 Task: Reply to an email with a link and an attachment, and send it to multiple recipients.
Action: Mouse moved to (342, 217)
Screenshot: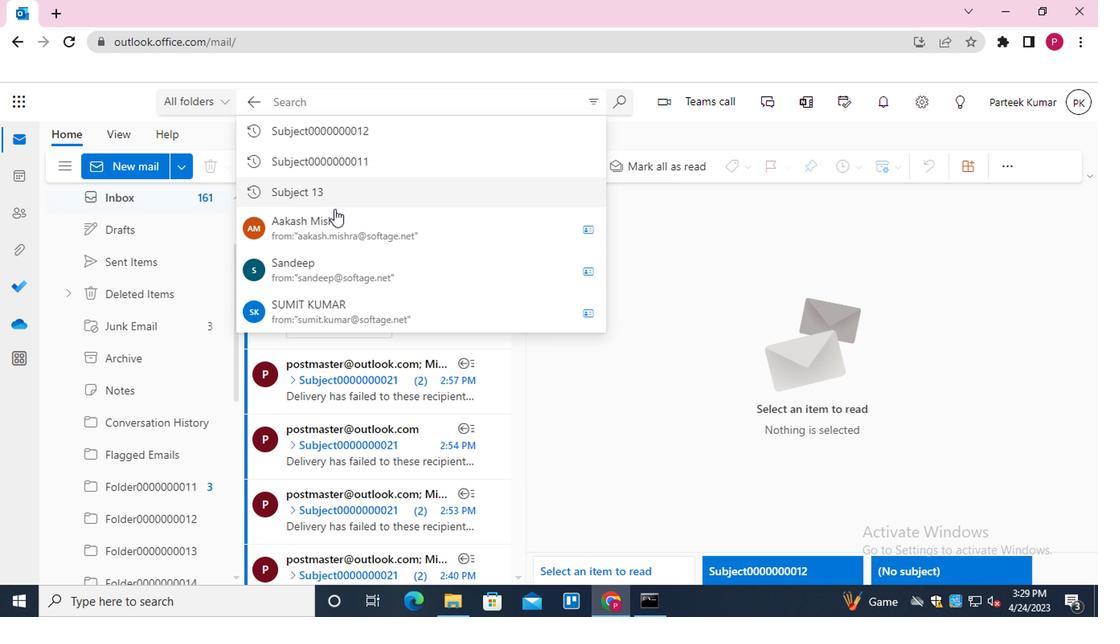 
Action: Mouse pressed left at (342, 217)
Screenshot: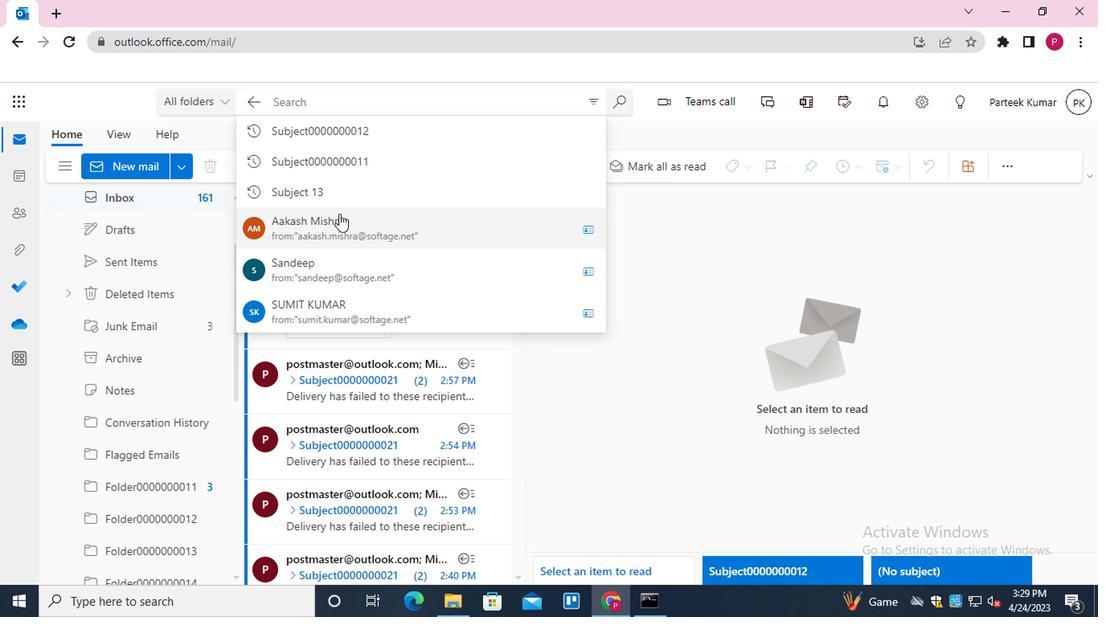 
Action: Mouse moved to (384, 304)
Screenshot: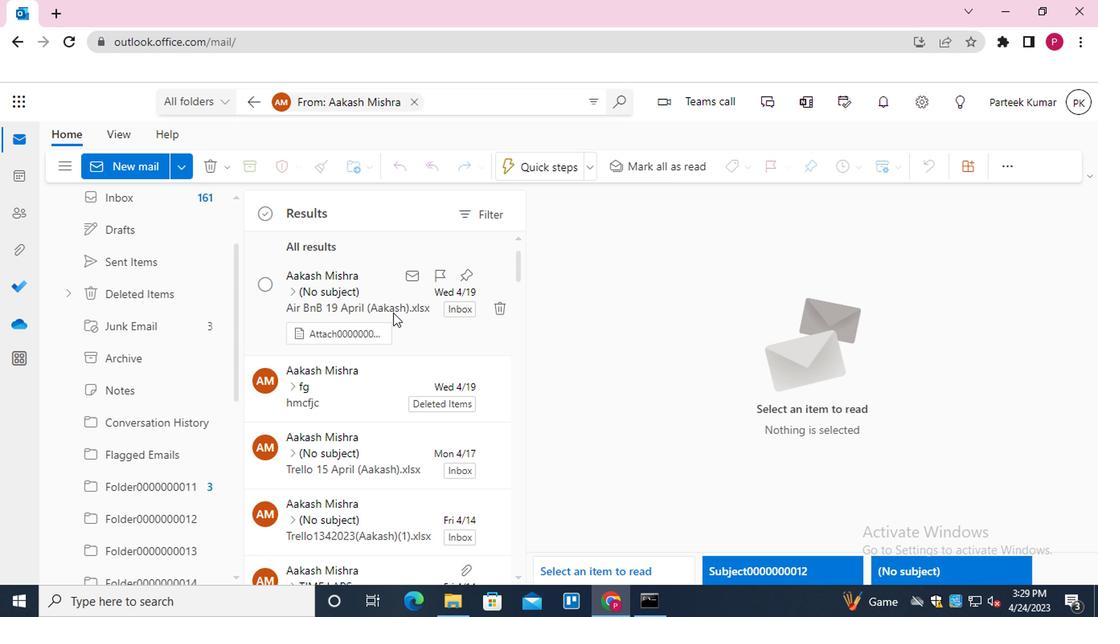 
Action: Mouse pressed left at (384, 304)
Screenshot: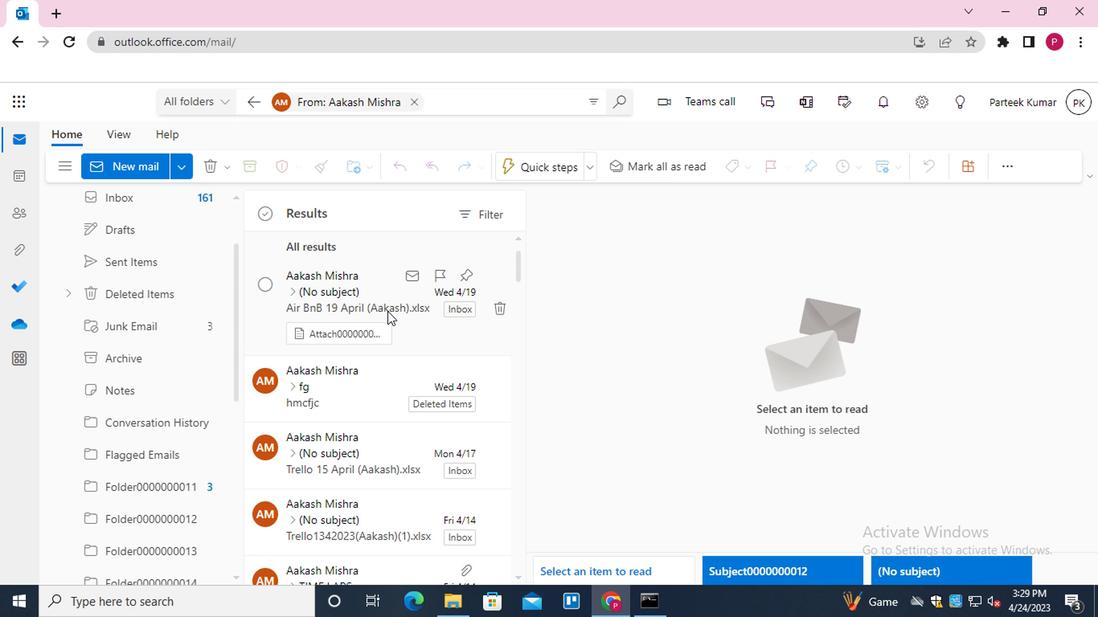 
Action: Mouse moved to (966, 372)
Screenshot: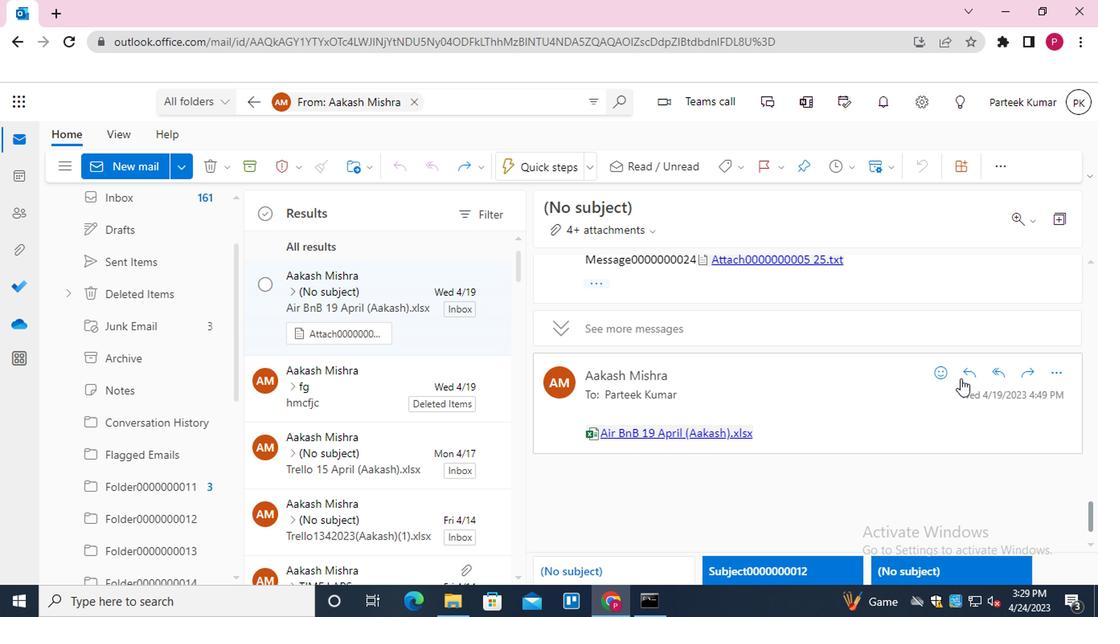 
Action: Mouse pressed left at (966, 372)
Screenshot: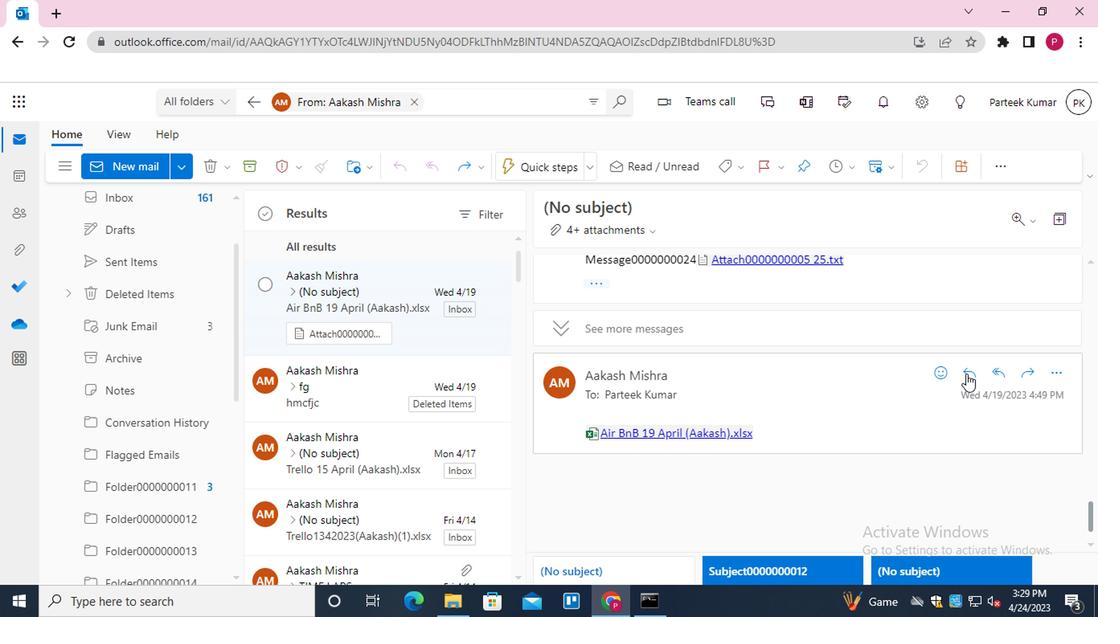 
Action: Mouse moved to (827, 171)
Screenshot: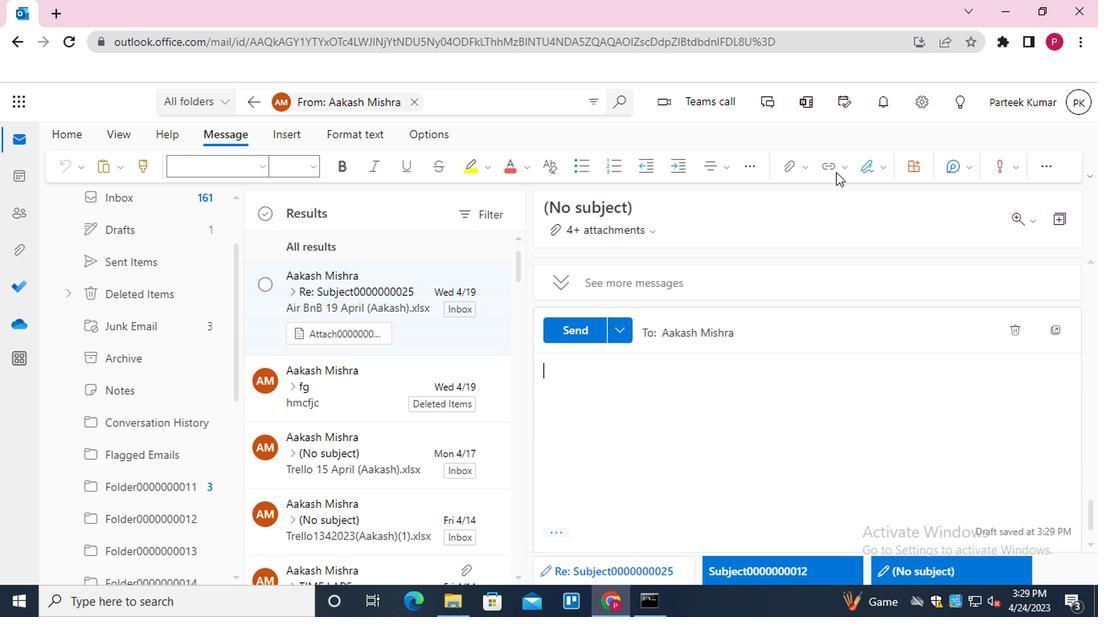 
Action: Mouse pressed left at (827, 171)
Screenshot: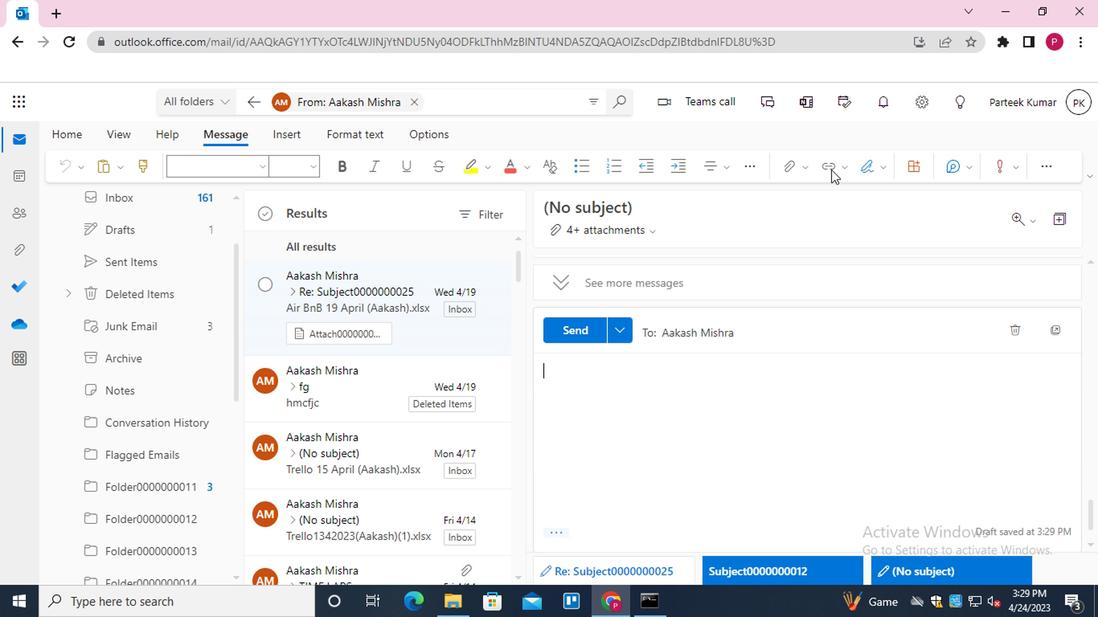
Action: Mouse moved to (616, 315)
Screenshot: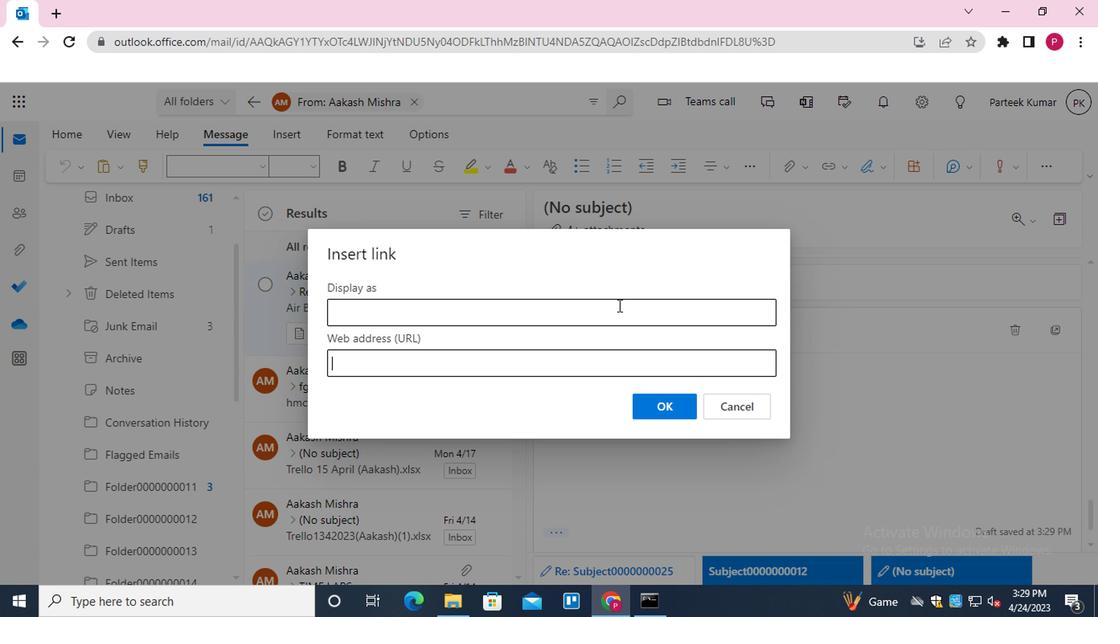 
Action: Mouse pressed left at (616, 315)
Screenshot: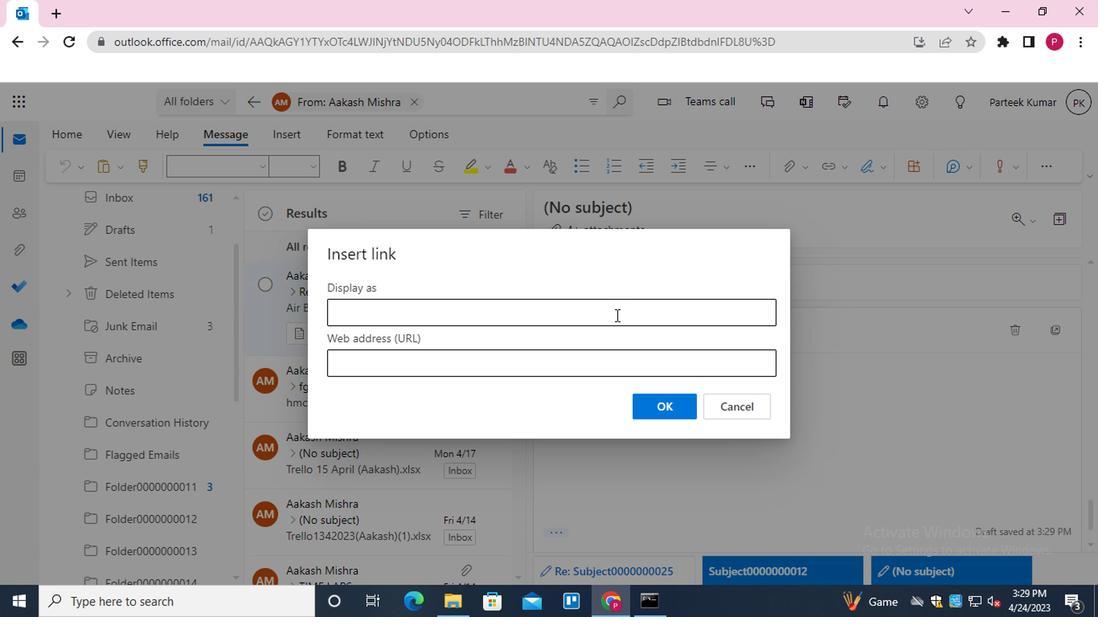 
Action: Mouse moved to (521, 357)
Screenshot: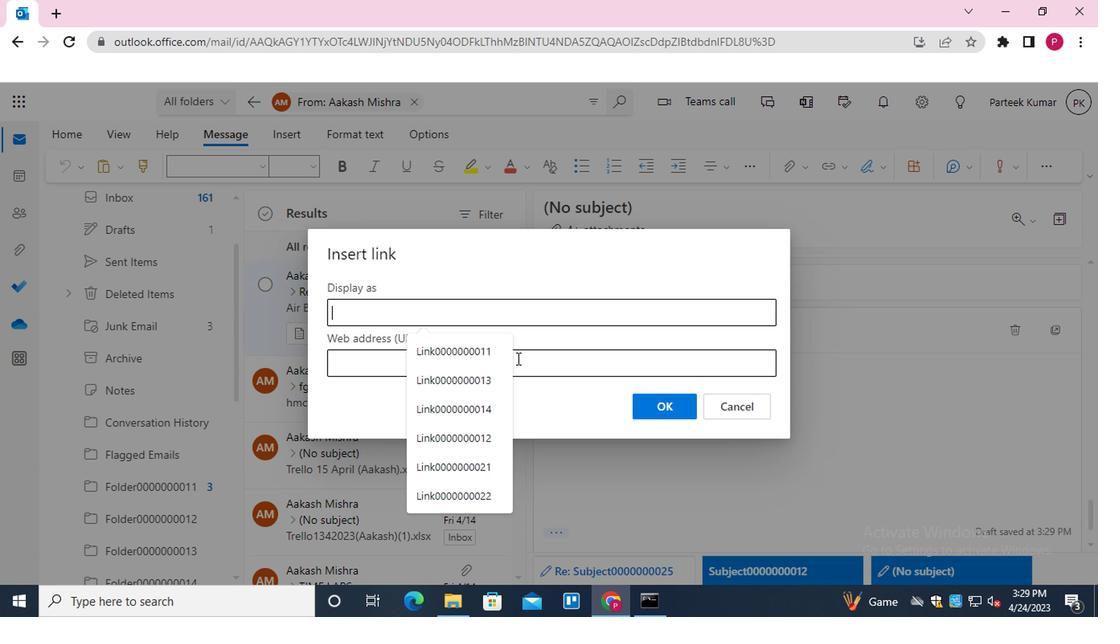 
Action: Key pressed <Key.shift_r>Link000000
Screenshot: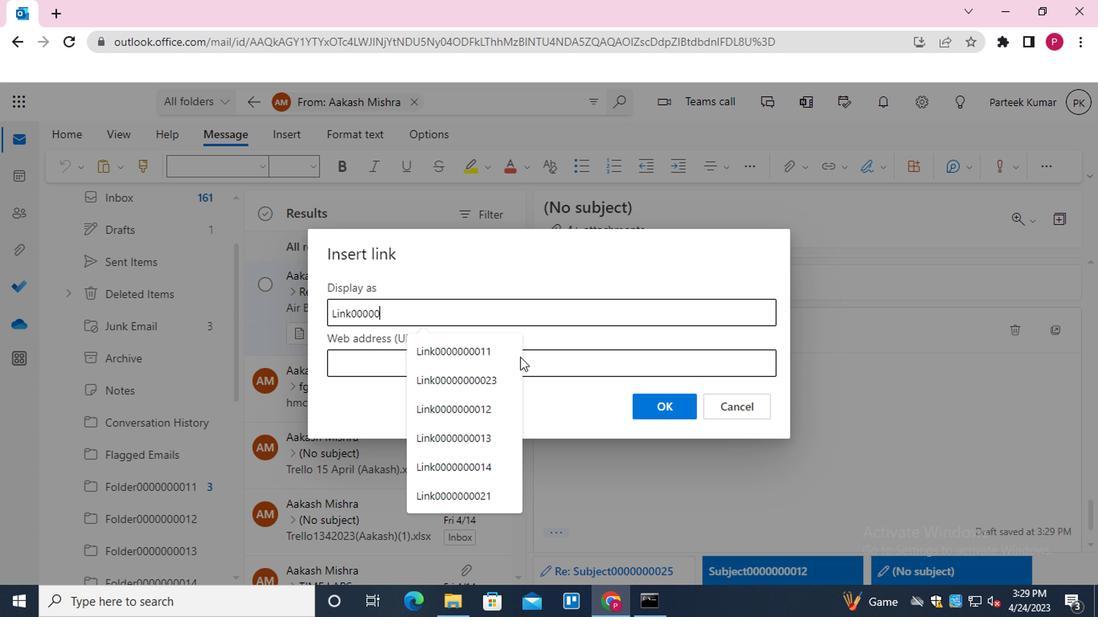 
Action: Mouse moved to (489, 375)
Screenshot: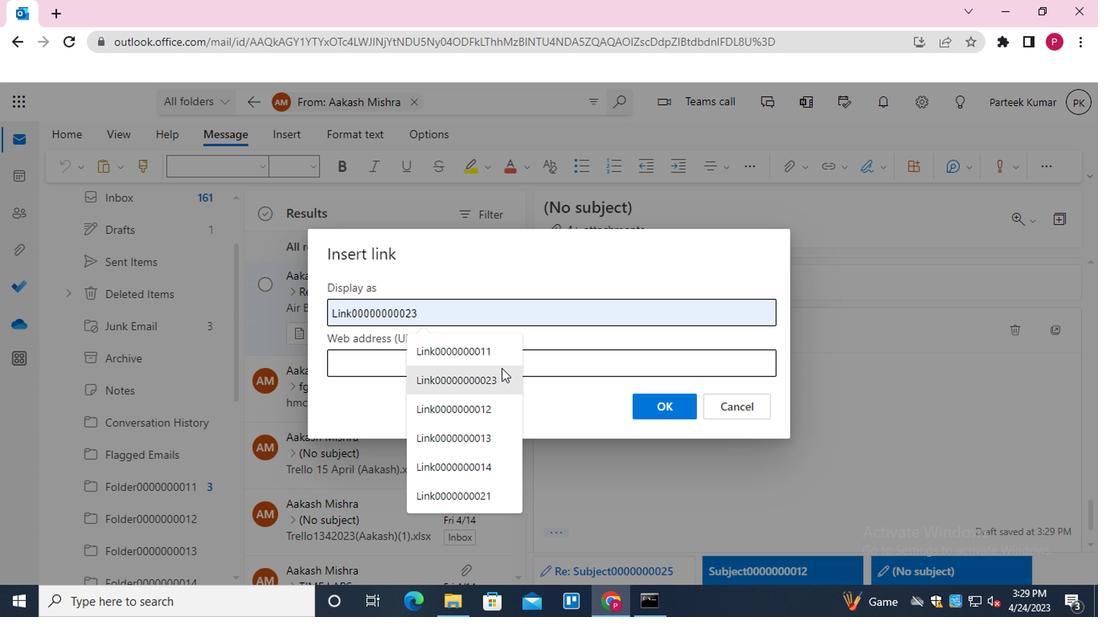 
Action: Mouse pressed left at (489, 375)
Screenshot: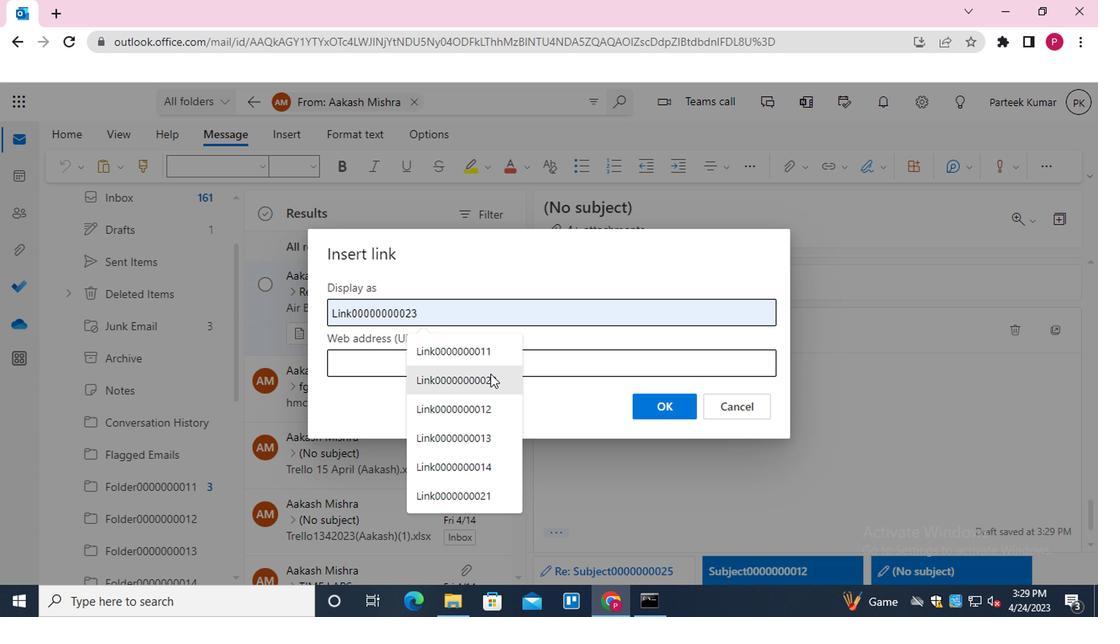 
Action: Mouse moved to (518, 366)
Screenshot: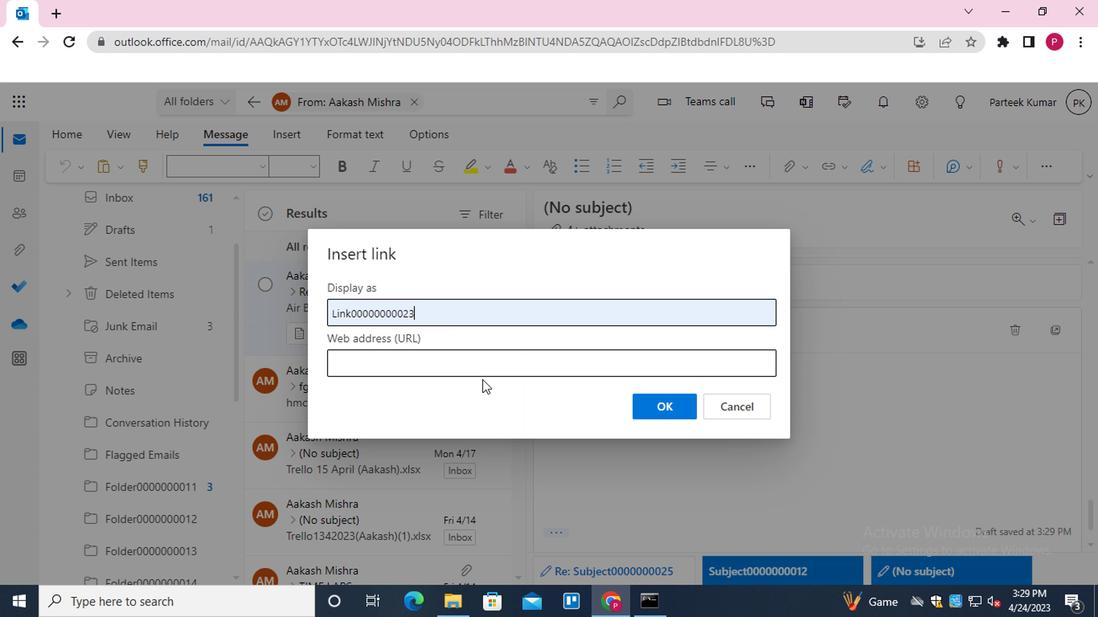 
Action: Mouse pressed left at (518, 366)
Screenshot: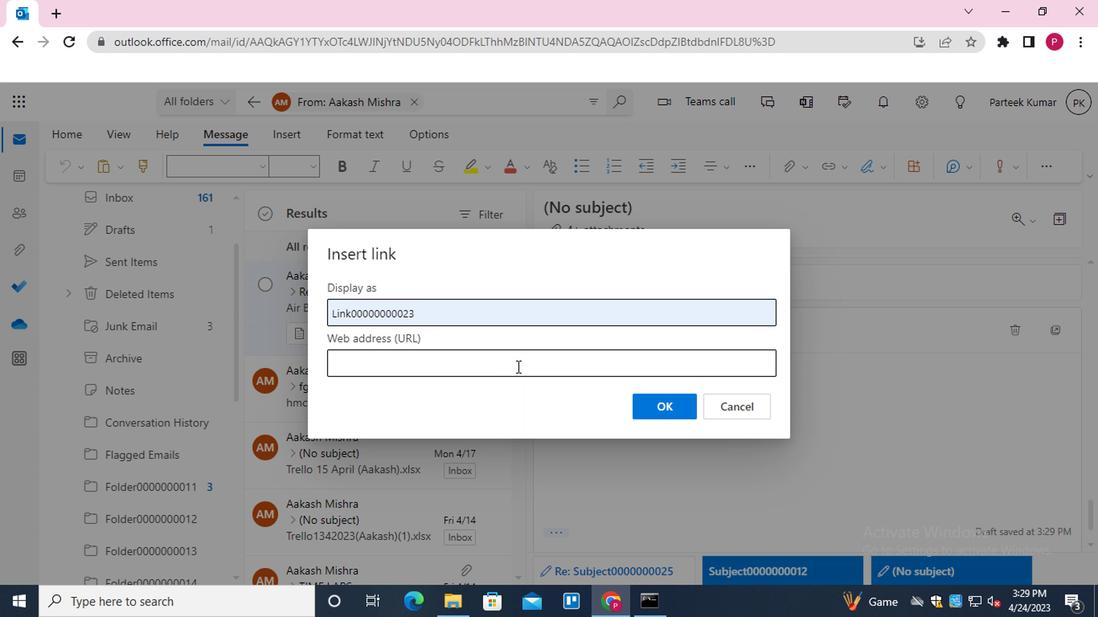 
Action: Mouse moved to (506, 363)
Screenshot: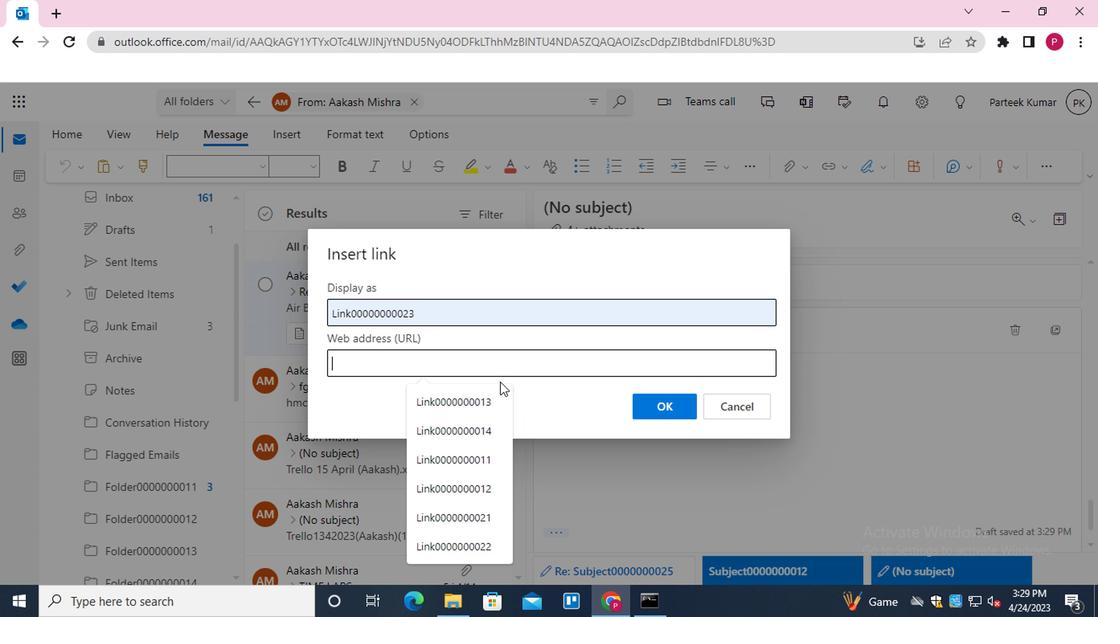 
Action: Key pressed <Key.shift_r>L
Screenshot: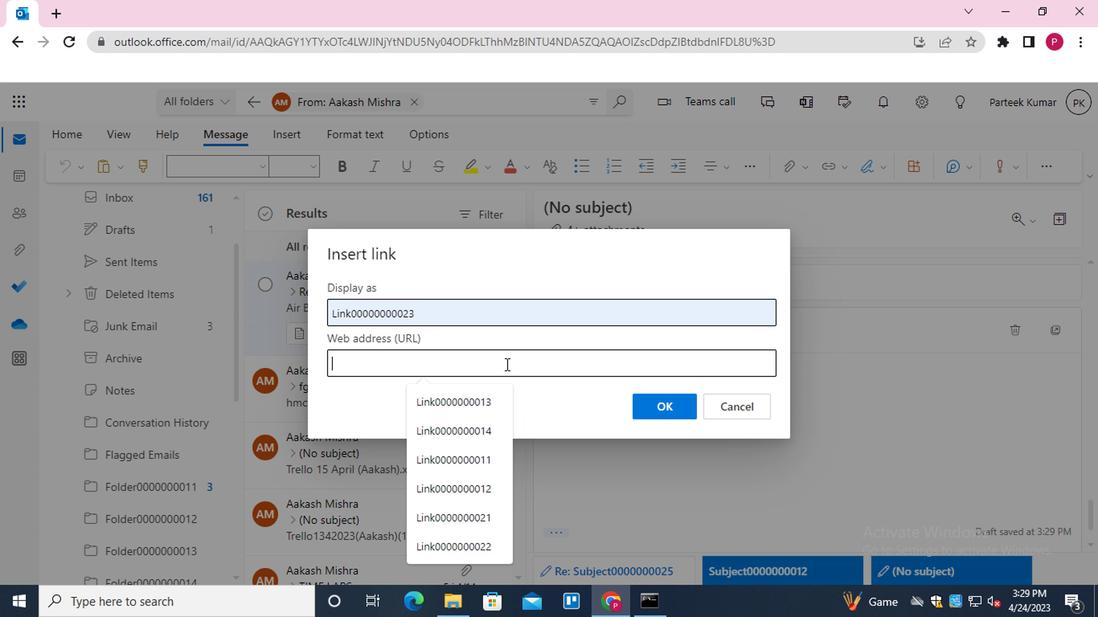 
Action: Mouse moved to (470, 399)
Screenshot: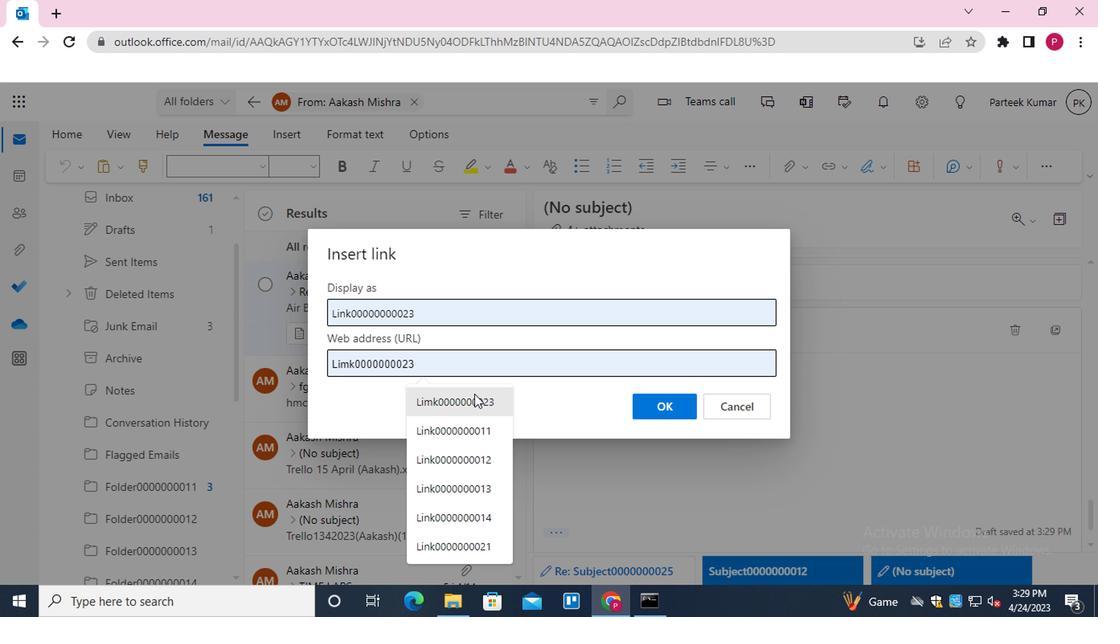 
Action: Mouse pressed left at (470, 399)
Screenshot: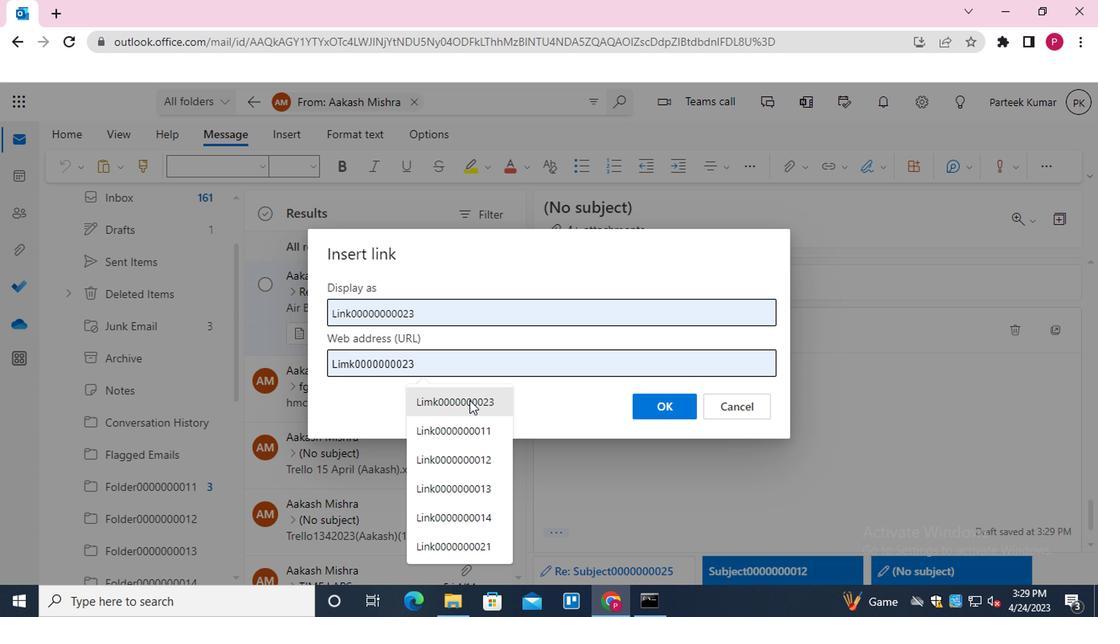 
Action: Mouse moved to (348, 362)
Screenshot: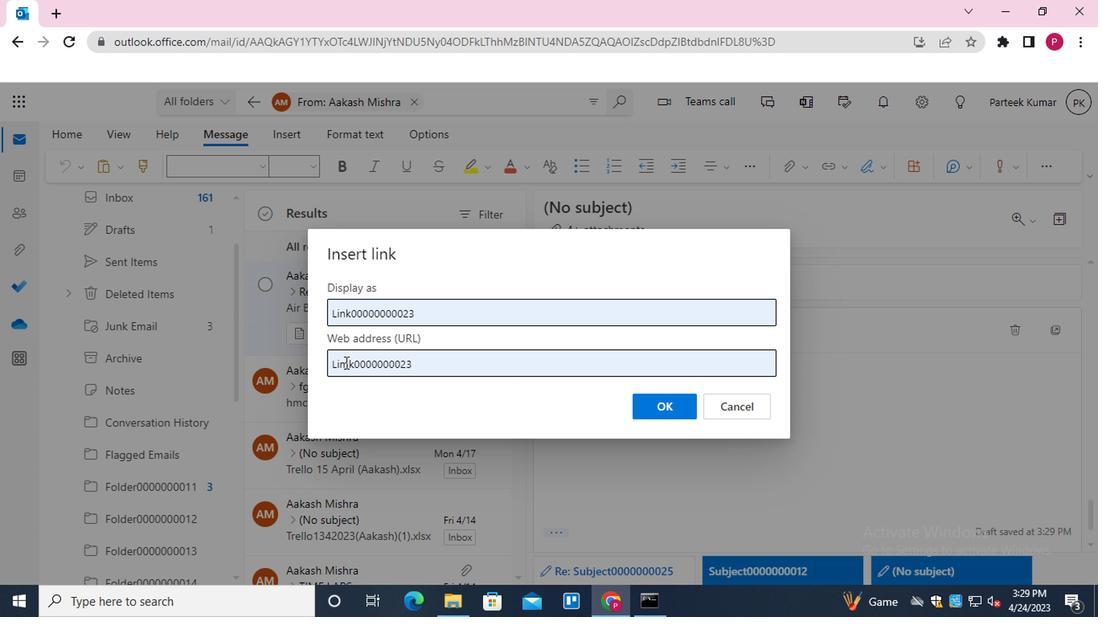 
Action: Mouse pressed left at (348, 362)
Screenshot: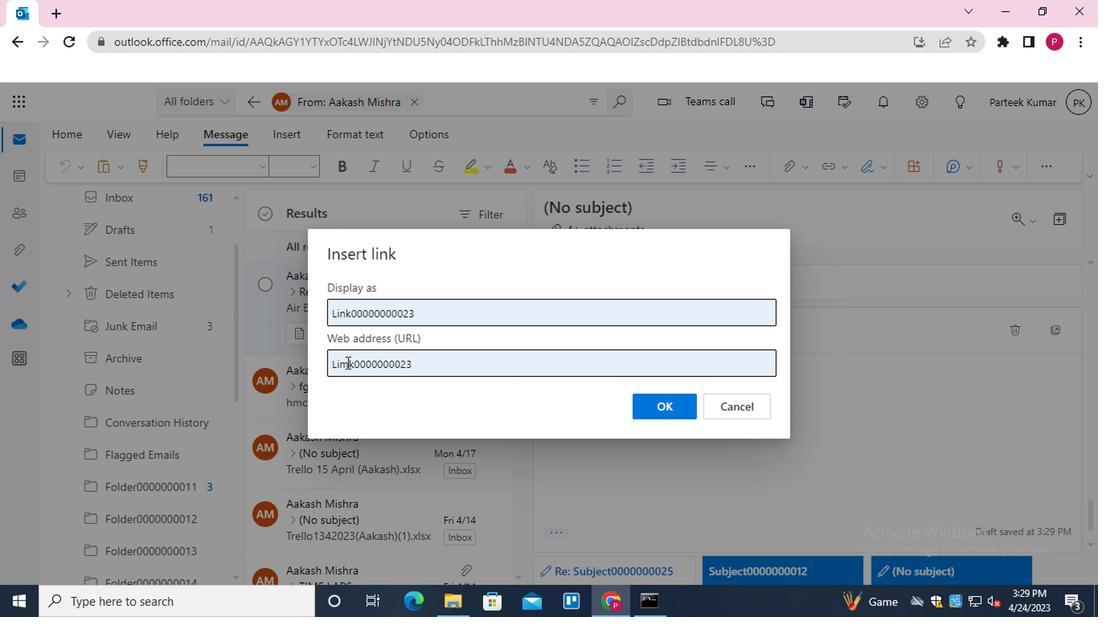 
Action: Mouse moved to (357, 369)
Screenshot: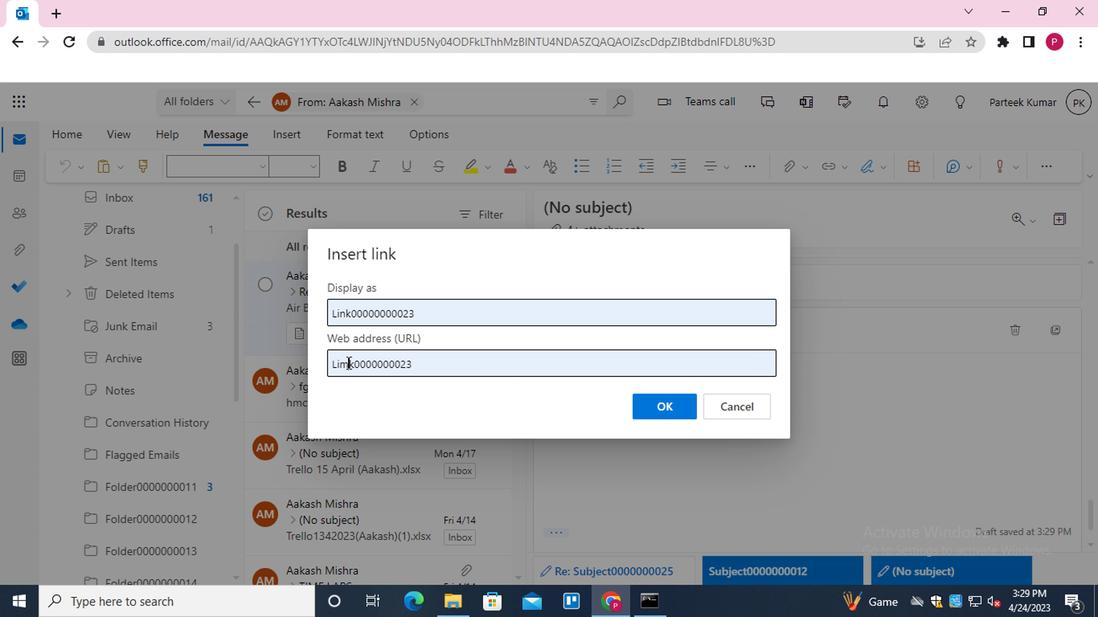 
Action: Key pressed <Key.backspace>n
Screenshot: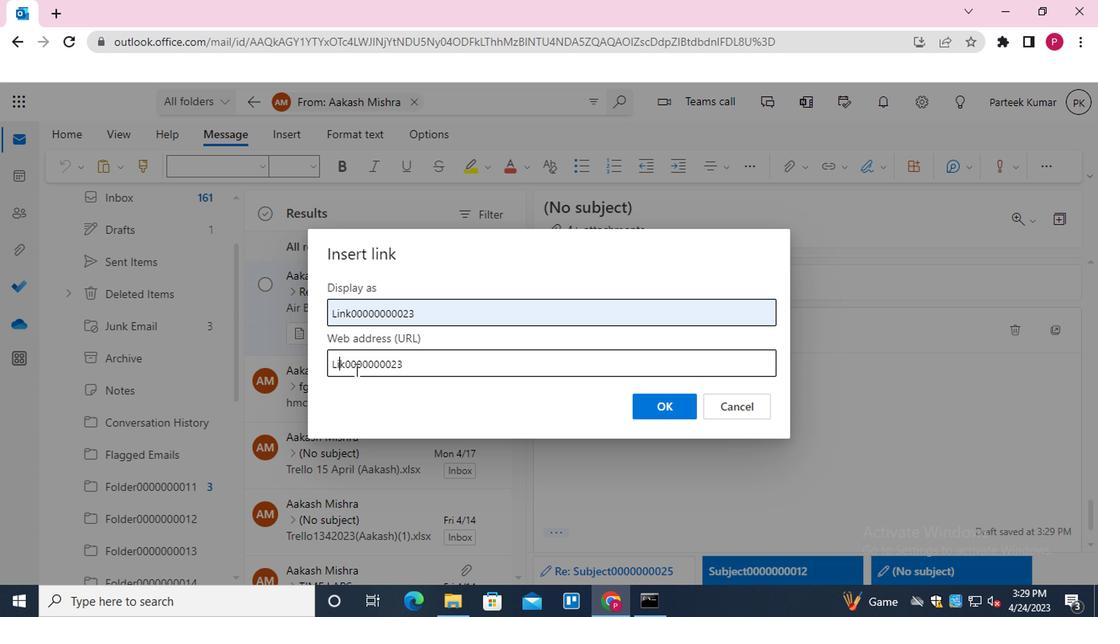 
Action: Mouse moved to (637, 413)
Screenshot: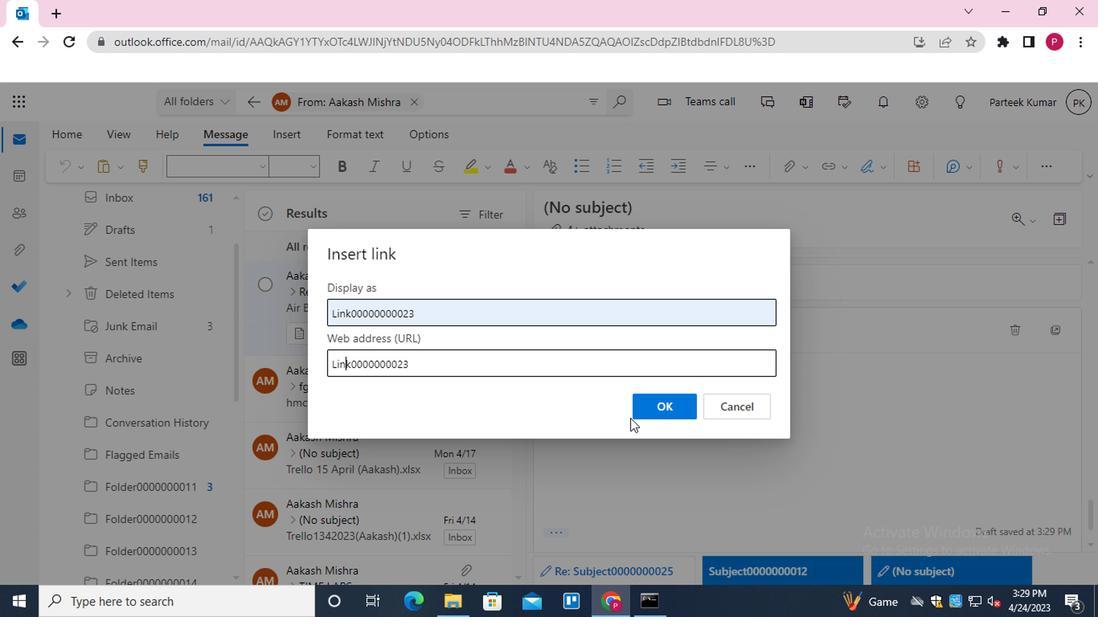 
Action: Mouse pressed left at (637, 413)
Screenshot: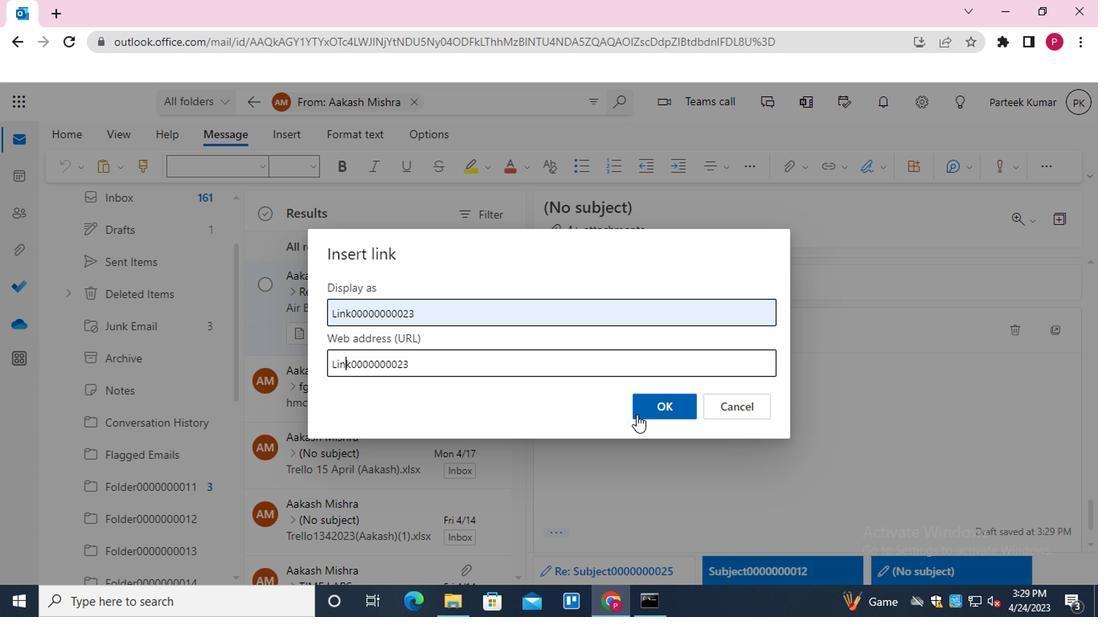 
Action: Mouse moved to (556, 526)
Screenshot: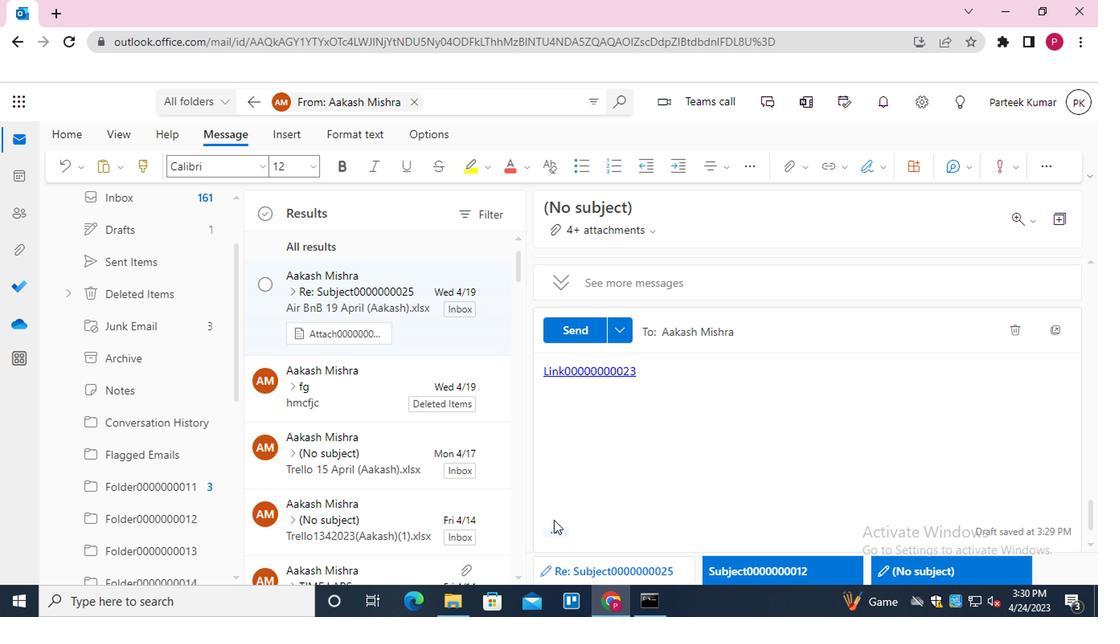 
Action: Mouse pressed left at (556, 526)
Screenshot: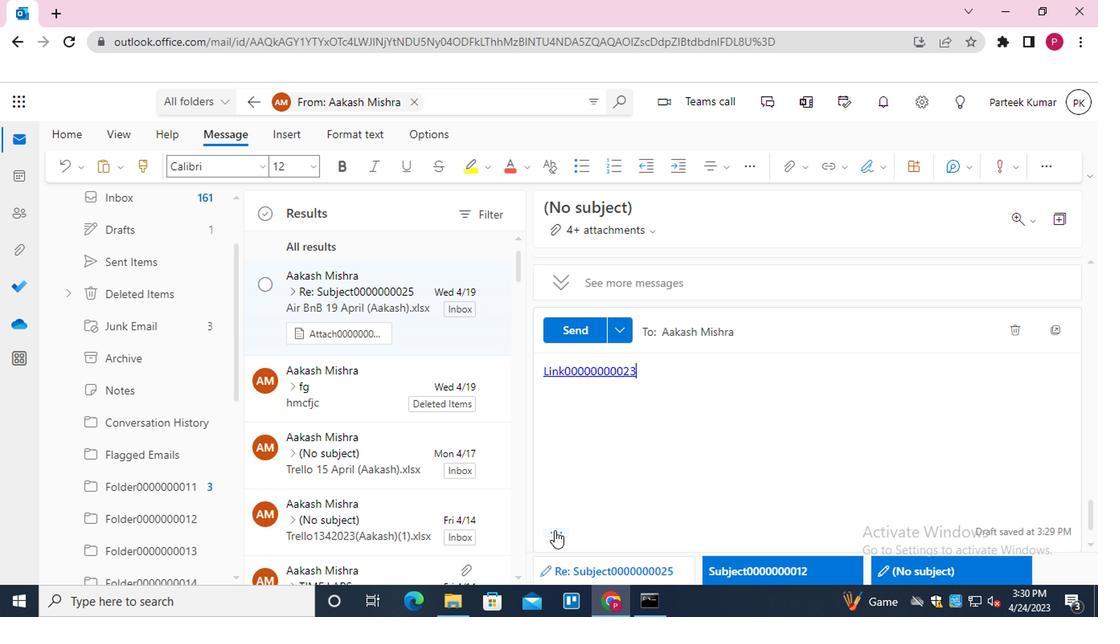 
Action: Mouse moved to (764, 223)
Screenshot: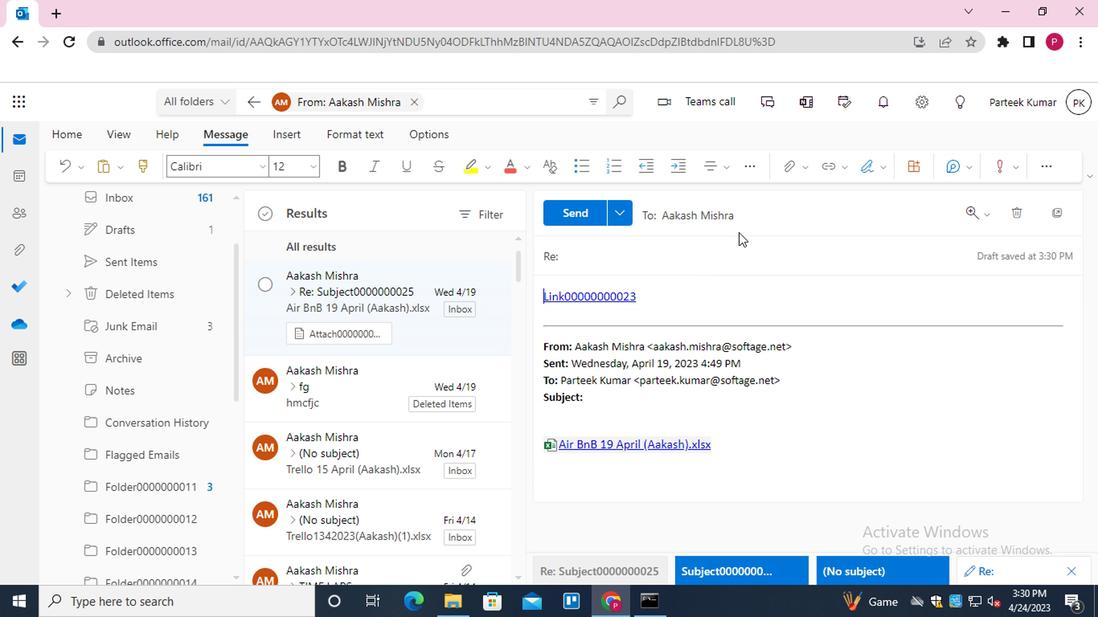 
Action: Mouse pressed left at (764, 223)
Screenshot: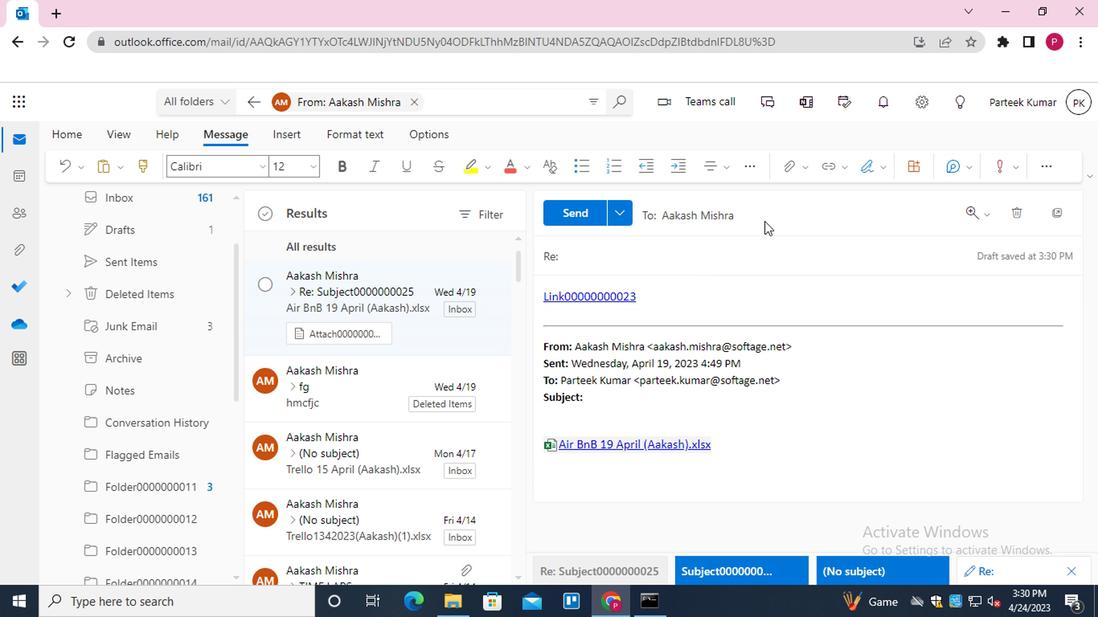 
Action: Mouse moved to (608, 292)
Screenshot: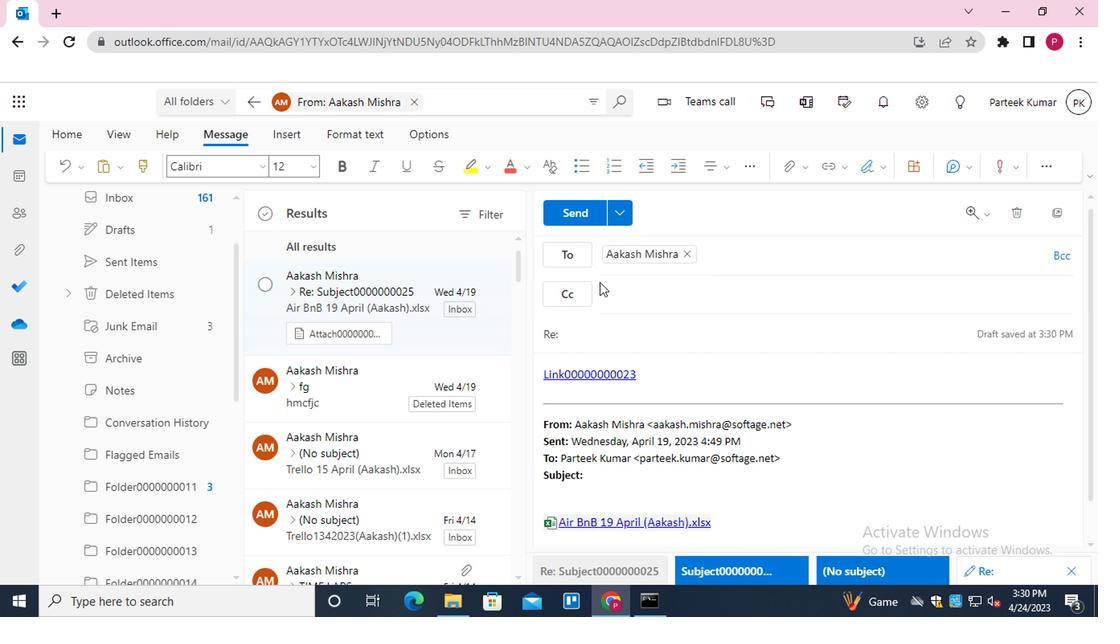 
Action: Mouse pressed left at (608, 292)
Screenshot: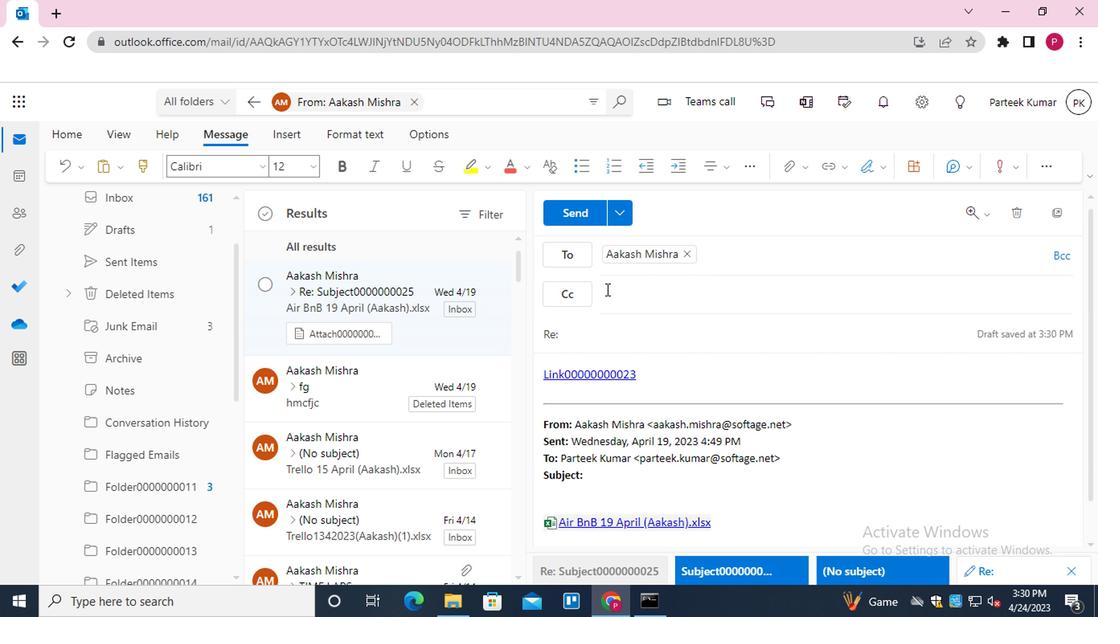 
Action: Mouse moved to (608, 292)
Screenshot: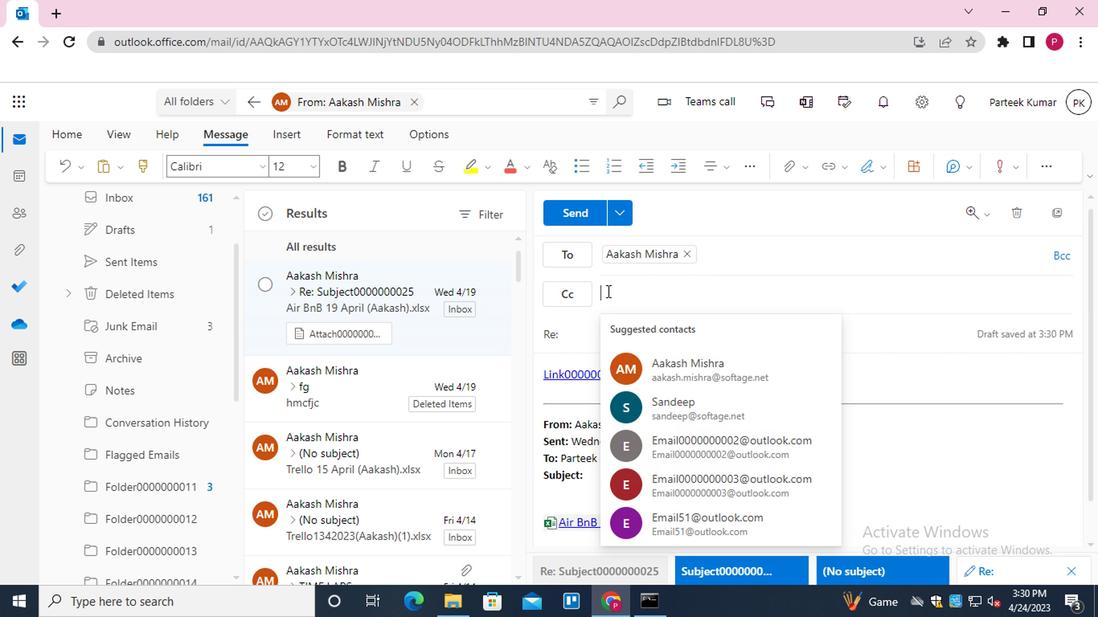 
Action: Key pressed <Key.shift>EMAIL0000000002<Key.enter>
Screenshot: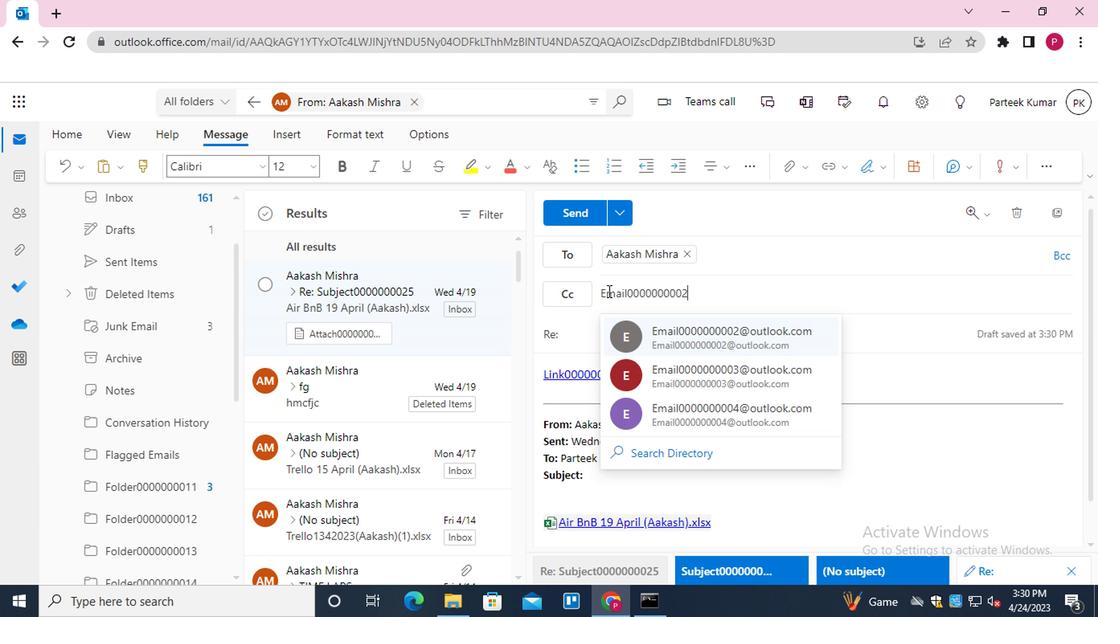 
Action: Mouse moved to (1069, 256)
Screenshot: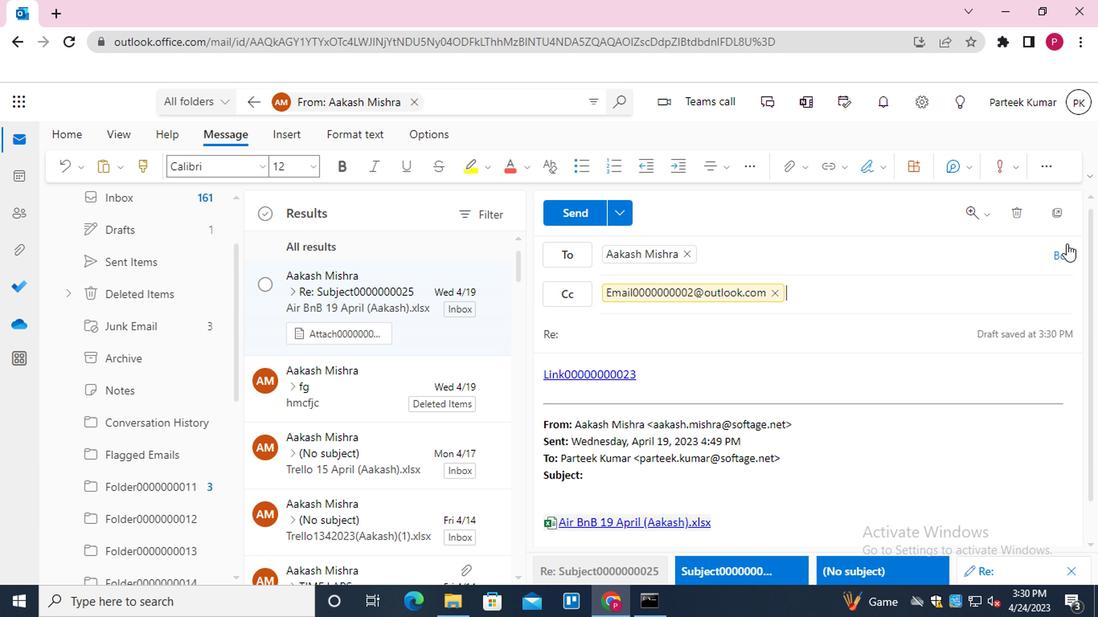 
Action: Mouse pressed left at (1069, 256)
Screenshot: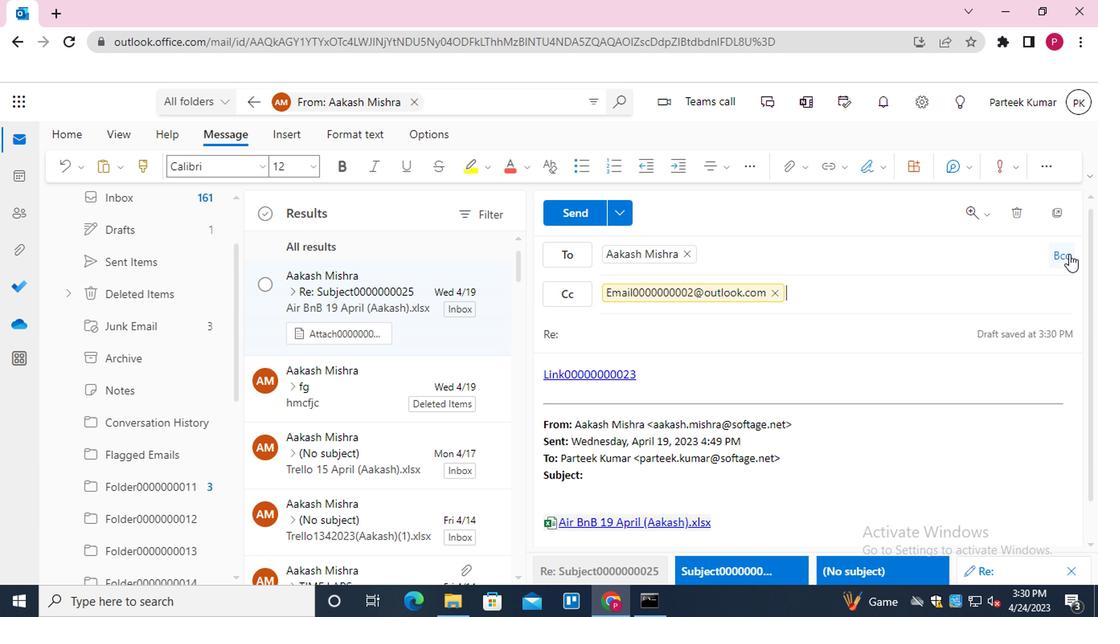 
Action: Mouse moved to (683, 321)
Screenshot: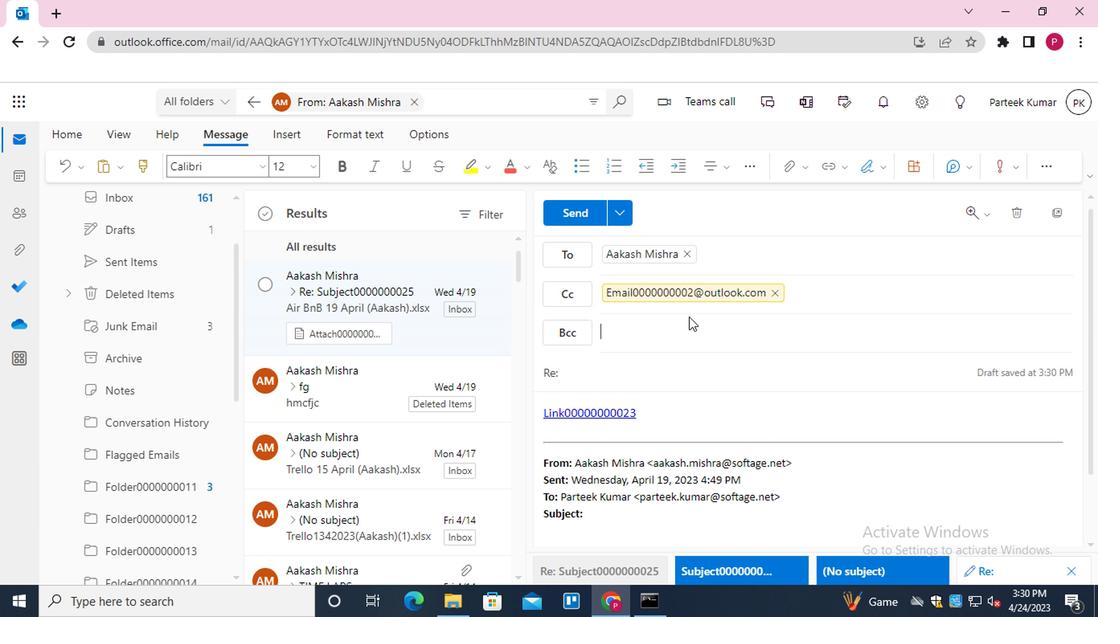
Action: Key pressed <Key.shift>EMAIL0000000003<Key.enter>
Screenshot: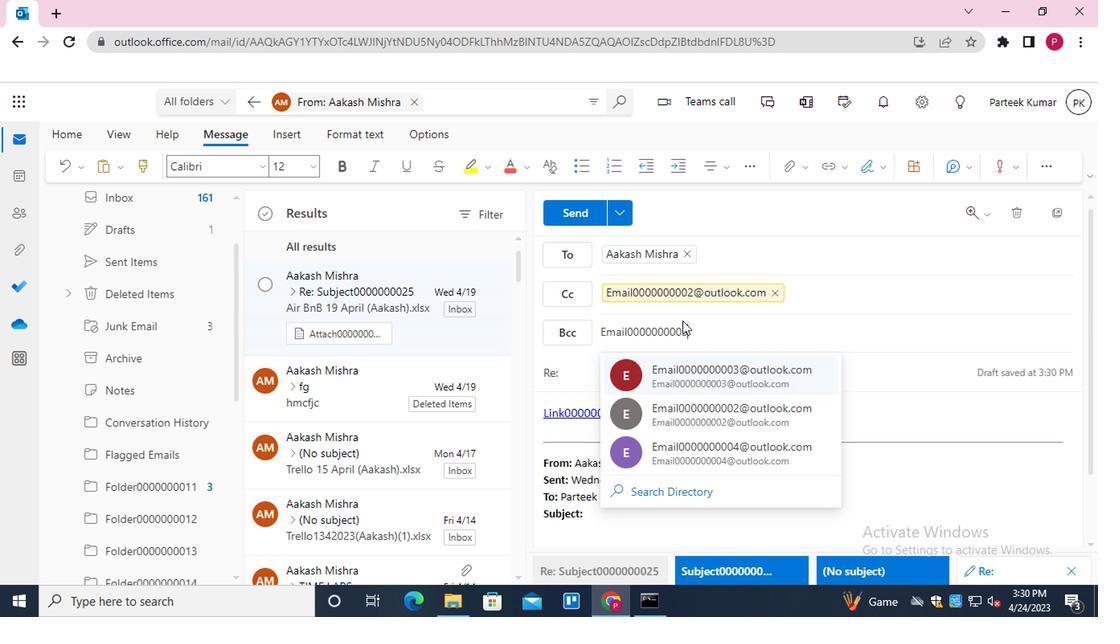 
Action: Mouse moved to (646, 378)
Screenshot: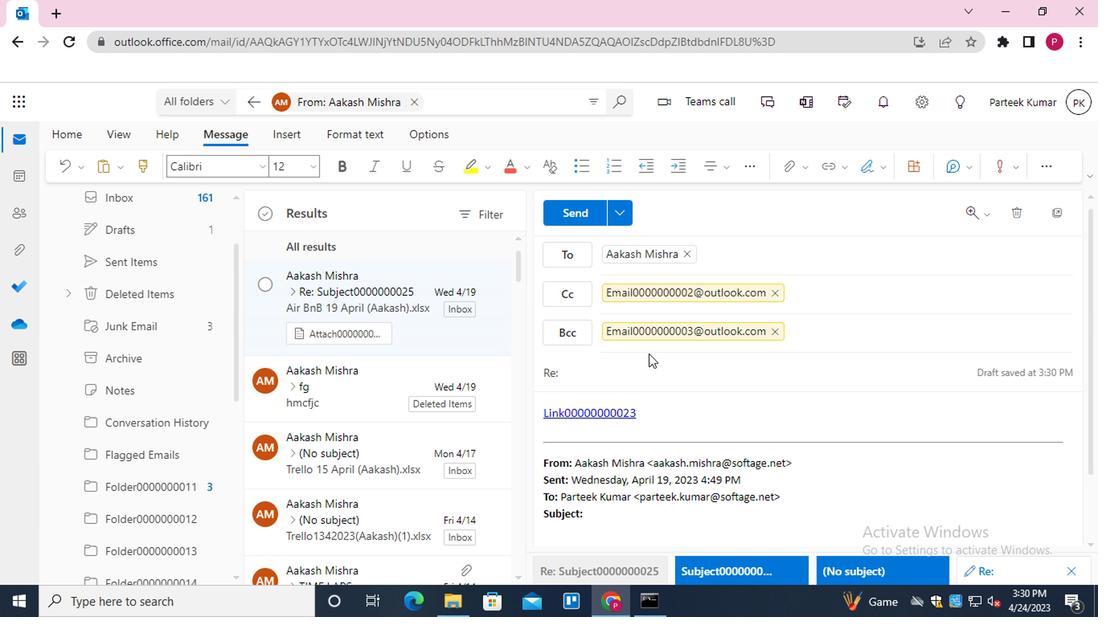 
Action: Mouse pressed left at (646, 378)
Screenshot: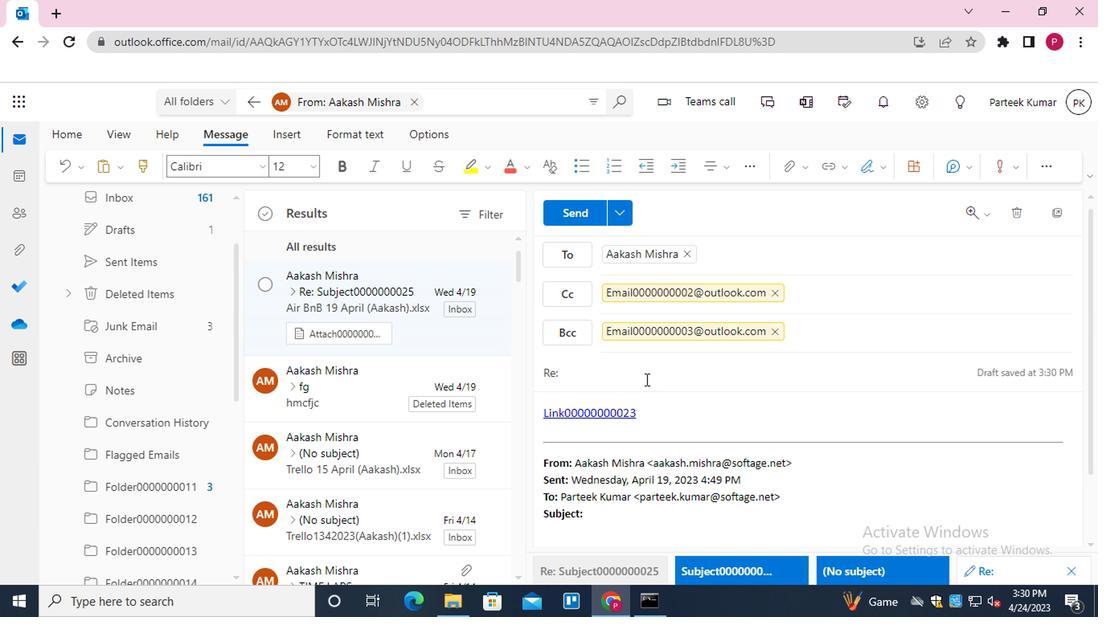 
Action: Key pressed <Key.shift>SUBJECT0000000022
Screenshot: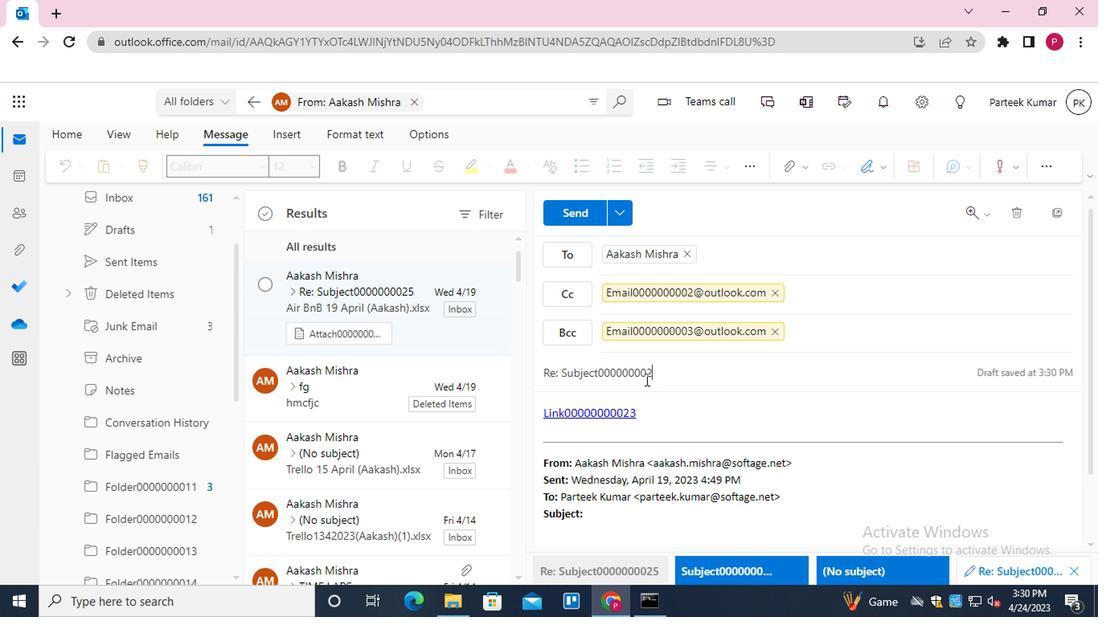 
Action: Mouse moved to (629, 401)
Screenshot: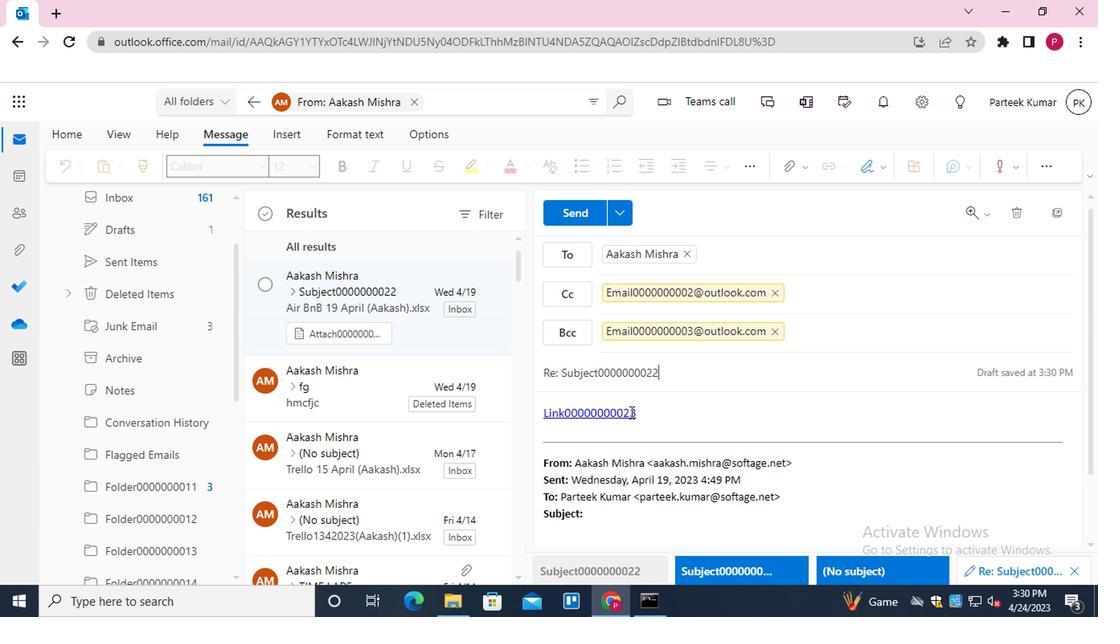 
Action: Mouse pressed left at (629, 401)
Screenshot: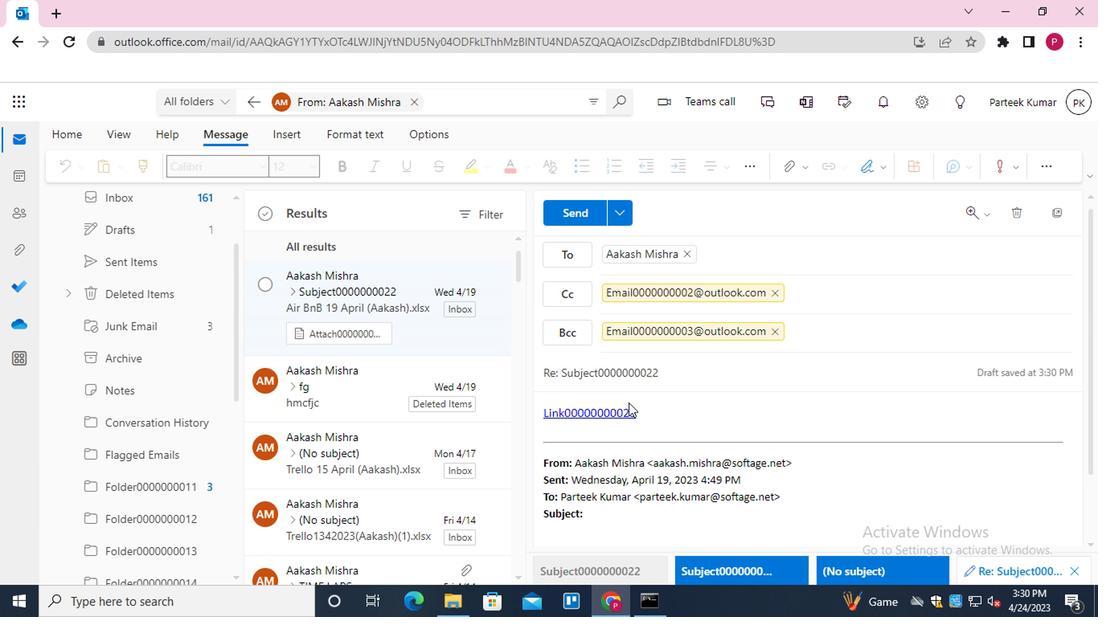 
Action: Mouse moved to (625, 390)
Screenshot: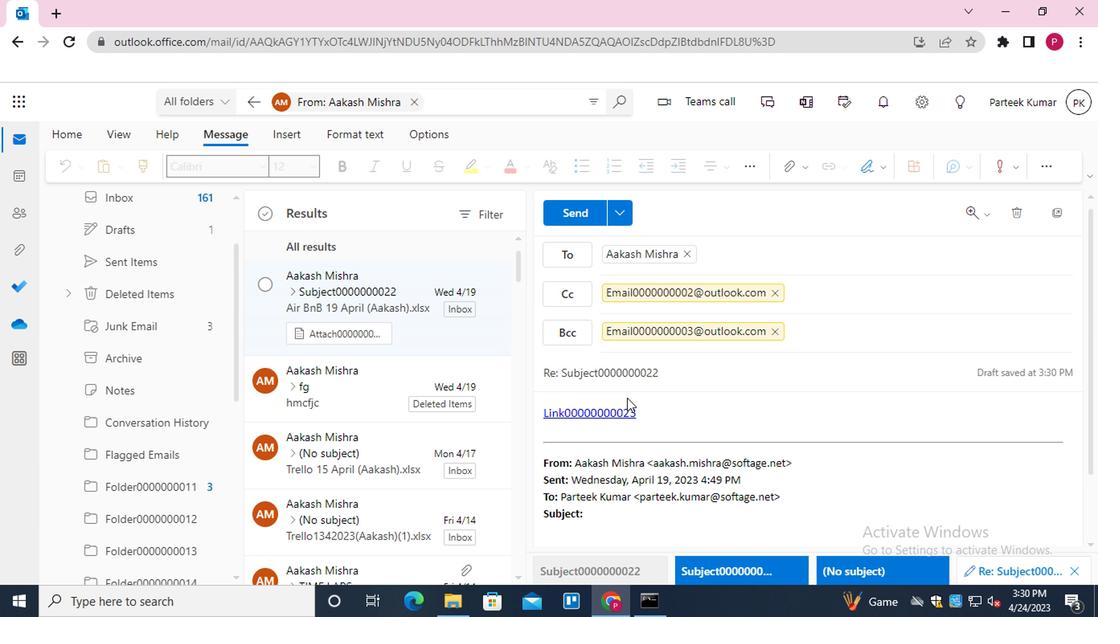
Action: Mouse pressed left at (625, 390)
Screenshot: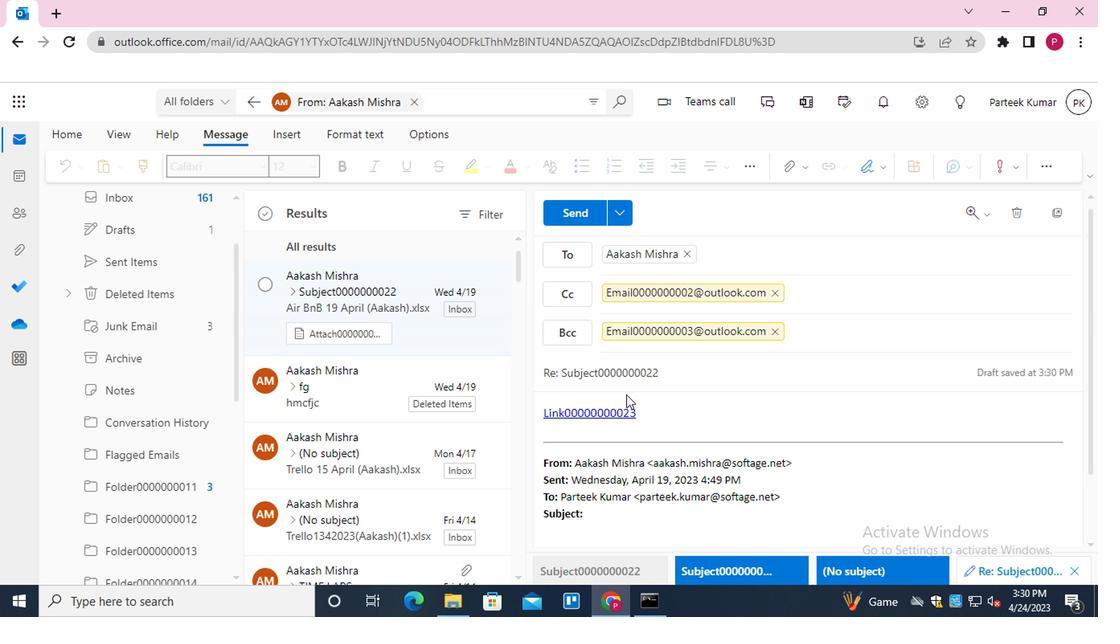 
Action: Mouse moved to (625, 430)
Screenshot: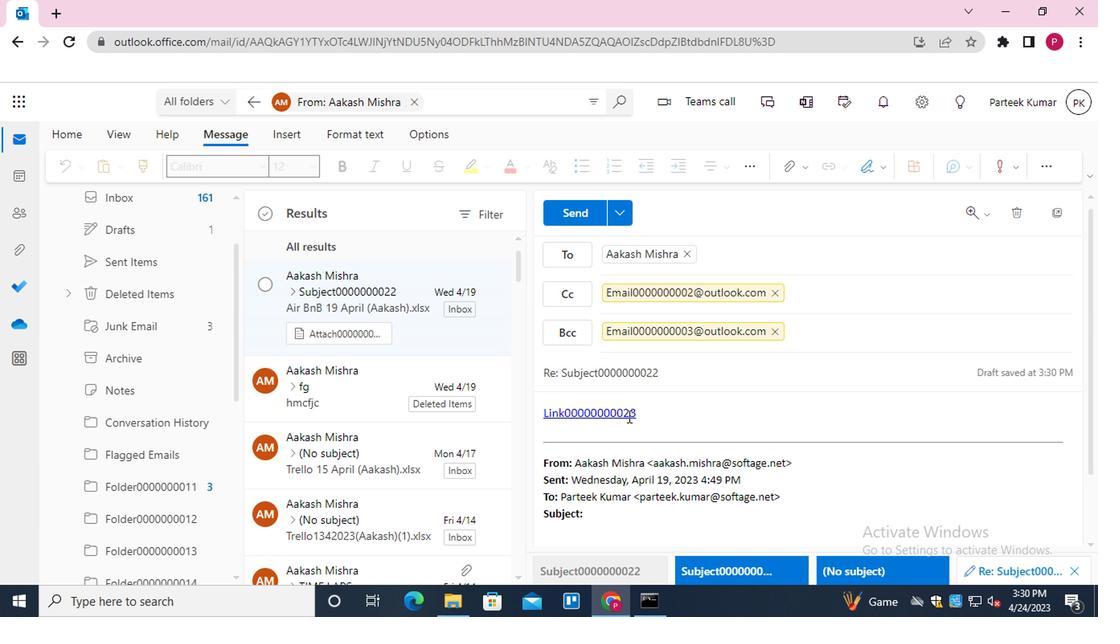 
Action: Mouse pressed left at (625, 430)
Screenshot: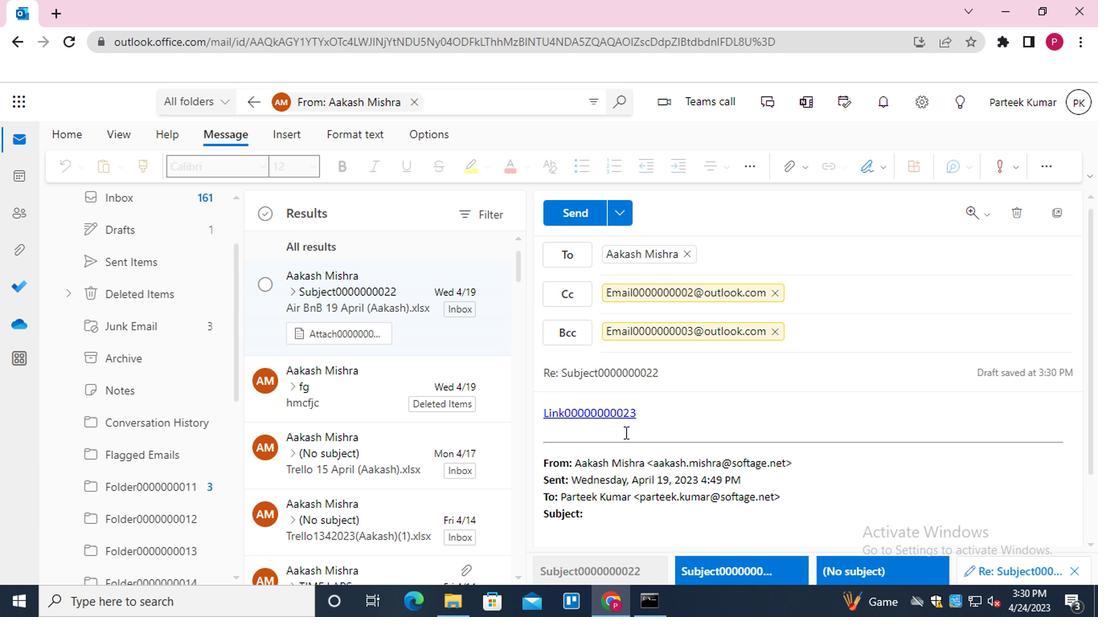 
Action: Mouse moved to (625, 431)
Screenshot: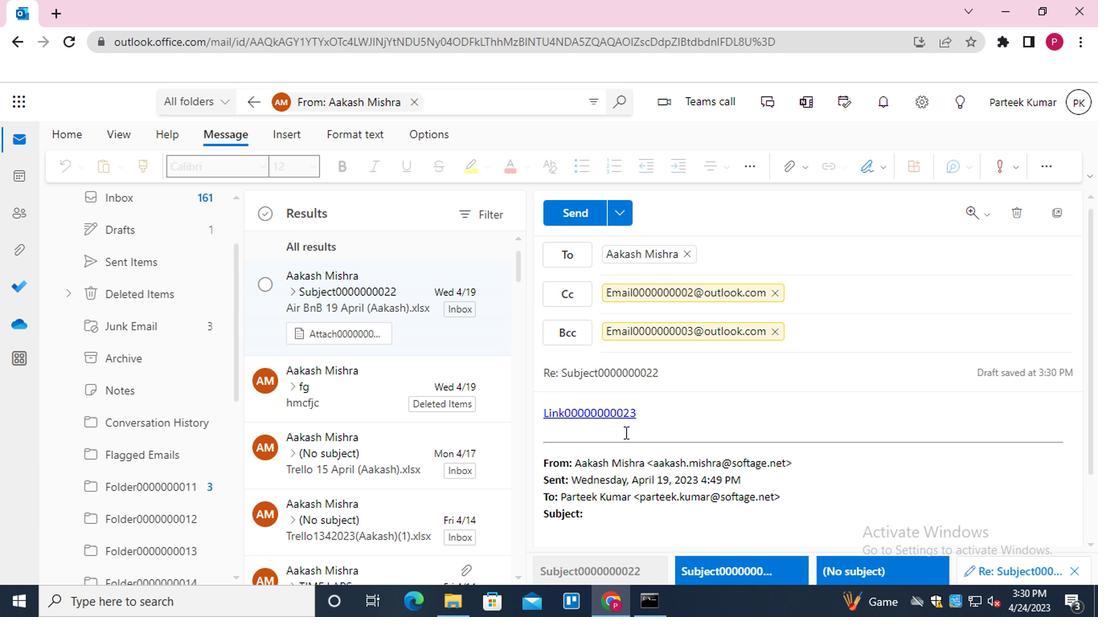 
Action: Key pressed <Key.shift_r>MESSAGE00000000024
Screenshot: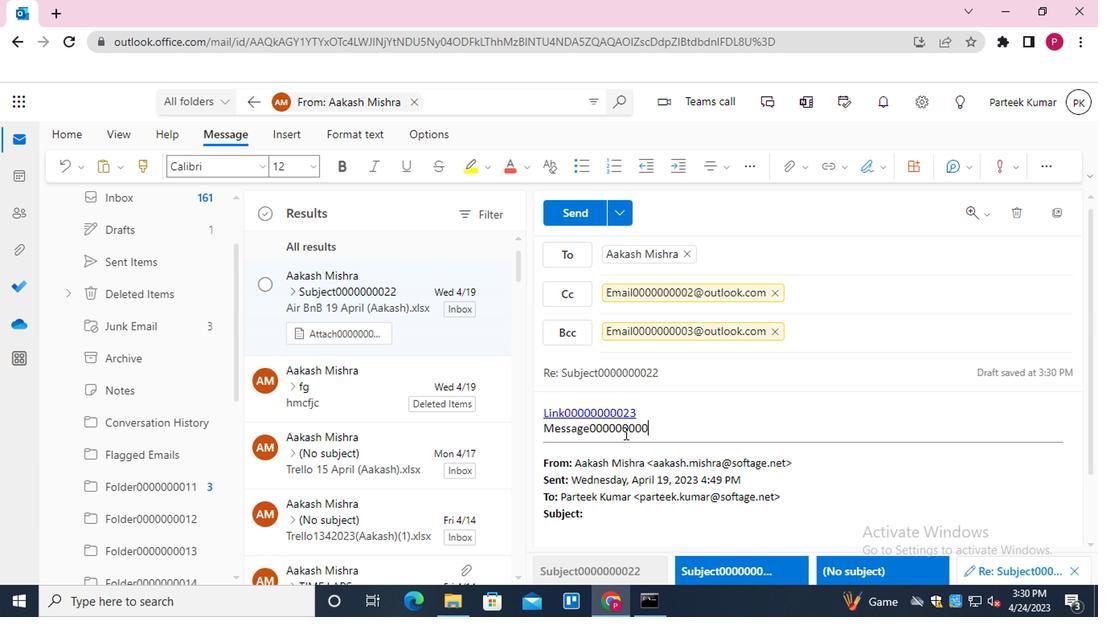 
Action: Mouse moved to (568, 221)
Screenshot: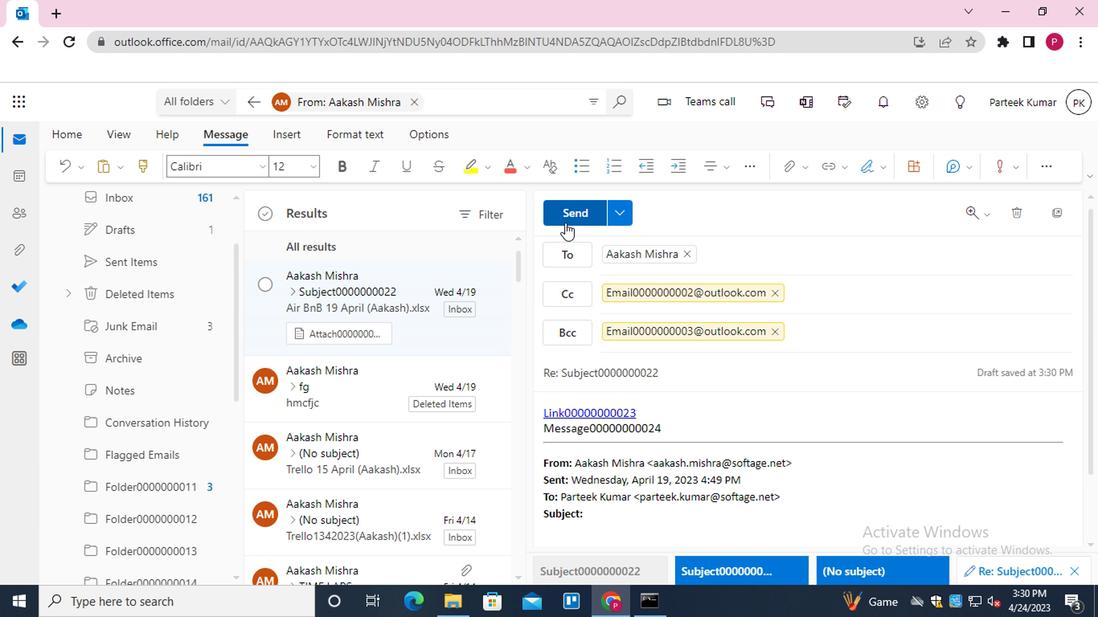 
Action: Mouse pressed left at (568, 221)
Screenshot: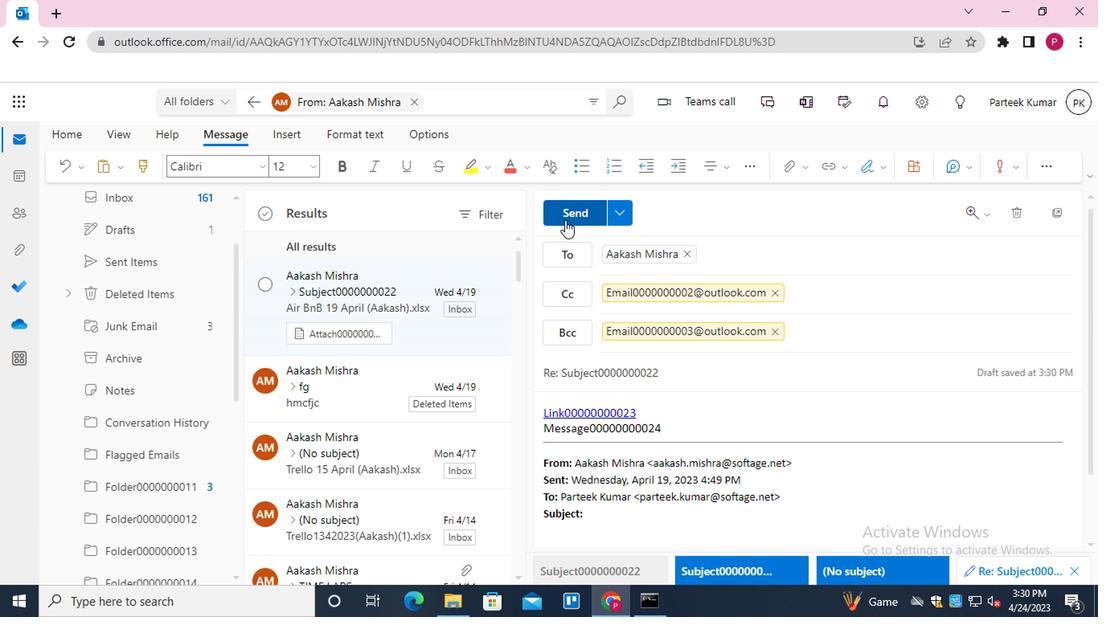 
Action: Mouse moved to (259, 106)
Screenshot: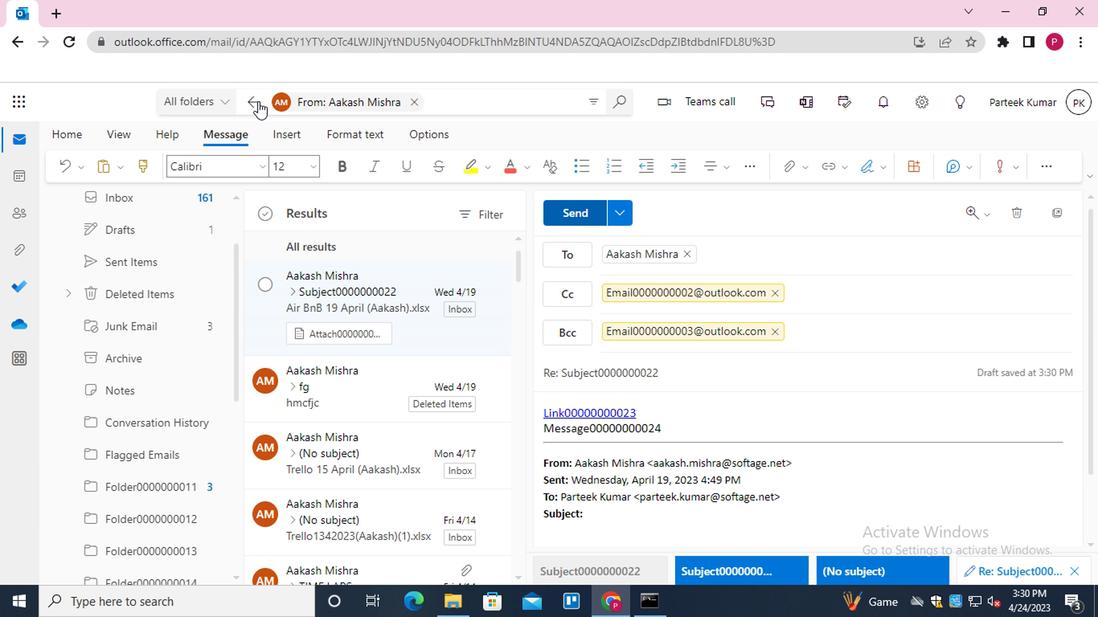 
Action: Mouse pressed left at (259, 106)
Screenshot: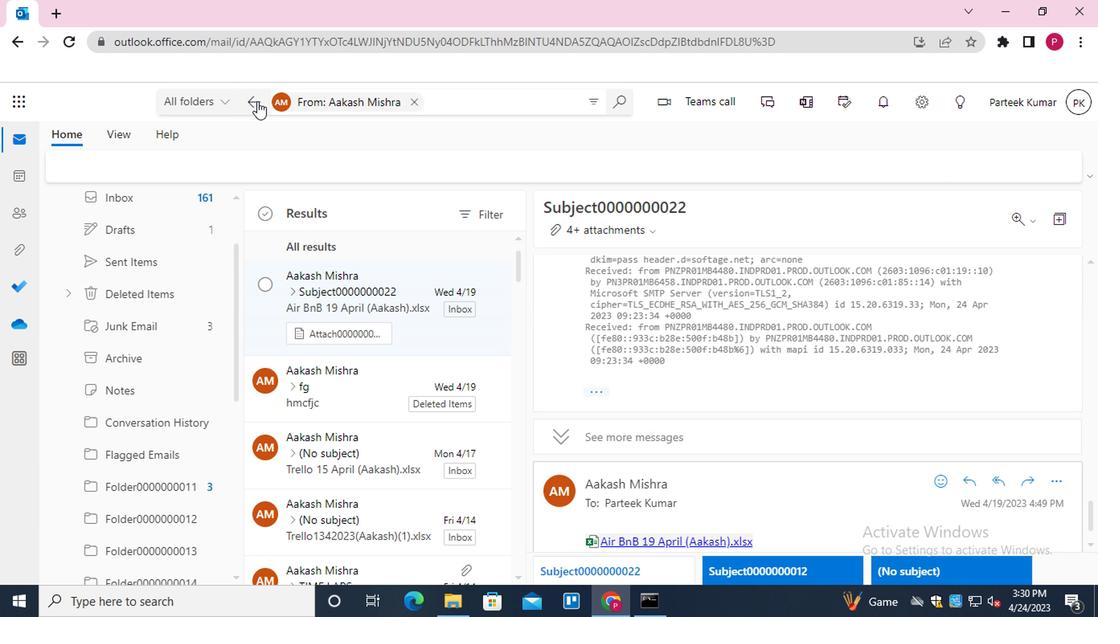 
Action: Mouse moved to (376, 381)
Screenshot: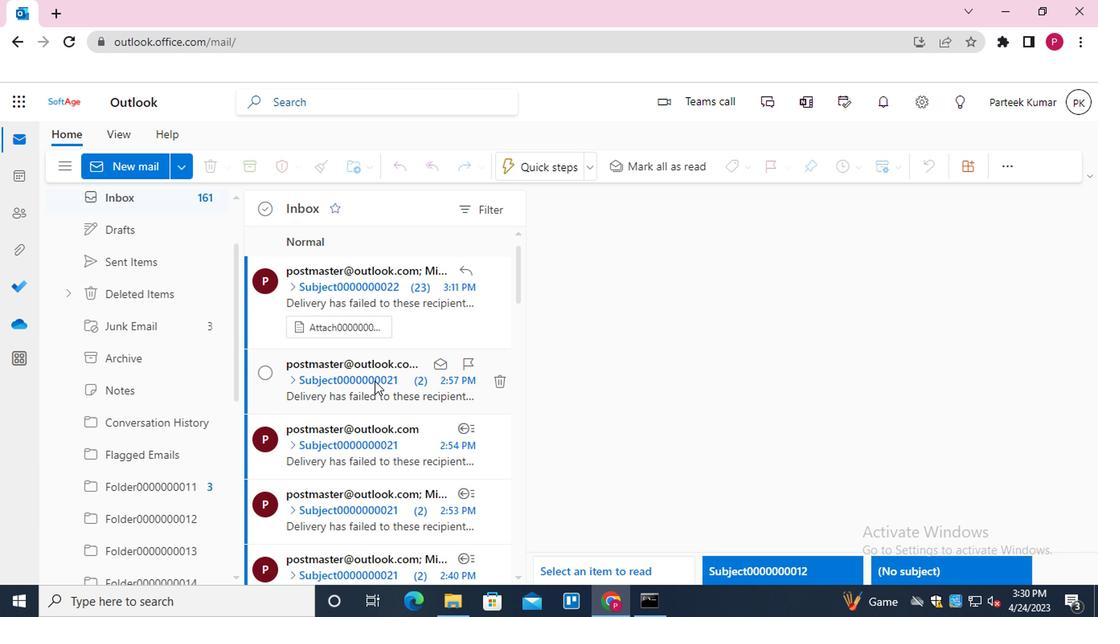
Action: Mouse scrolled (376, 380) with delta (0, -1)
Screenshot: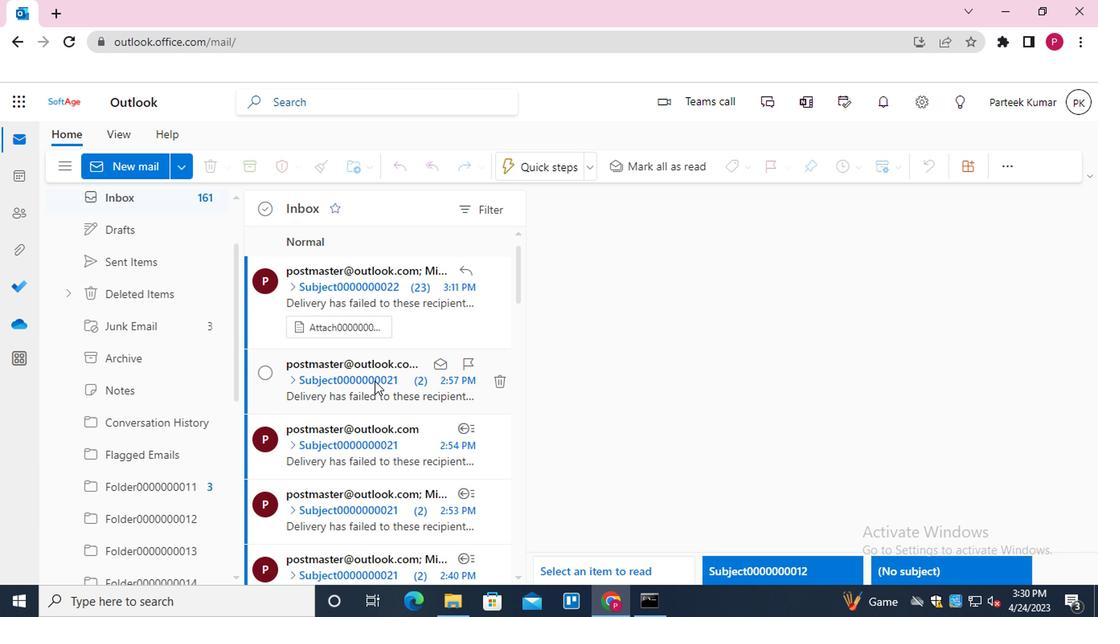 
Action: Mouse scrolled (376, 380) with delta (0, -1)
Screenshot: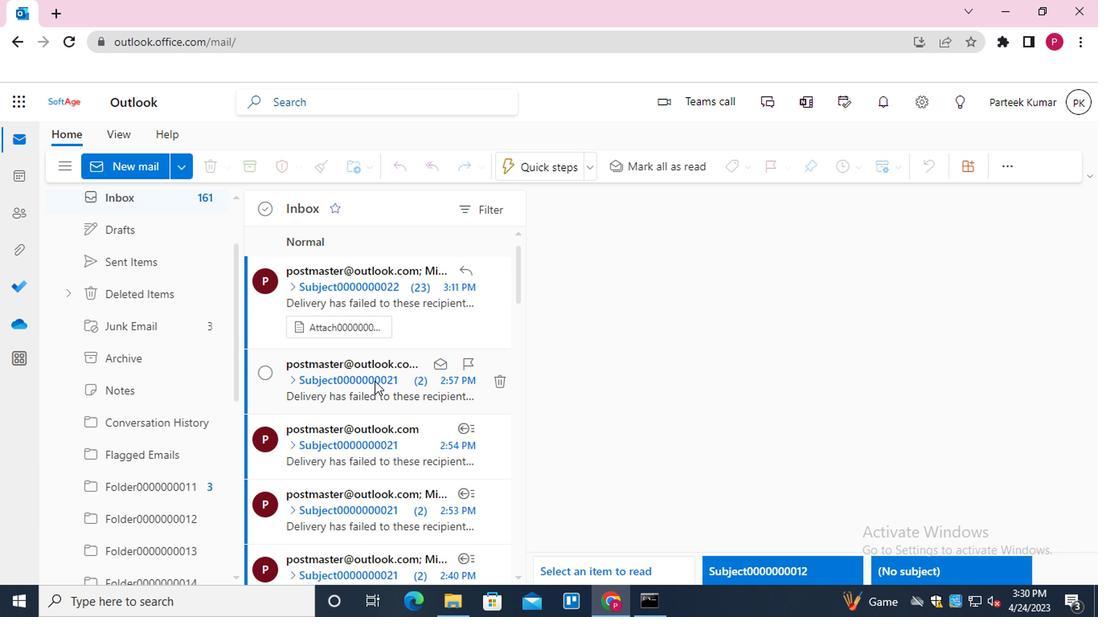 
Action: Mouse scrolled (376, 380) with delta (0, -1)
Screenshot: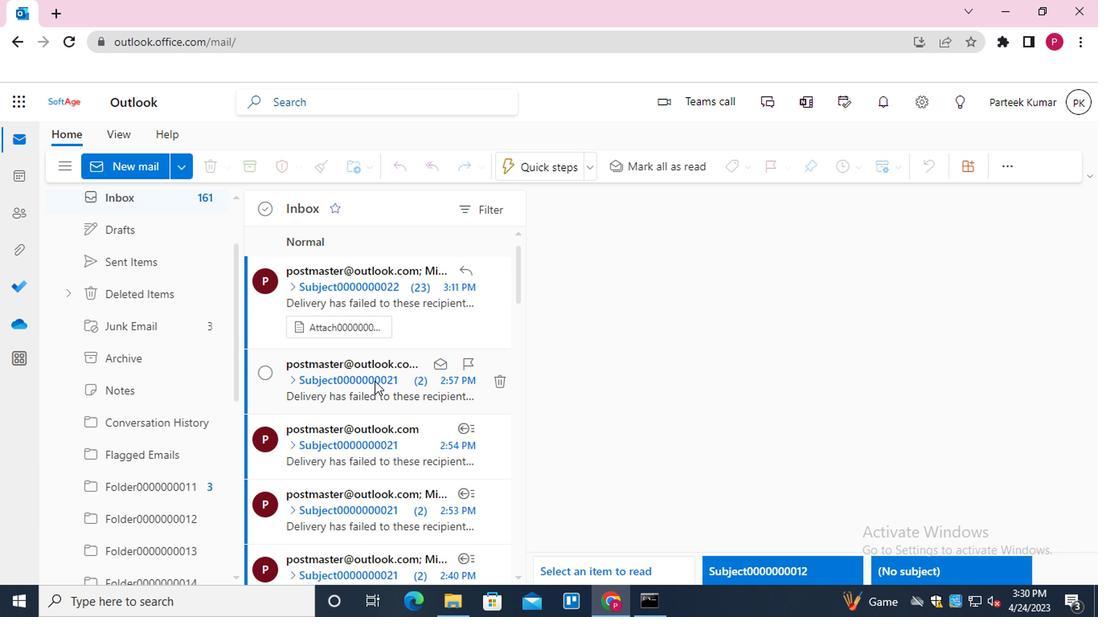 
Action: Mouse scrolled (376, 380) with delta (0, -1)
Screenshot: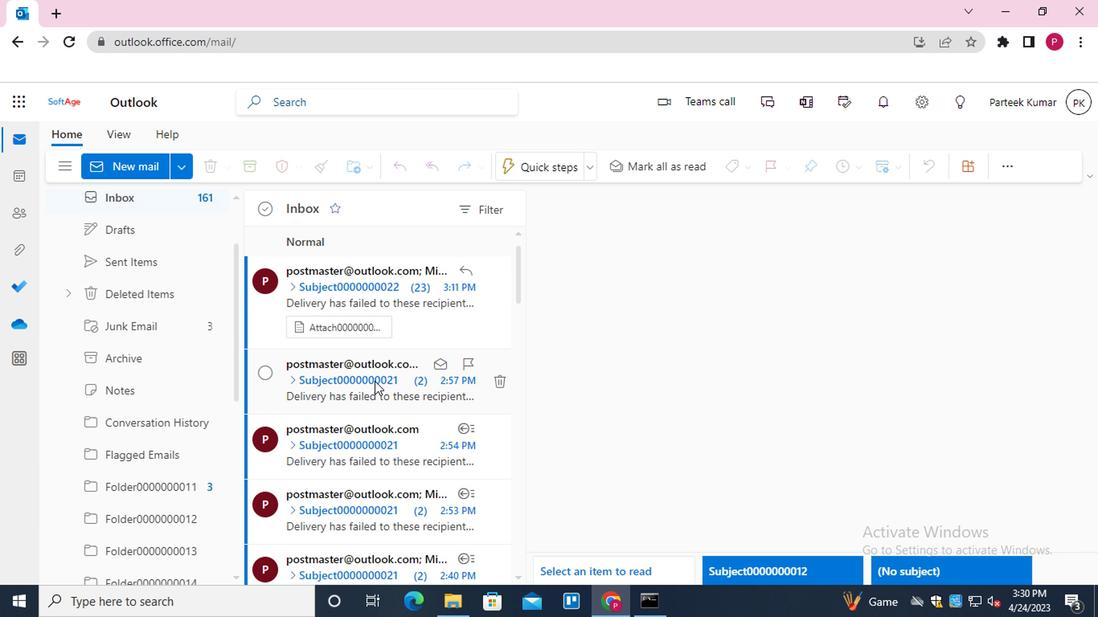 
Action: Mouse scrolled (376, 380) with delta (0, -1)
Screenshot: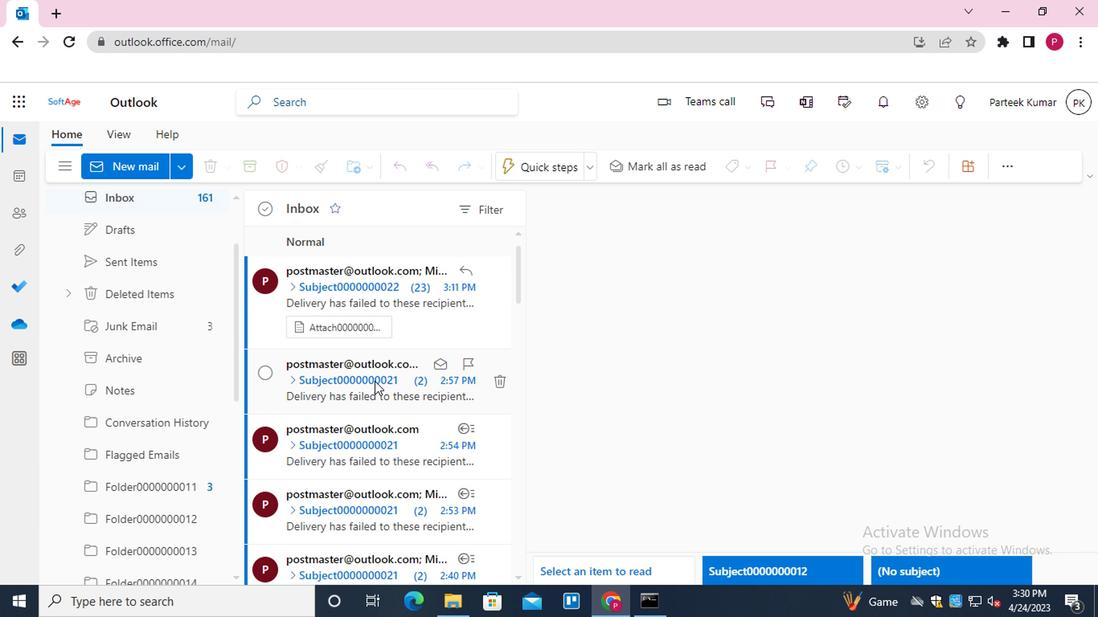 
Action: Mouse scrolled (376, 380) with delta (0, -1)
Screenshot: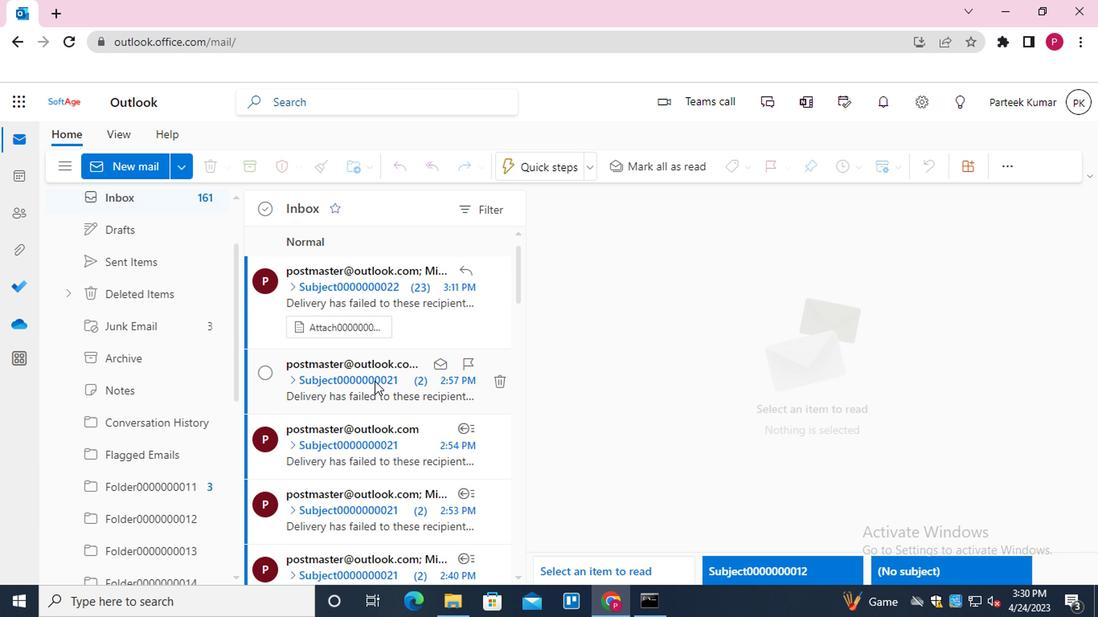 
Action: Mouse scrolled (376, 380) with delta (0, -1)
Screenshot: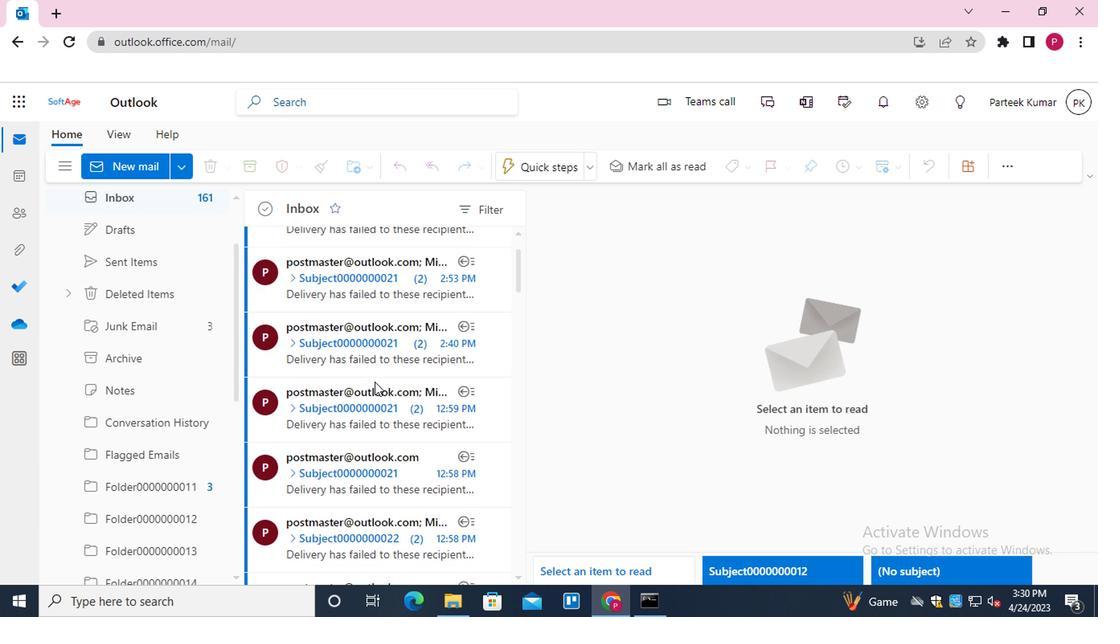 
Action: Mouse scrolled (376, 380) with delta (0, -1)
Screenshot: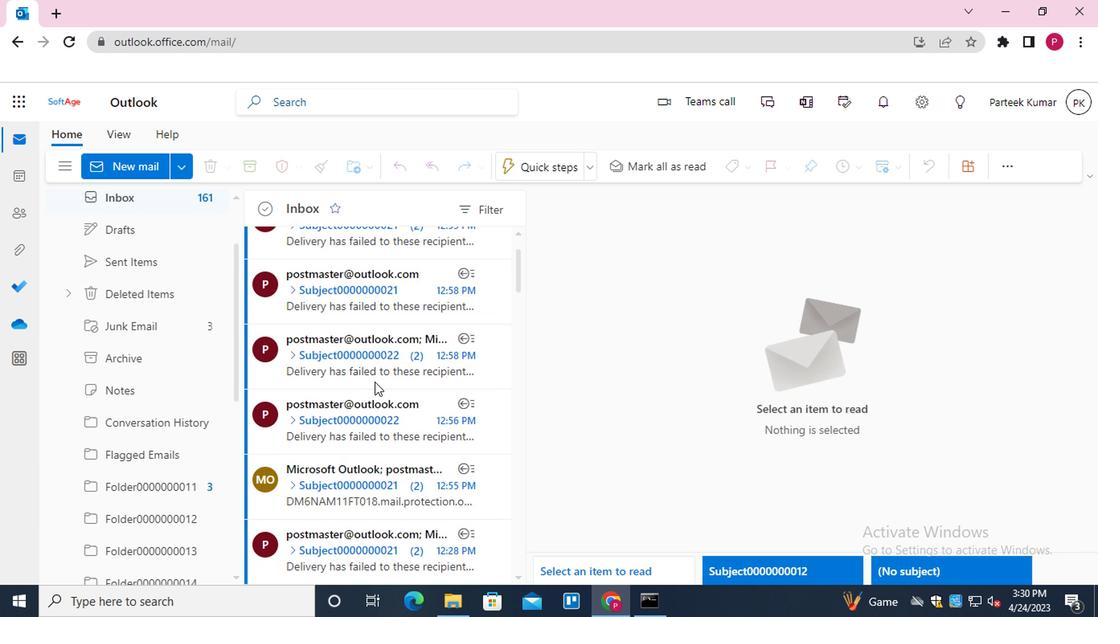 
Action: Mouse scrolled (376, 380) with delta (0, -1)
Screenshot: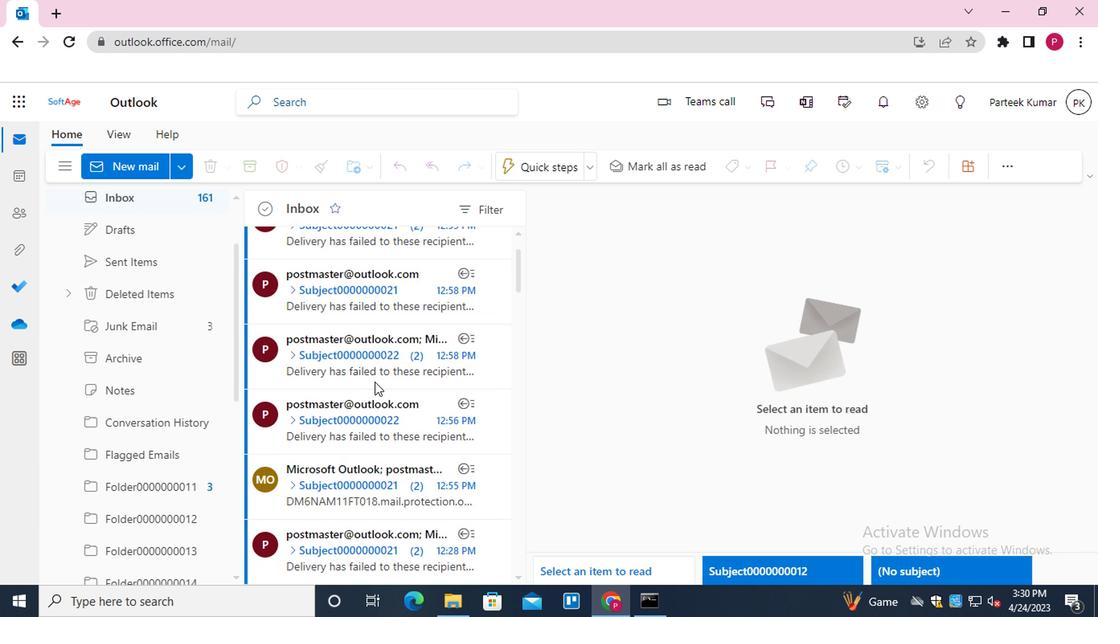 
Action: Mouse scrolled (376, 380) with delta (0, -1)
Screenshot: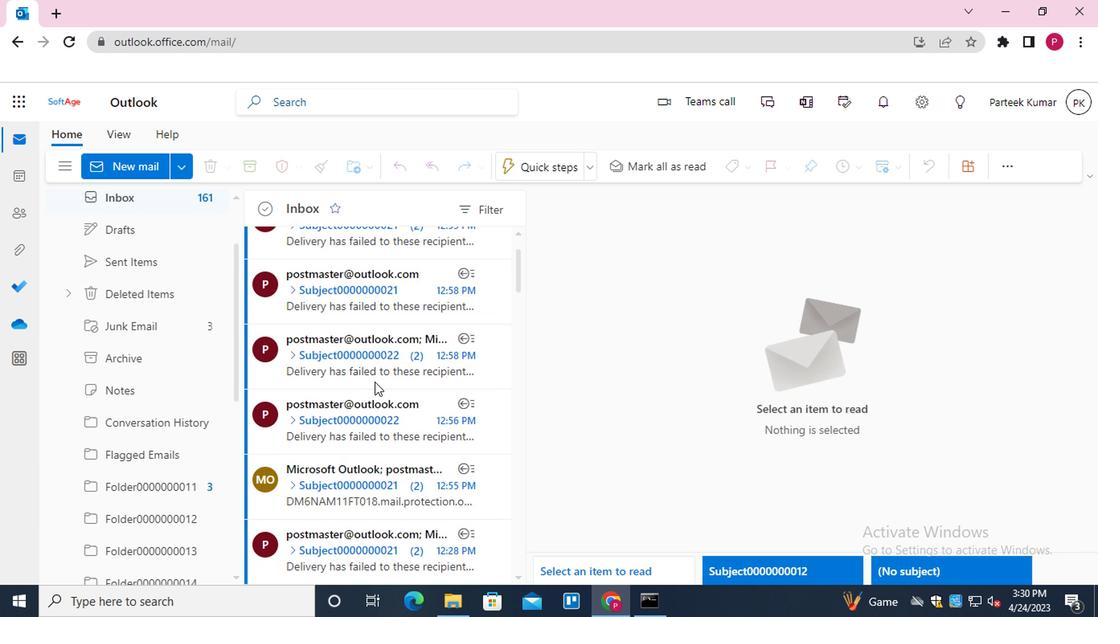
Action: Mouse scrolled (376, 380) with delta (0, -1)
Screenshot: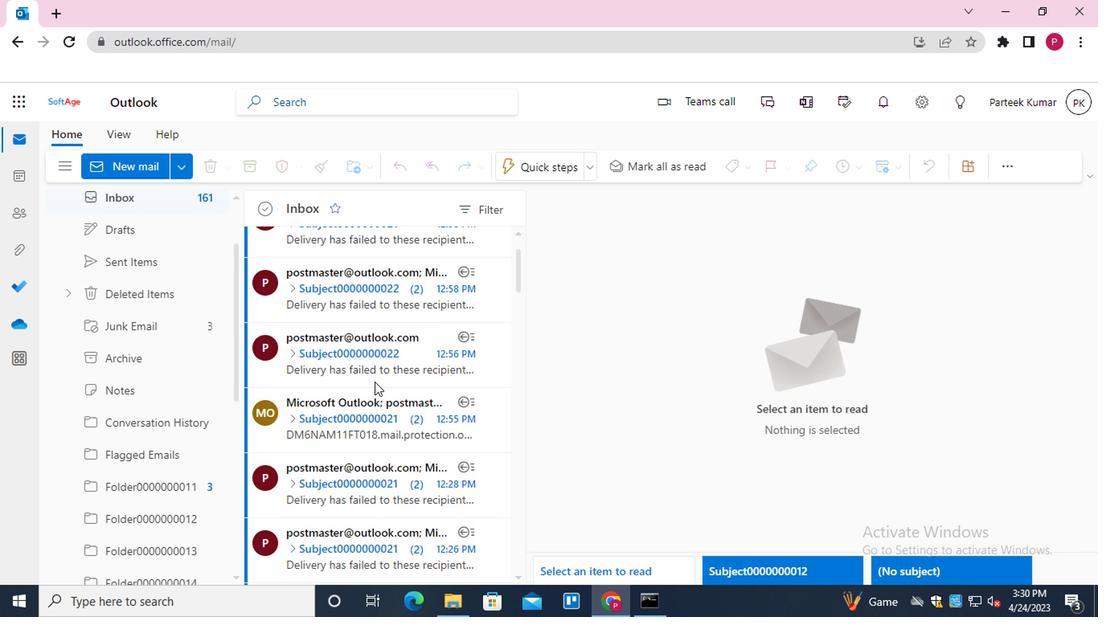 
Action: Mouse scrolled (376, 380) with delta (0, -1)
Screenshot: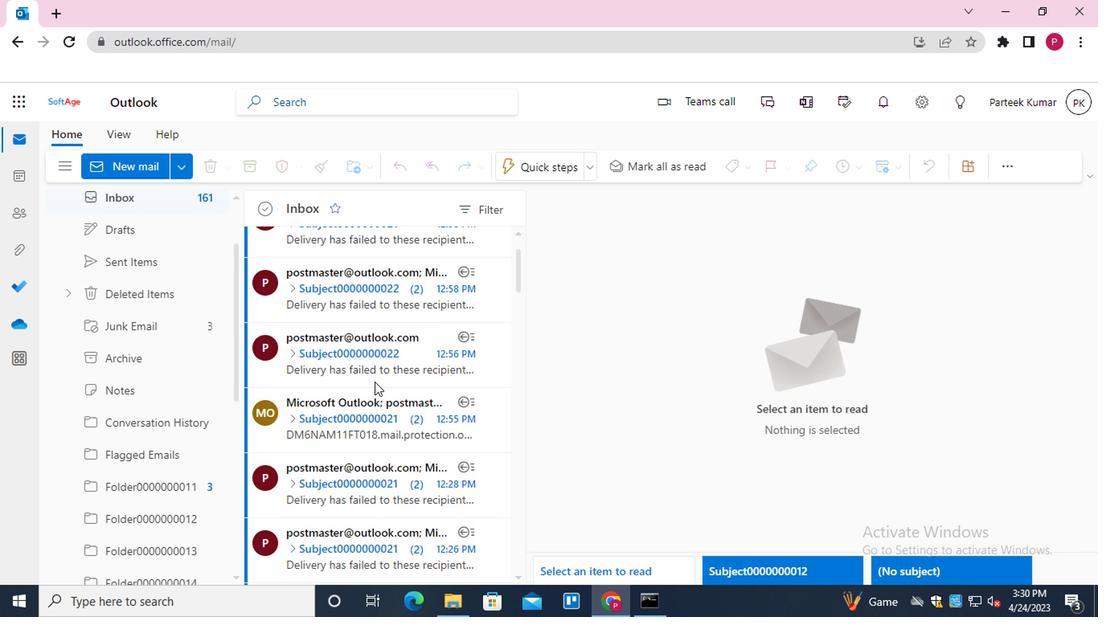 
Action: Mouse moved to (375, 383)
Screenshot: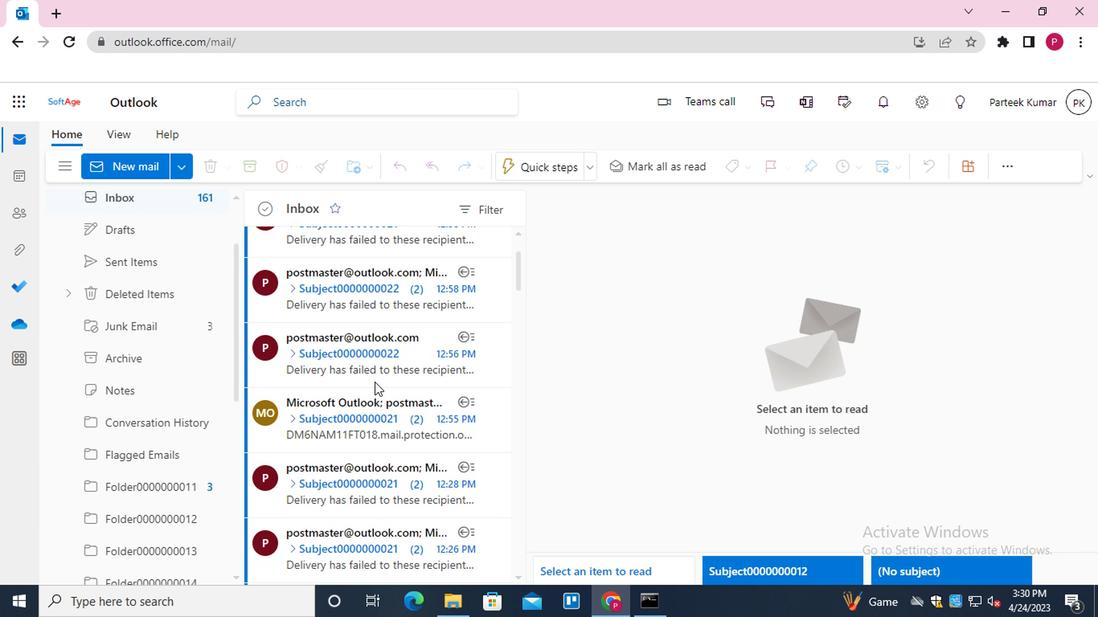 
Action: Mouse scrolled (375, 382) with delta (0, -1)
Screenshot: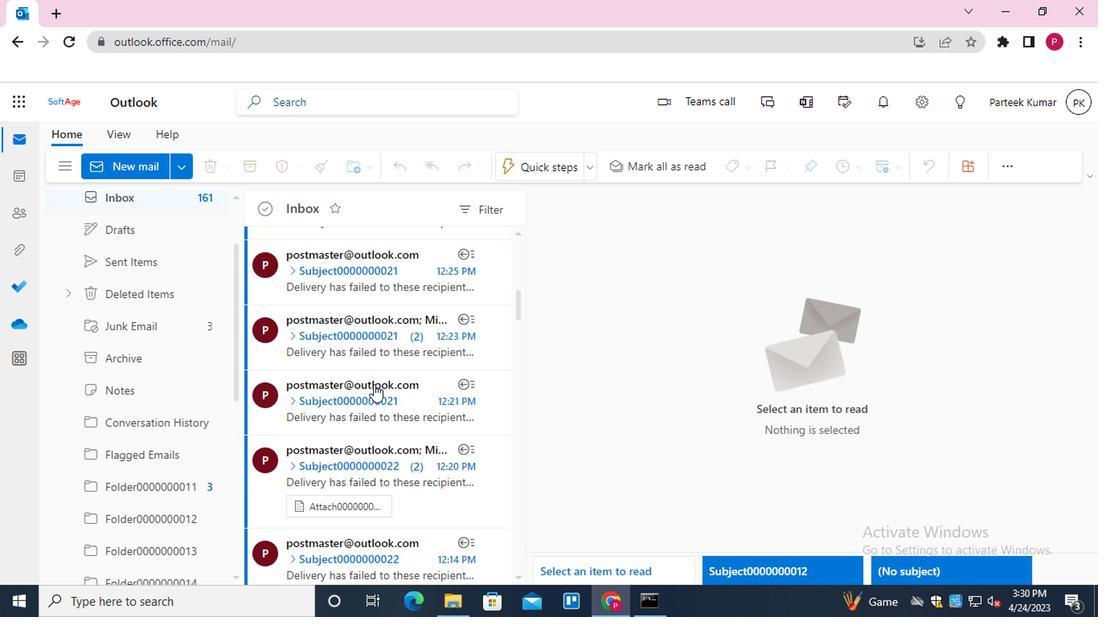 
Action: Mouse scrolled (375, 382) with delta (0, -1)
Screenshot: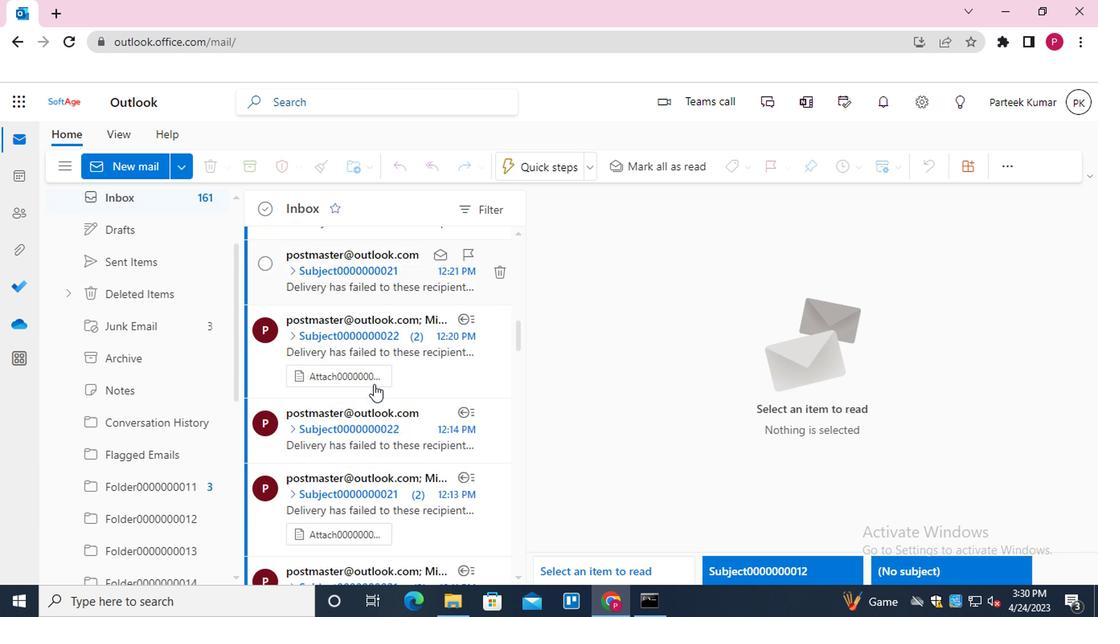 
Action: Mouse scrolled (375, 382) with delta (0, -1)
Screenshot: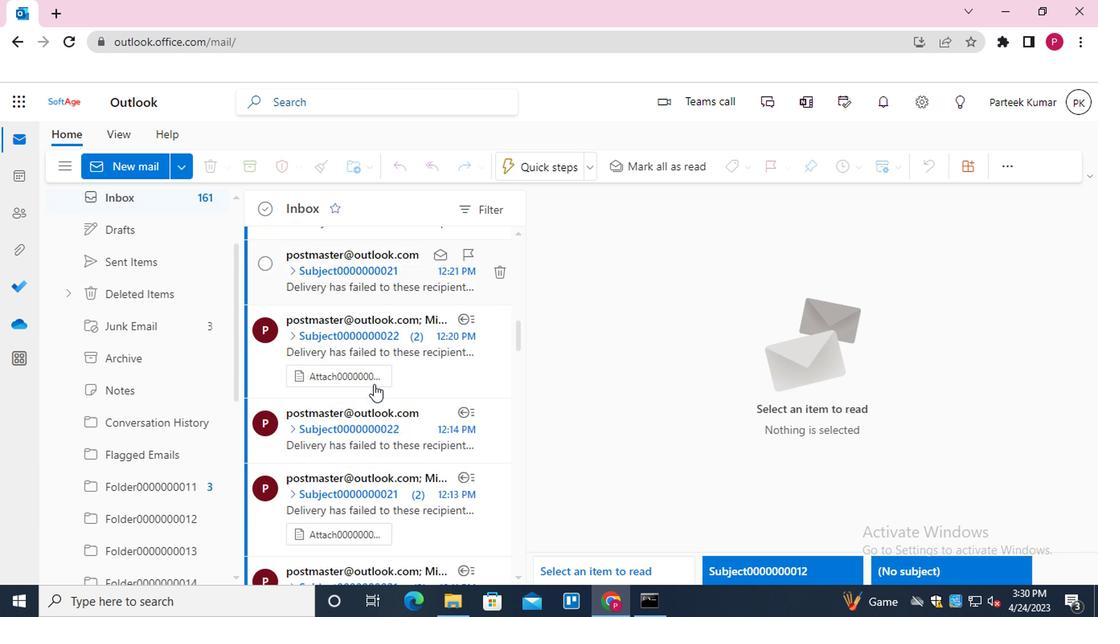 
Action: Mouse scrolled (375, 382) with delta (0, -1)
Screenshot: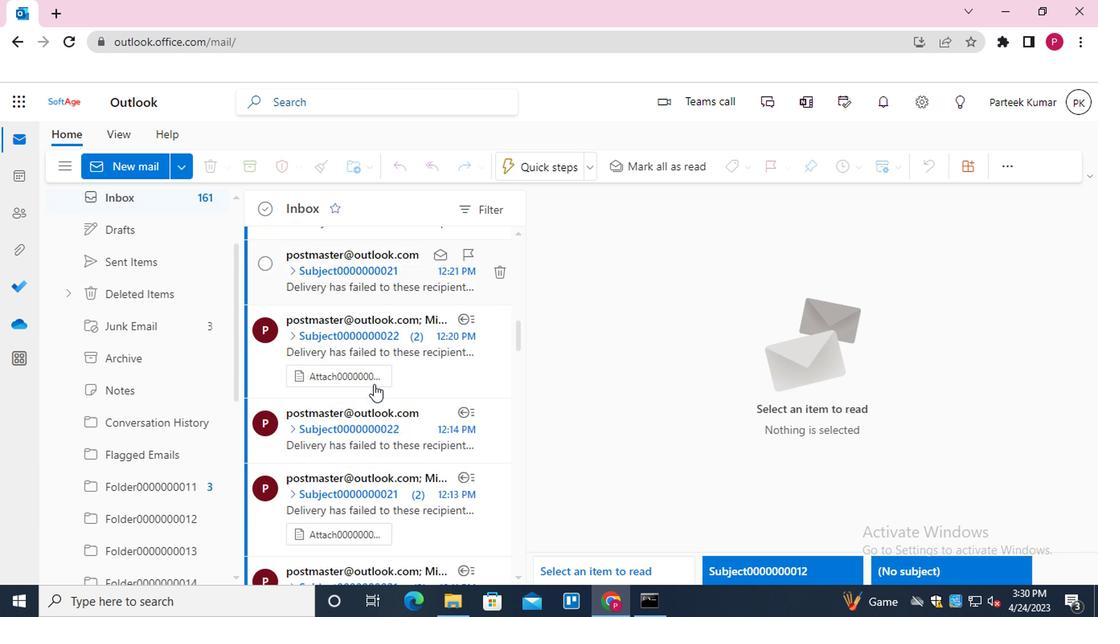 
Action: Mouse scrolled (375, 382) with delta (0, -1)
Screenshot: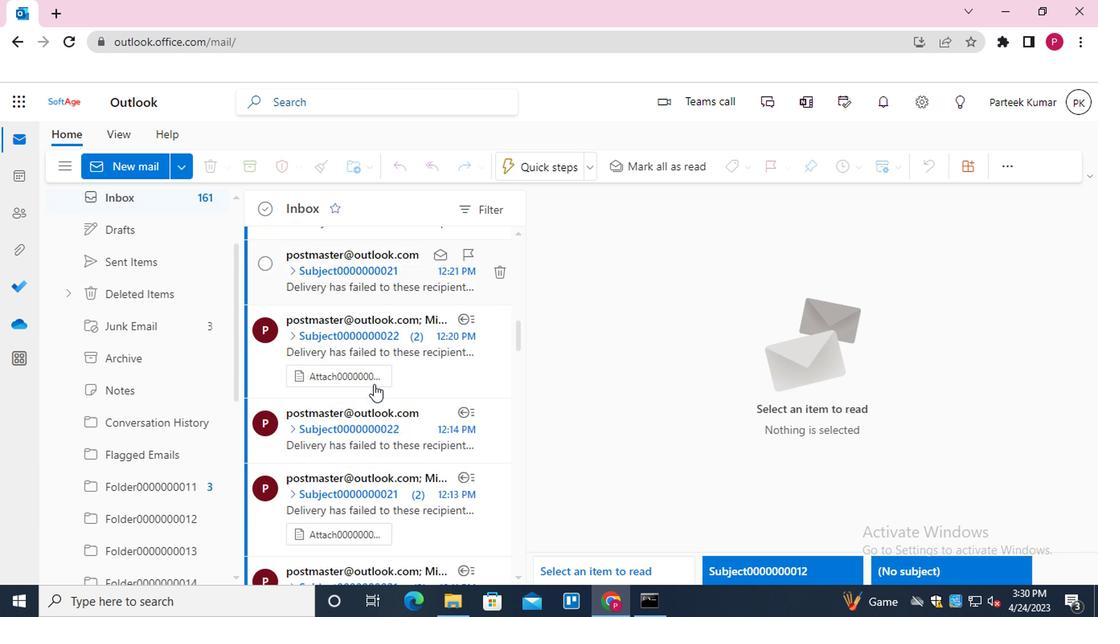 
Action: Mouse moved to (374, 384)
Screenshot: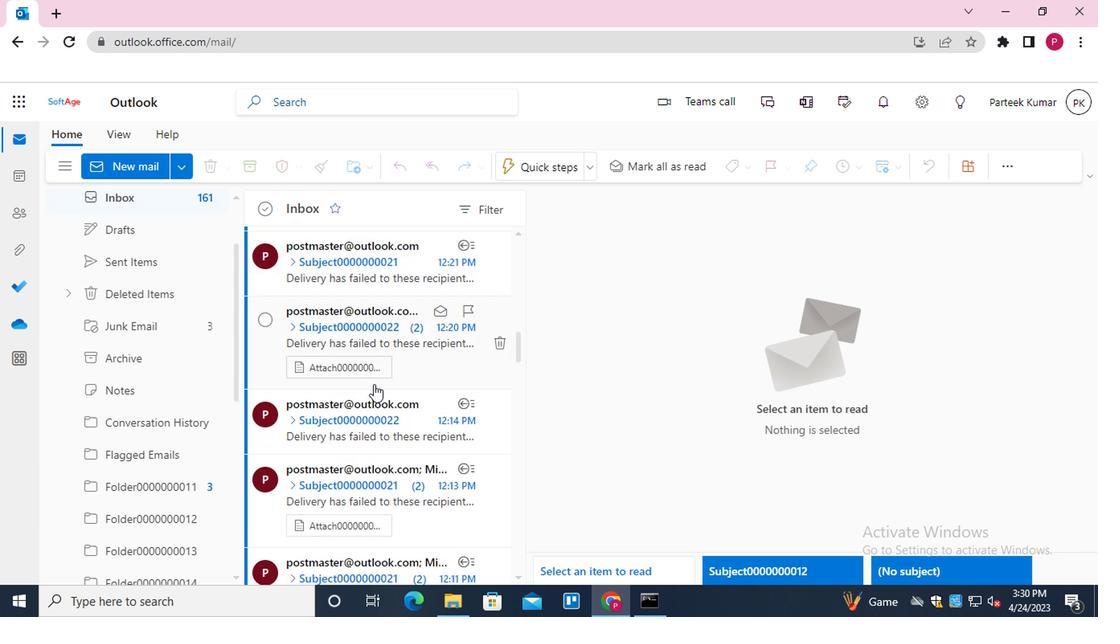 
Action: Mouse scrolled (374, 383) with delta (0, 0)
Screenshot: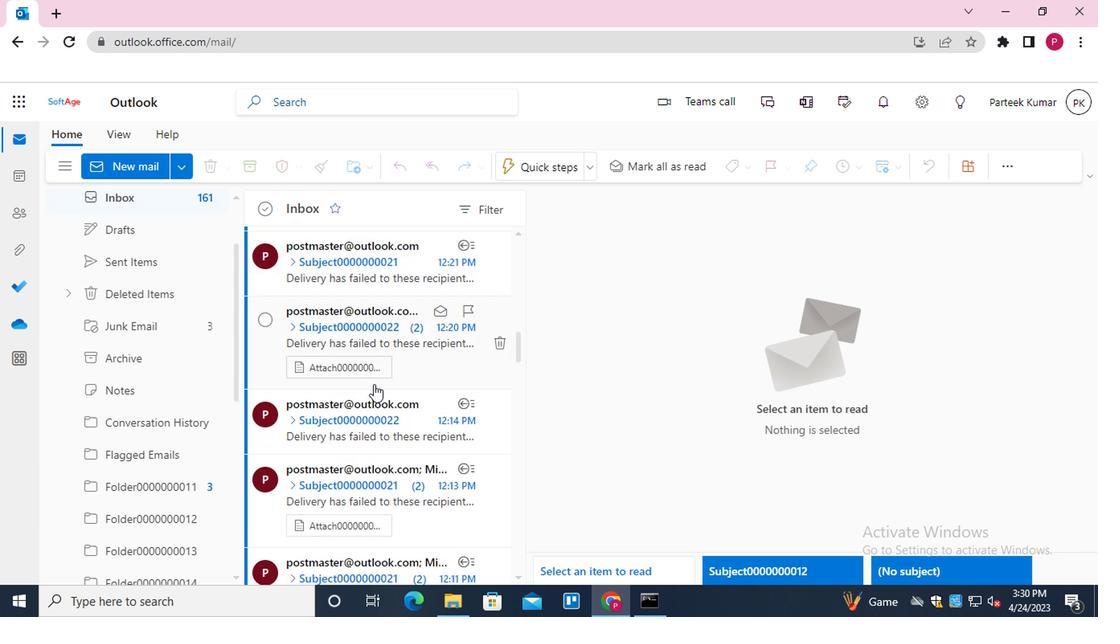 
Action: Mouse moved to (374, 385)
Screenshot: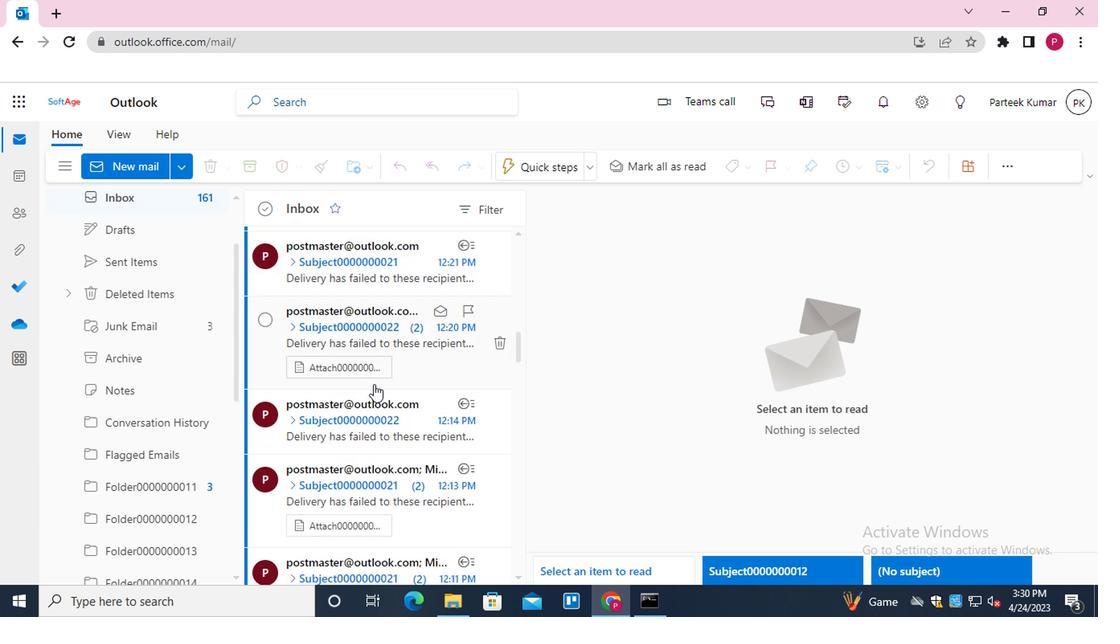 
Action: Mouse scrolled (374, 384) with delta (0, 0)
Screenshot: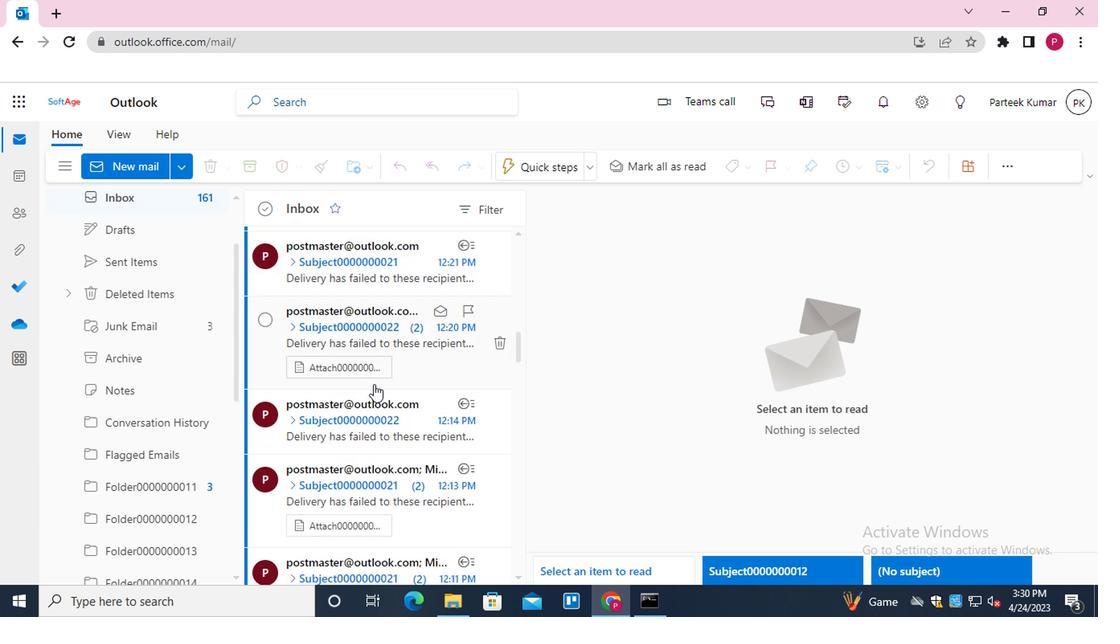 
Action: Mouse moved to (343, 393)
Screenshot: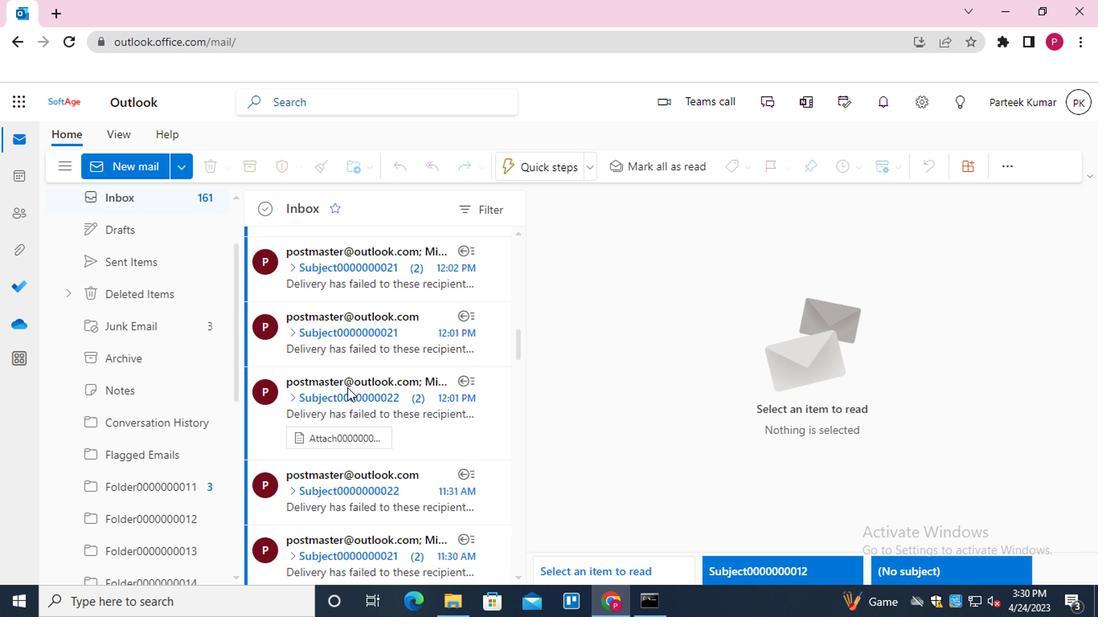 
Action: Mouse scrolled (343, 392) with delta (0, 0)
Screenshot: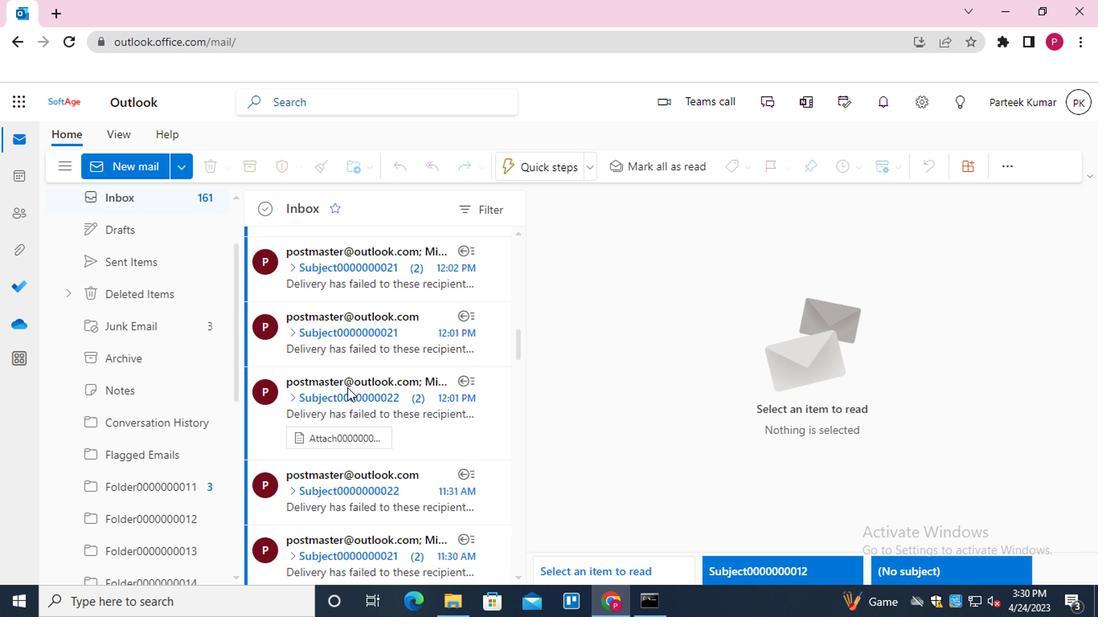 
Action: Mouse moved to (343, 394)
Screenshot: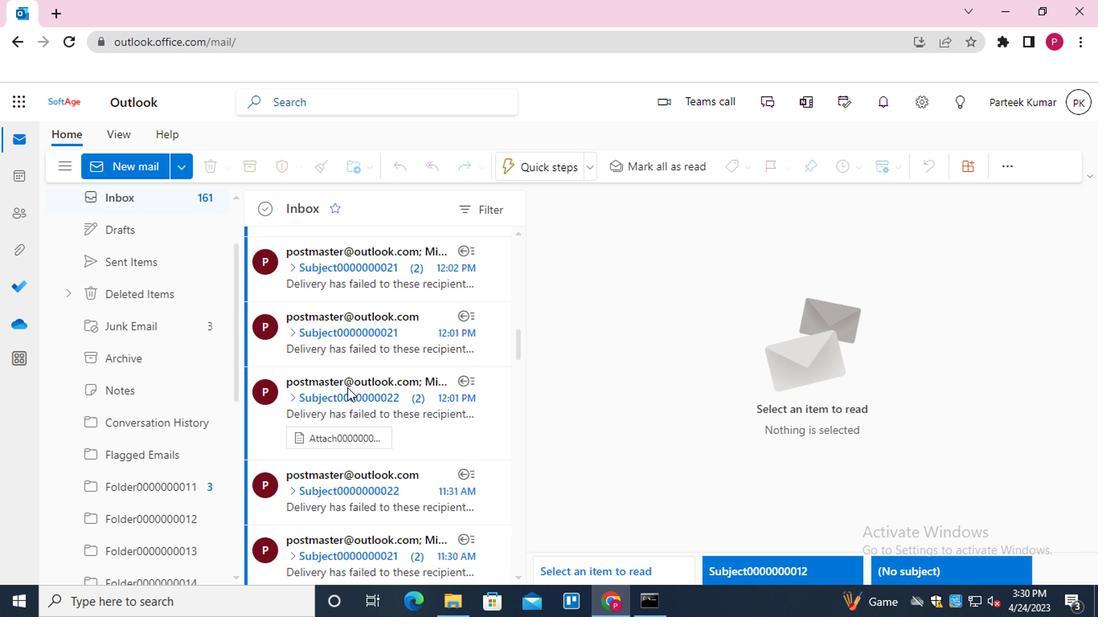 
Action: Mouse scrolled (343, 393) with delta (0, -1)
Screenshot: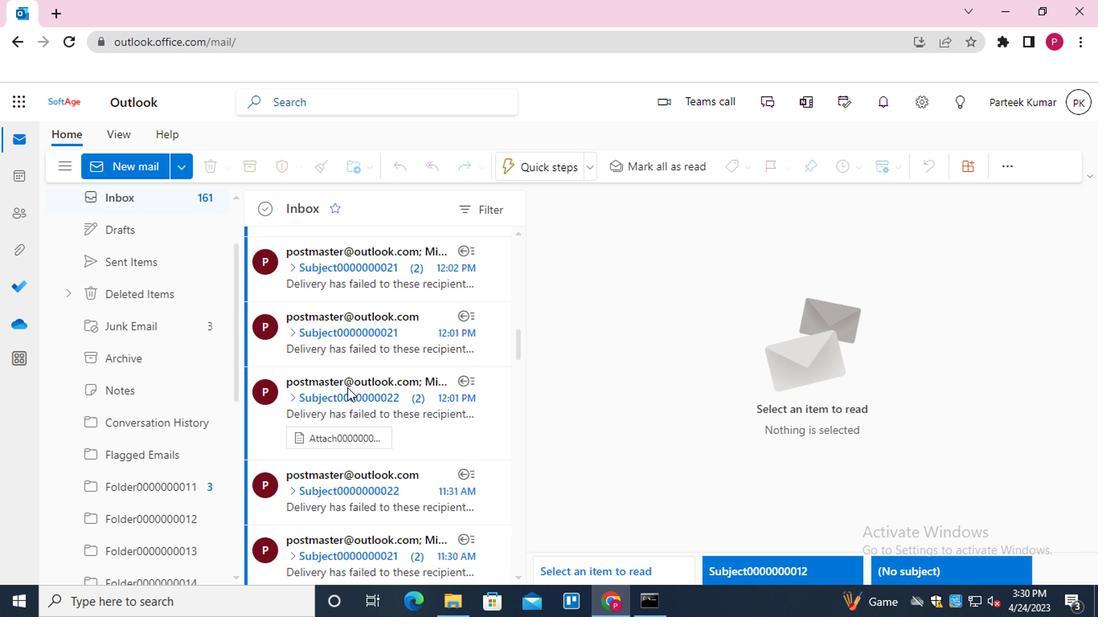 
Action: Mouse moved to (343, 394)
Screenshot: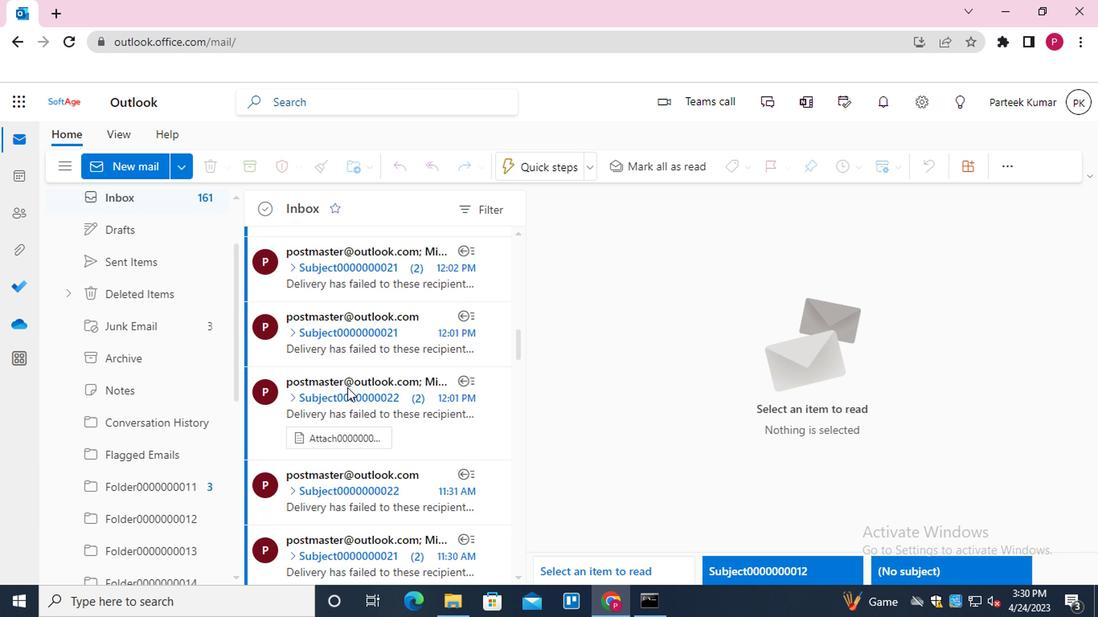 
Action: Mouse scrolled (343, 394) with delta (0, 0)
Screenshot: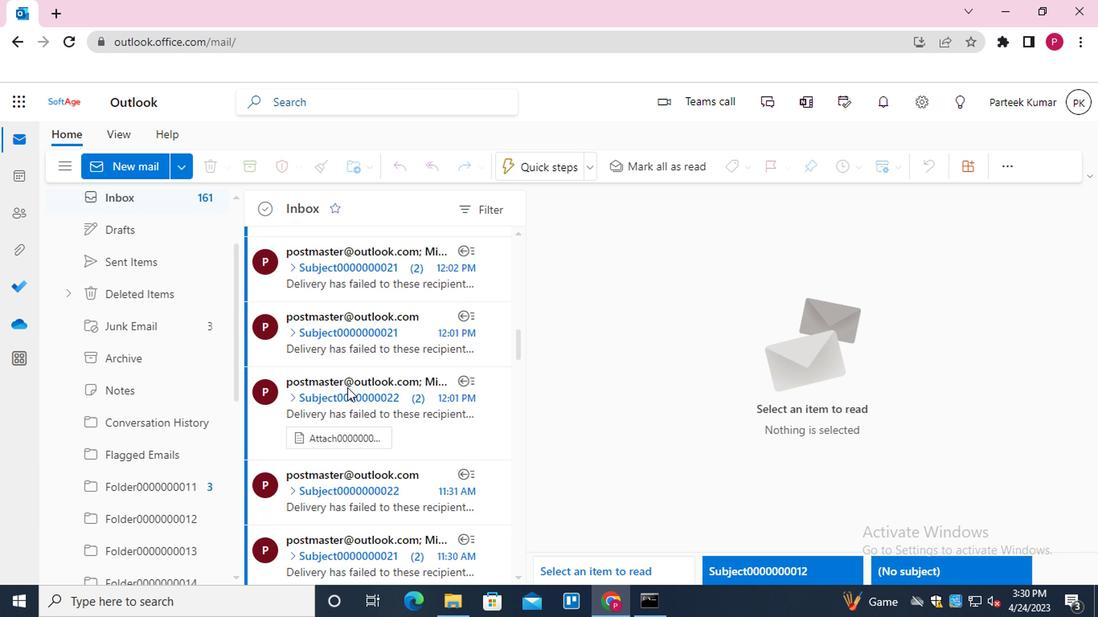 
Action: Mouse scrolled (343, 394) with delta (0, 0)
Screenshot: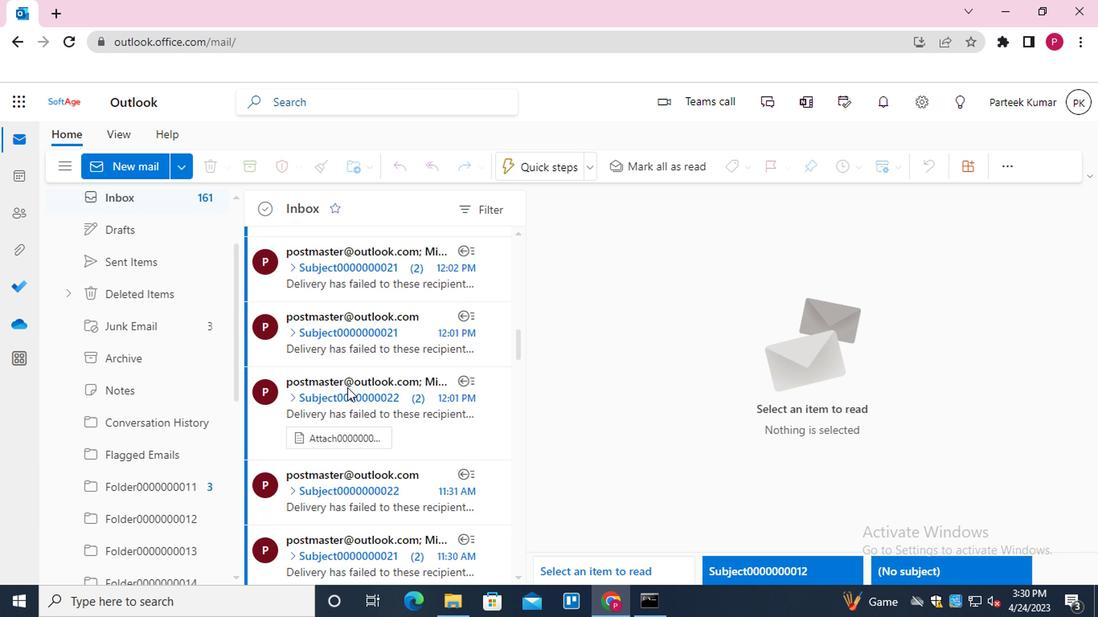 
Action: Mouse scrolled (343, 394) with delta (0, 0)
Screenshot: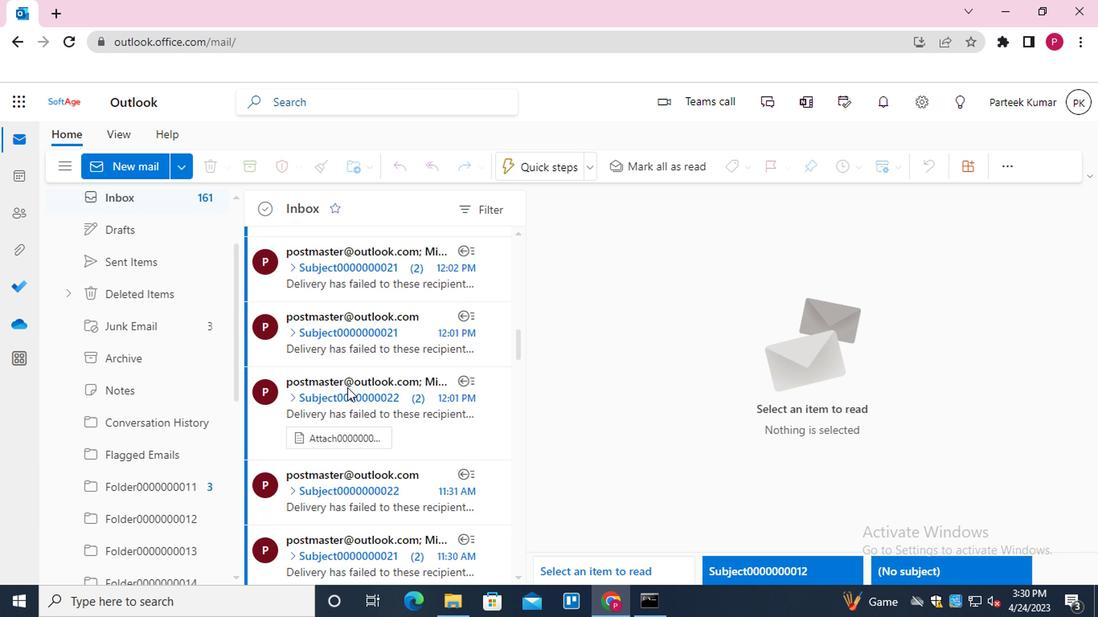
Action: Mouse moved to (343, 395)
Screenshot: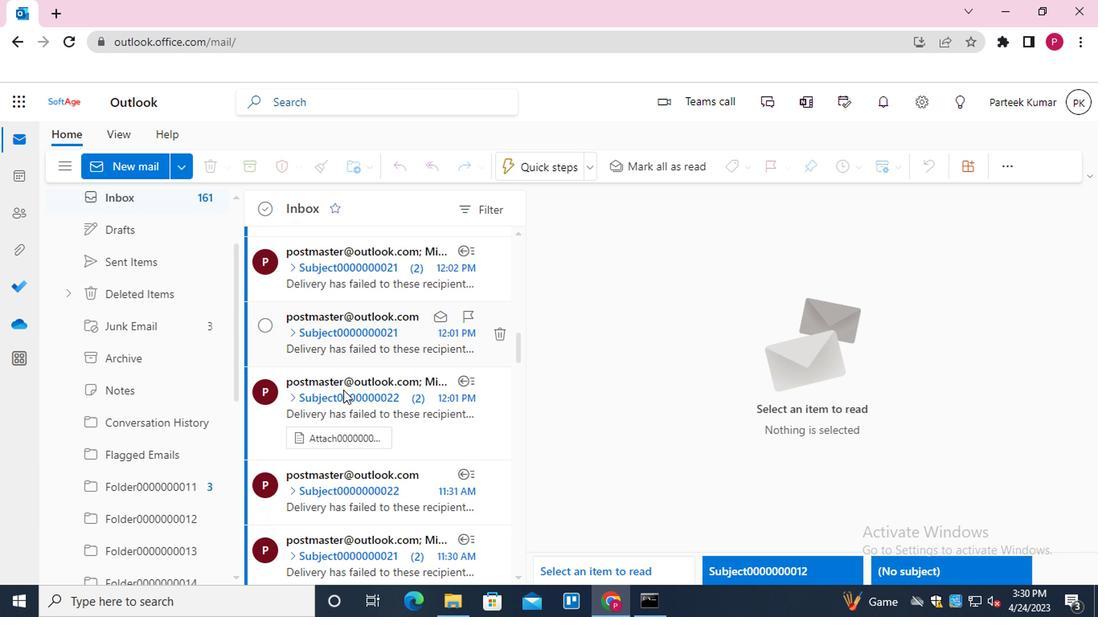 
Action: Mouse scrolled (343, 394) with delta (0, 0)
Screenshot: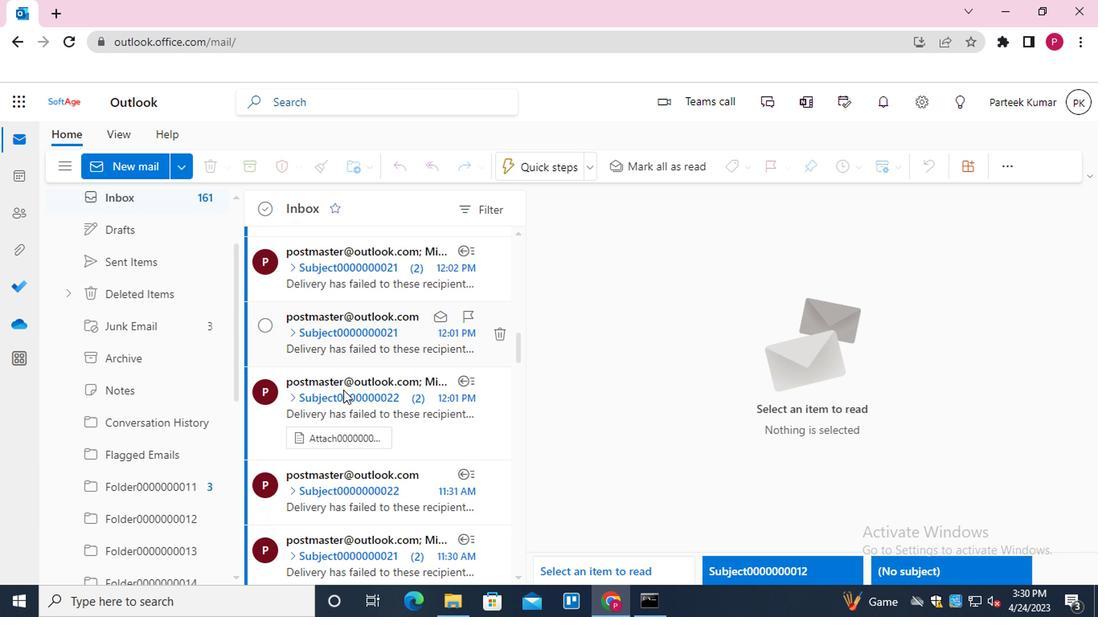 
Action: Mouse moved to (344, 401)
Screenshot: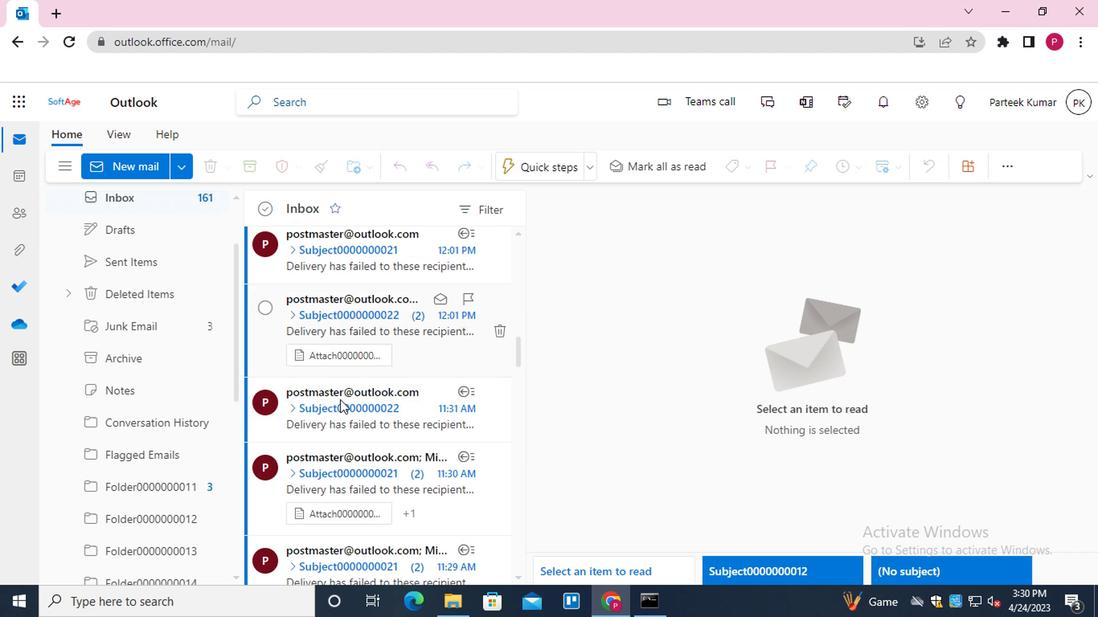 
Action: Mouse scrolled (344, 401) with delta (0, 0)
Screenshot: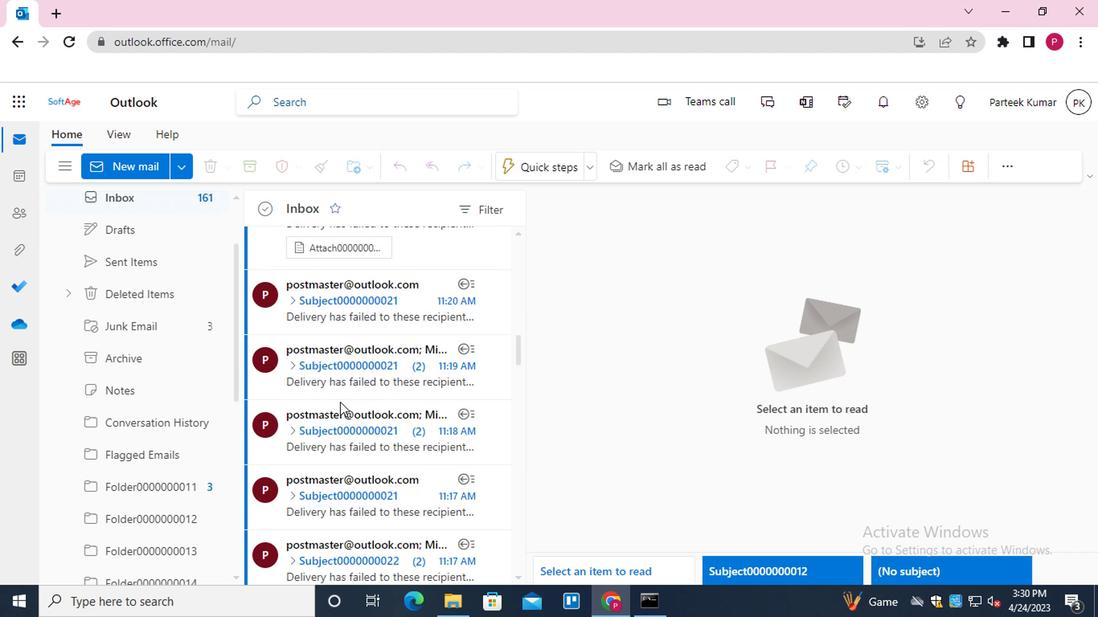 
Action: Mouse moved to (344, 402)
Screenshot: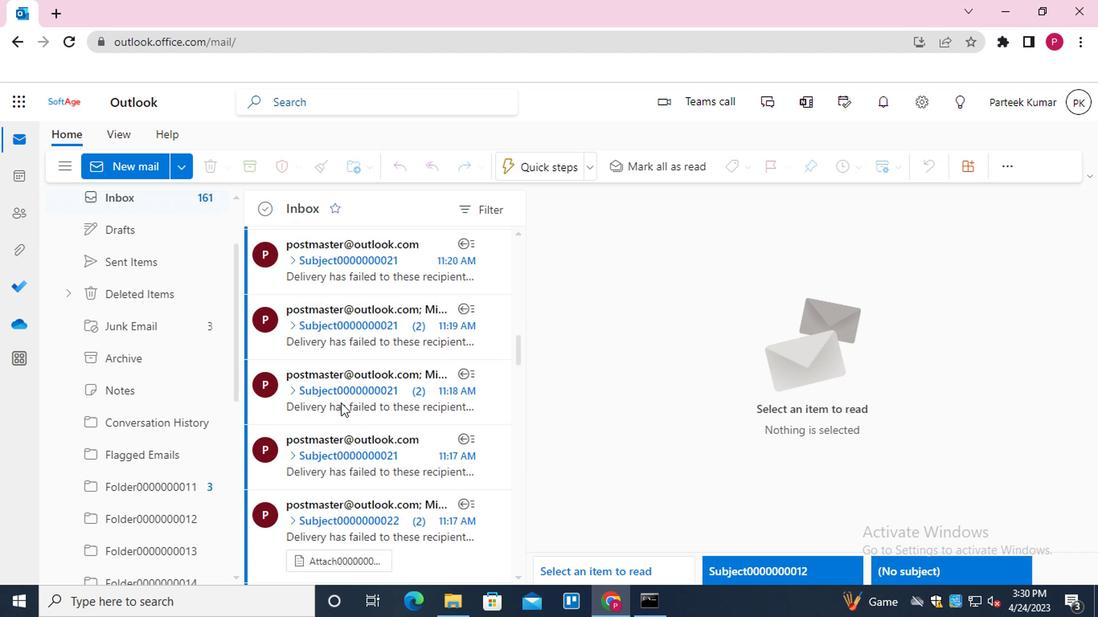 
Action: Mouse scrolled (344, 401) with delta (0, -1)
Screenshot: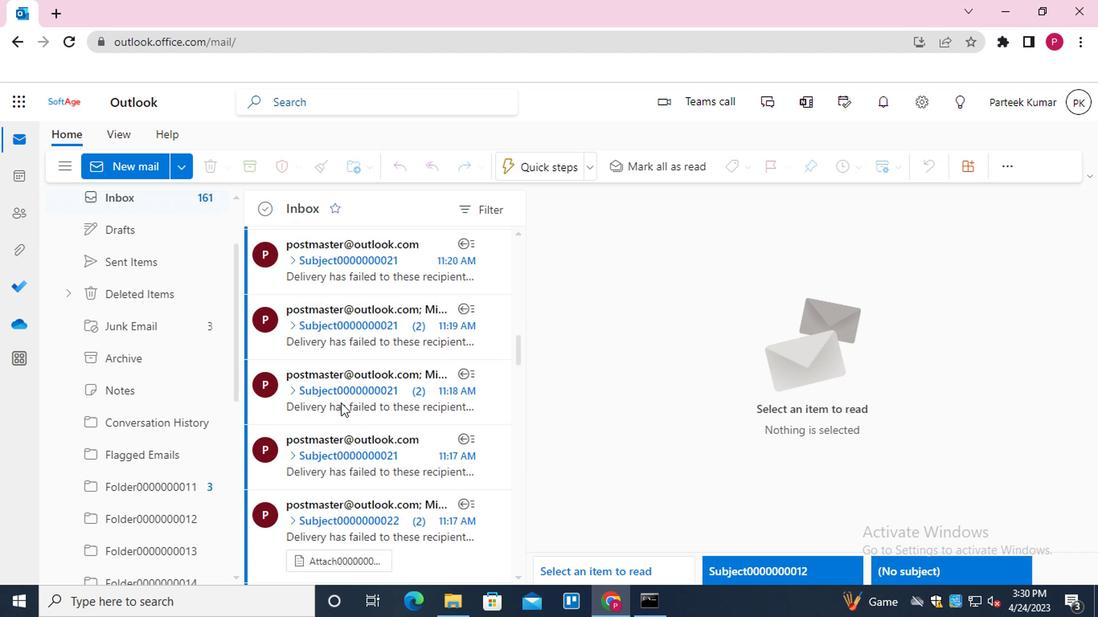 
Action: Mouse scrolled (344, 401) with delta (0, -1)
Screenshot: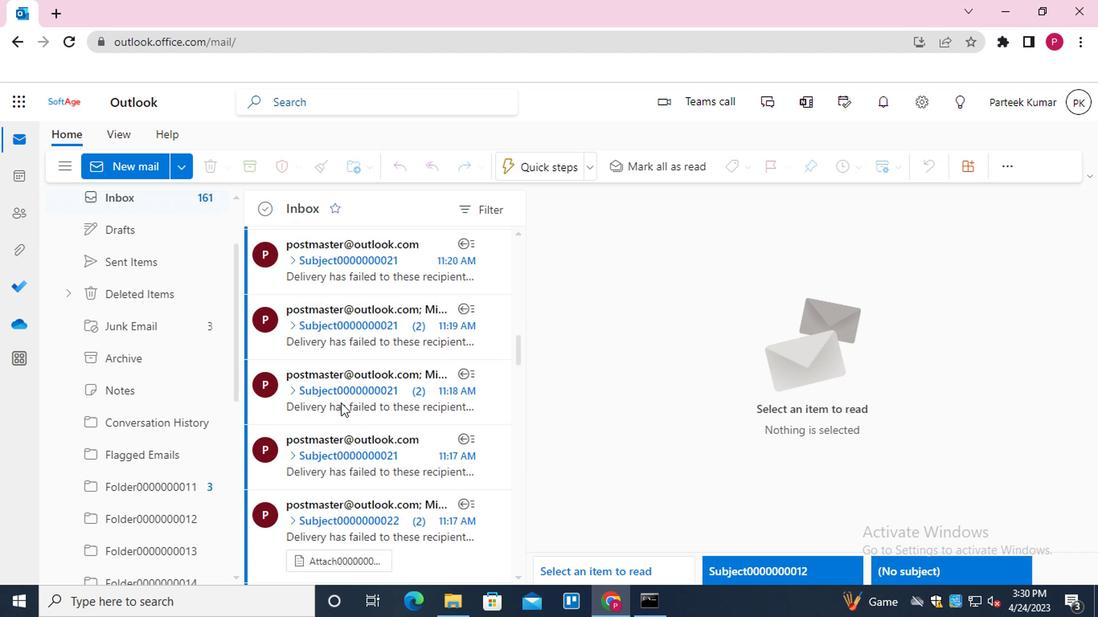 
Action: Mouse scrolled (344, 401) with delta (0, -1)
Screenshot: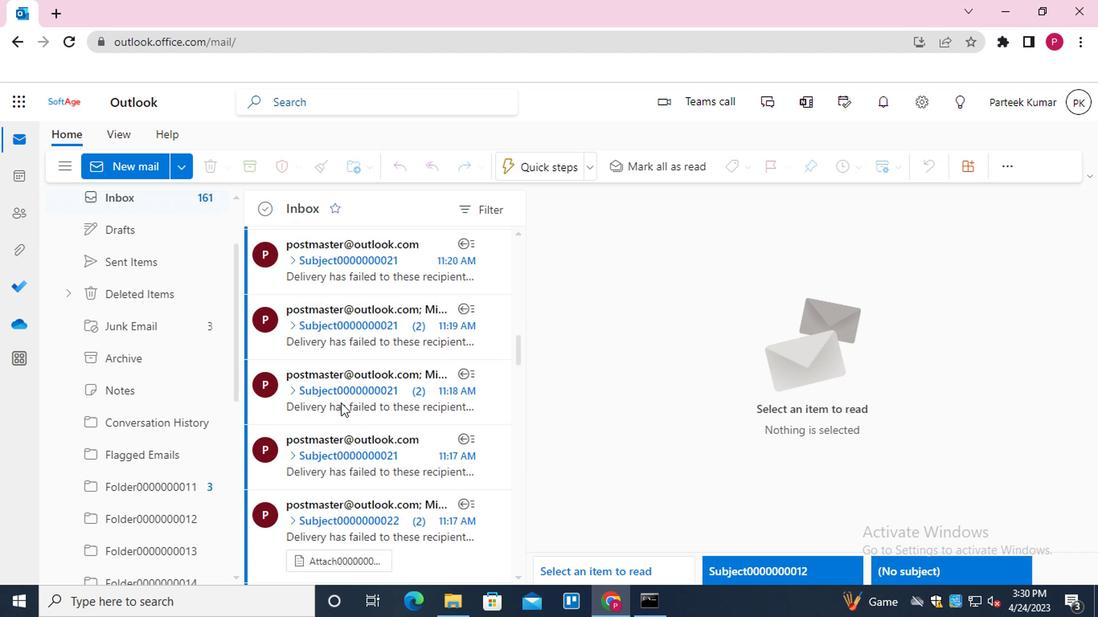 
Action: Mouse moved to (344, 403)
Screenshot: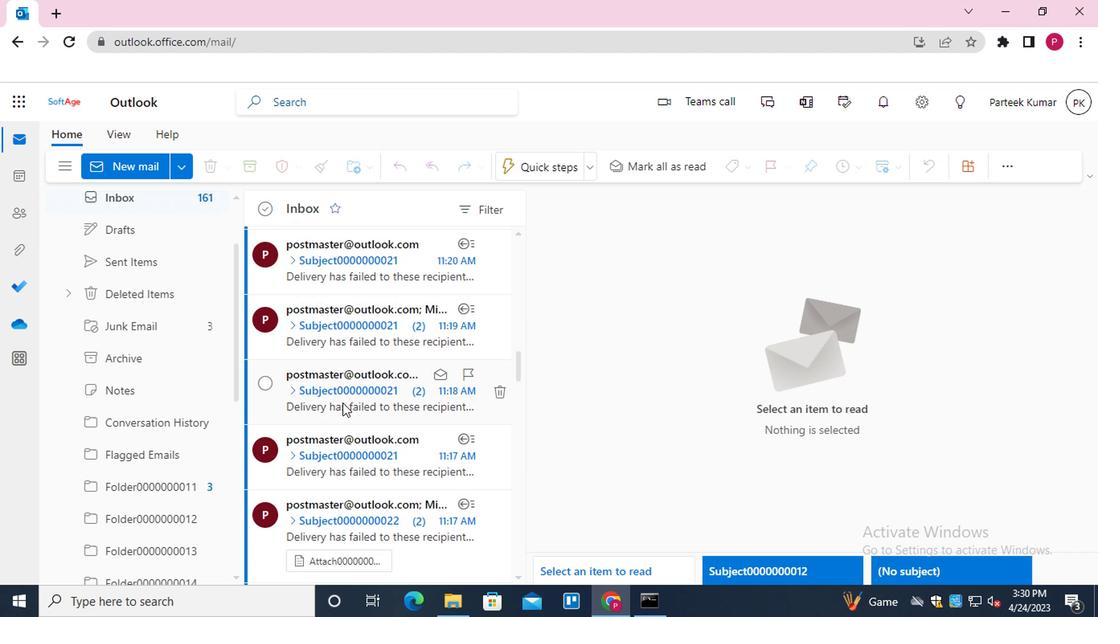 
Action: Mouse scrolled (344, 402) with delta (0, 0)
Screenshot: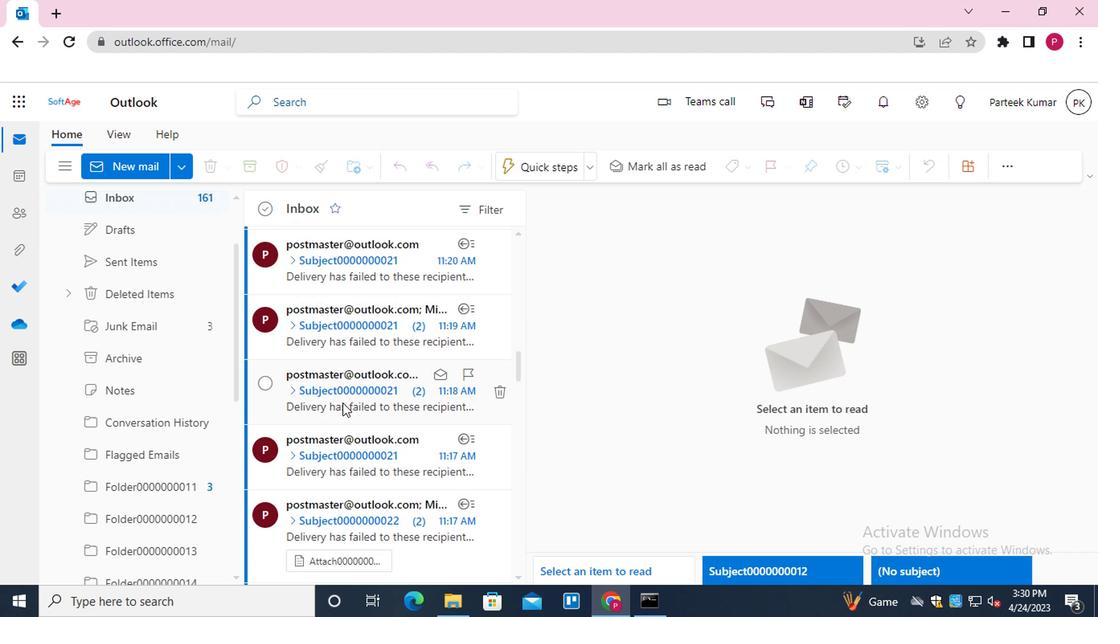
Action: Mouse moved to (344, 403)
Screenshot: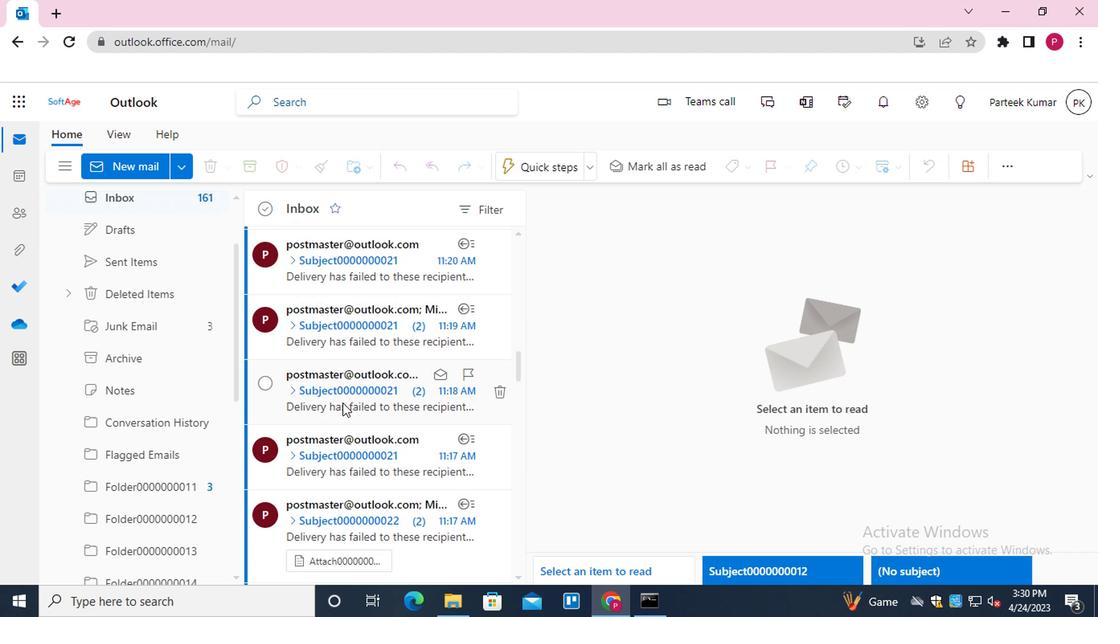 
Action: Mouse scrolled (344, 403) with delta (0, 0)
Screenshot: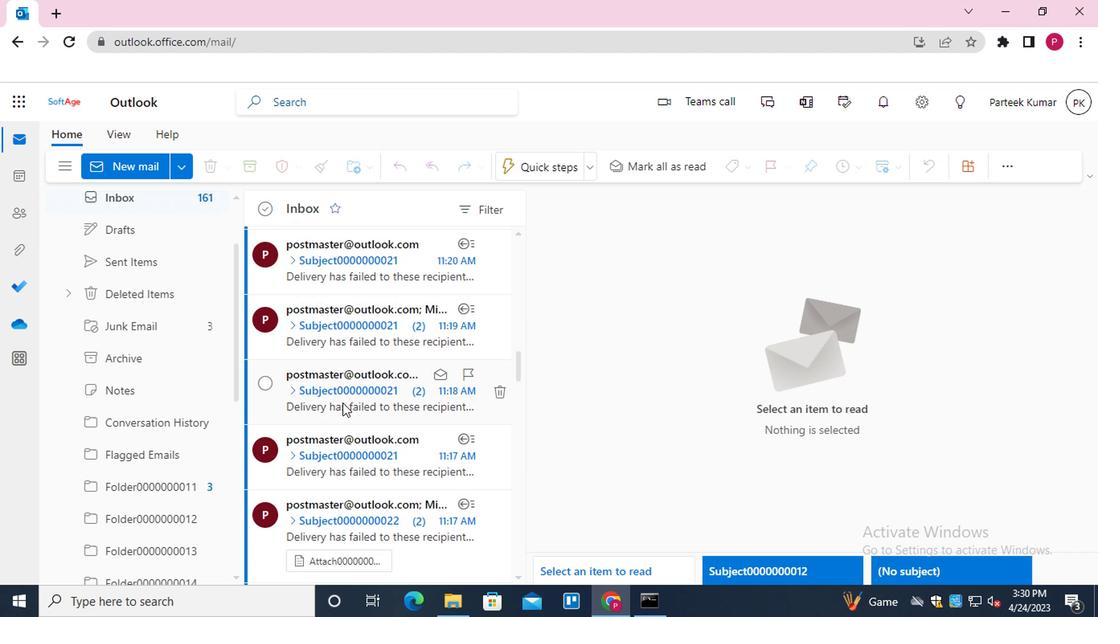 
Action: Mouse moved to (343, 405)
Screenshot: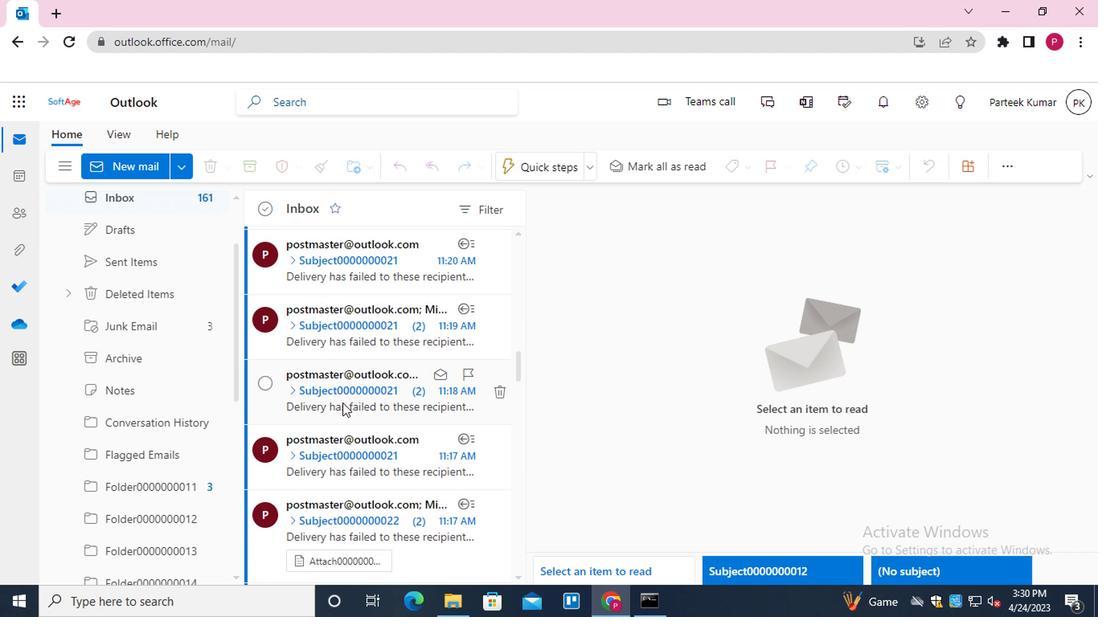 
Action: Mouse scrolled (343, 403) with delta (0, -1)
Screenshot: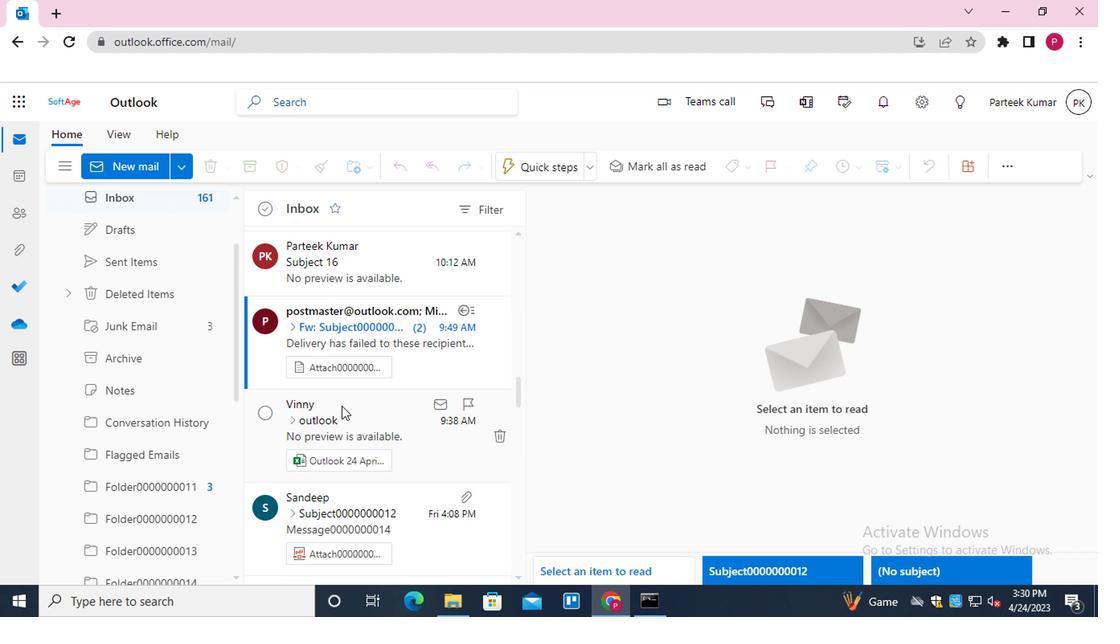 
Action: Mouse moved to (343, 405)
Screenshot: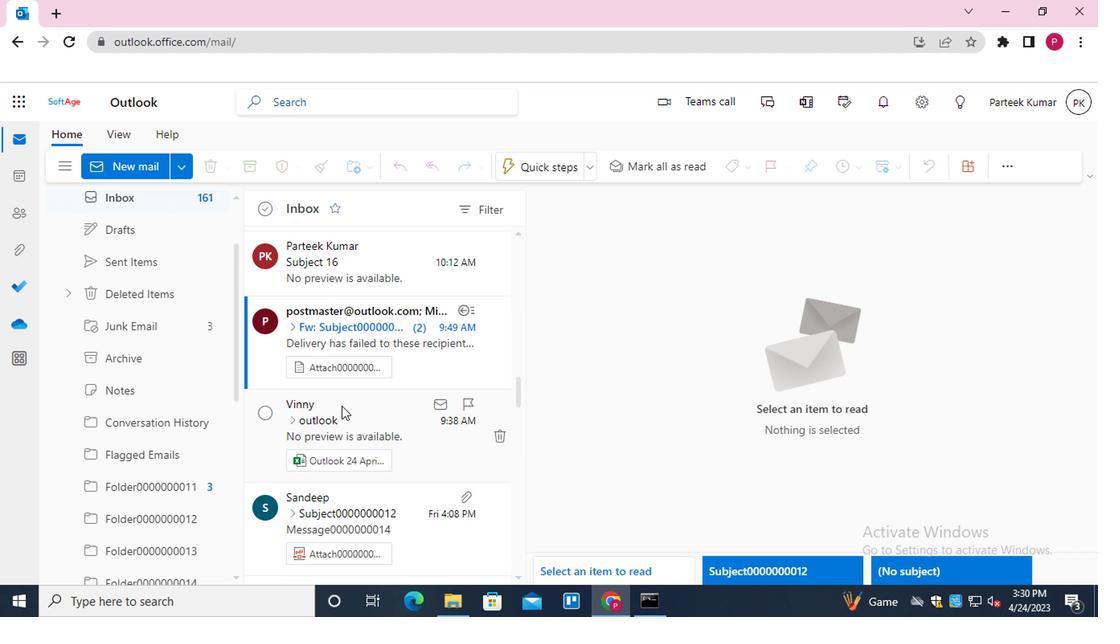 
Action: Mouse scrolled (343, 403) with delta (0, -1)
Screenshot: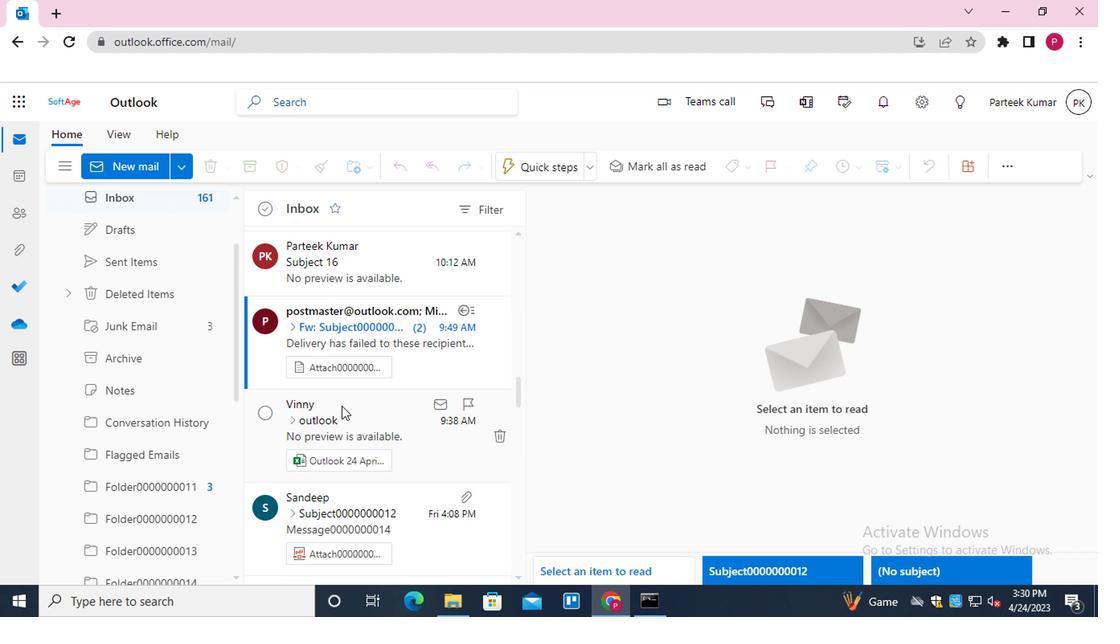 
Action: Mouse moved to (351, 373)
Screenshot: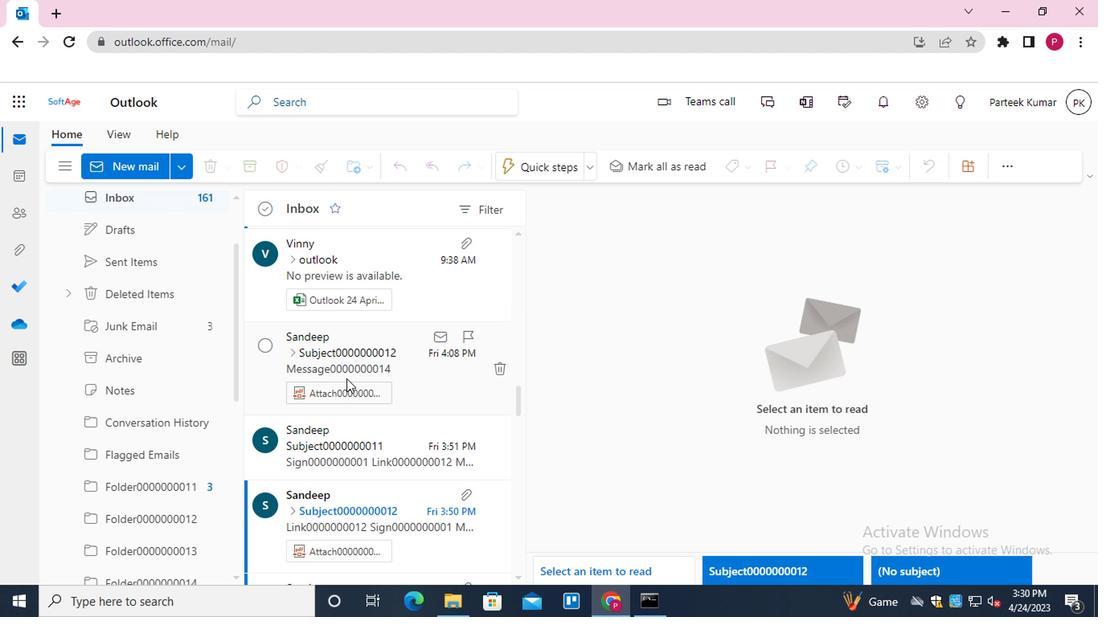 
Action: Mouse pressed left at (351, 373)
Screenshot: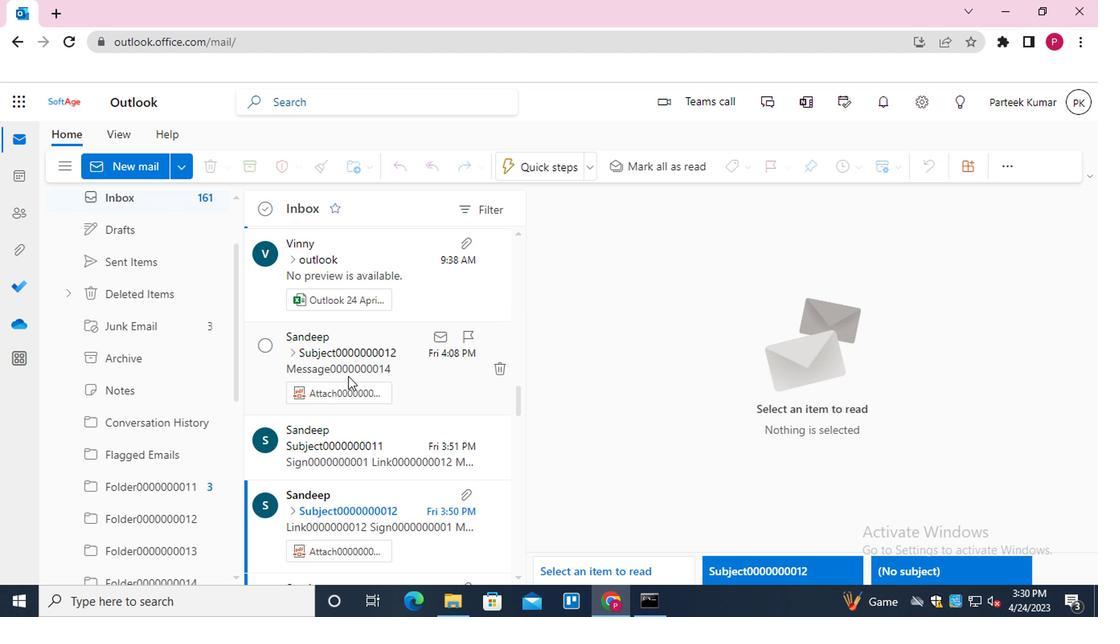 
Action: Mouse moved to (965, 272)
Screenshot: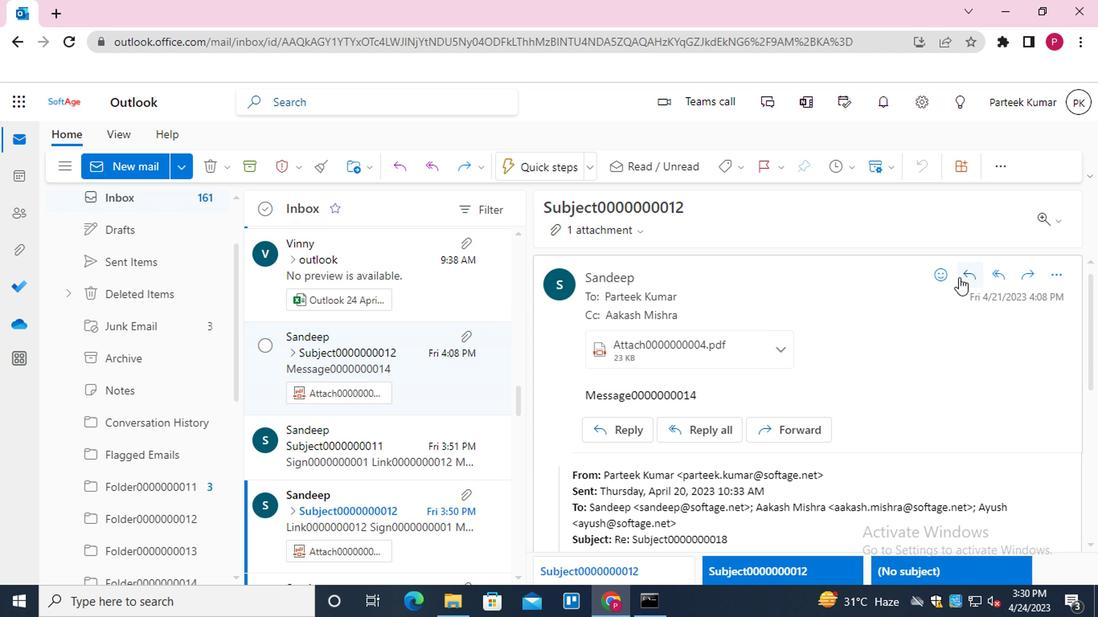 
Action: Mouse pressed left at (965, 272)
Screenshot: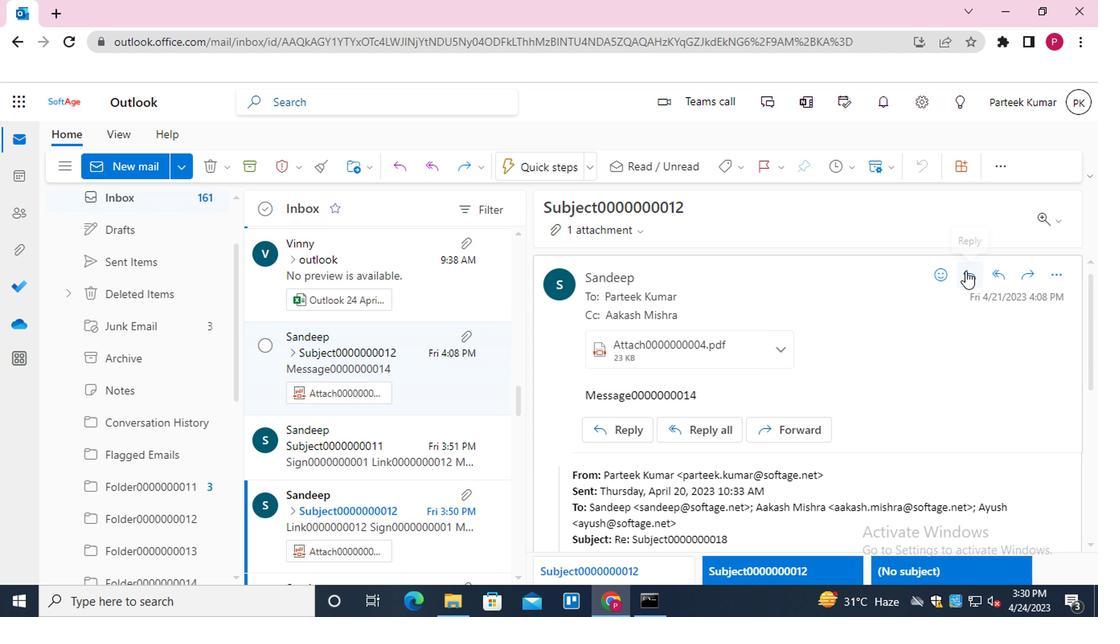 
Action: Mouse moved to (1068, 157)
Screenshot: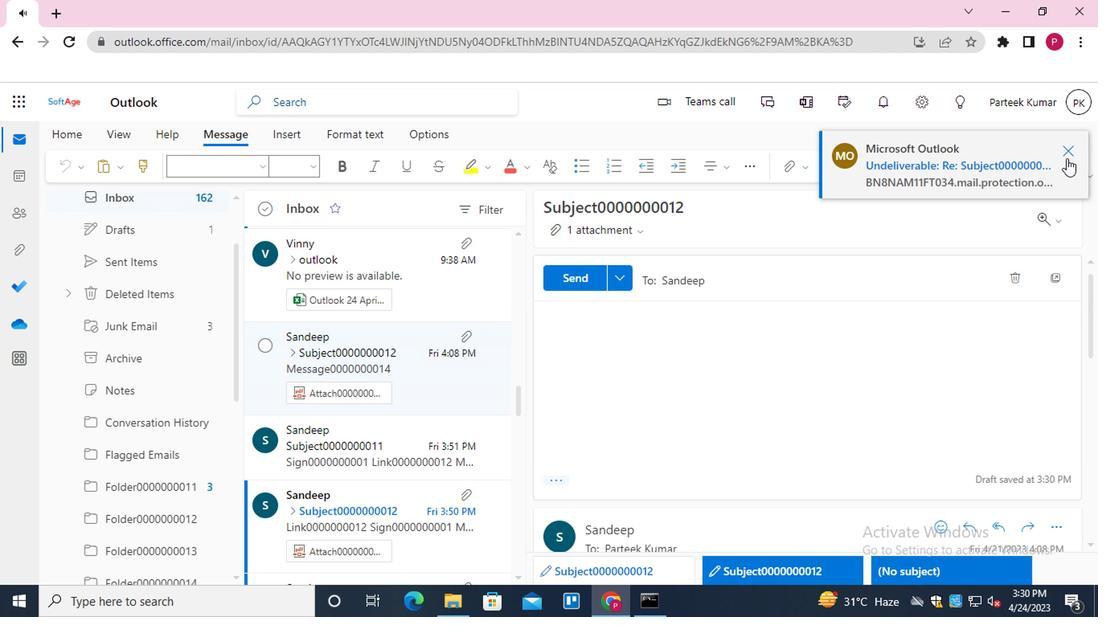 
Action: Mouse pressed left at (1068, 157)
Screenshot: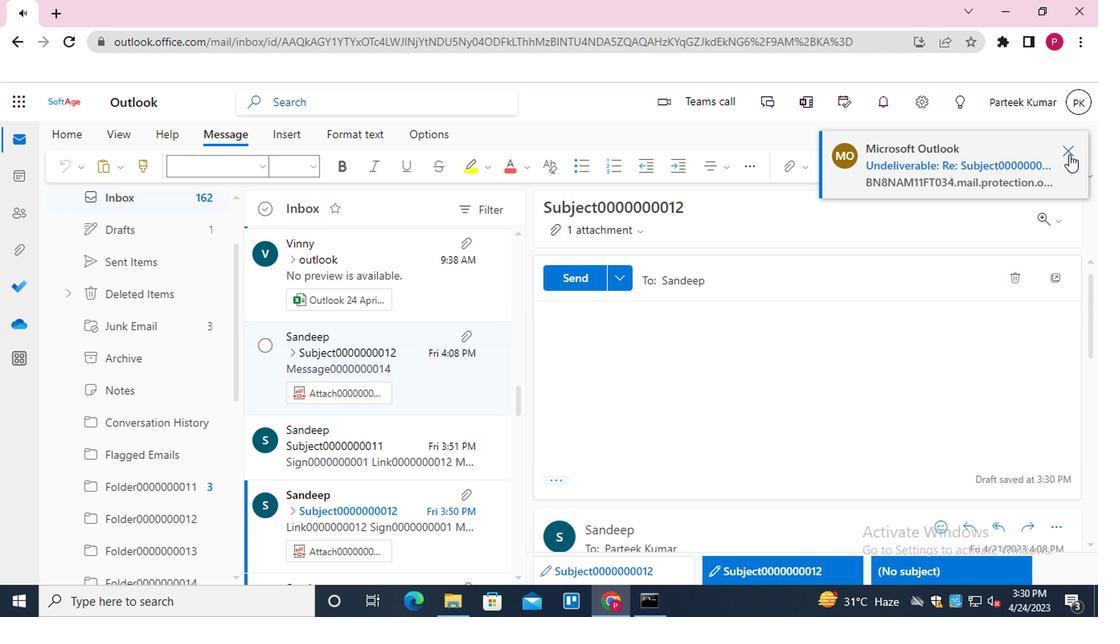 
Action: Mouse moved to (822, 171)
Screenshot: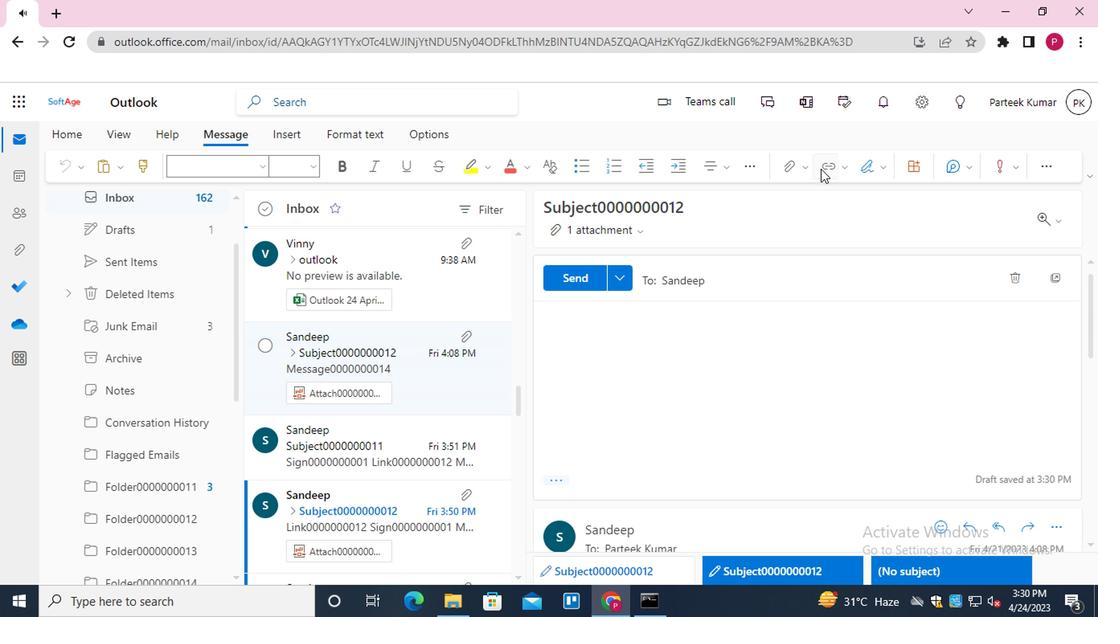 
Action: Mouse pressed left at (822, 171)
Screenshot: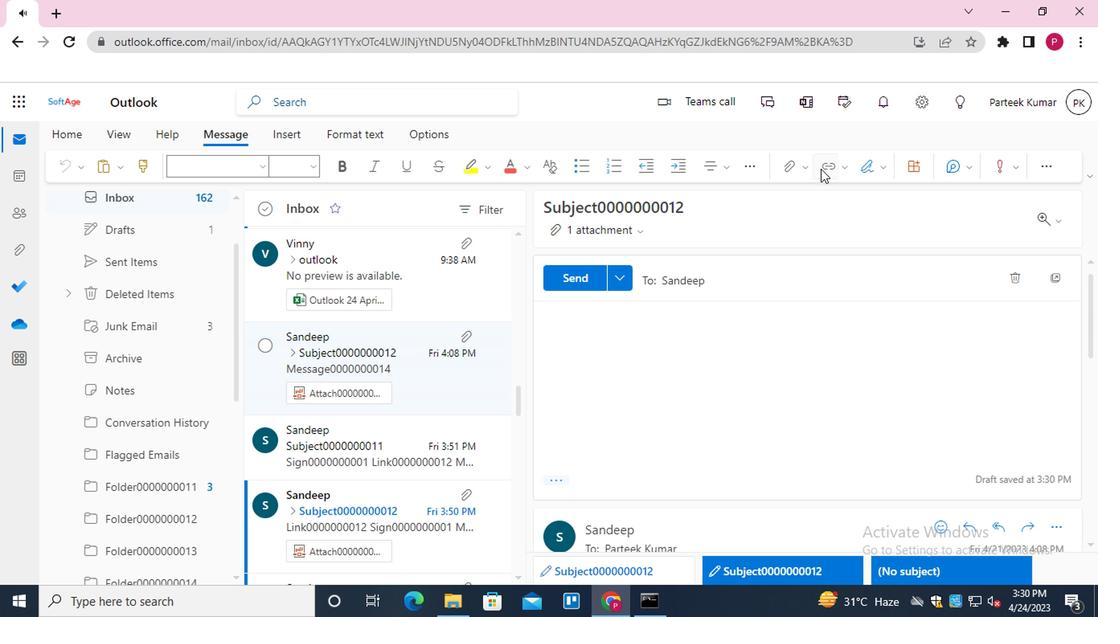 
Action: Mouse moved to (602, 306)
Screenshot: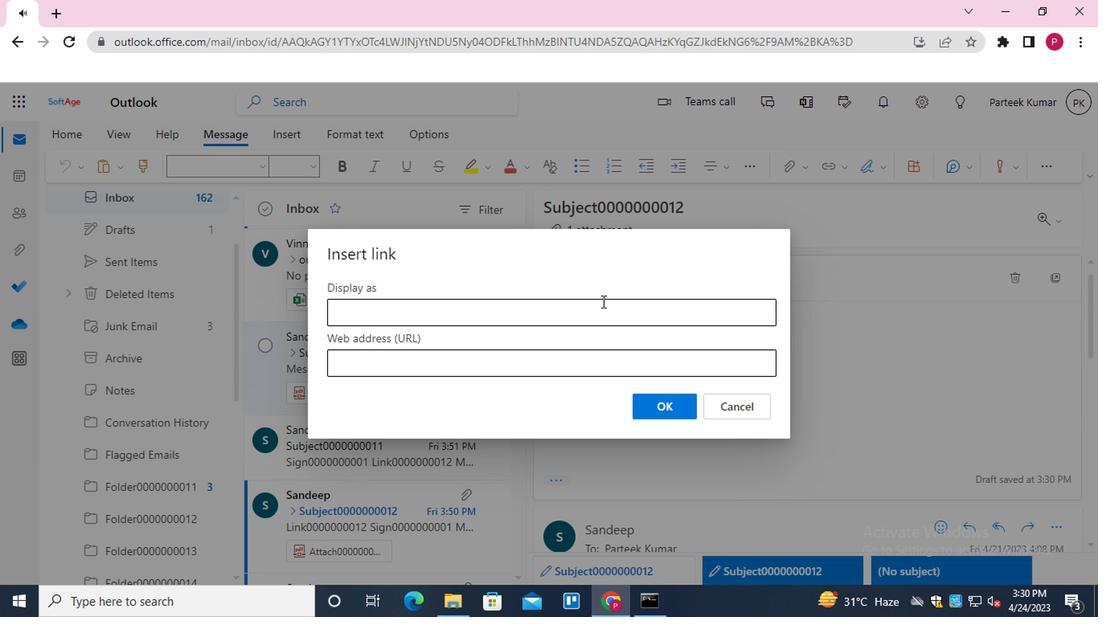 
Action: Mouse pressed left at (602, 306)
Screenshot: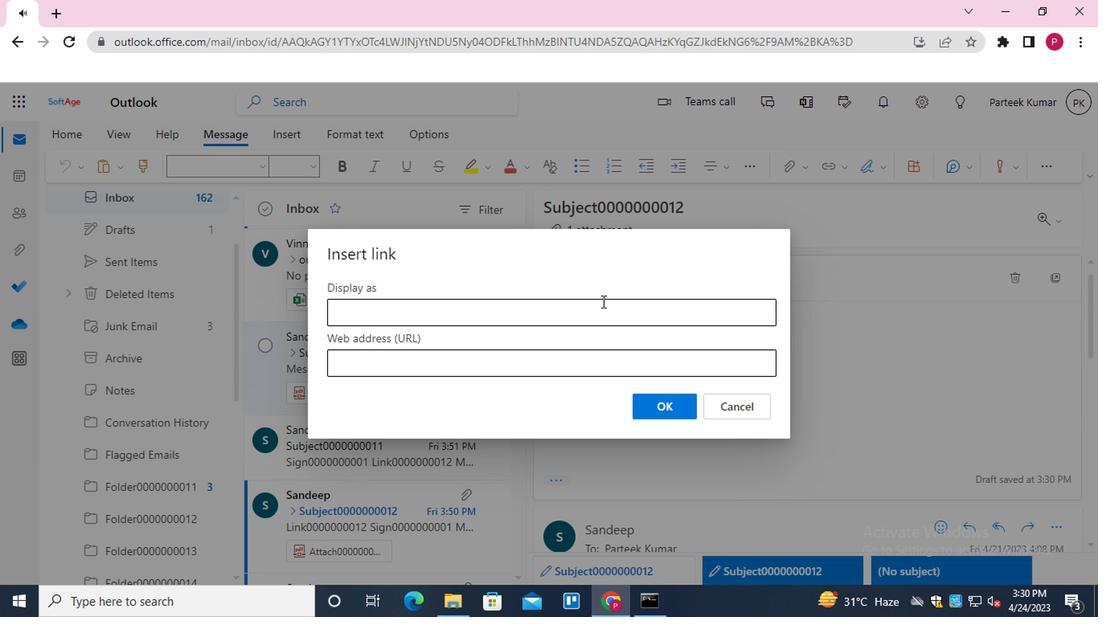 
Action: Mouse moved to (494, 379)
Screenshot: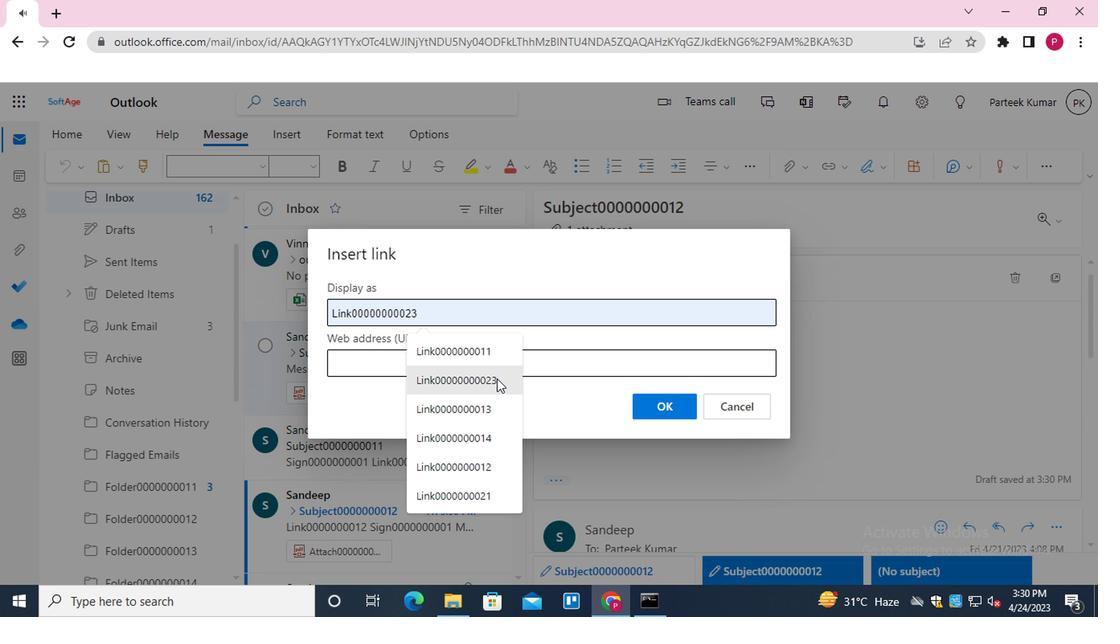
Action: Mouse pressed left at (494, 379)
Screenshot: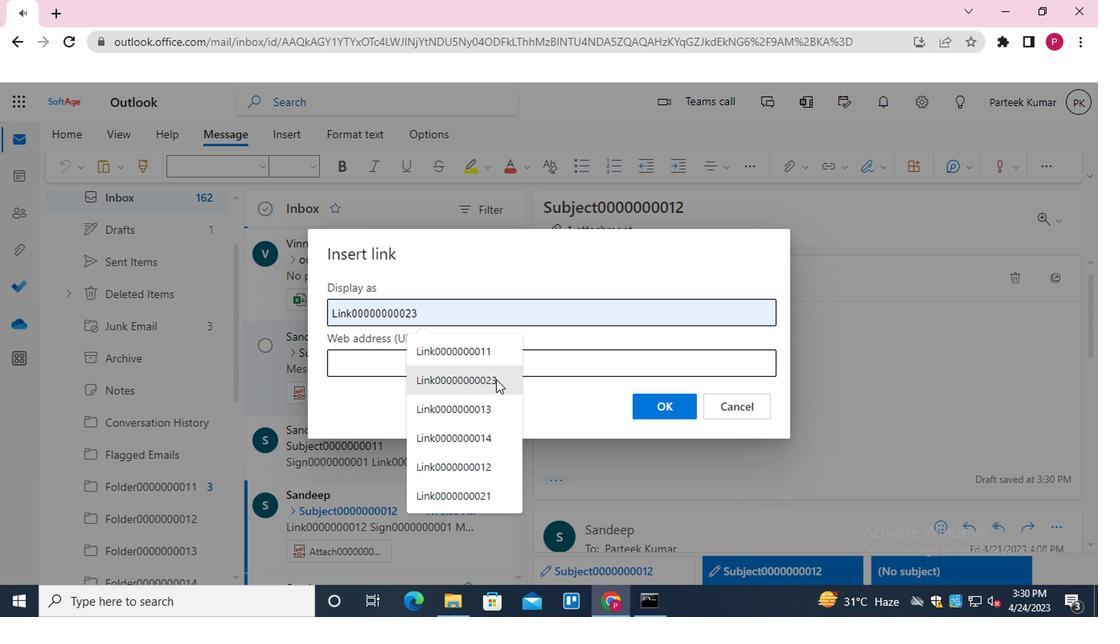 
Action: Mouse moved to (524, 363)
Screenshot: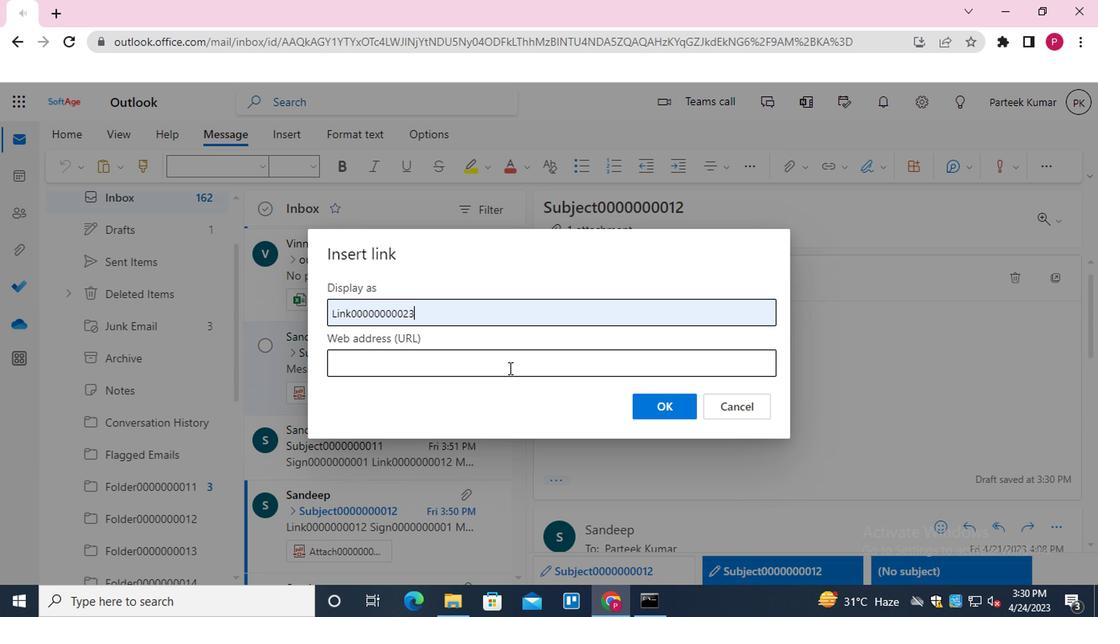 
Action: Mouse pressed left at (524, 363)
Screenshot: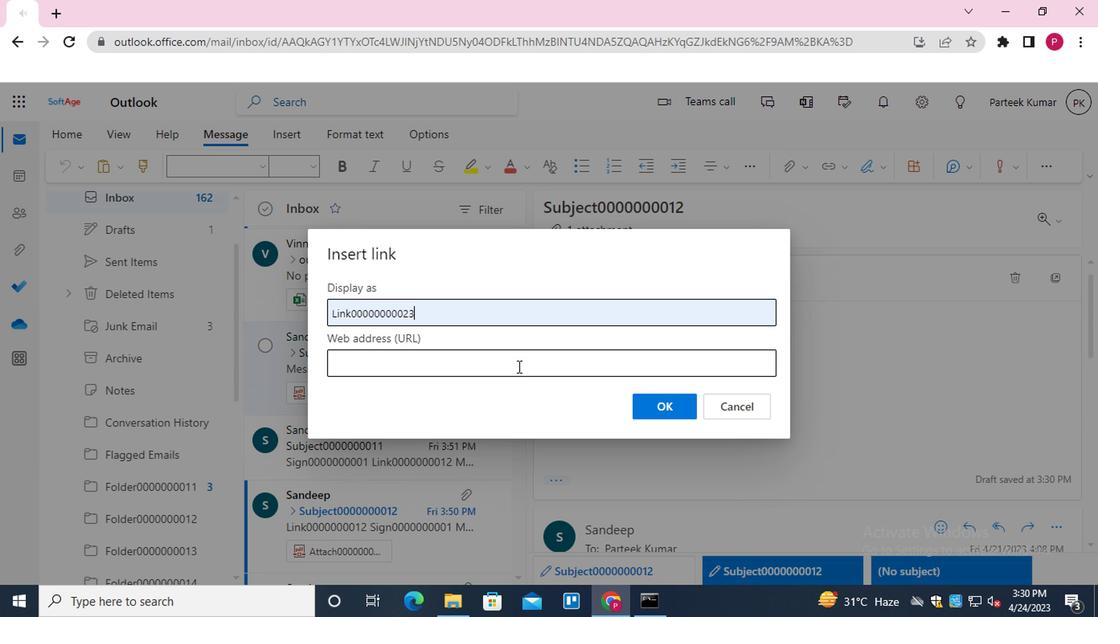 
Action: Mouse moved to (480, 403)
Screenshot: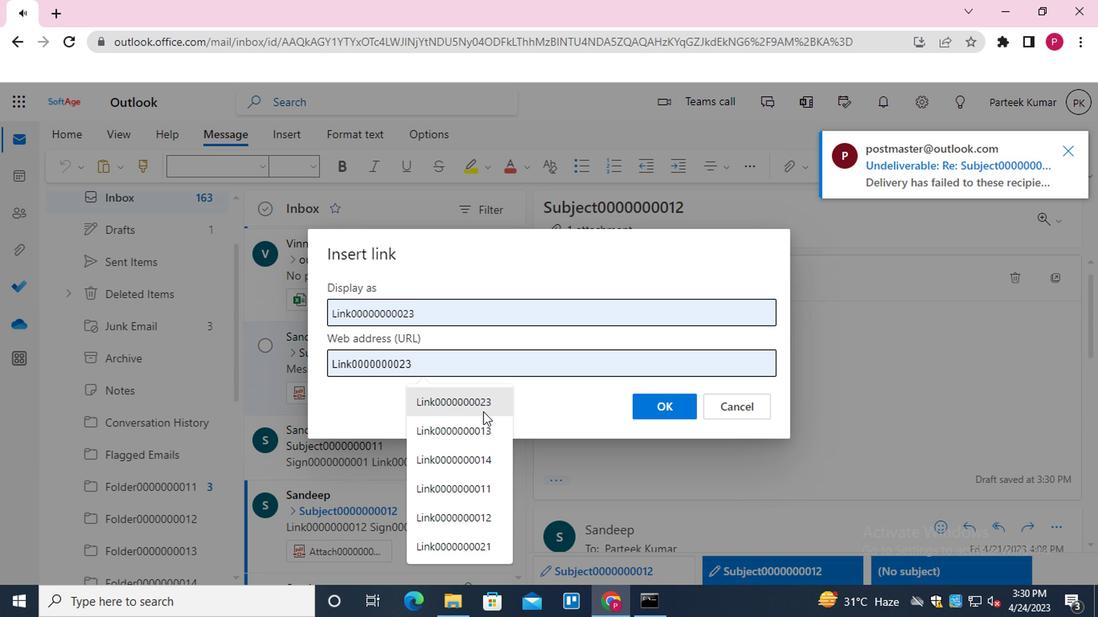
Action: Mouse pressed left at (480, 403)
Screenshot: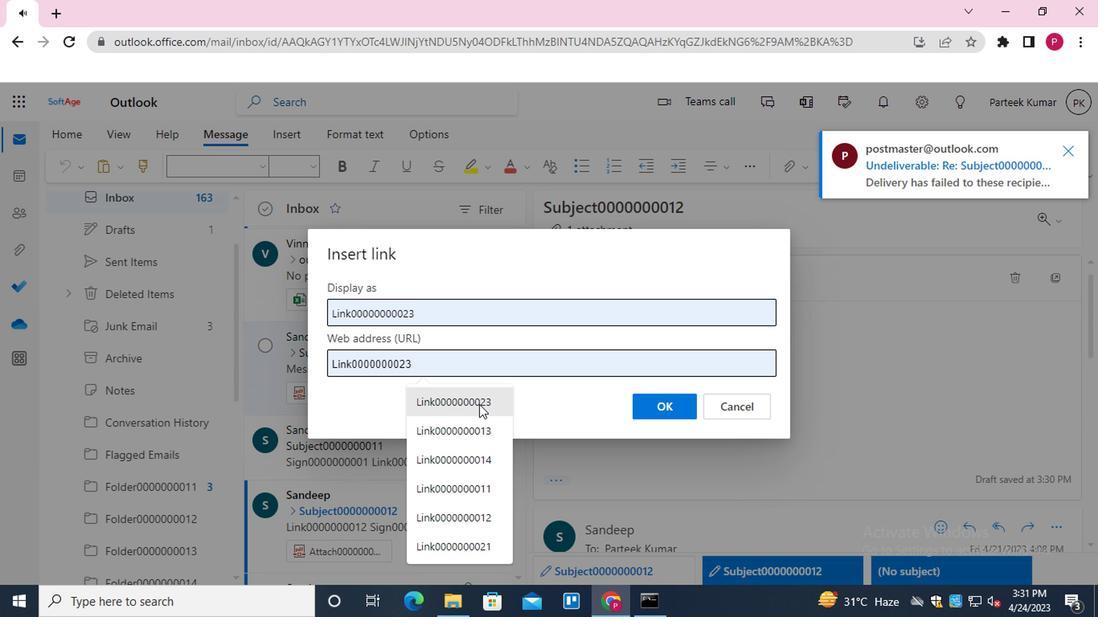 
Action: Mouse moved to (666, 406)
Screenshot: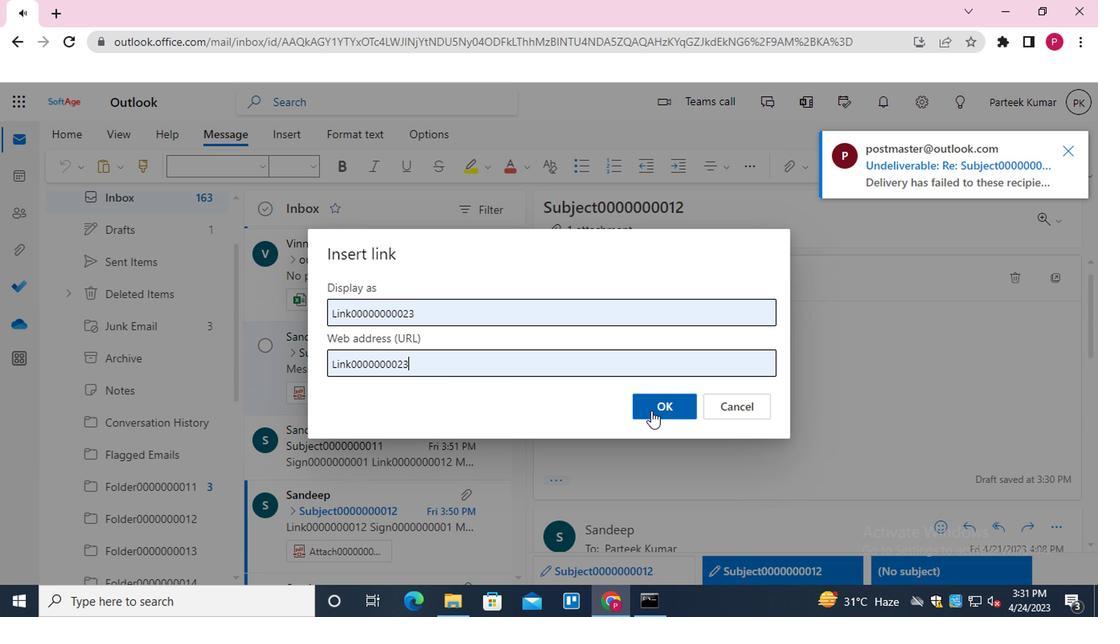 
Action: Mouse pressed left at (666, 406)
Screenshot: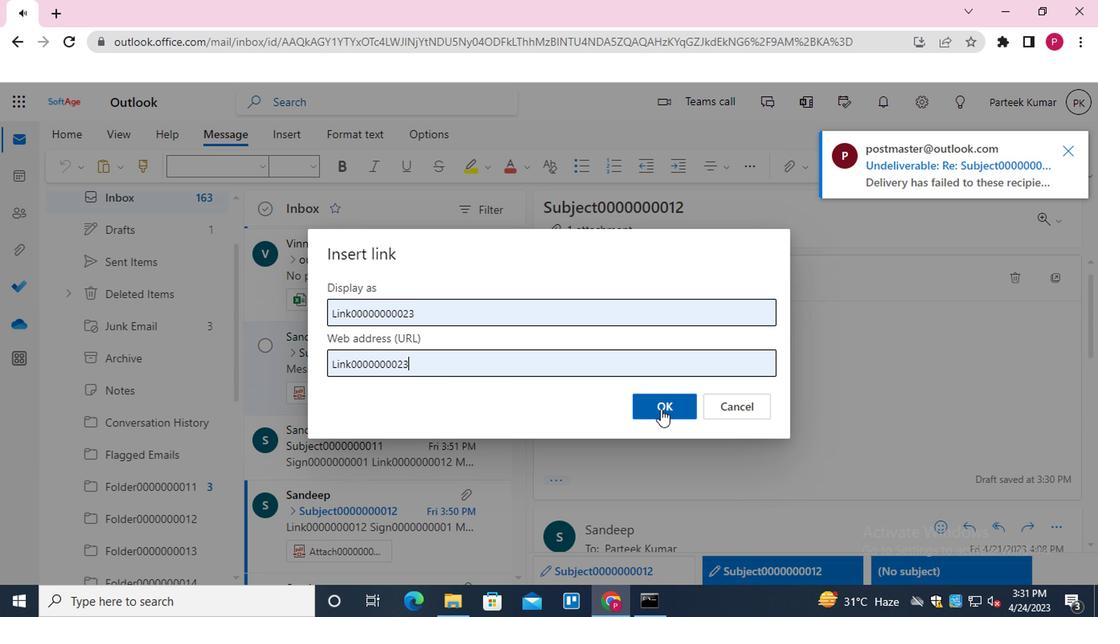 
Action: Mouse moved to (1065, 156)
Screenshot: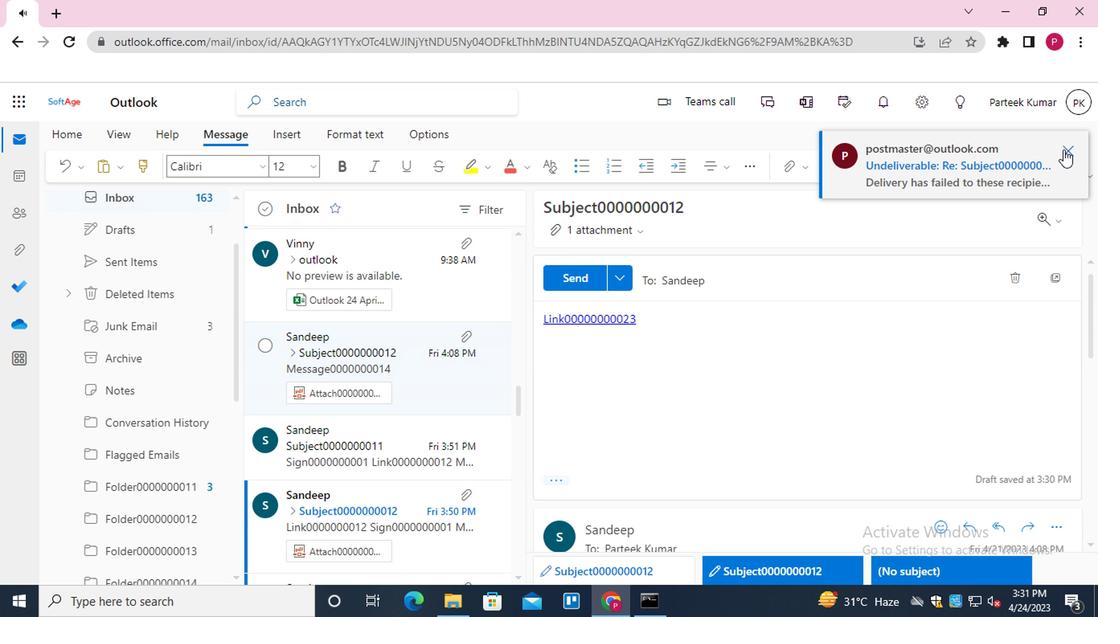 
Action: Mouse pressed left at (1065, 156)
Screenshot: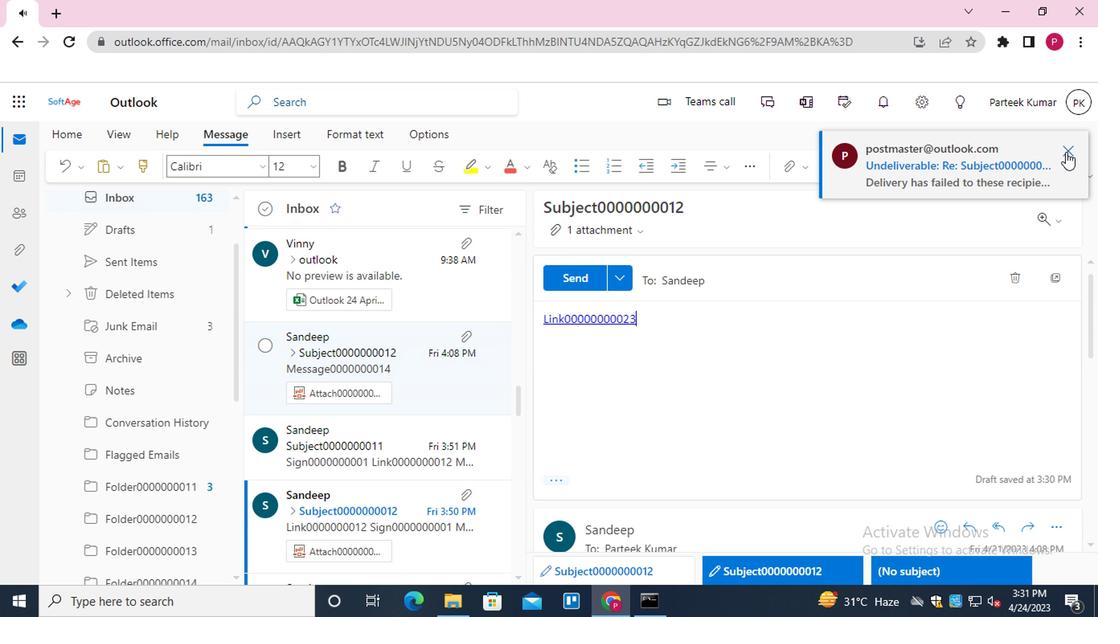 
Action: Mouse moved to (558, 476)
Screenshot: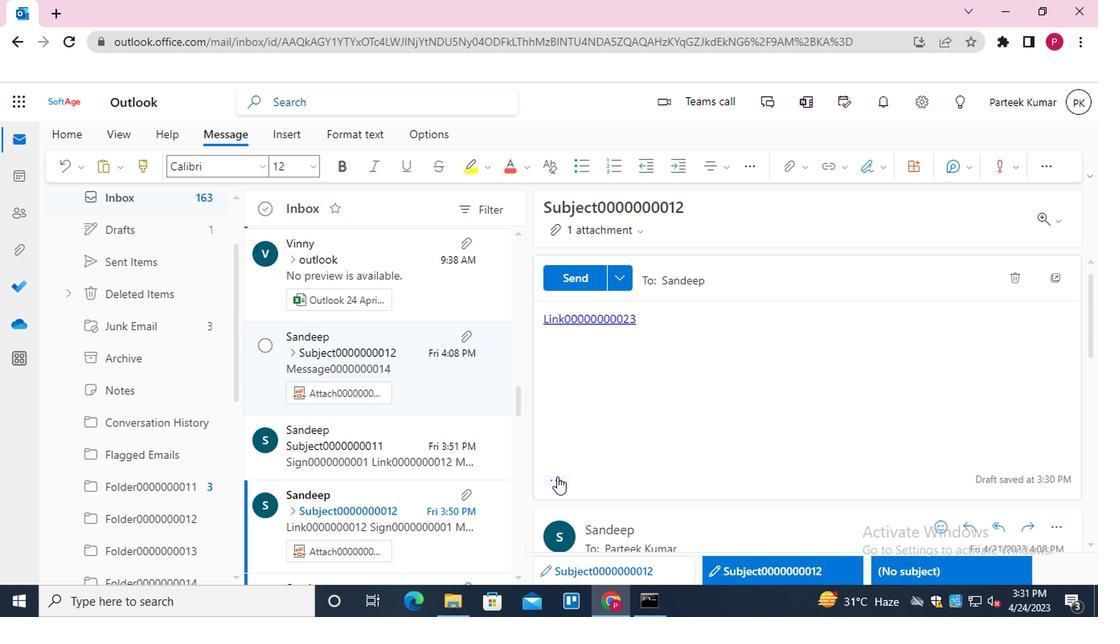 
Action: Mouse pressed left at (558, 476)
Screenshot: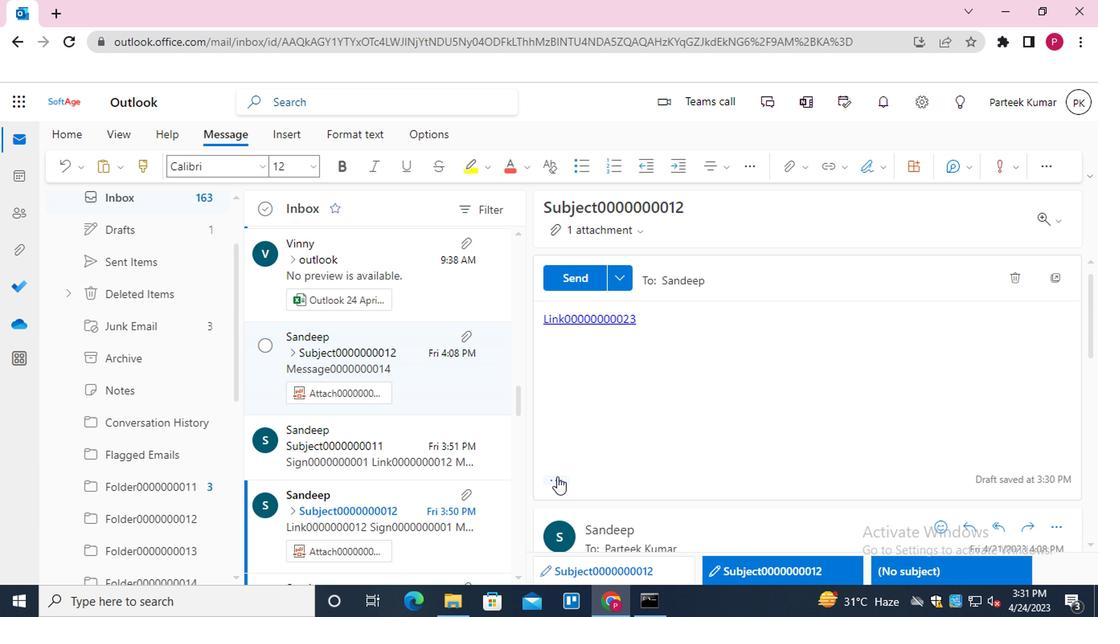 
Action: Mouse moved to (677, 259)
Screenshot: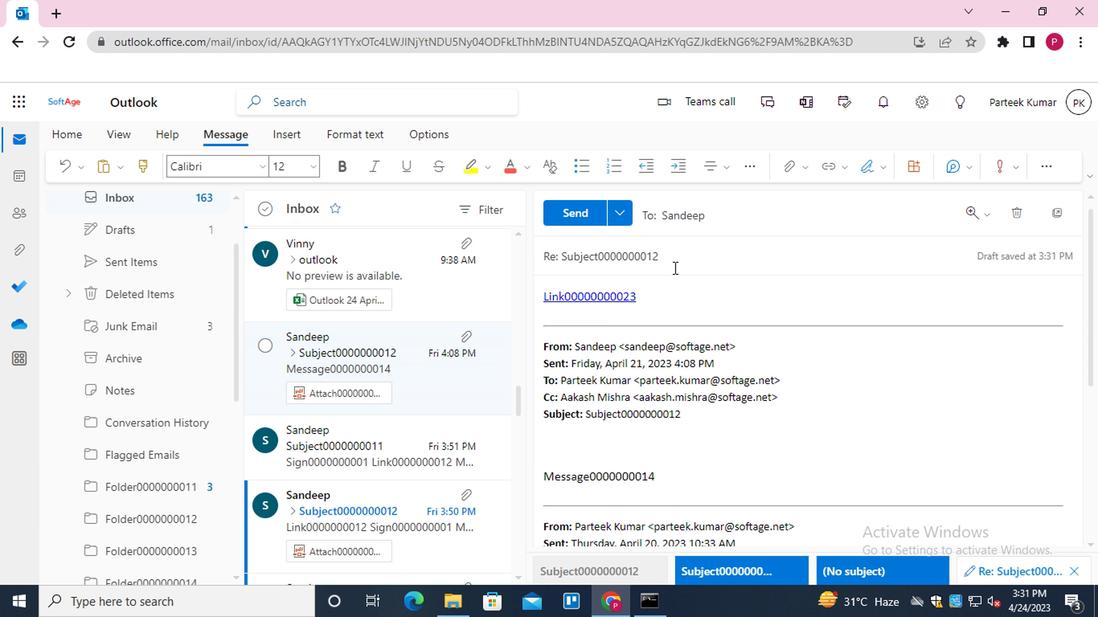 
Action: Mouse pressed left at (677, 259)
Screenshot: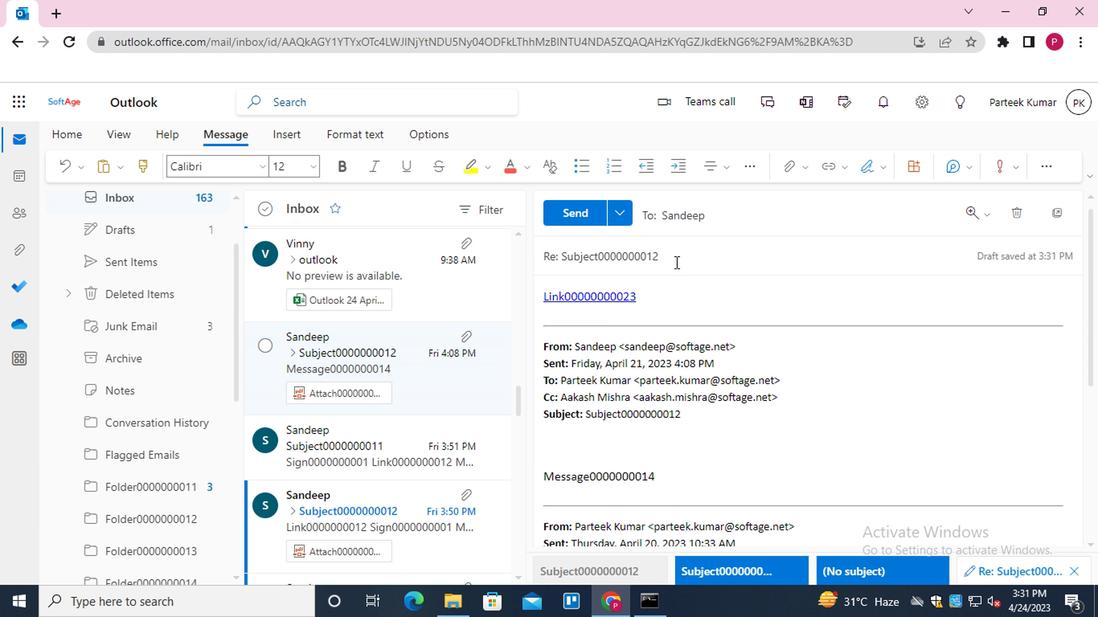 
Action: Mouse moved to (681, 255)
Screenshot: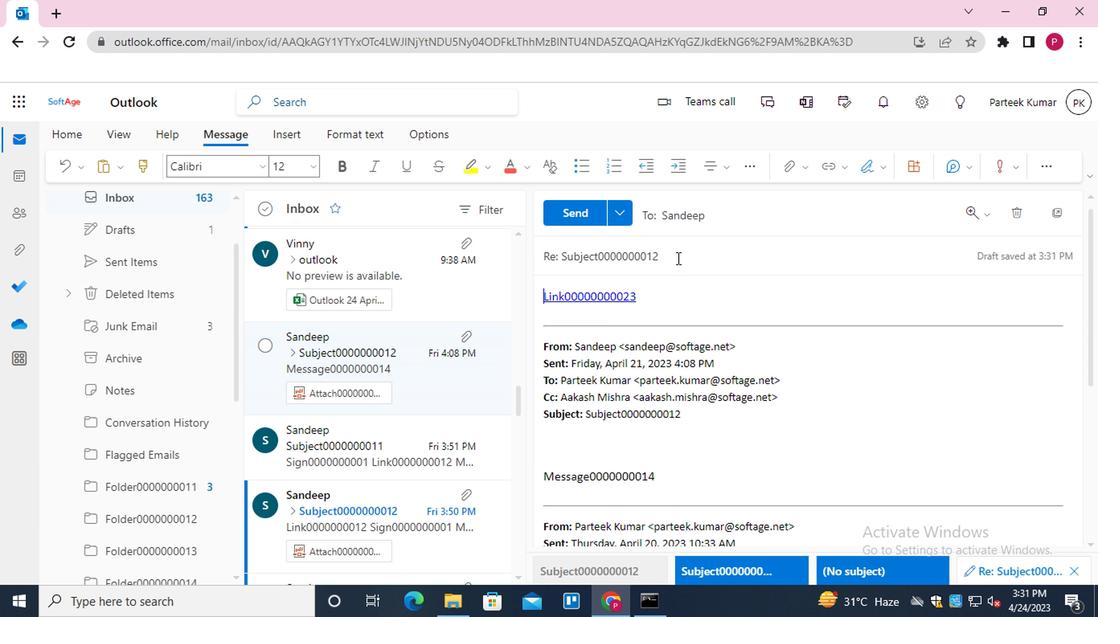 
Action: Key pressed <Key.backspace><Key.backspace>23
Screenshot: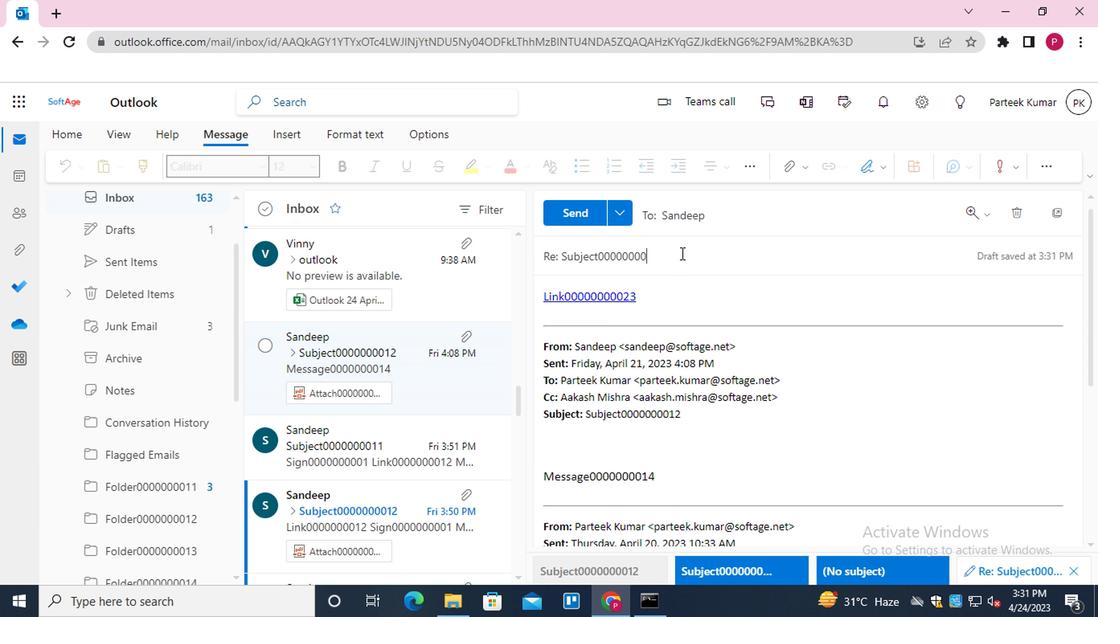 
Action: Mouse moved to (634, 315)
Screenshot: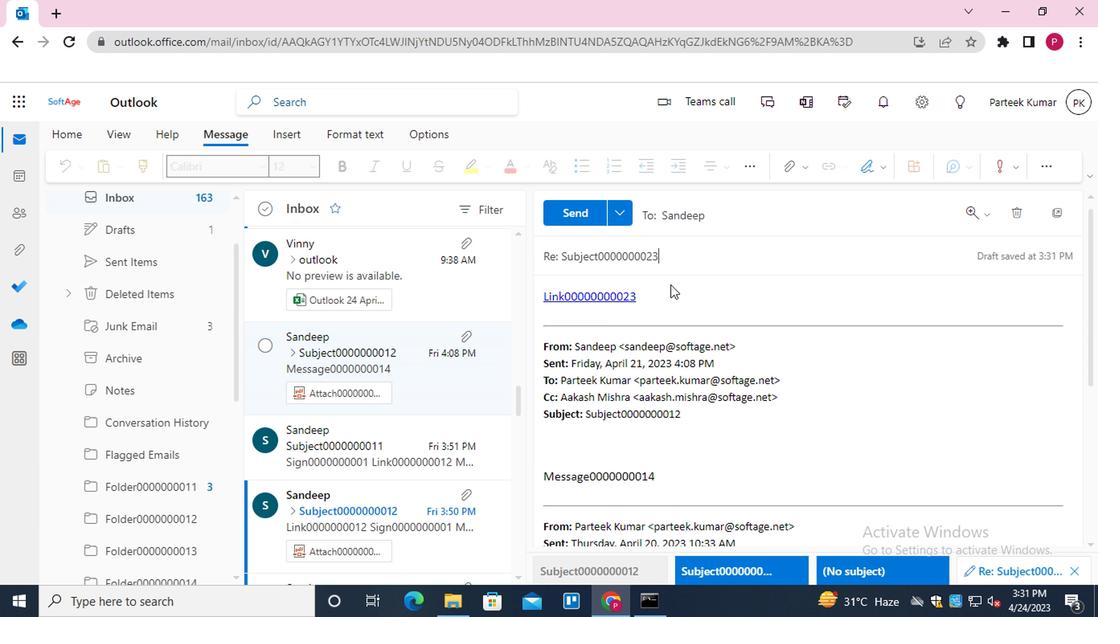 
Action: Mouse pressed left at (634, 315)
Screenshot: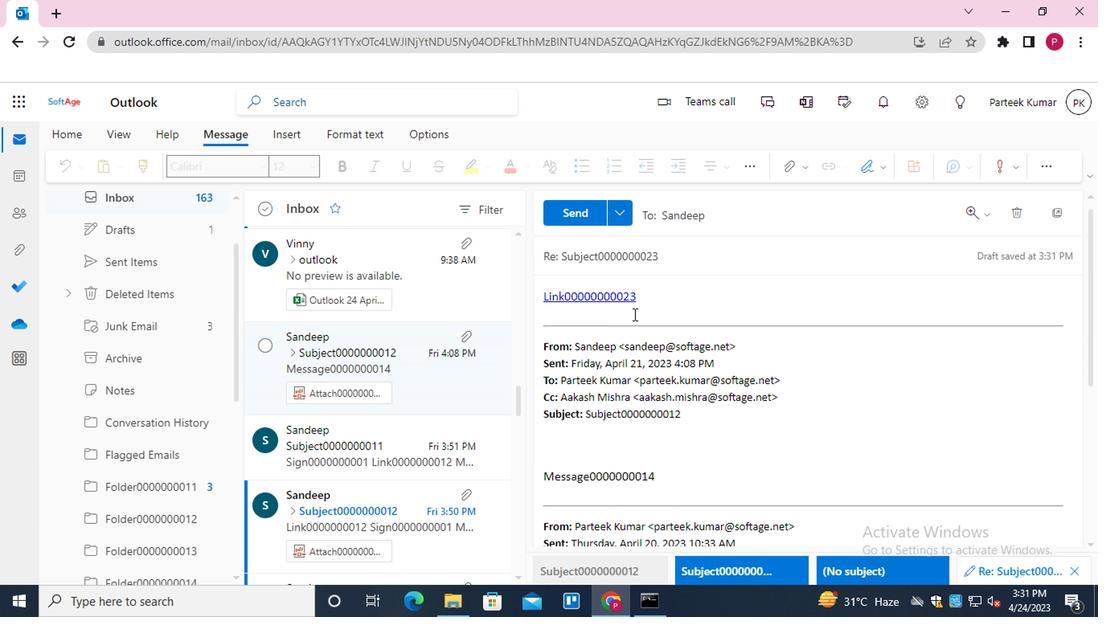 
Action: Key pressed <Key.shift_r>MESSAGE0000000024
Screenshot: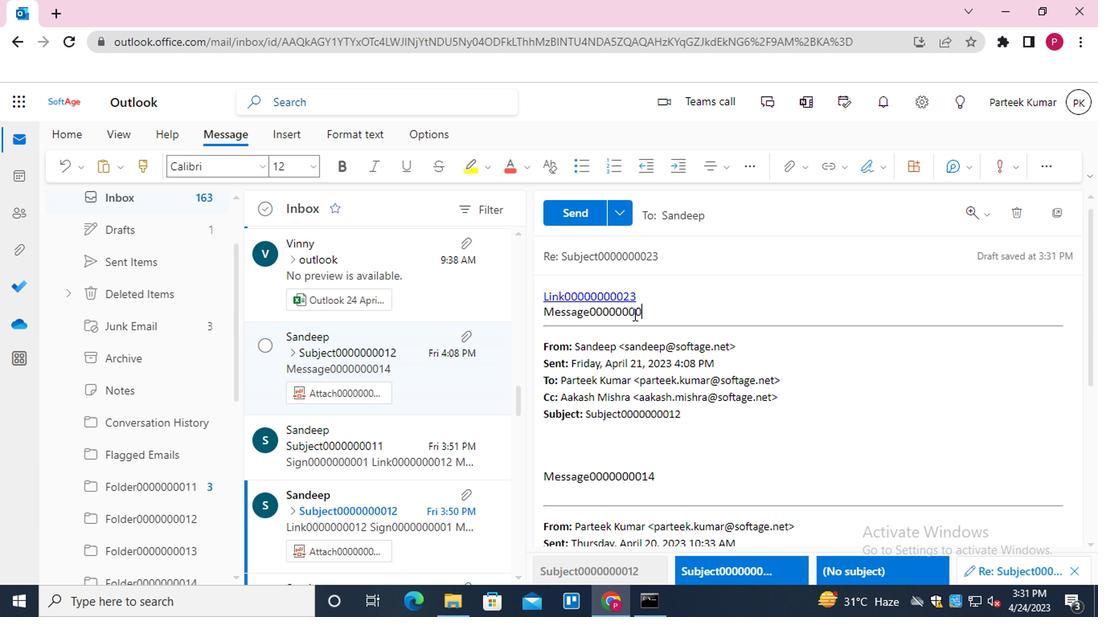 
Action: Mouse moved to (784, 169)
Screenshot: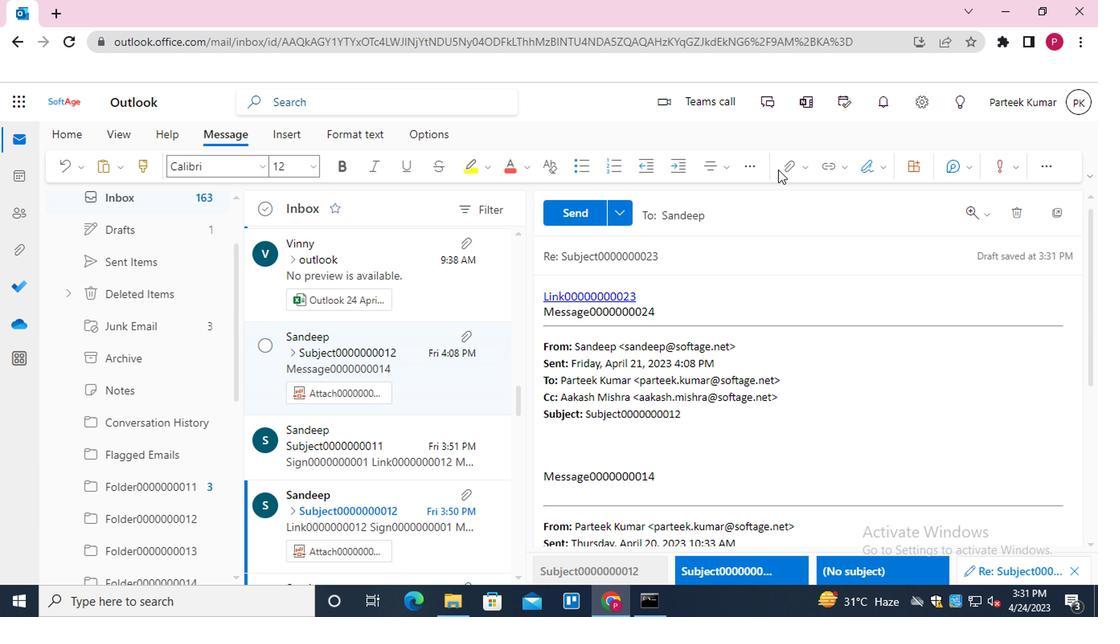
Action: Mouse pressed left at (784, 169)
Screenshot: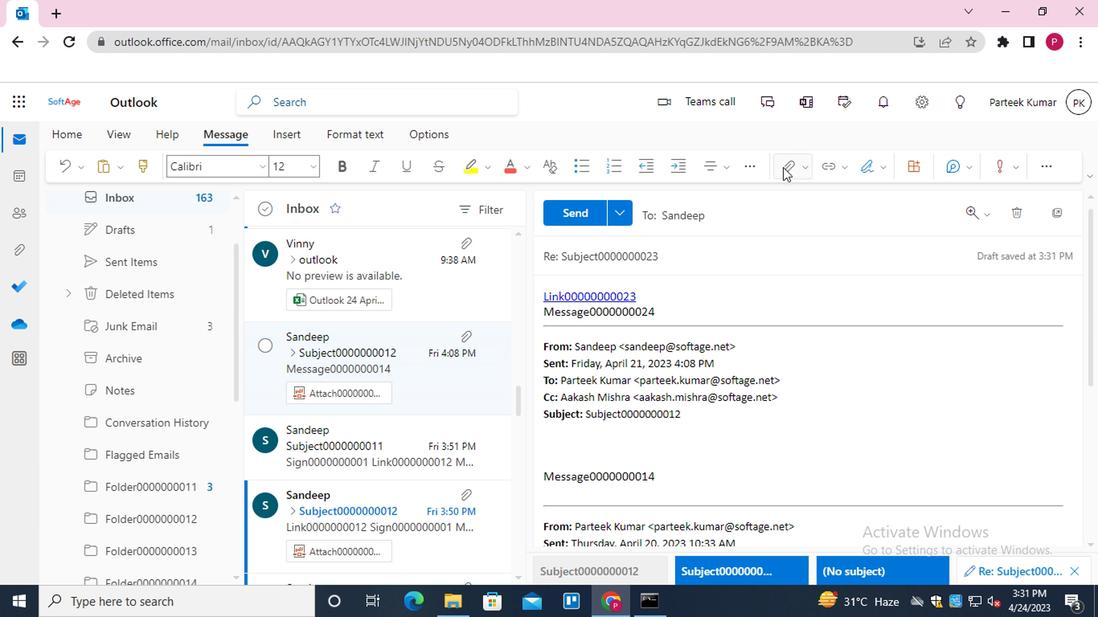 
Action: Mouse moved to (708, 204)
Screenshot: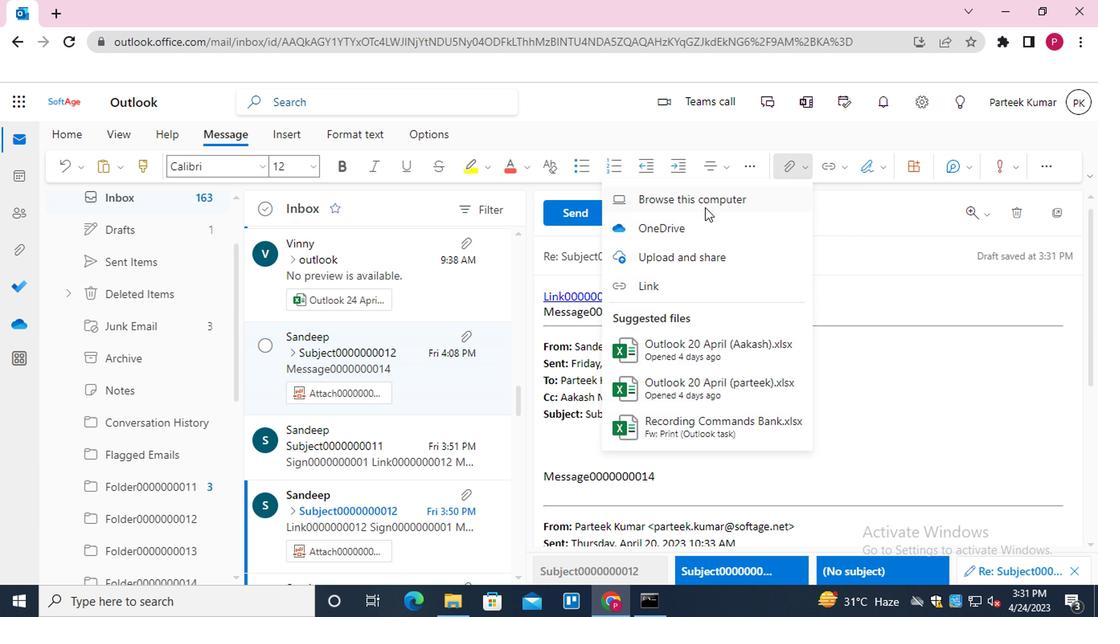 
Action: Mouse pressed left at (708, 204)
Screenshot: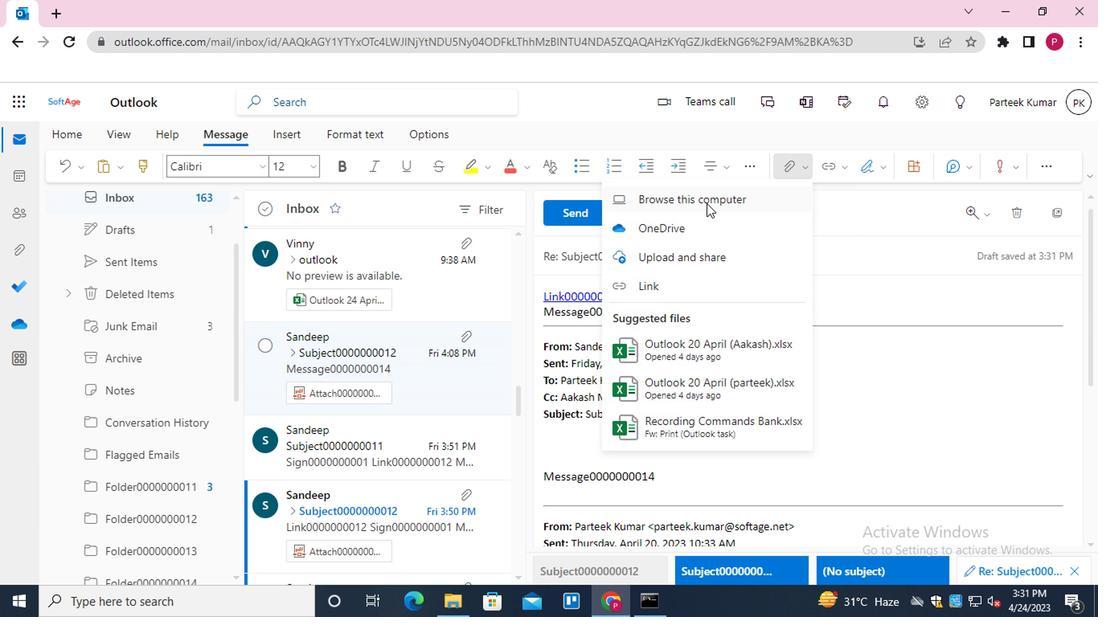 
Action: Mouse moved to (258, 171)
Screenshot: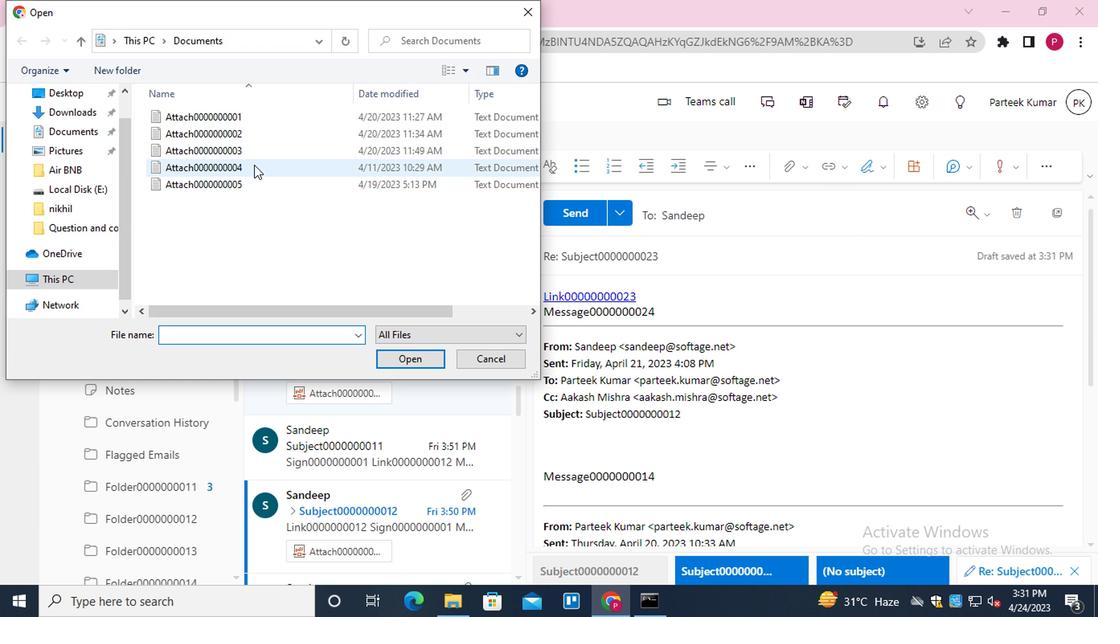 
Action: Mouse pressed left at (258, 171)
Screenshot: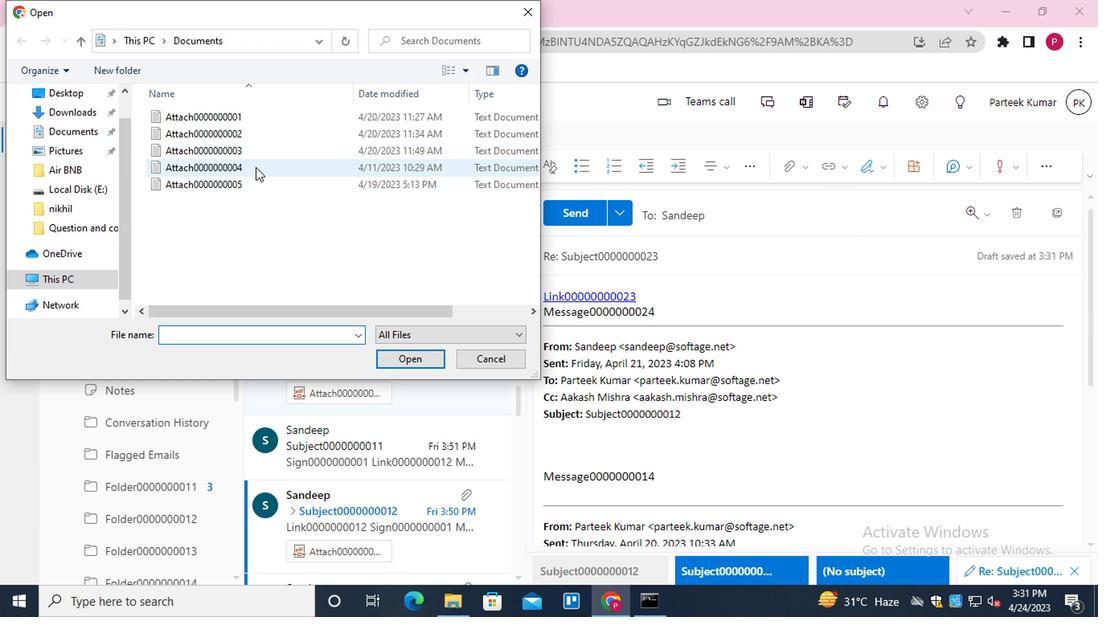 
Action: Mouse moved to (401, 361)
Screenshot: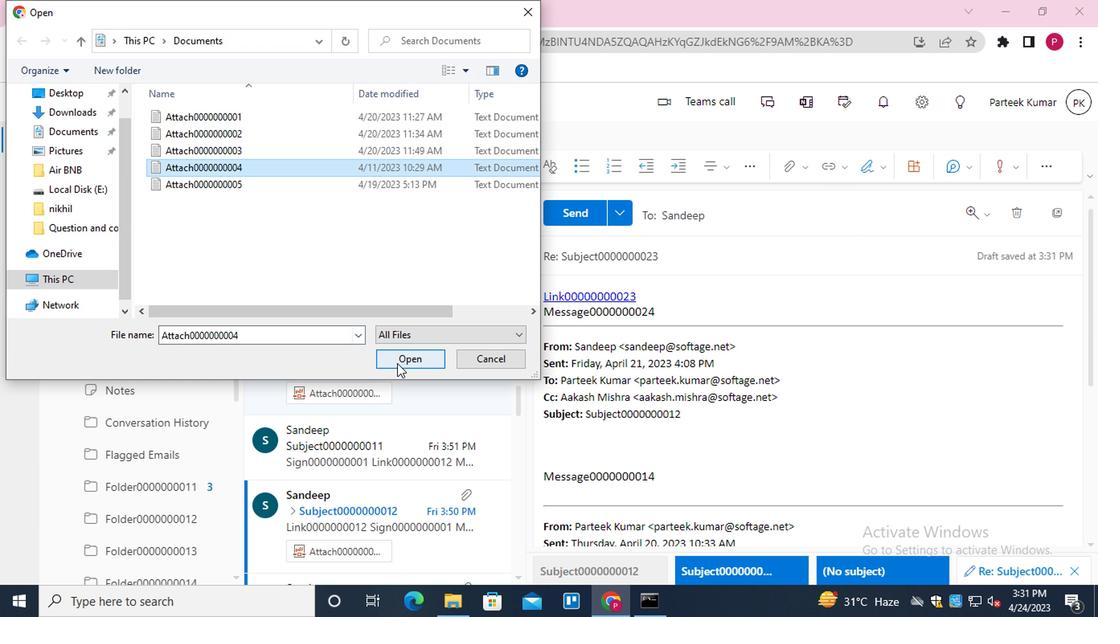 
Action: Mouse pressed left at (401, 361)
Screenshot: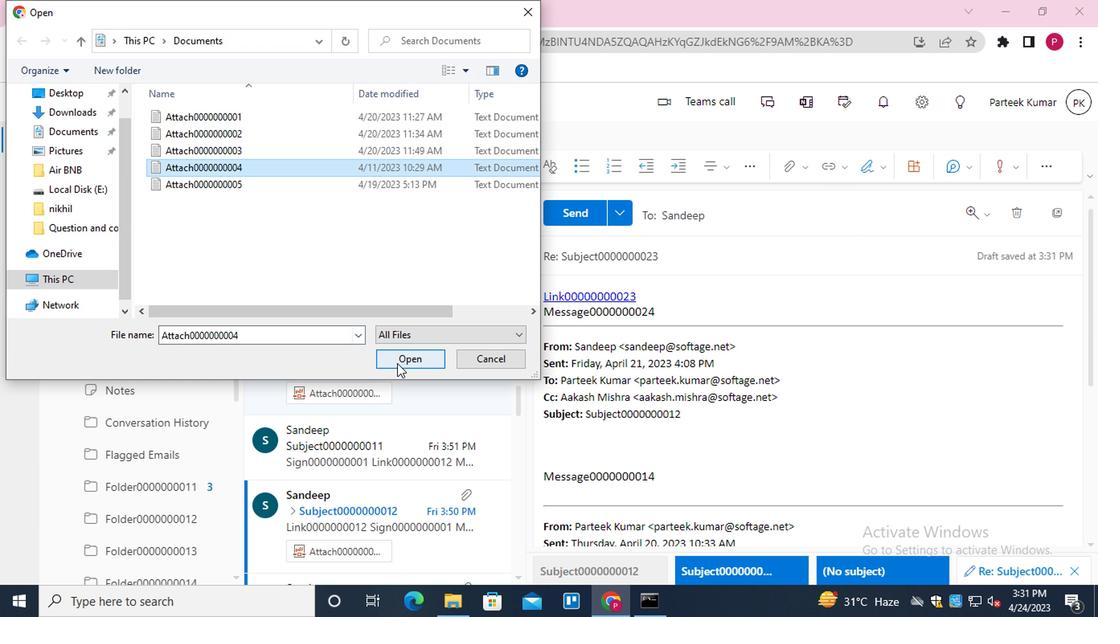 
Action: Mouse moved to (578, 215)
Screenshot: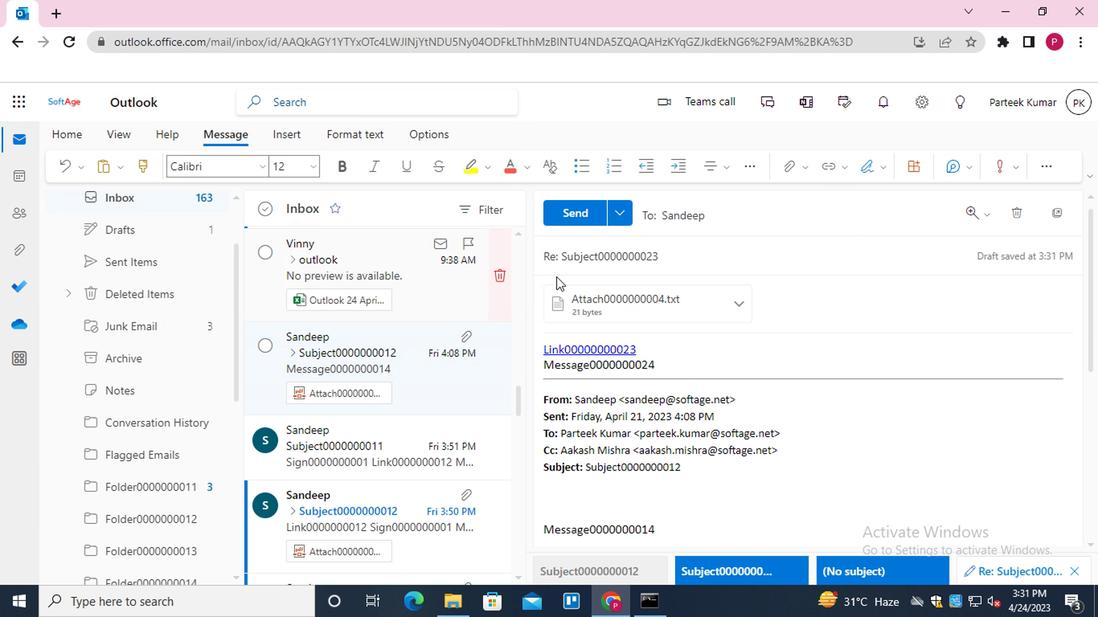 
Action: Mouse pressed left at (578, 215)
Screenshot: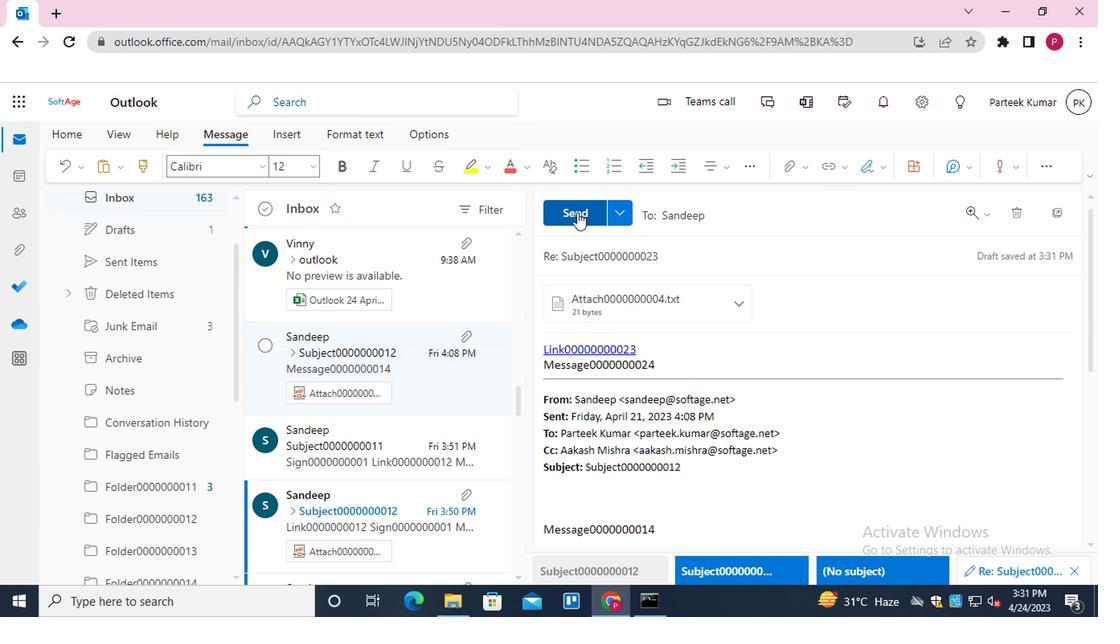 
Action: Mouse moved to (367, 108)
Screenshot: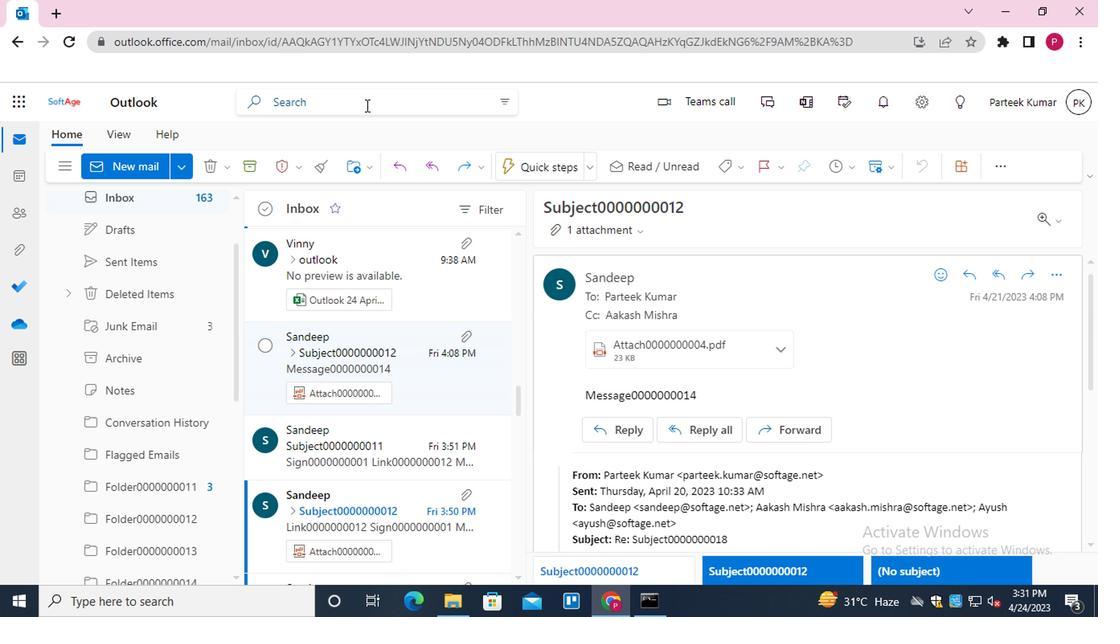 
Action: Mouse pressed left at (367, 108)
Screenshot: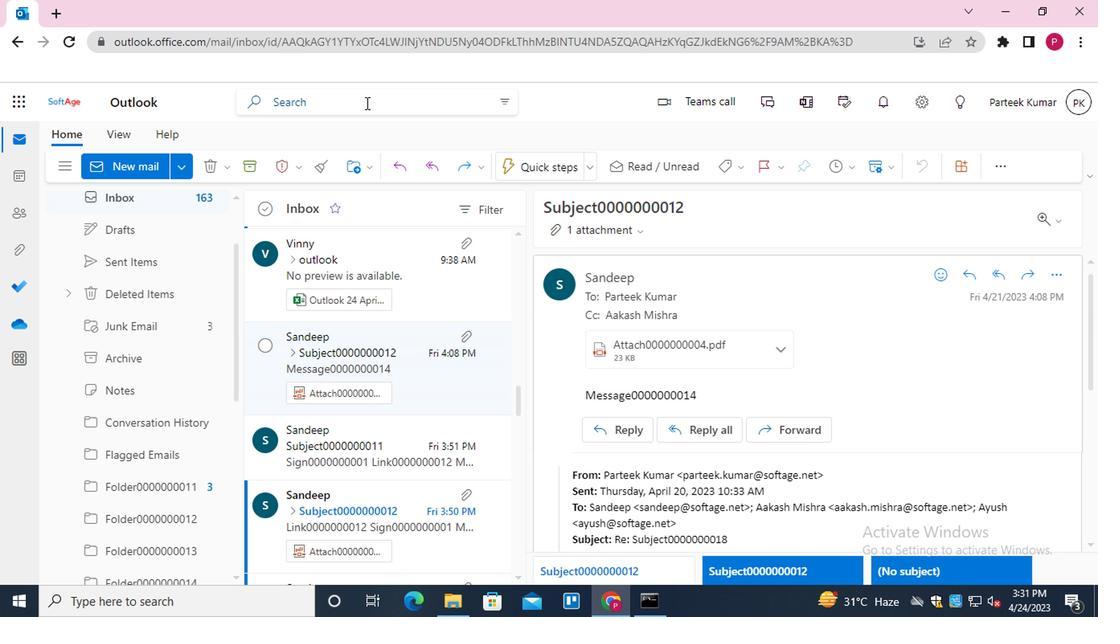 
Action: Mouse moved to (340, 217)
Screenshot: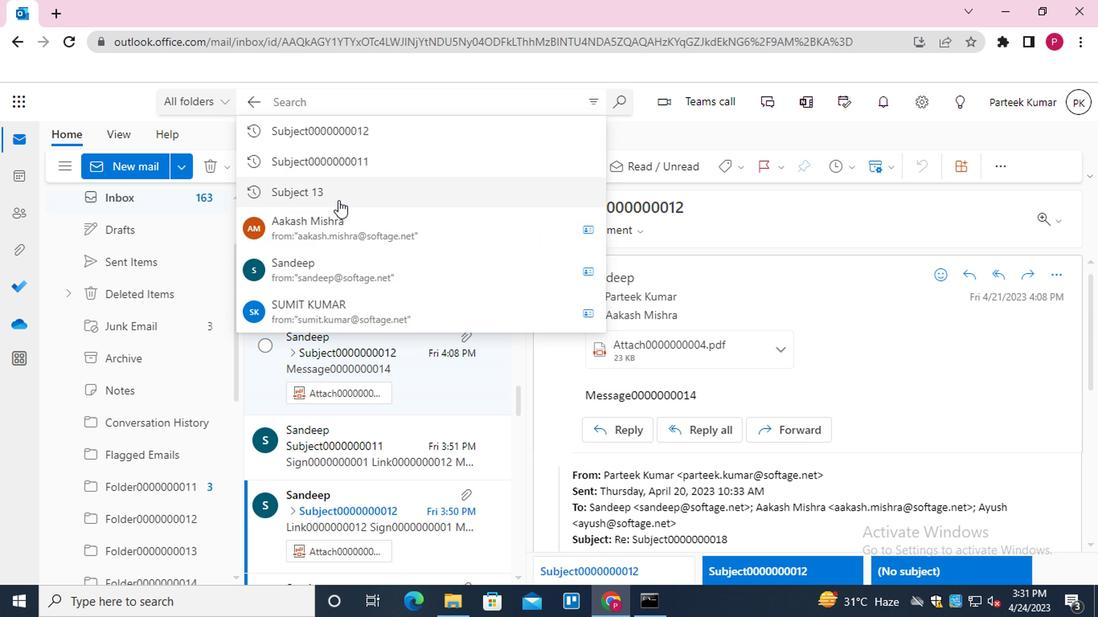 
Action: Mouse pressed left at (340, 217)
Screenshot: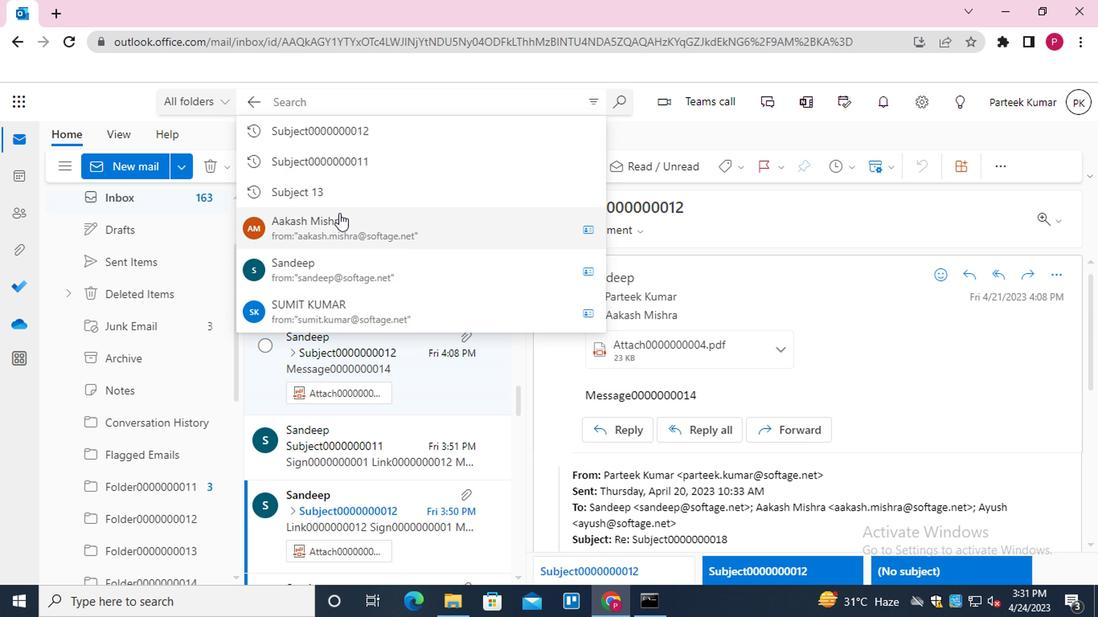 
Action: Mouse moved to (330, 278)
Screenshot: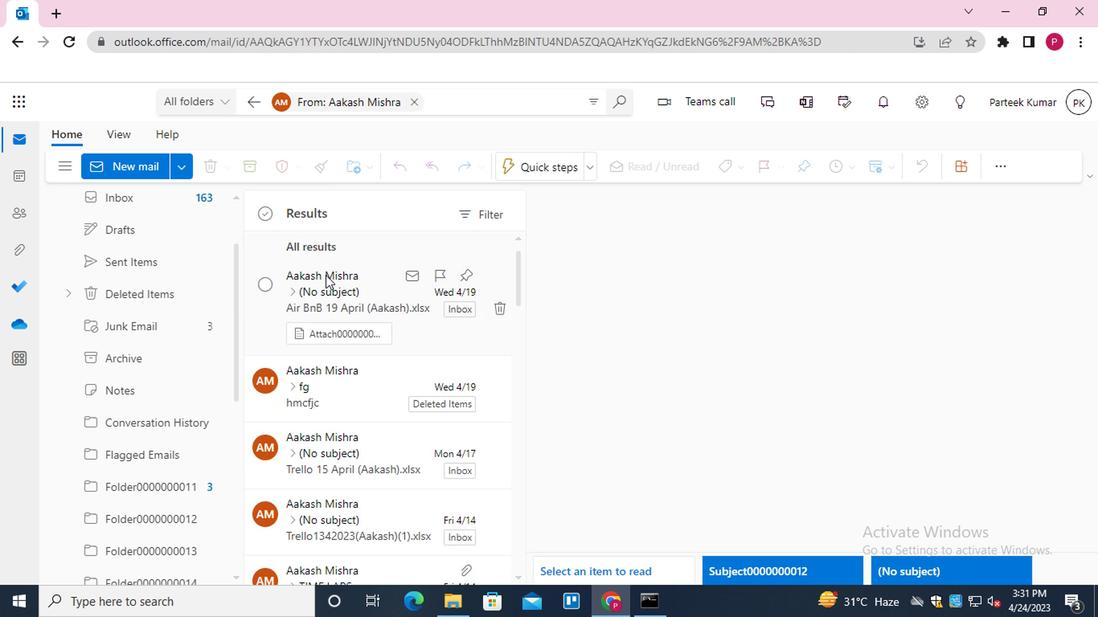 
Action: Mouse pressed left at (330, 278)
Screenshot: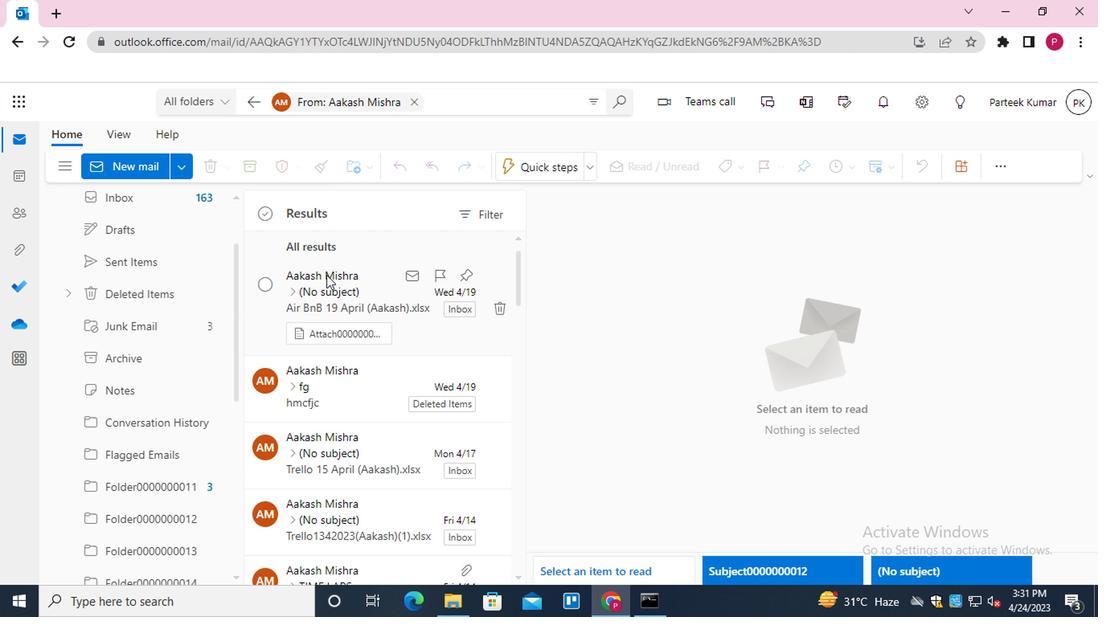 
Action: Mouse moved to (970, 470)
Screenshot: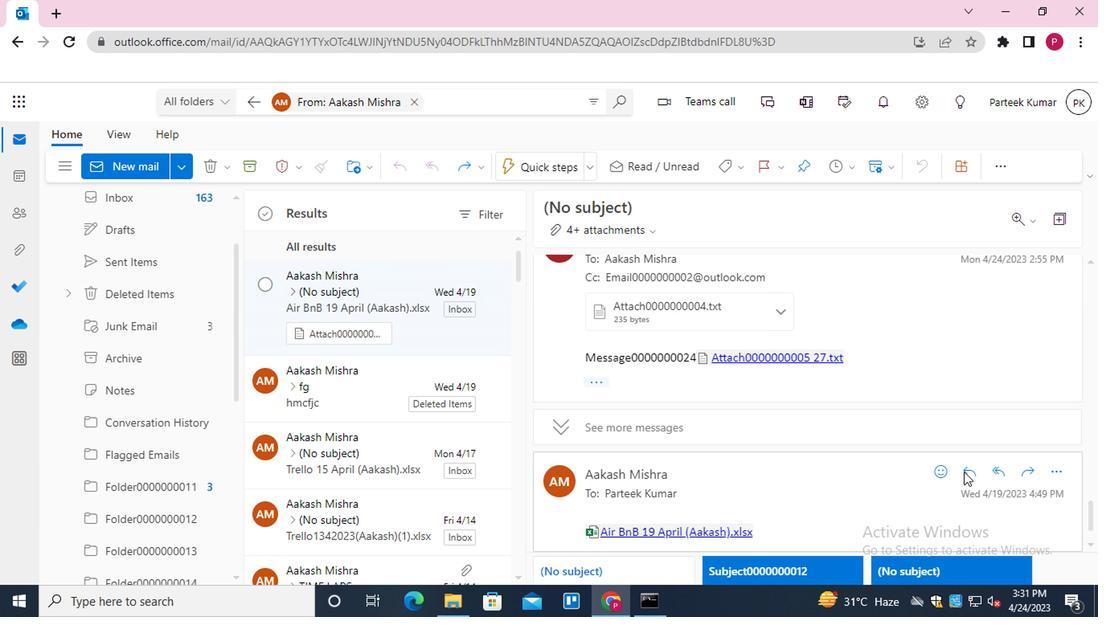 
Action: Mouse pressed left at (970, 470)
Screenshot: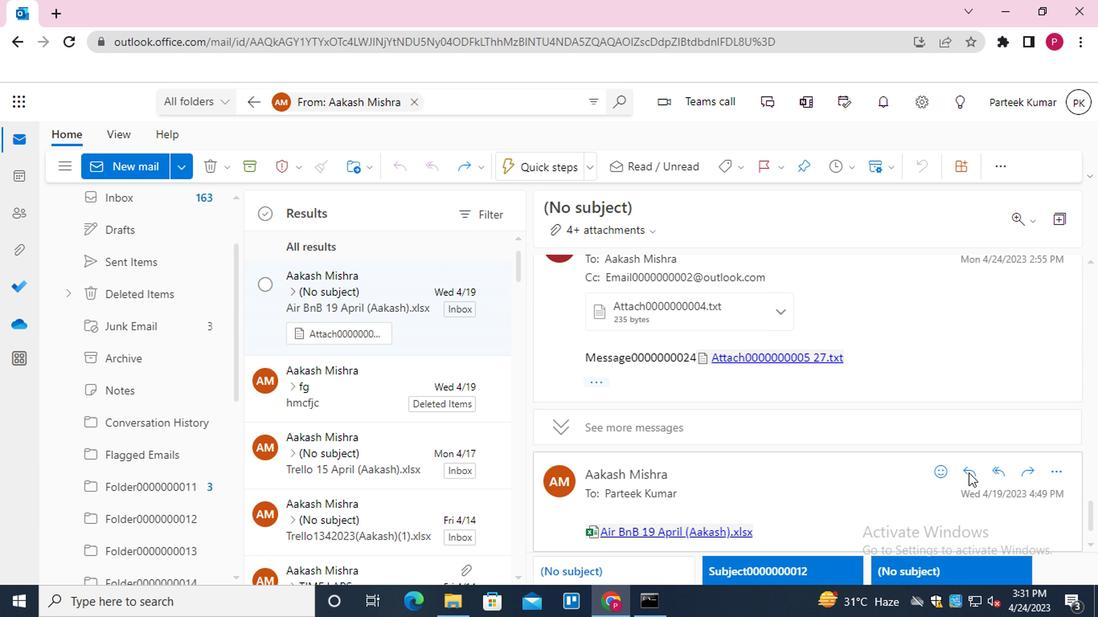 
Action: Mouse moved to (557, 529)
Screenshot: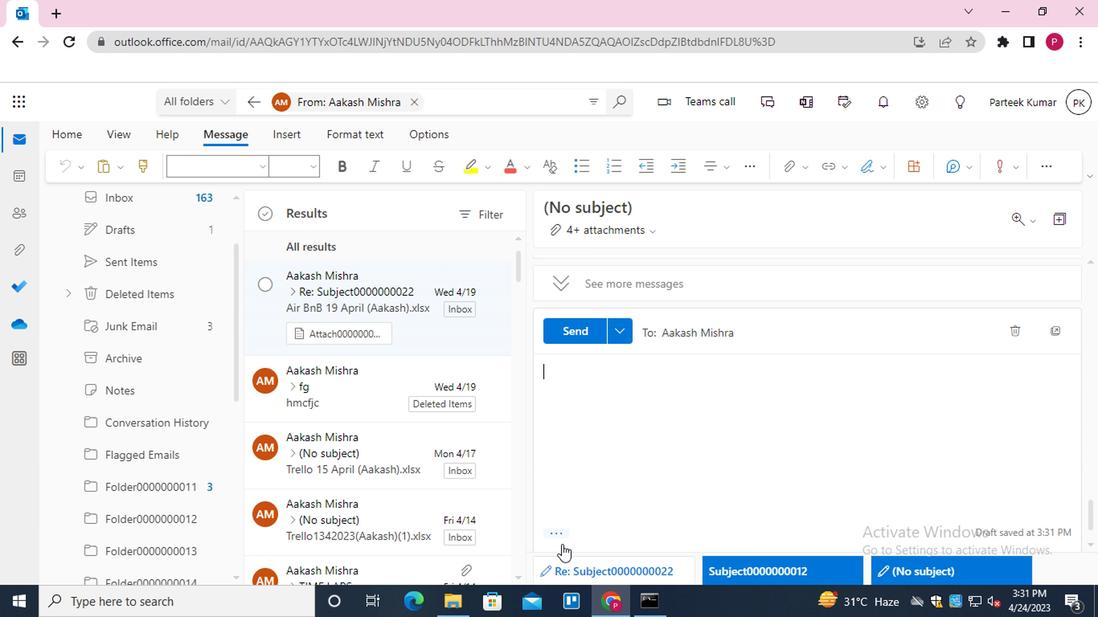 
Action: Mouse pressed left at (557, 529)
Screenshot: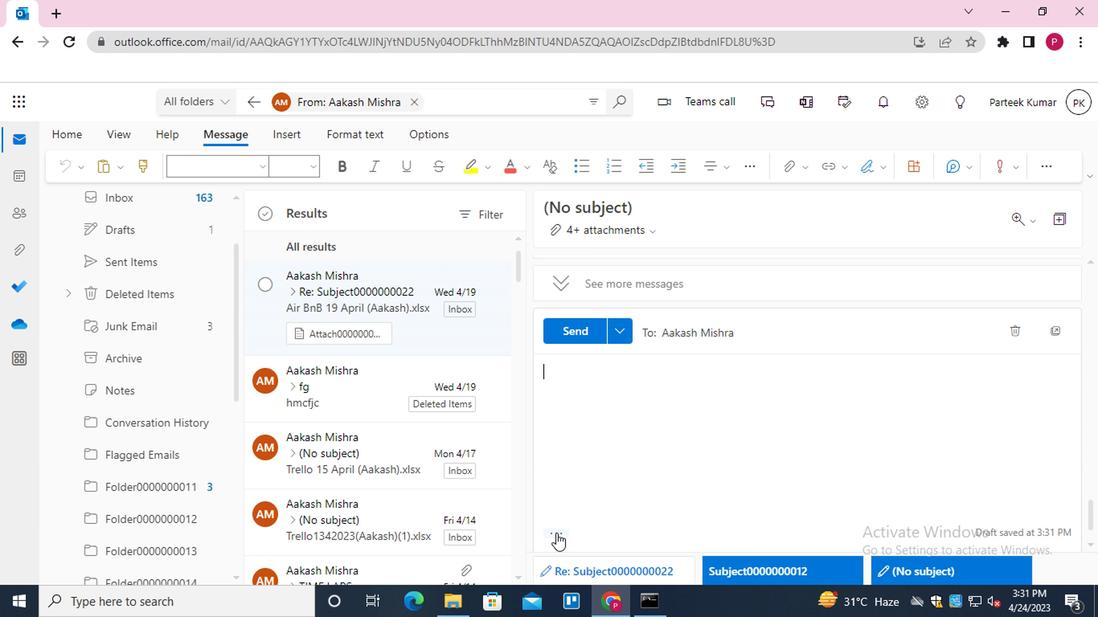 
Action: Mouse moved to (566, 312)
Screenshot: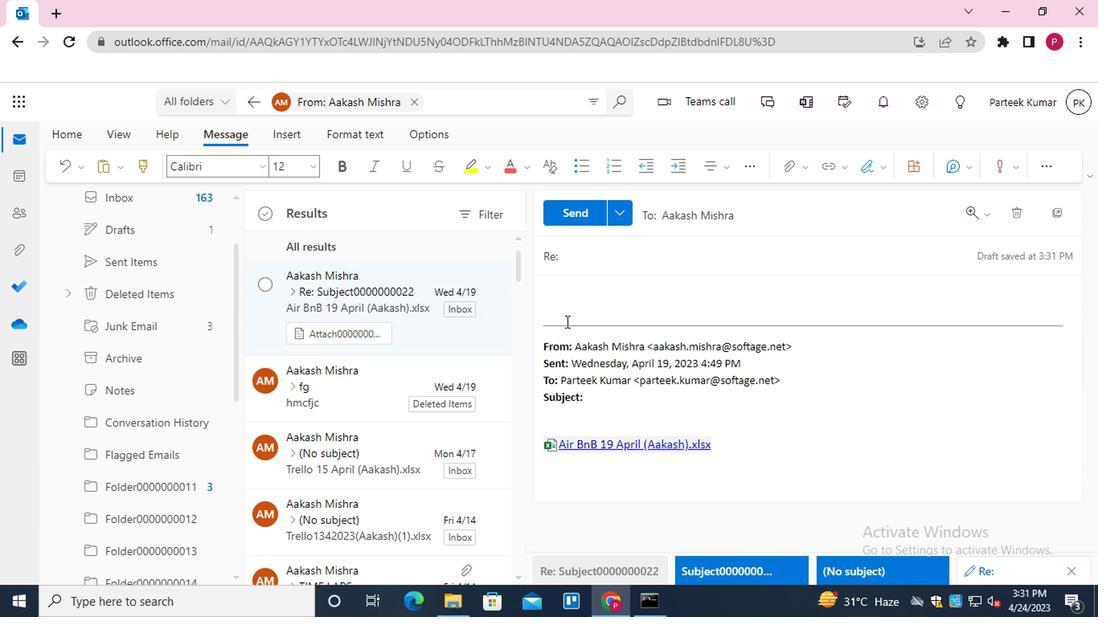 
Action: Mouse pressed left at (566, 312)
Screenshot: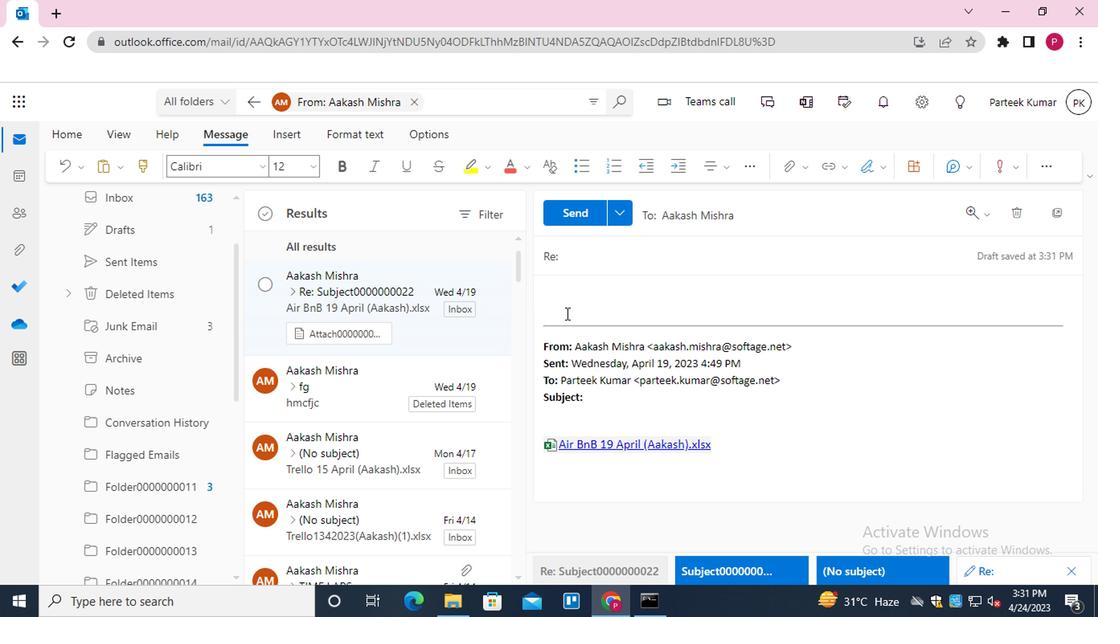 
Action: Mouse moved to (828, 173)
Screenshot: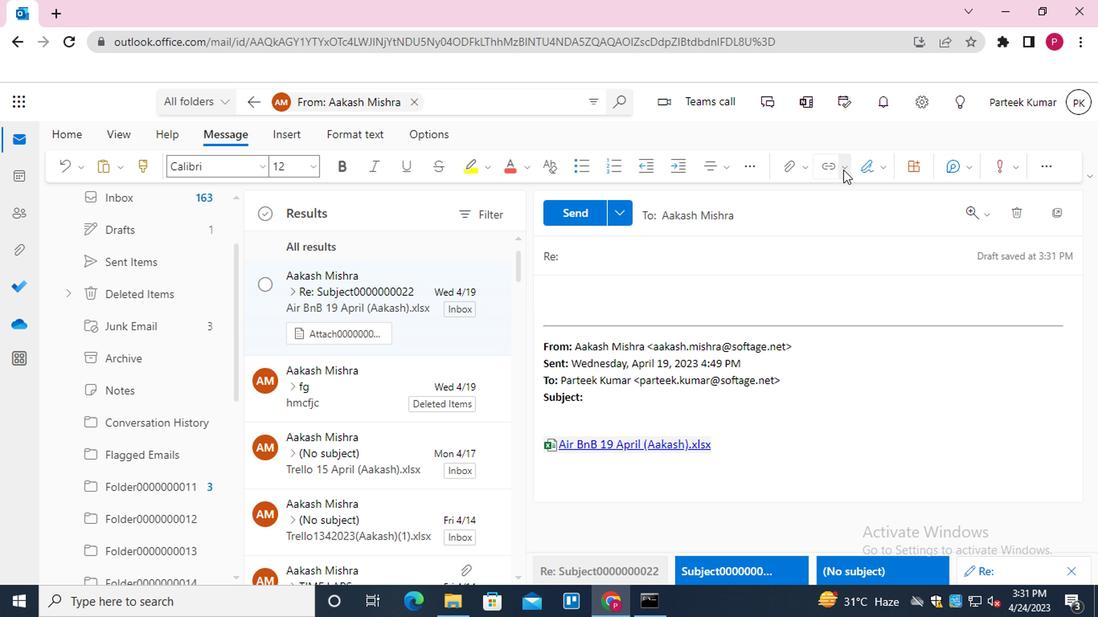 
Action: Mouse pressed left at (828, 173)
Screenshot: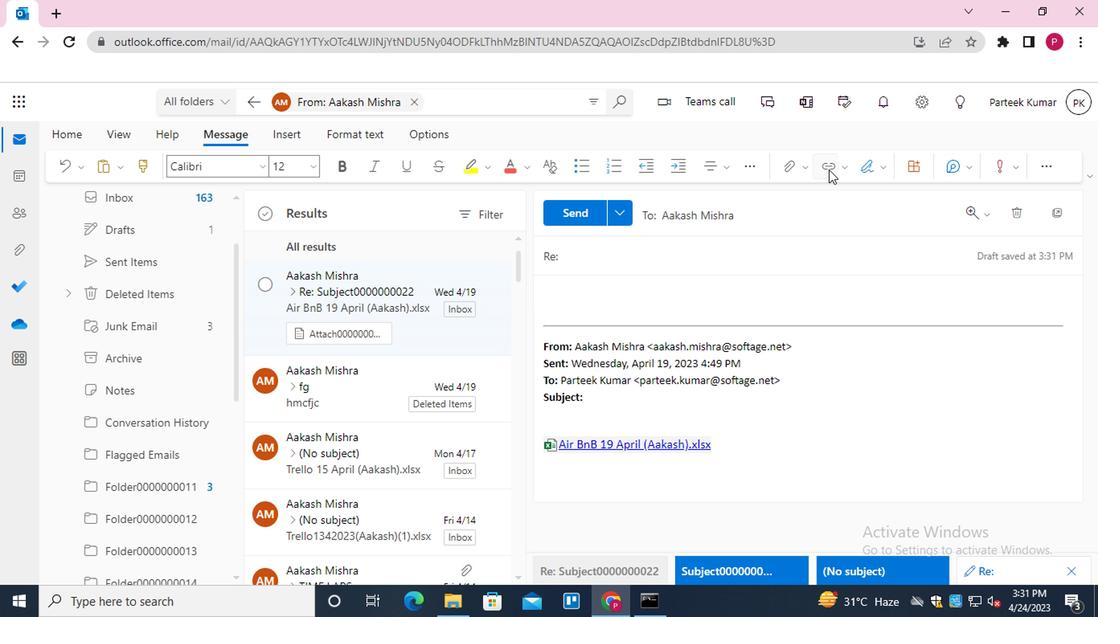 
Action: Mouse moved to (520, 315)
Screenshot: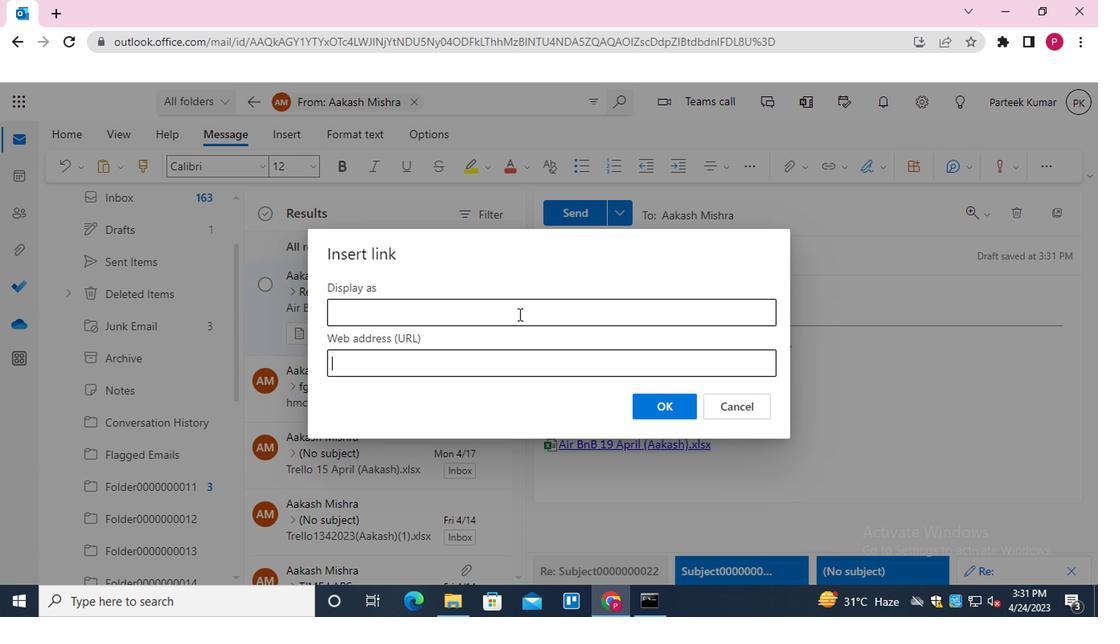 
Action: Mouse pressed left at (520, 315)
Screenshot: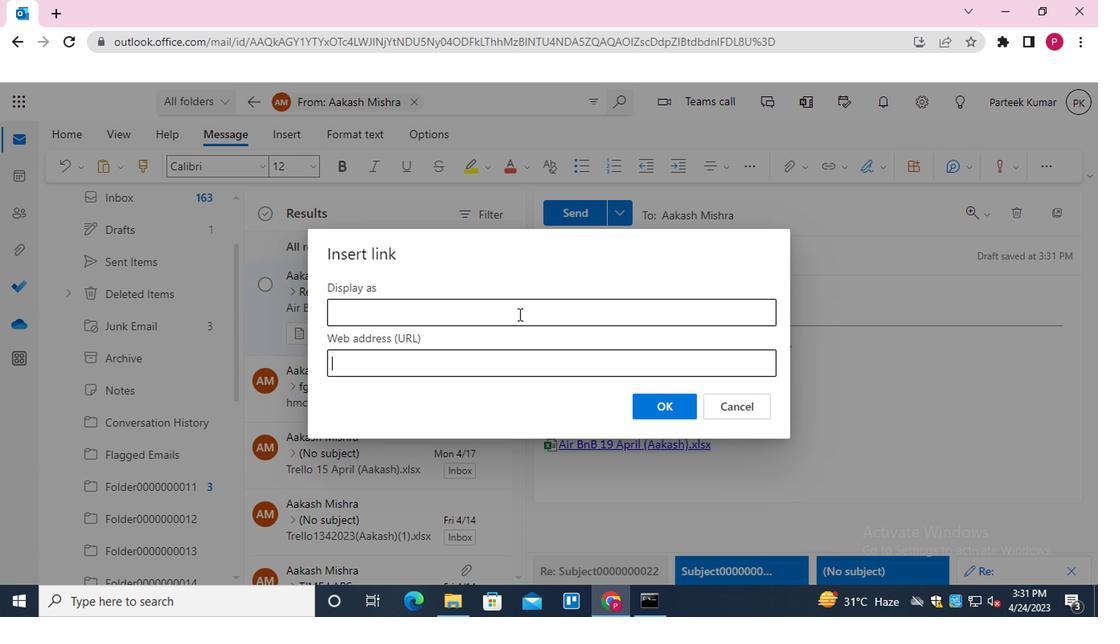 
Action: Mouse moved to (484, 386)
Screenshot: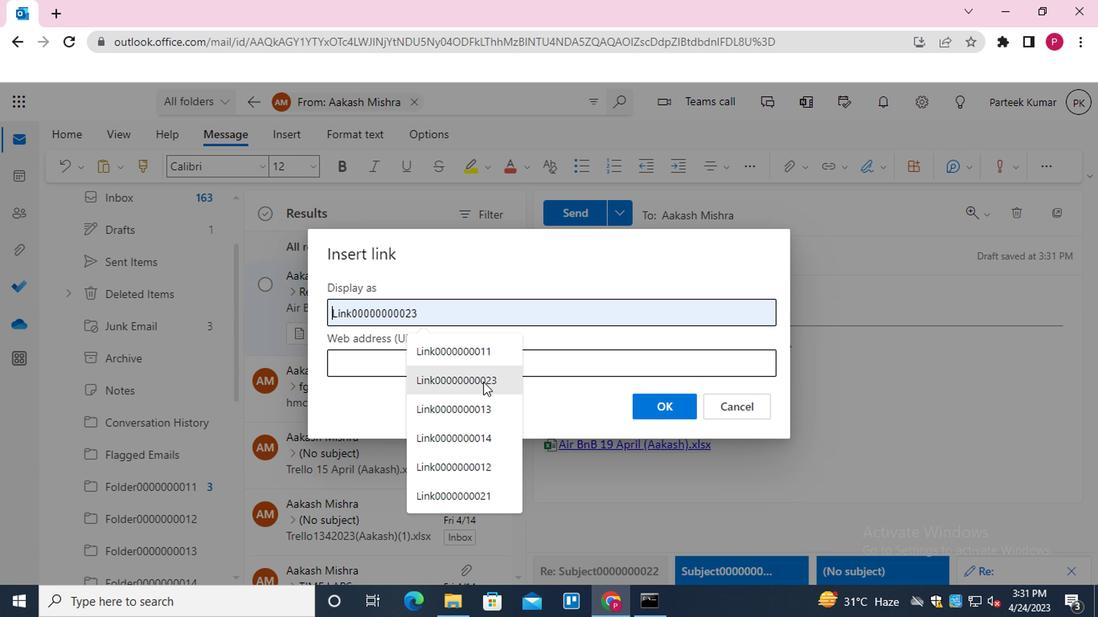
Action: Mouse pressed left at (484, 386)
Screenshot: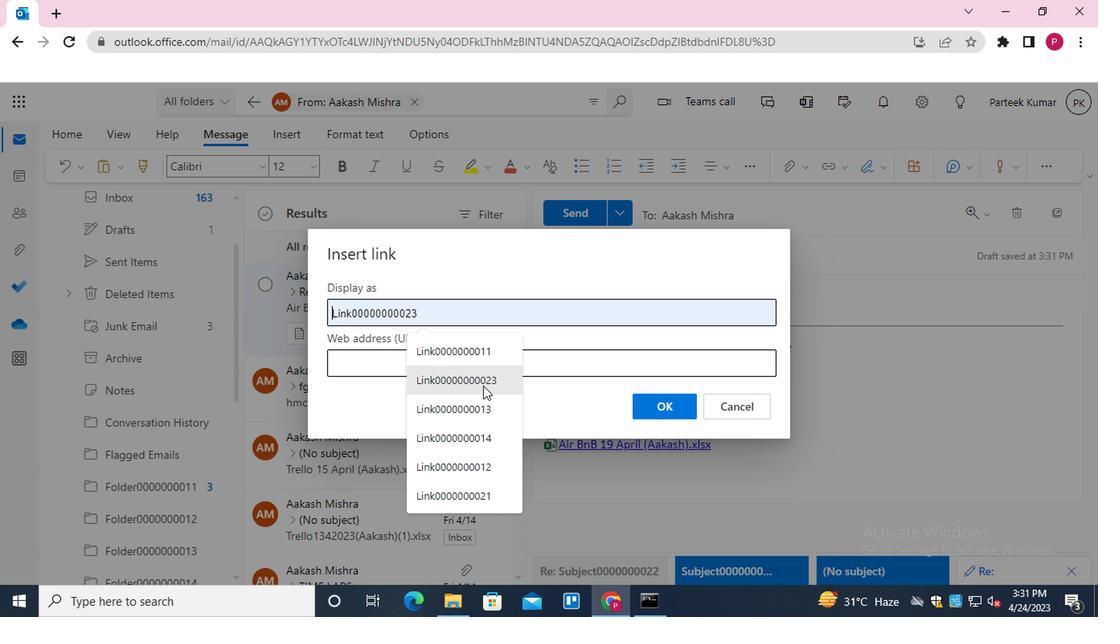
Action: Mouse moved to (508, 334)
Screenshot: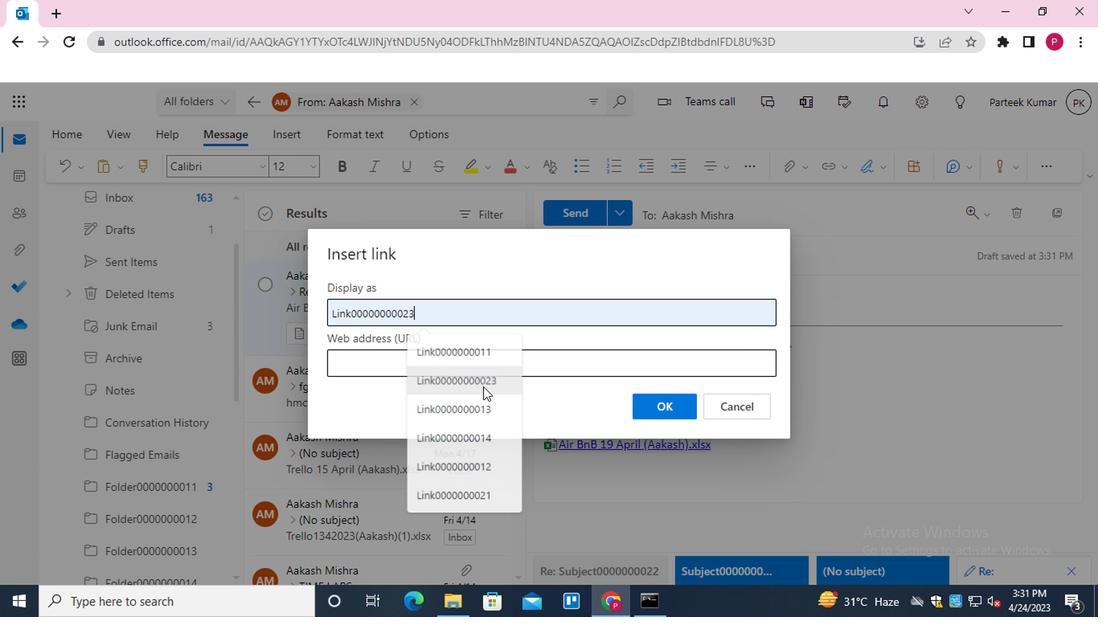 
Action: Mouse pressed left at (508, 334)
Screenshot: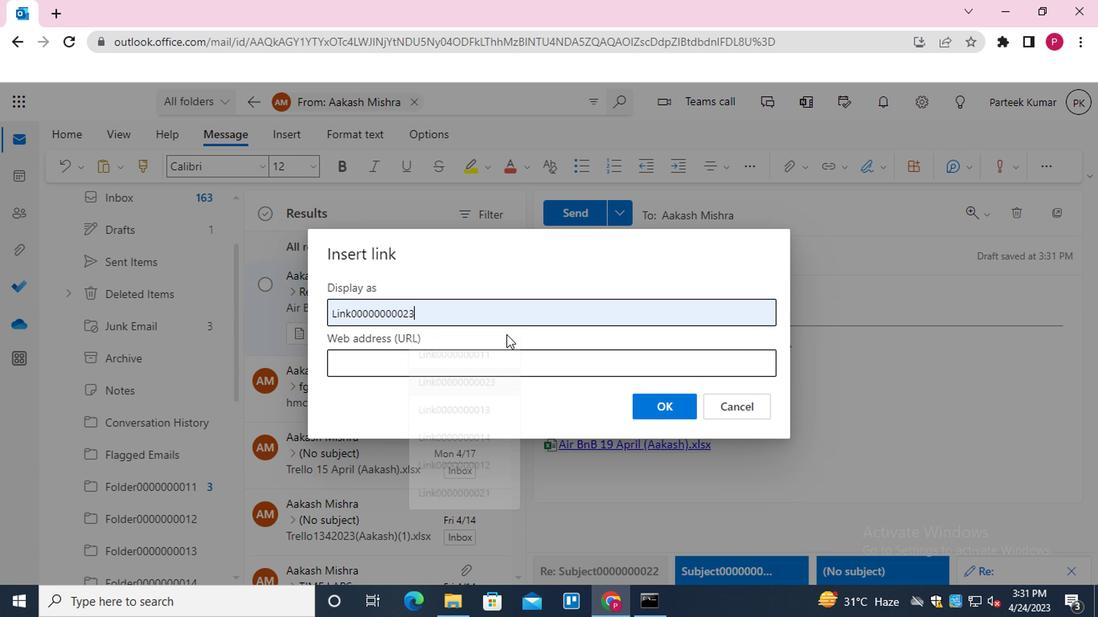 
Action: Mouse moved to (505, 357)
Screenshot: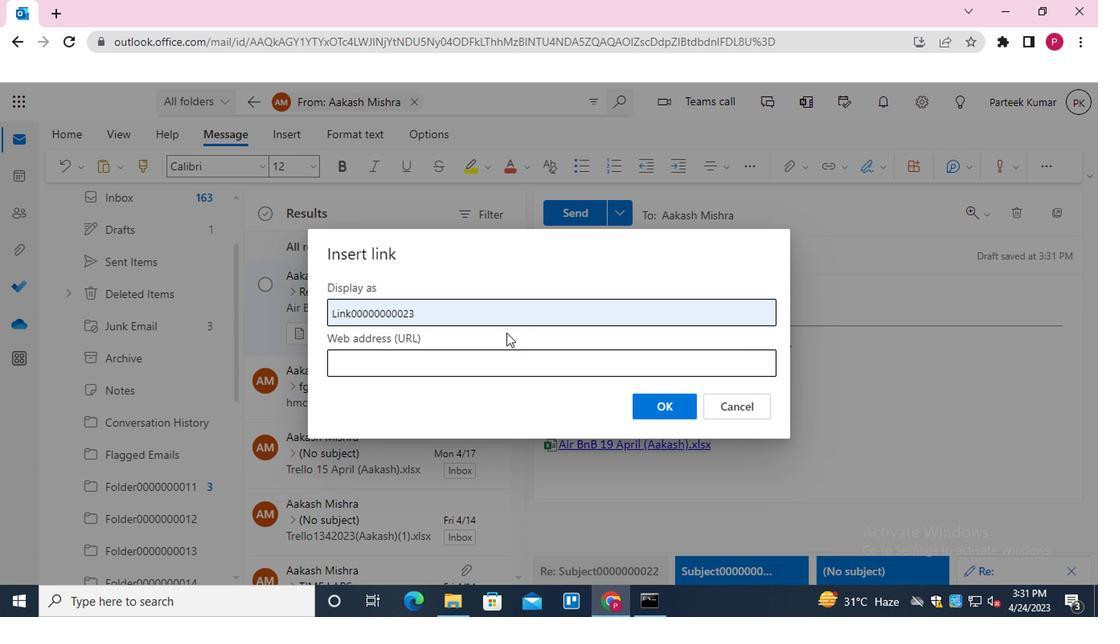 
Action: Mouse pressed left at (505, 357)
Screenshot: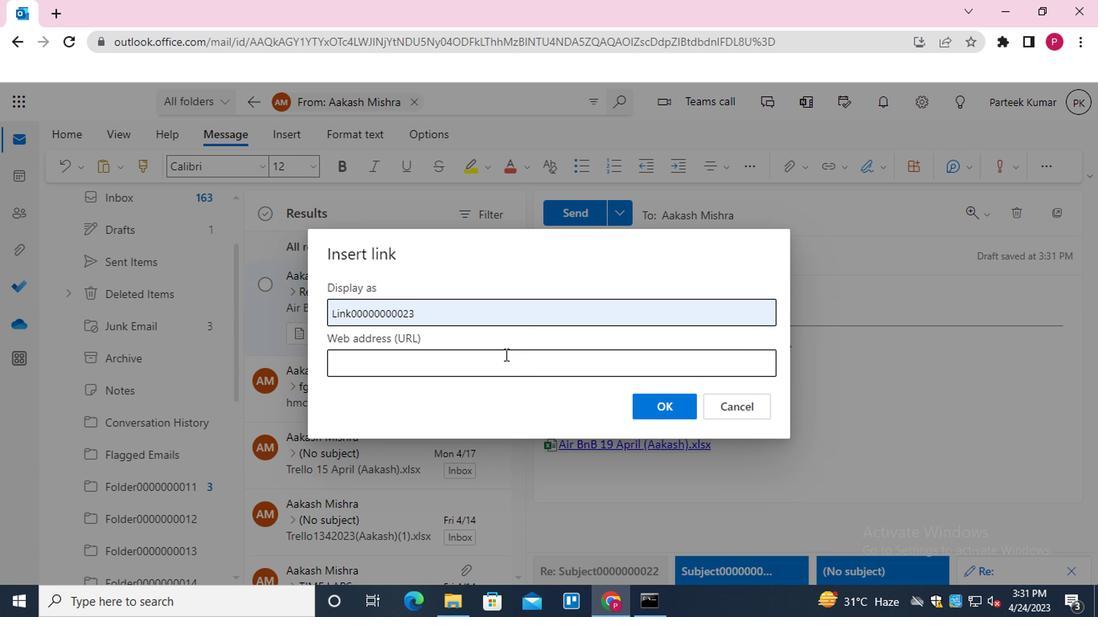 
Action: Mouse moved to (485, 410)
Screenshot: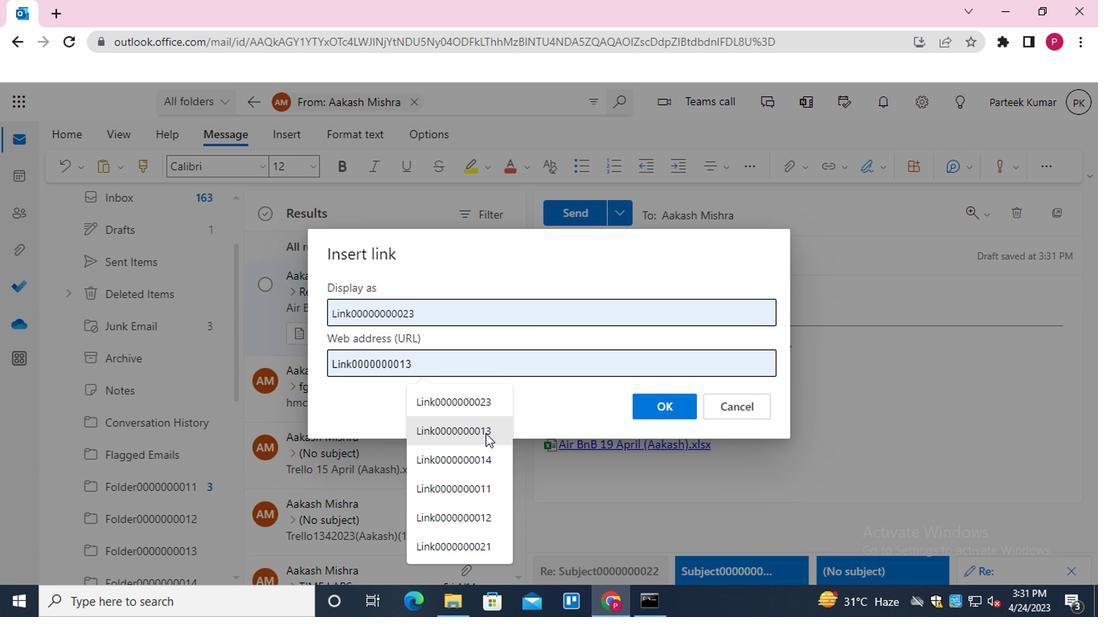 
Action: Mouse pressed left at (485, 410)
Screenshot: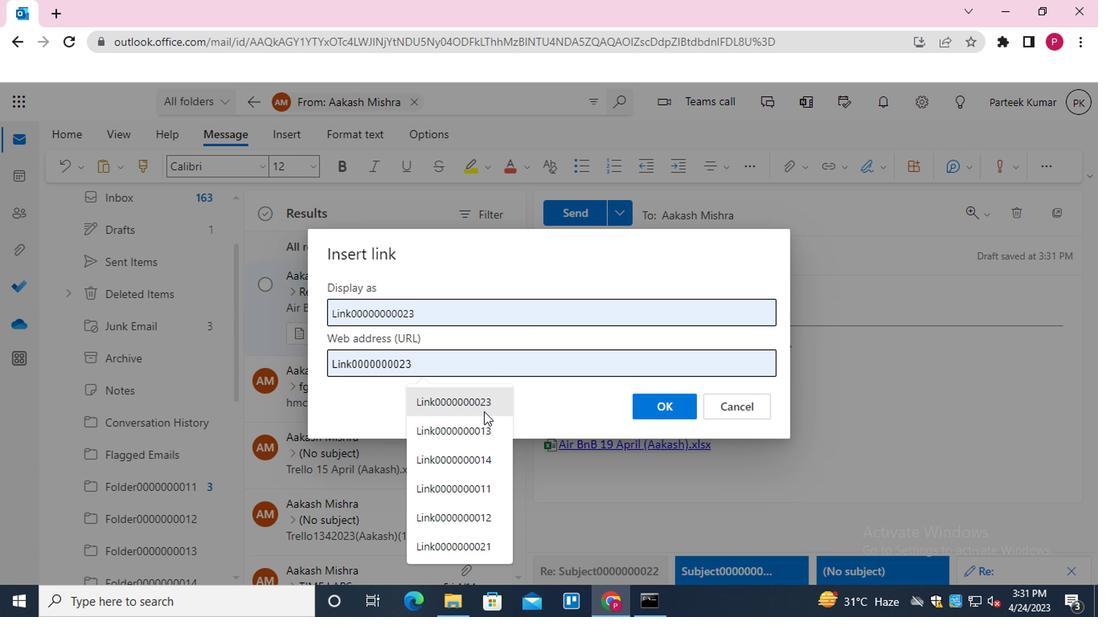 
Action: Mouse moved to (676, 417)
Screenshot: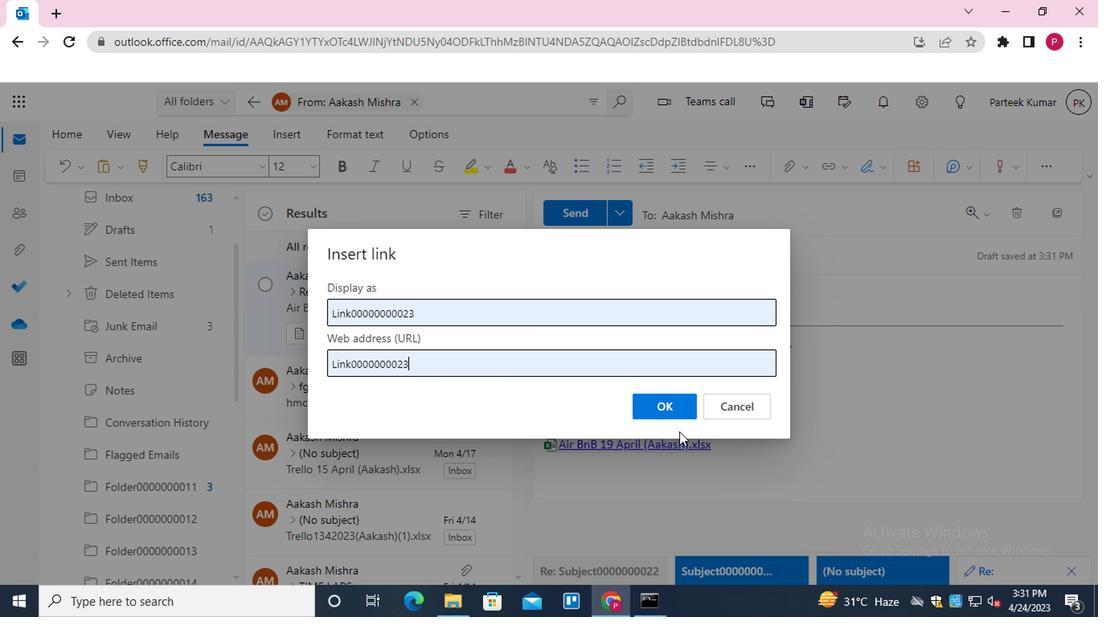 
Action: Mouse pressed left at (676, 417)
Screenshot: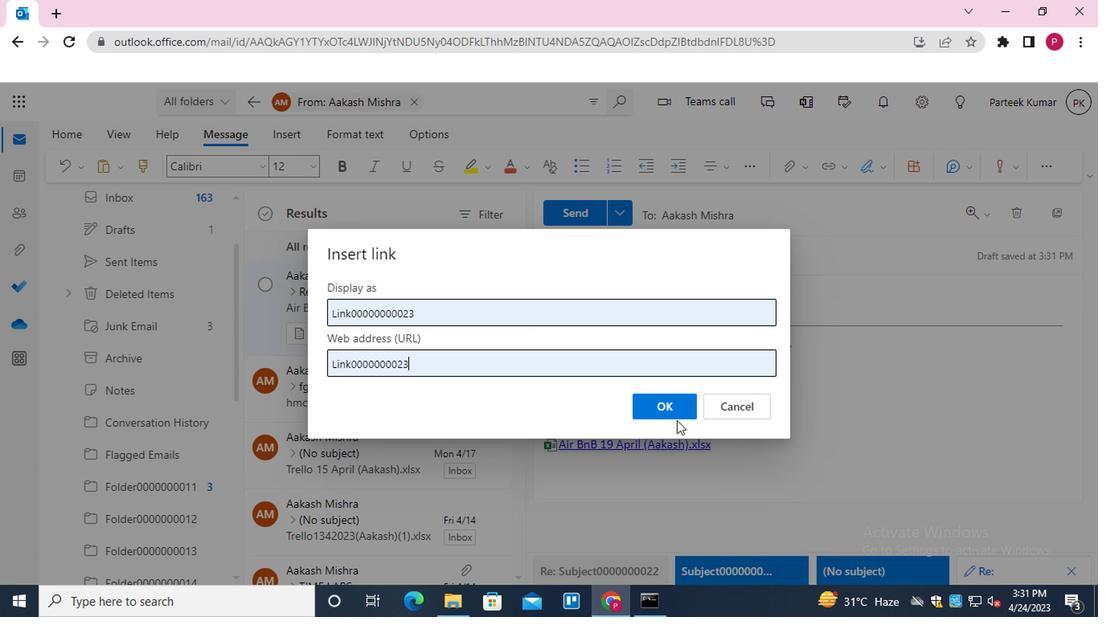 
Action: Mouse moved to (784, 211)
Screenshot: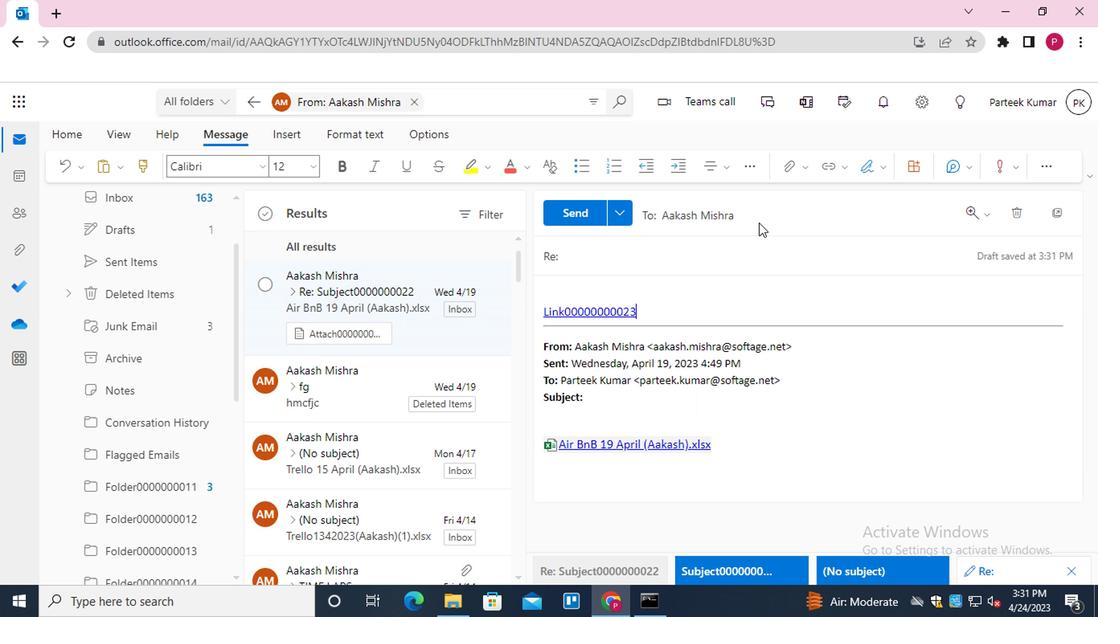 
Action: Mouse pressed left at (784, 211)
Screenshot: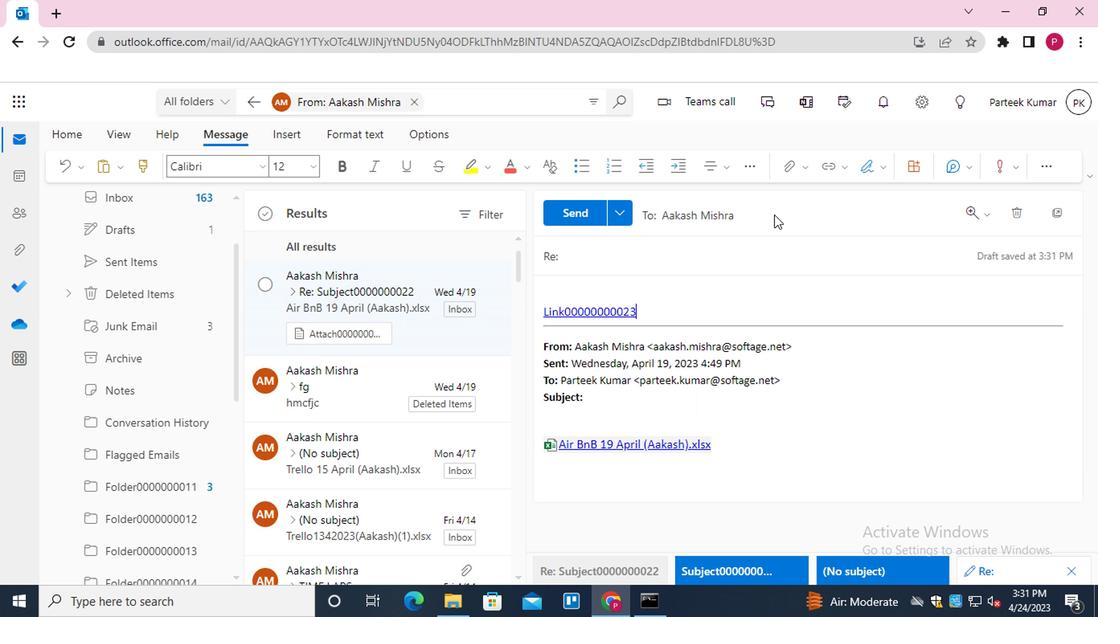 
Action: Mouse moved to (646, 298)
Screenshot: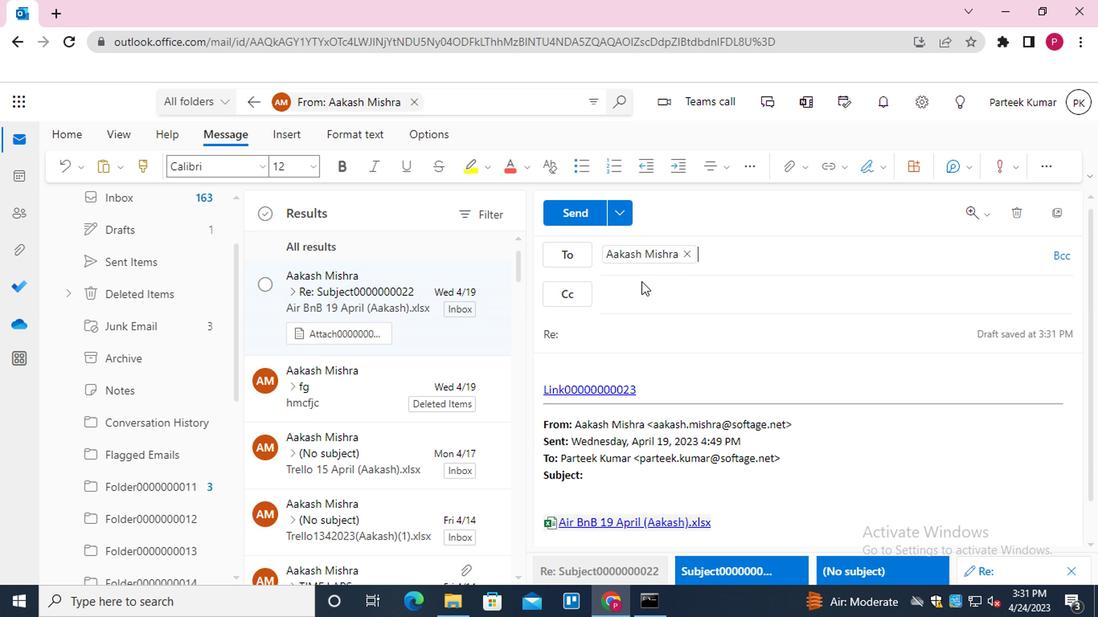 
Action: Mouse pressed left at (646, 298)
Screenshot: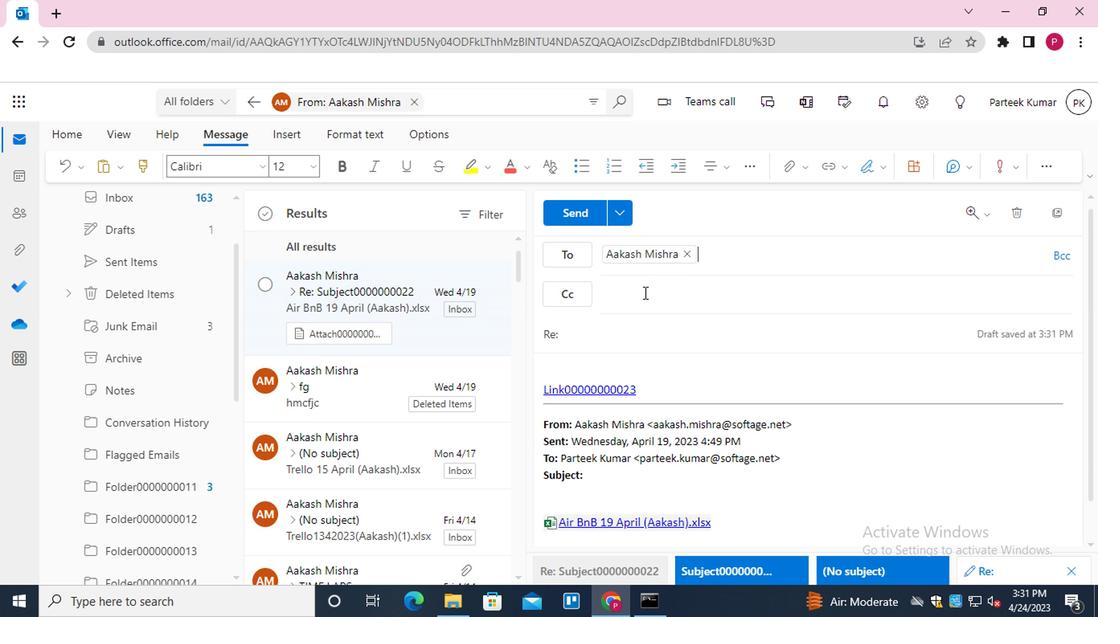 
Action: Mouse moved to (647, 298)
Screenshot: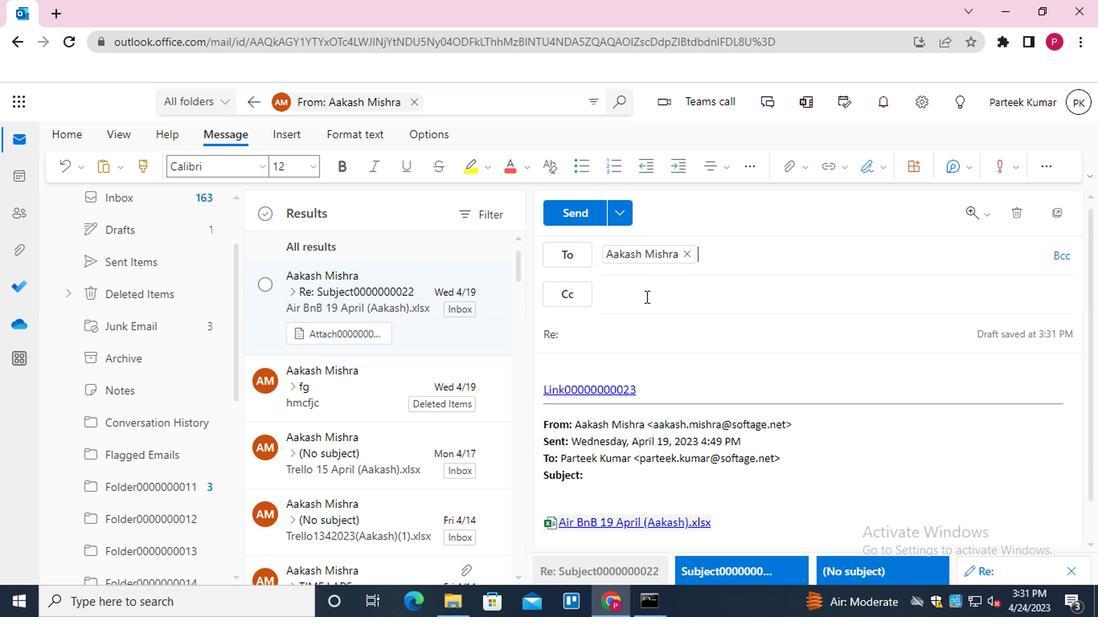 
Action: Key pressed <Key.shift>EMAIL0000000002<Key.enter>
Screenshot: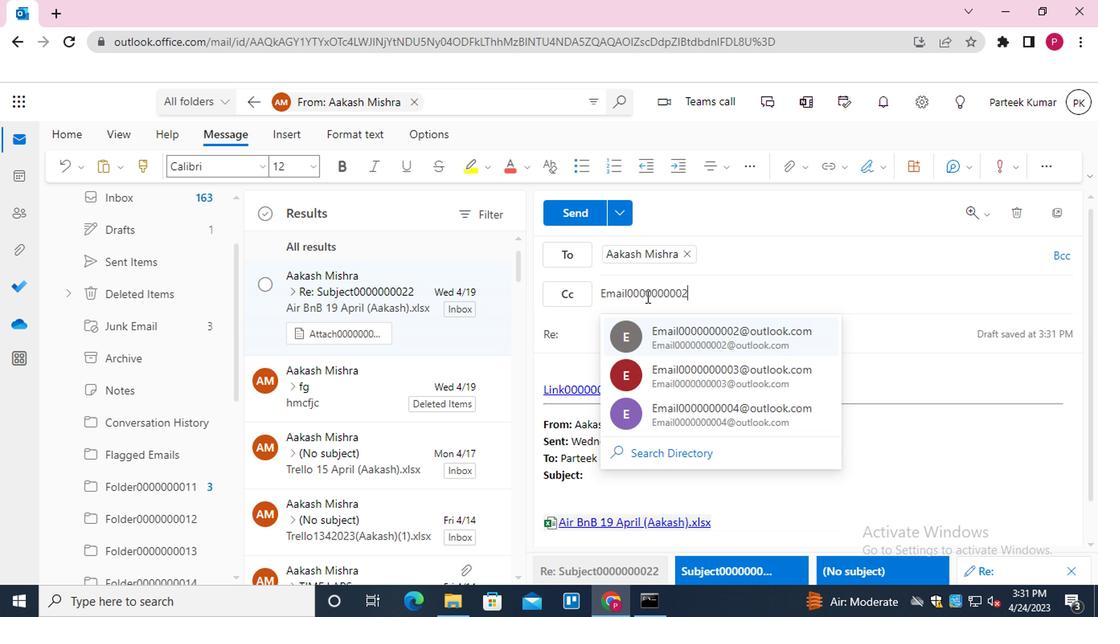 
Action: Mouse moved to (620, 336)
Screenshot: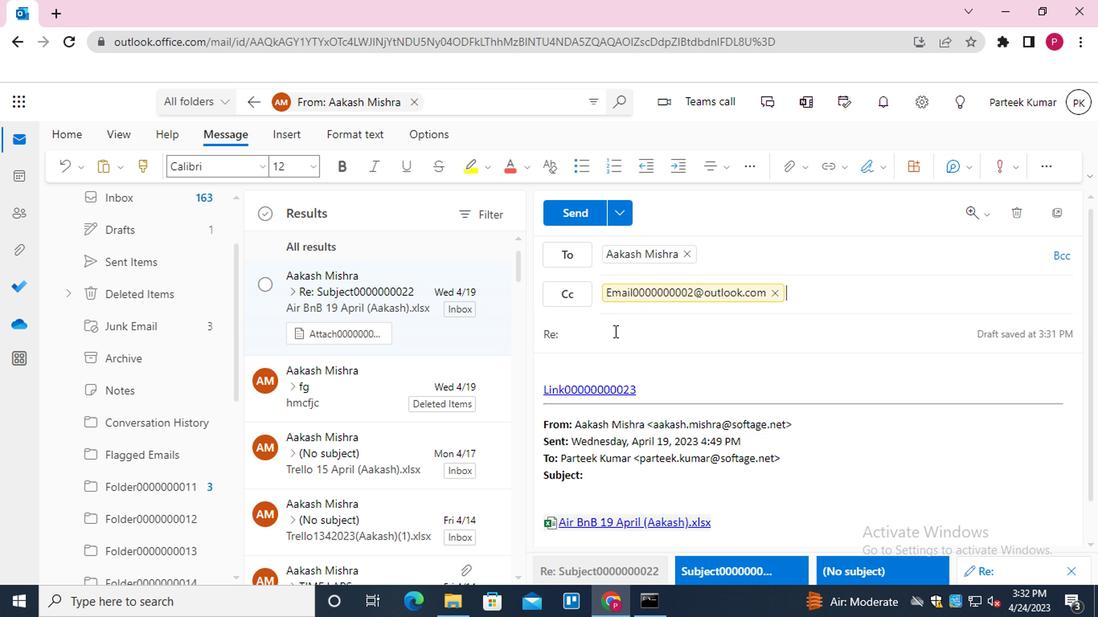 
Action: Mouse pressed left at (620, 336)
Screenshot: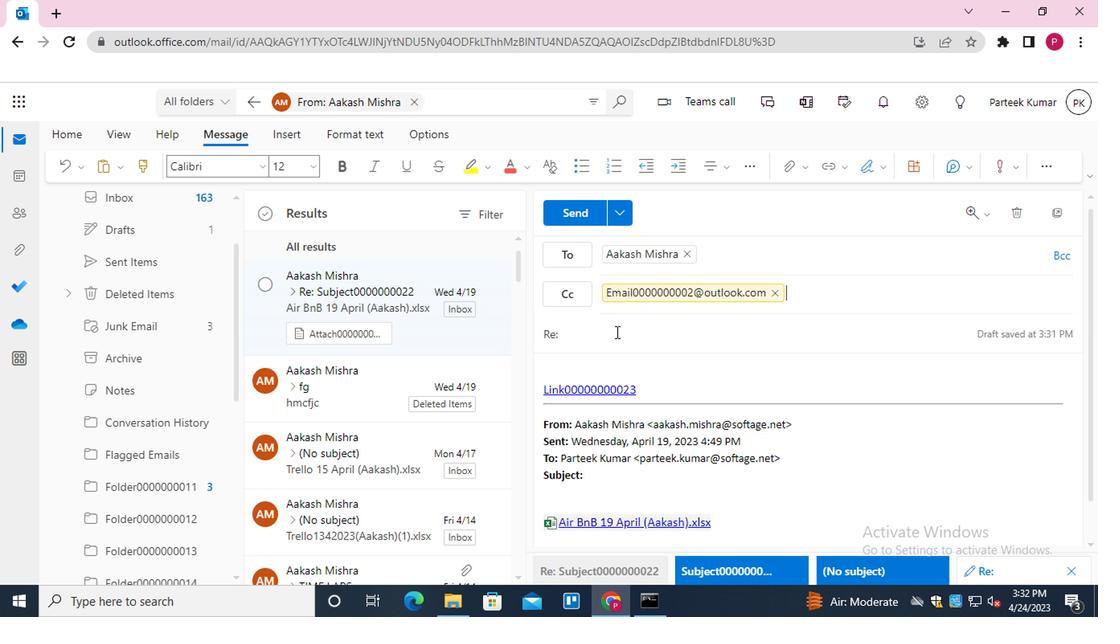 
Action: Mouse moved to (622, 336)
Screenshot: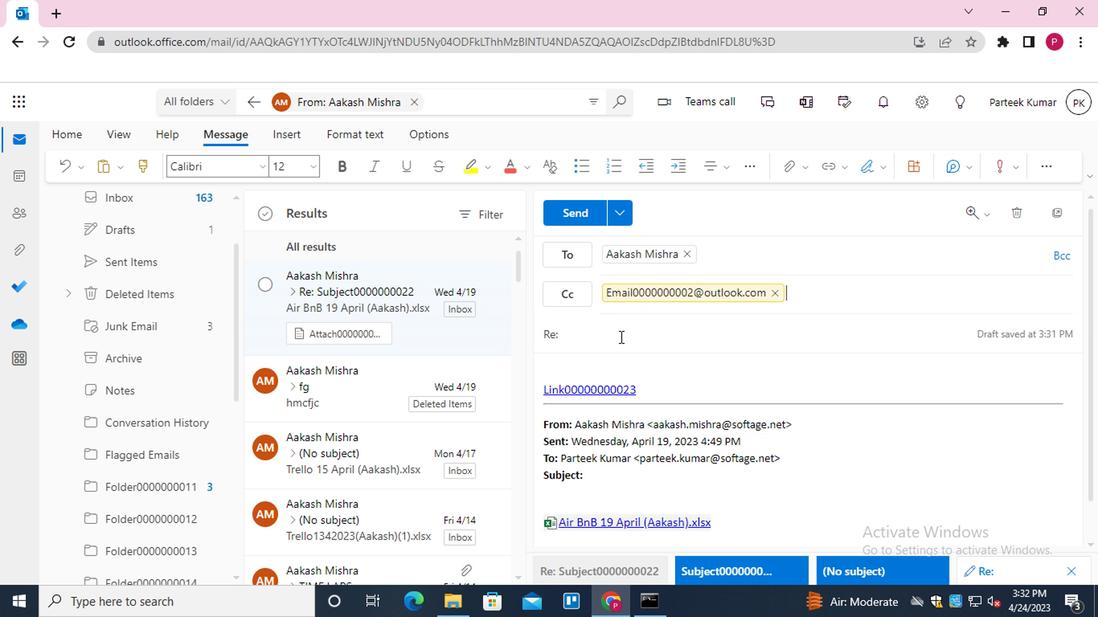 
Action: Key pressed <Key.shift>SUBJECT0000000023
Screenshot: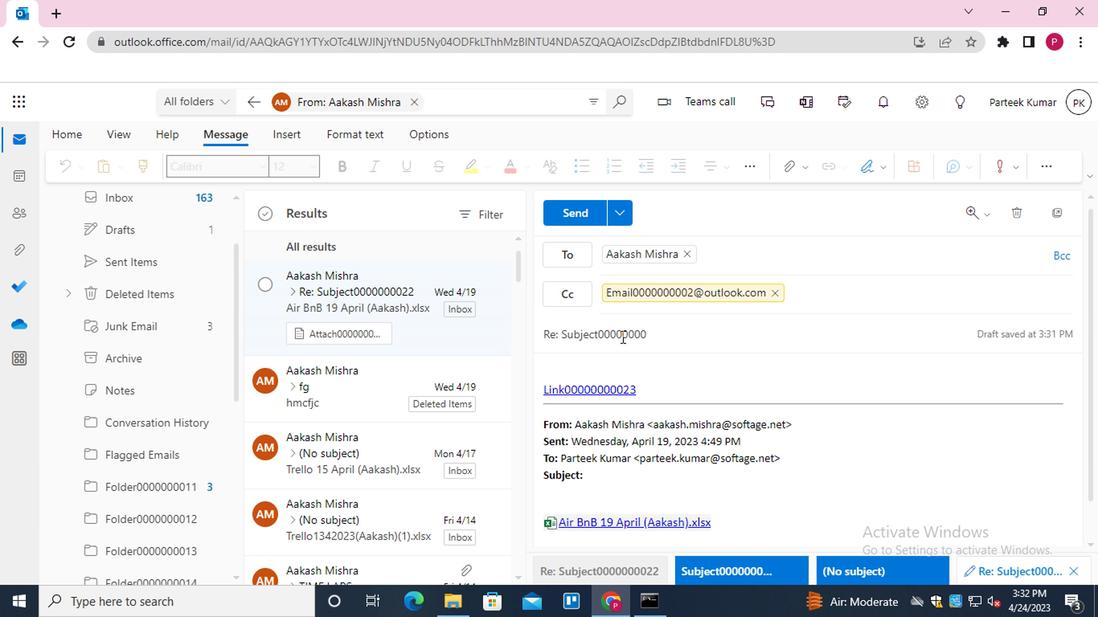
Action: Mouse moved to (694, 363)
Screenshot: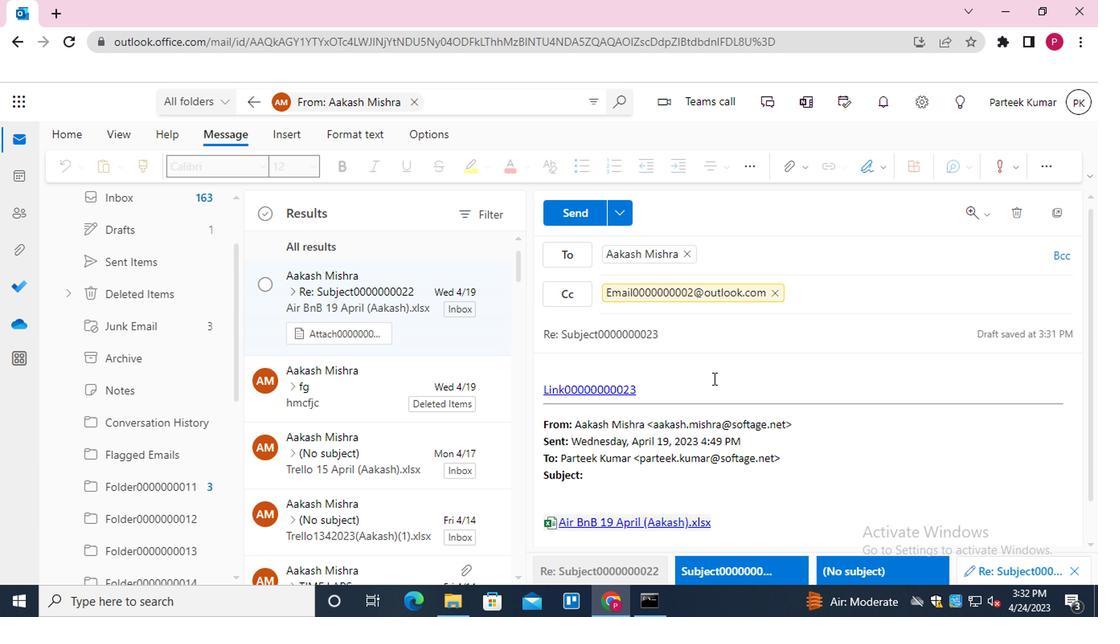 
Action: Mouse pressed left at (694, 363)
Screenshot: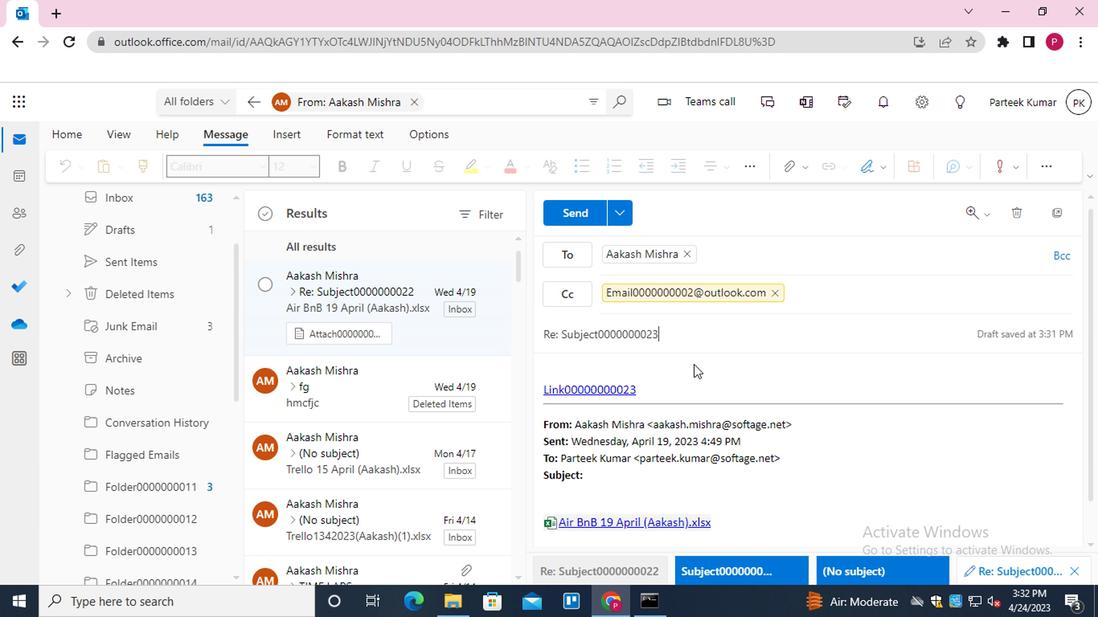 
Action: Mouse moved to (651, 375)
Screenshot: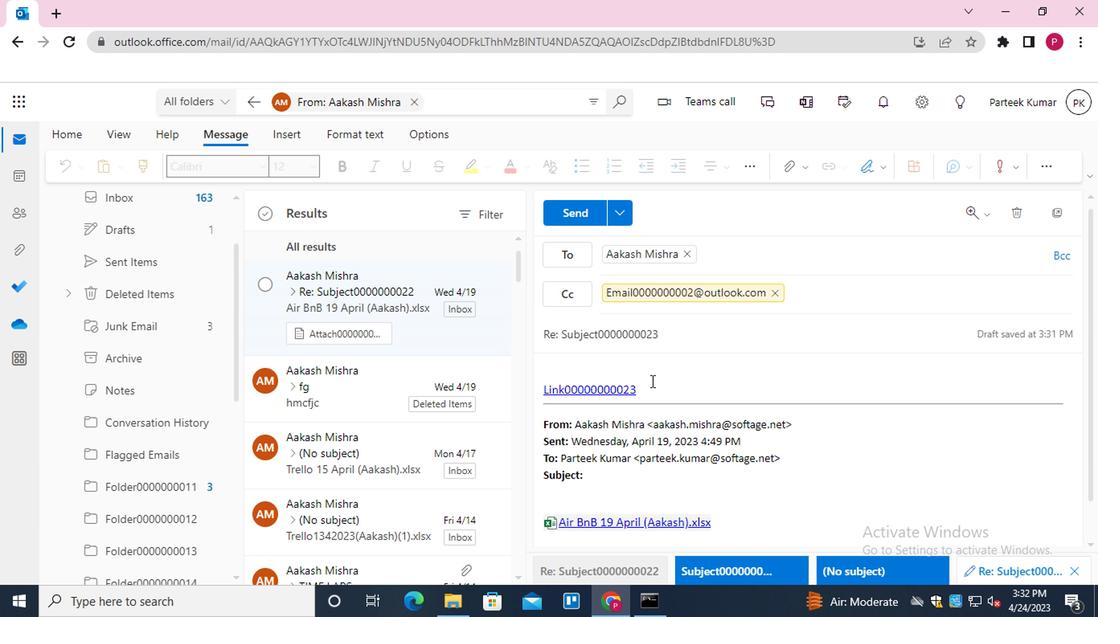 
Action: Mouse pressed left at (651, 375)
Screenshot: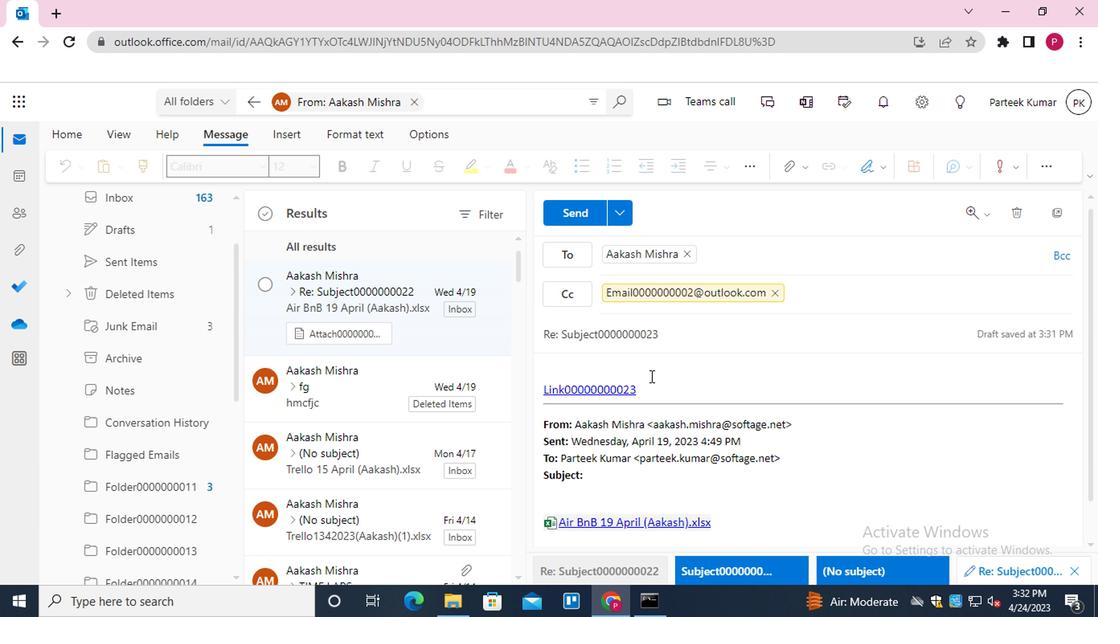 
Action: Mouse moved to (651, 375)
Screenshot: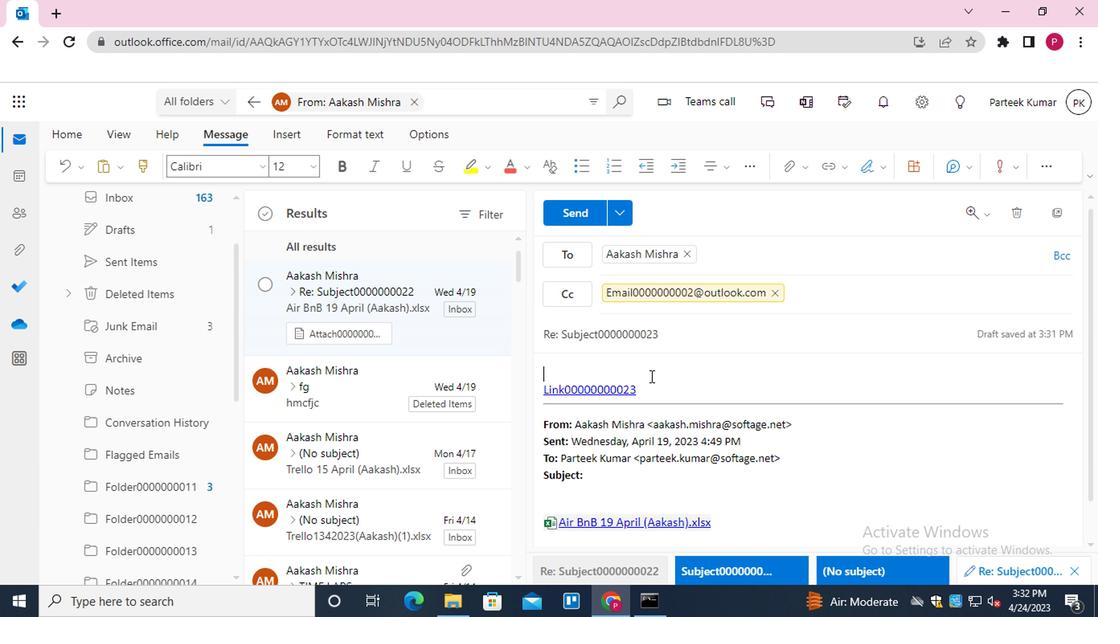 
Action: Key pressed <Key.shift_r>MESSAGE0000000024
Screenshot: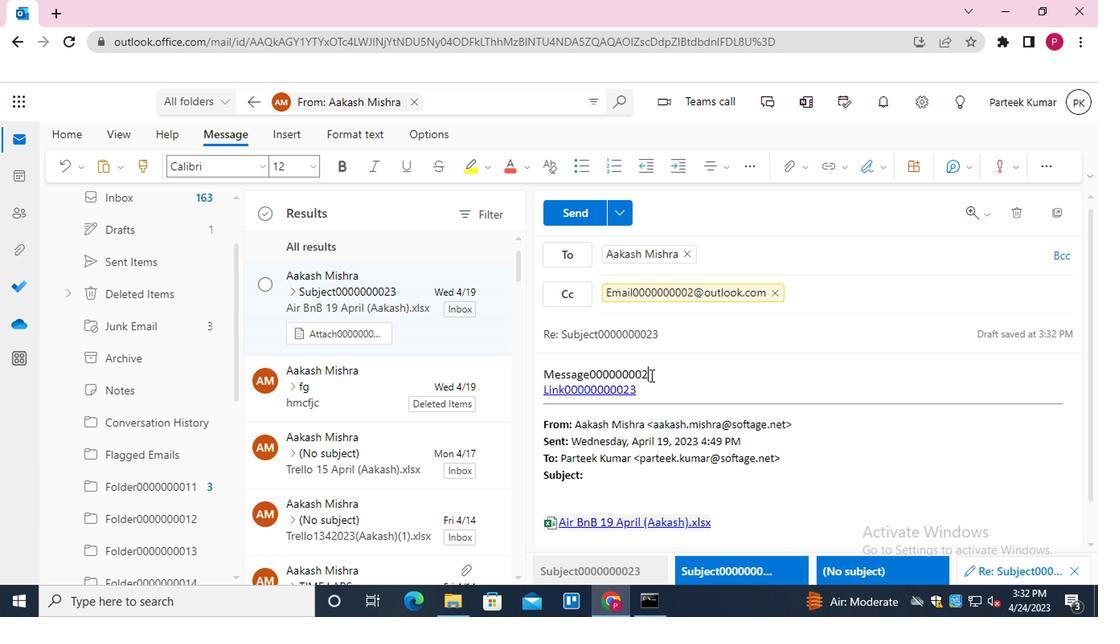 
Action: Mouse moved to (794, 169)
Screenshot: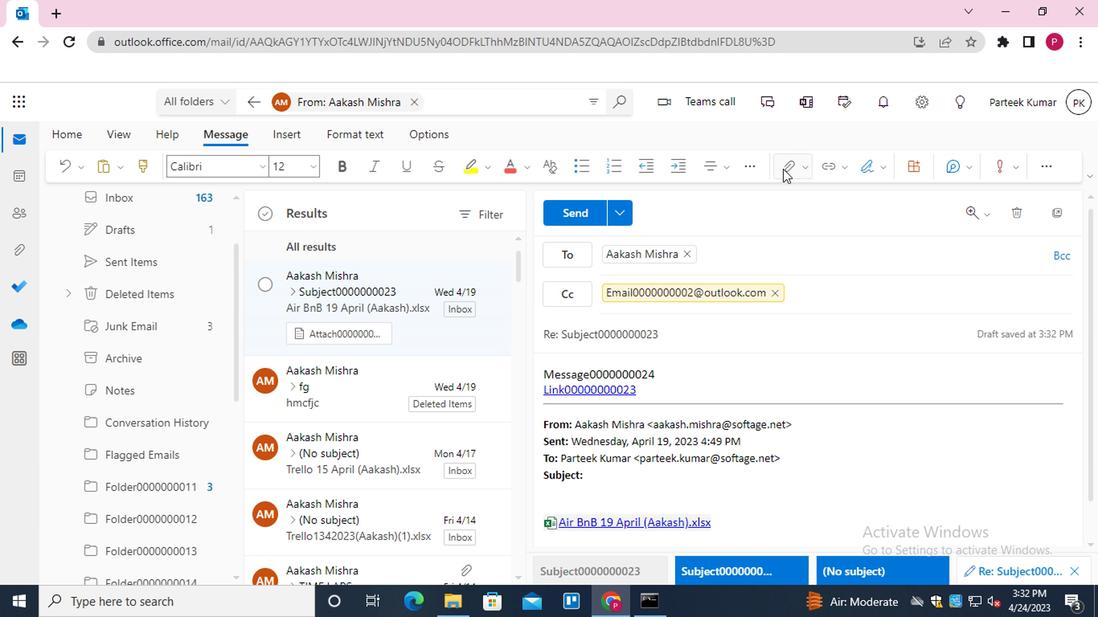 
Action: Mouse pressed left at (794, 169)
Screenshot: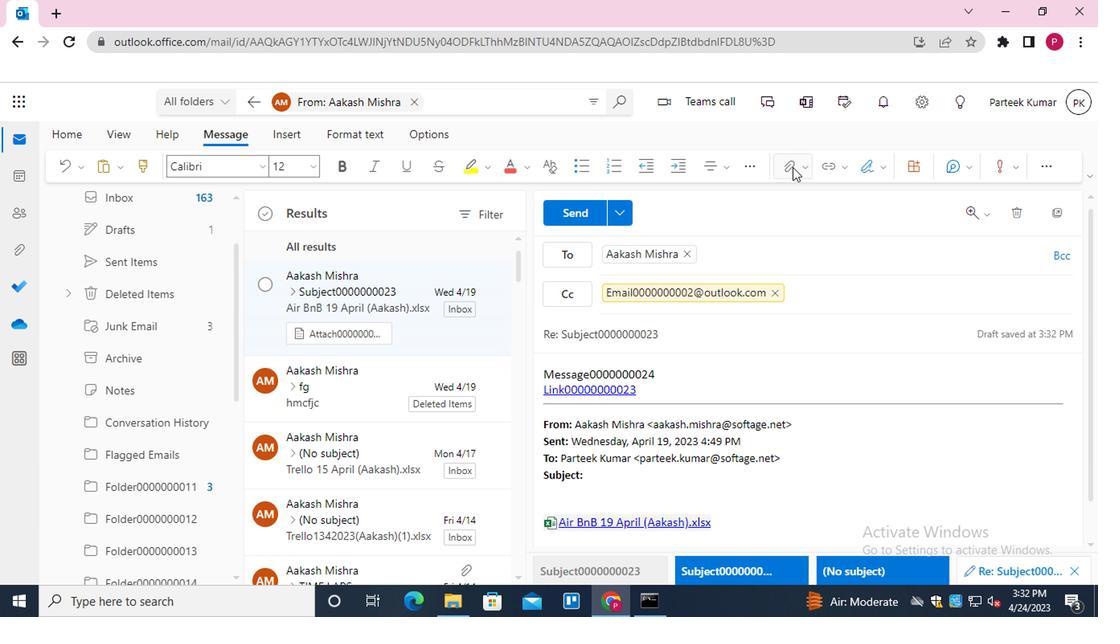 
Action: Mouse moved to (711, 210)
Screenshot: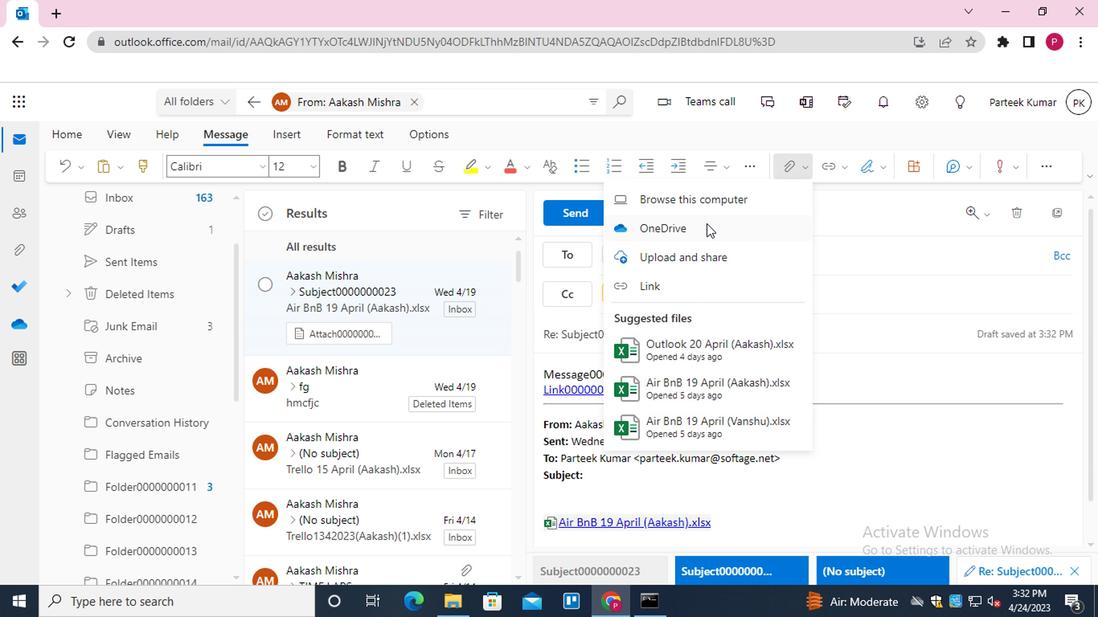 
Action: Mouse pressed left at (711, 210)
Screenshot: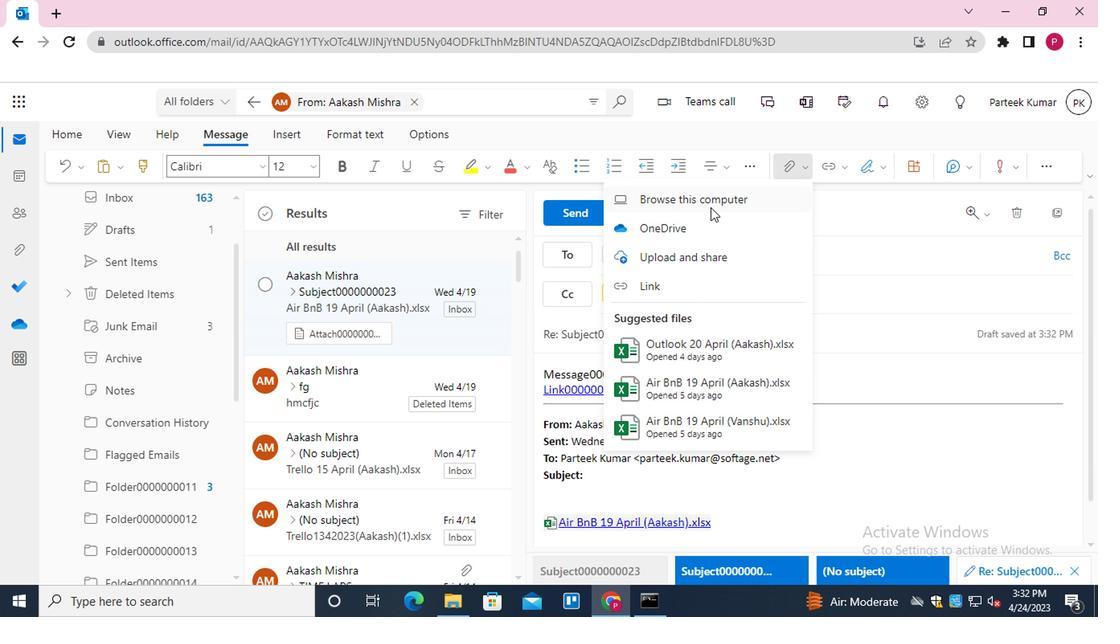 
Action: Mouse moved to (254, 175)
Screenshot: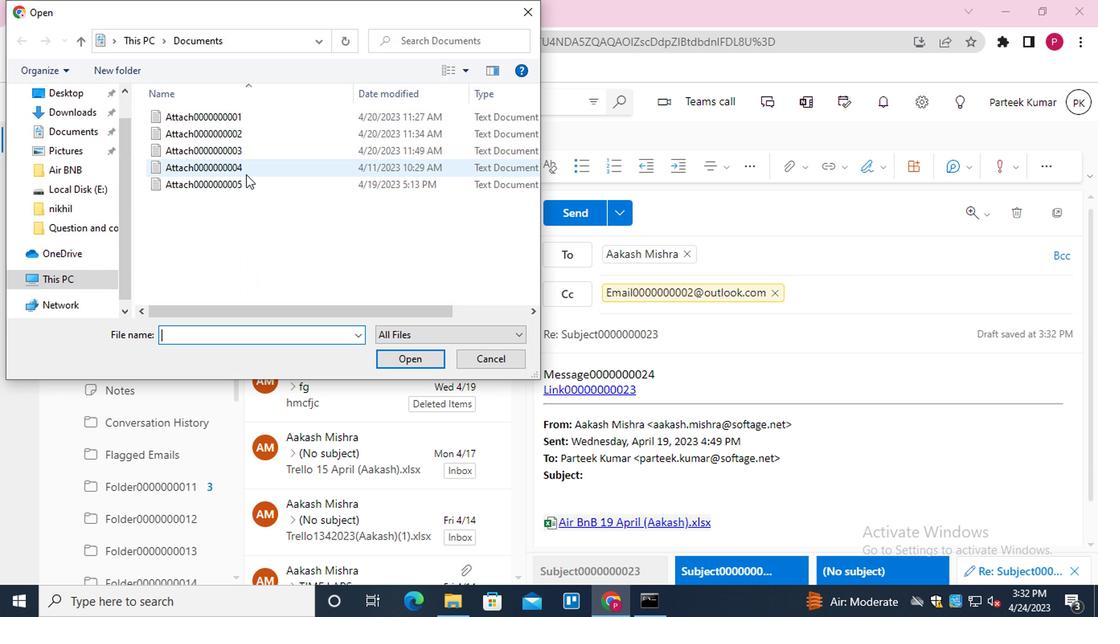 
Action: Mouse pressed left at (254, 175)
Screenshot: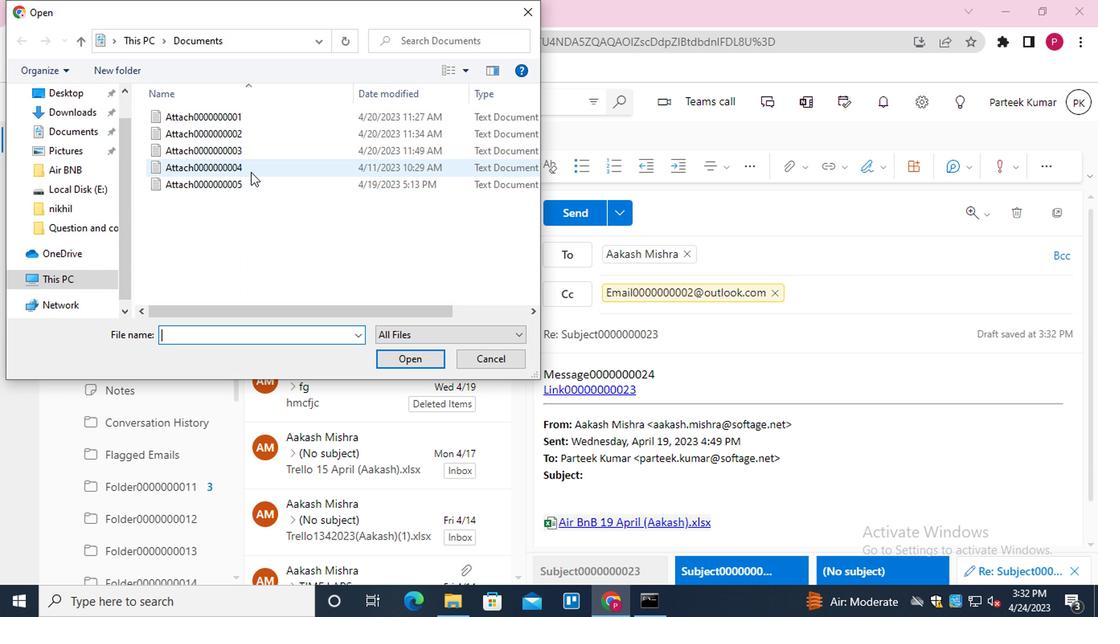 
Action: Mouse moved to (408, 361)
Screenshot: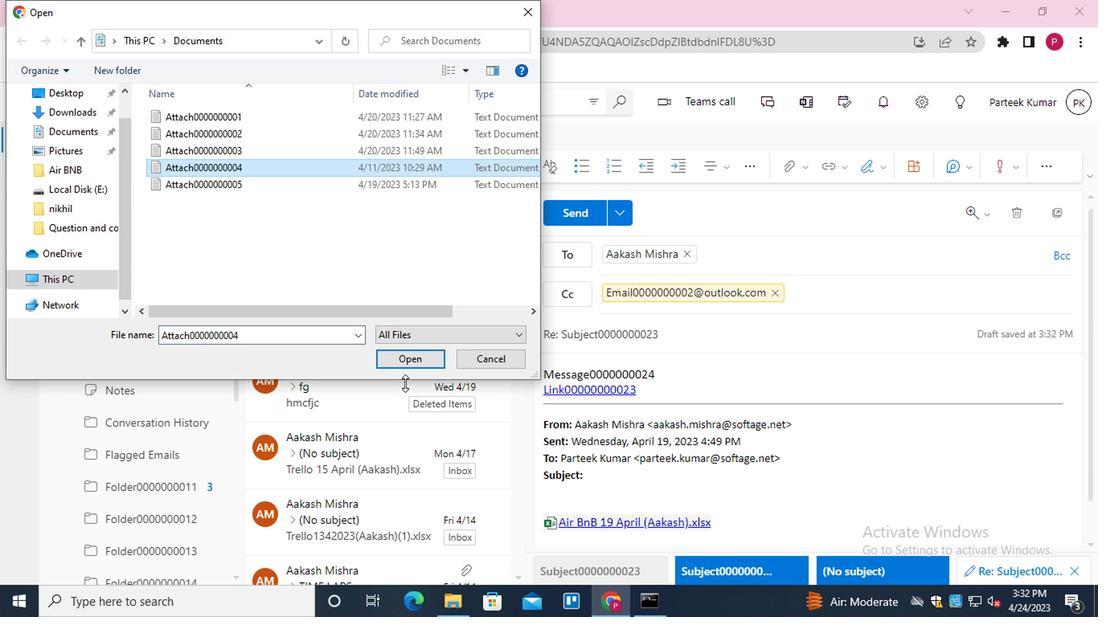 
Action: Mouse pressed left at (408, 361)
Screenshot: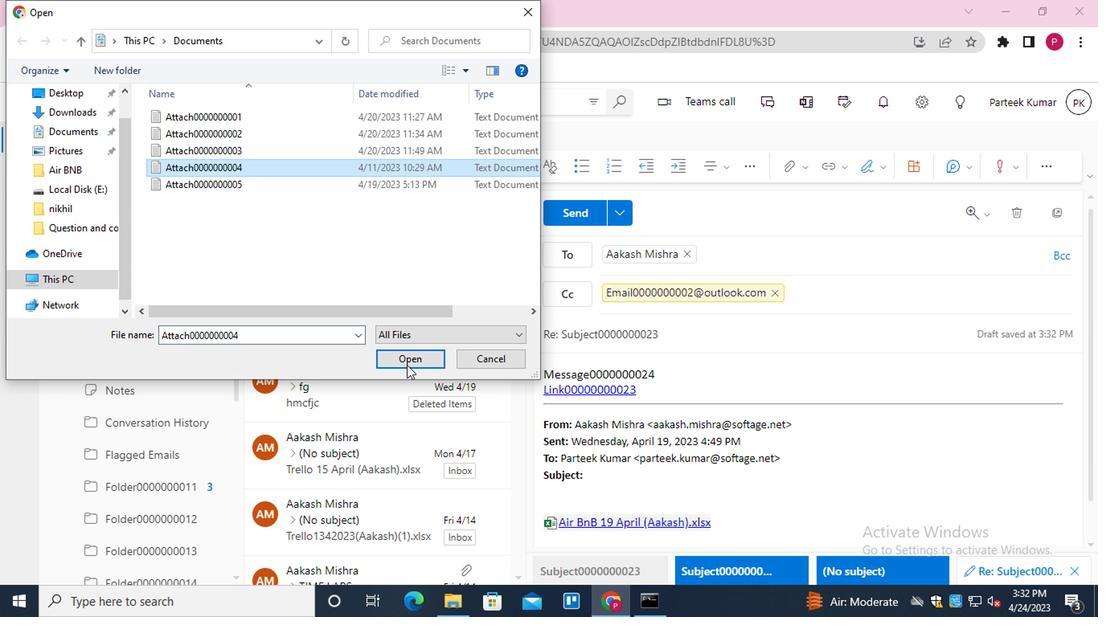 
Action: Mouse moved to (569, 225)
Screenshot: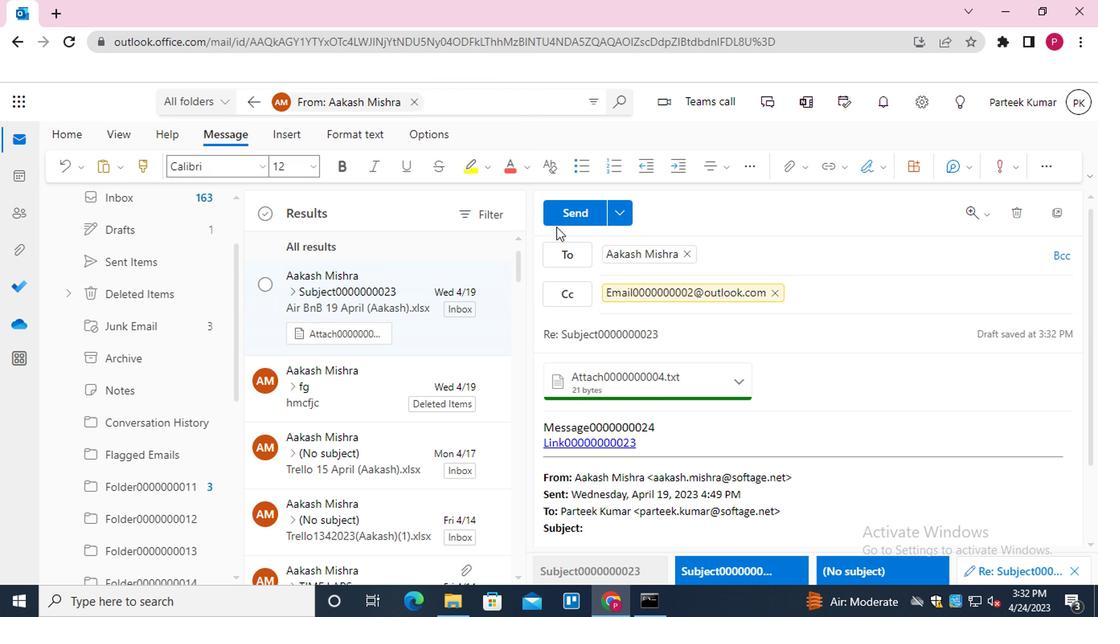 
Action: Mouse pressed left at (569, 225)
Screenshot: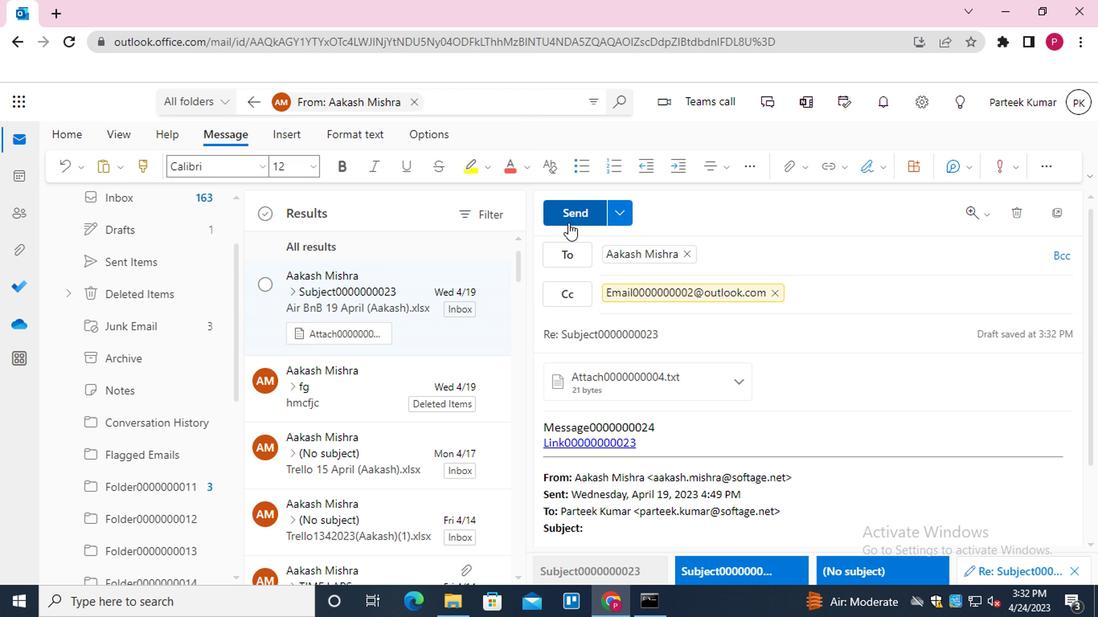 
Action: Mouse moved to (966, 359)
Screenshot: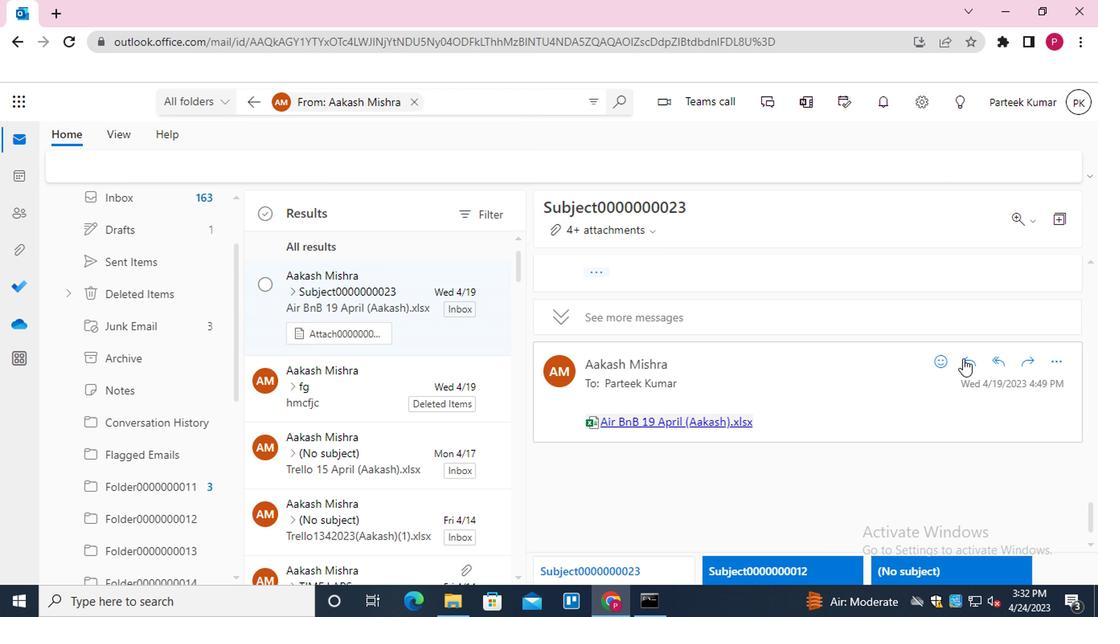
Action: Mouse pressed left at (966, 359)
Screenshot: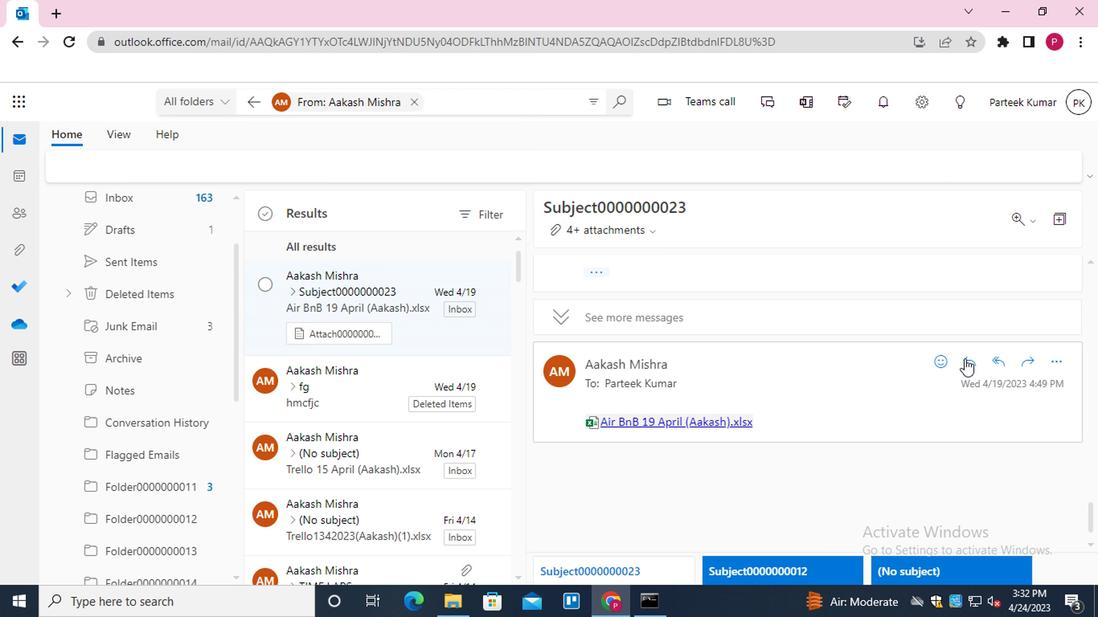 
Action: Mouse moved to (557, 529)
Screenshot: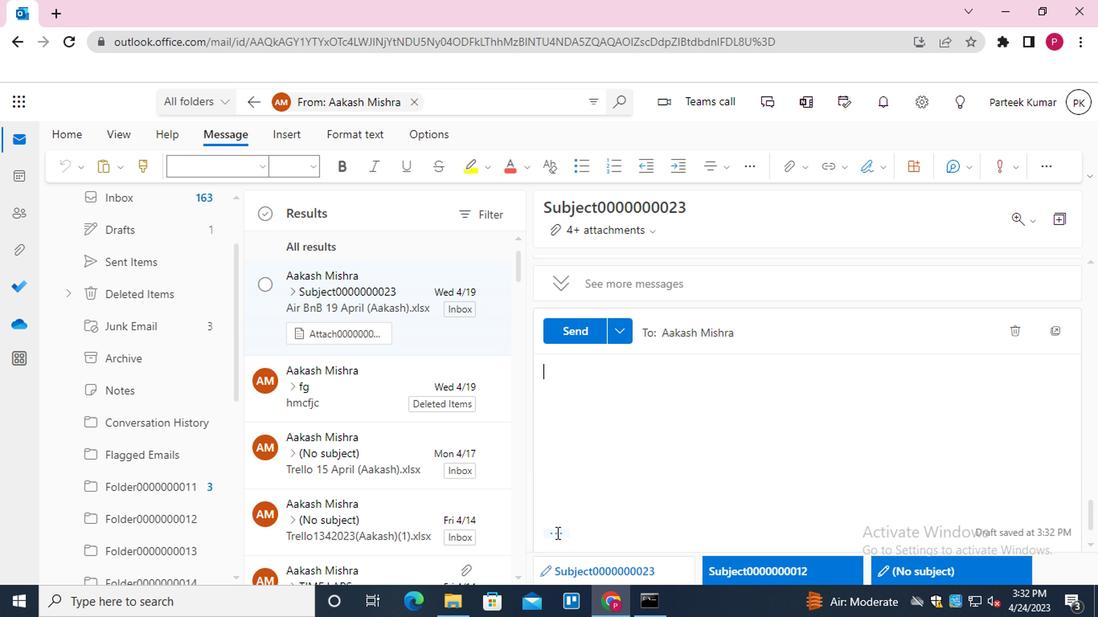 
Action: Mouse pressed left at (557, 529)
Screenshot: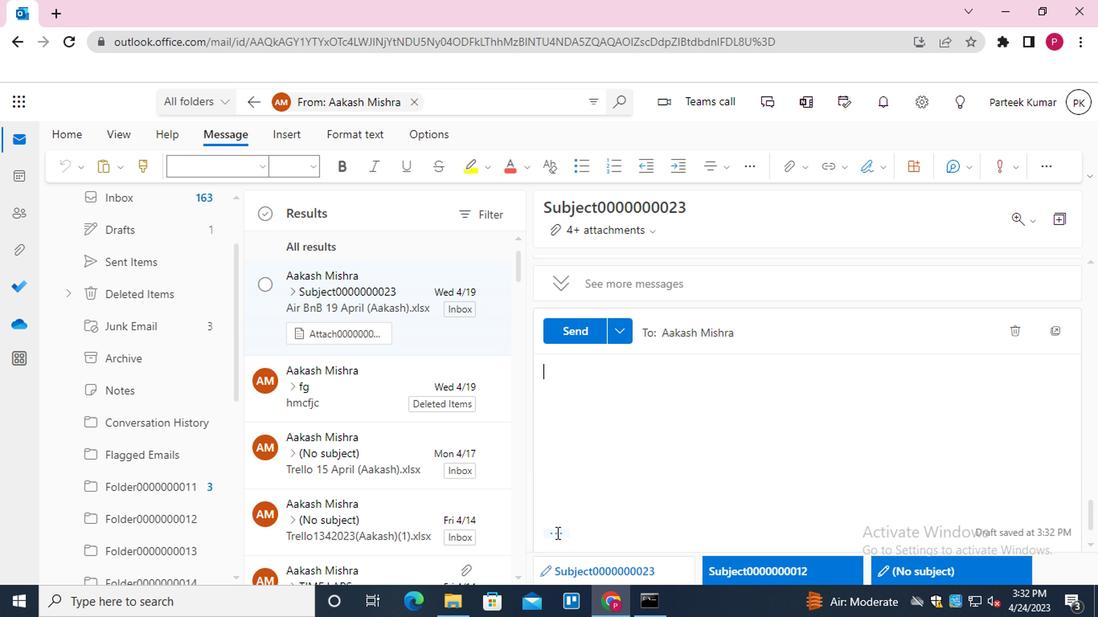 
Action: Mouse moved to (556, 310)
Screenshot: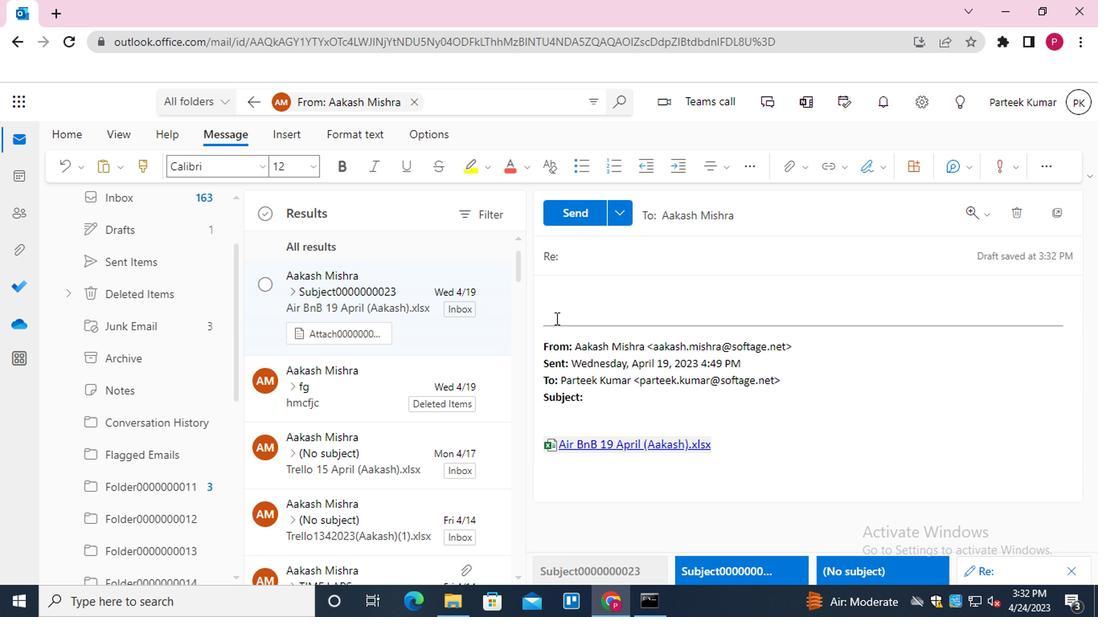 
Action: Mouse pressed left at (556, 310)
Screenshot: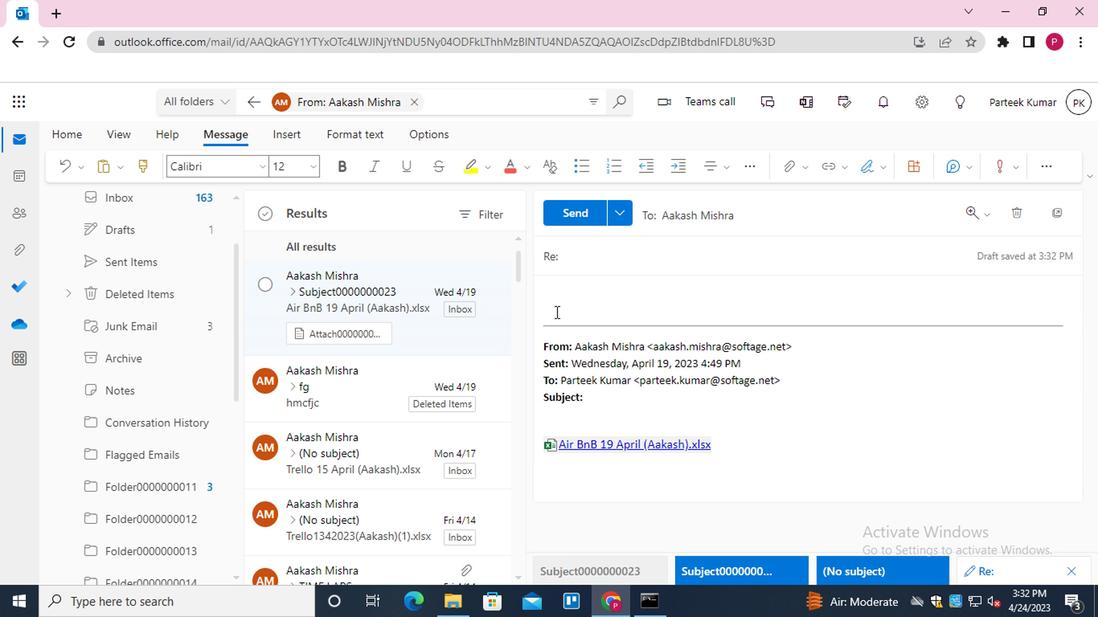 
Action: Mouse moved to (828, 170)
Screenshot: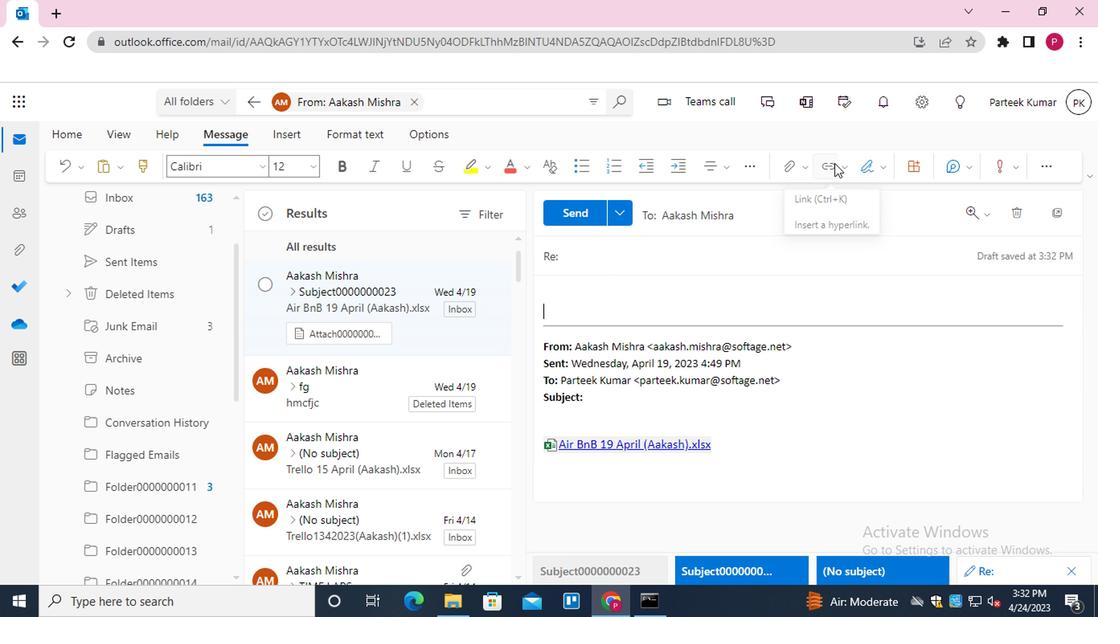 
Action: Mouse pressed left at (828, 170)
Screenshot: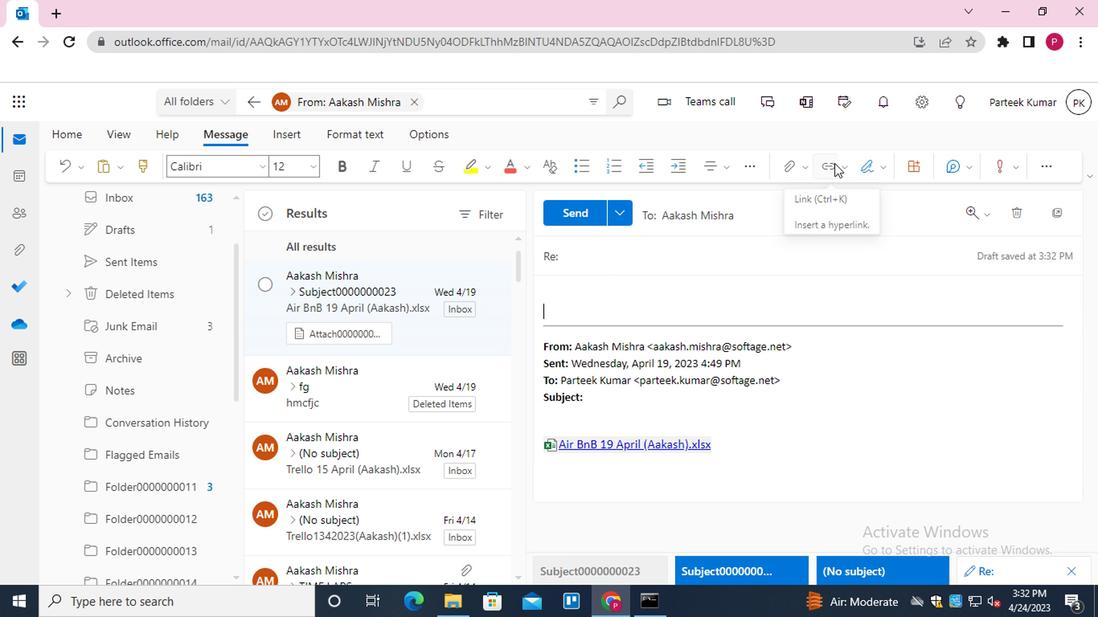 
Action: Mouse moved to (504, 315)
Screenshot: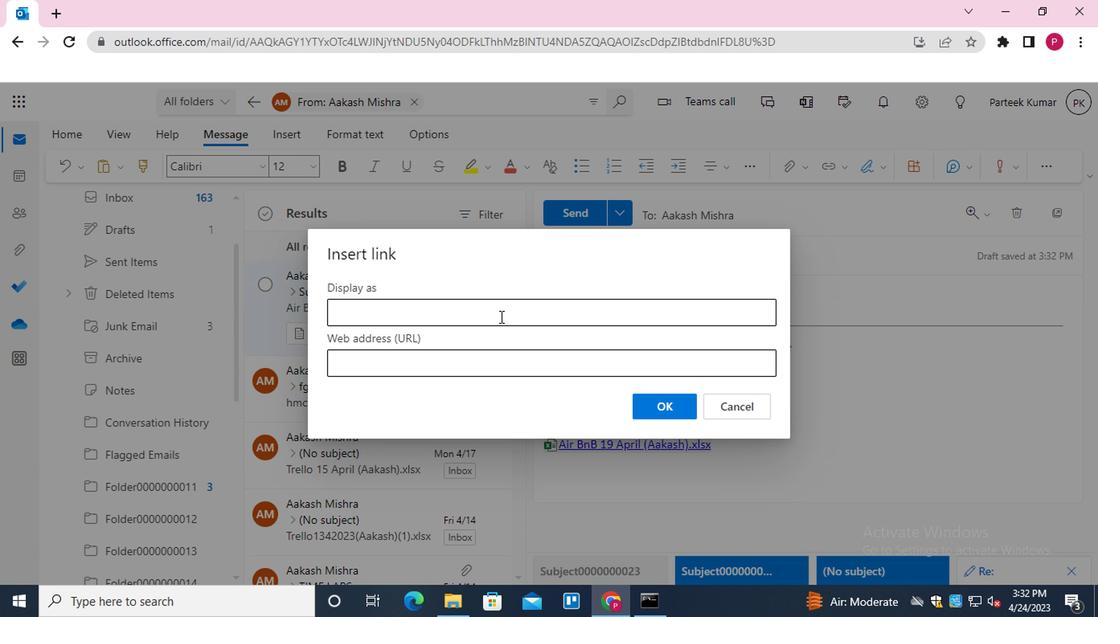
Action: Mouse pressed left at (504, 315)
Screenshot: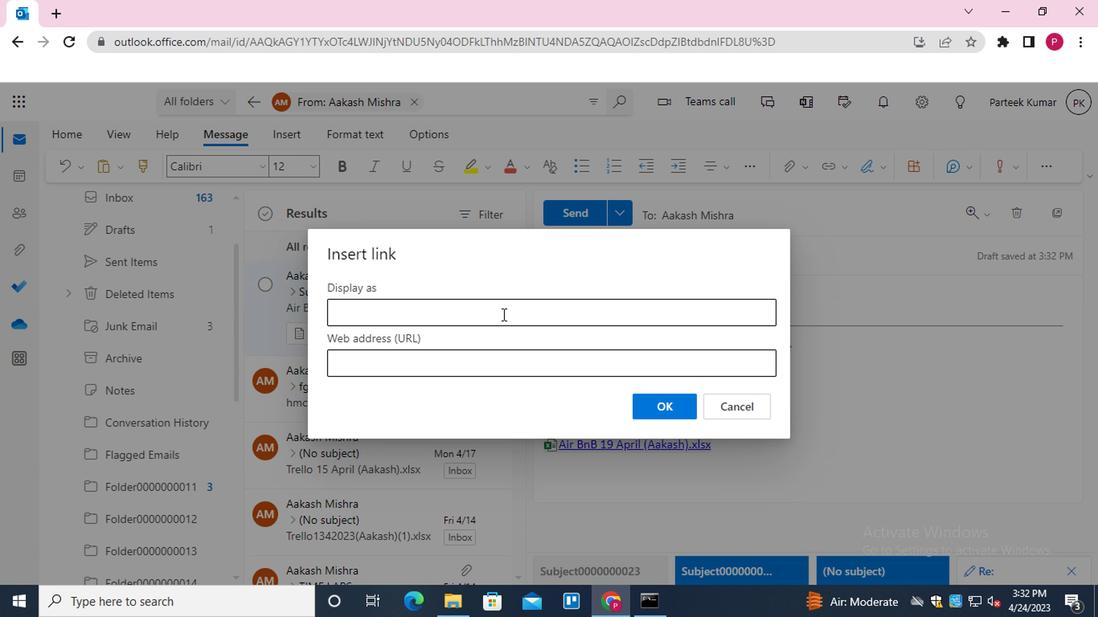 
Action: Mouse moved to (473, 375)
Screenshot: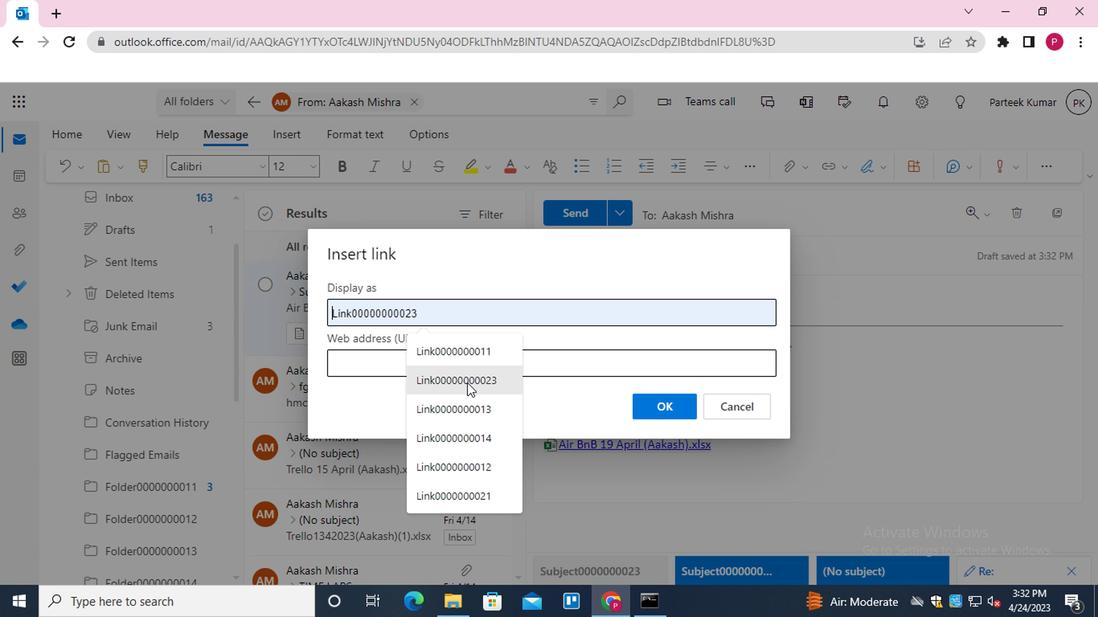 
Action: Mouse pressed left at (473, 375)
Screenshot: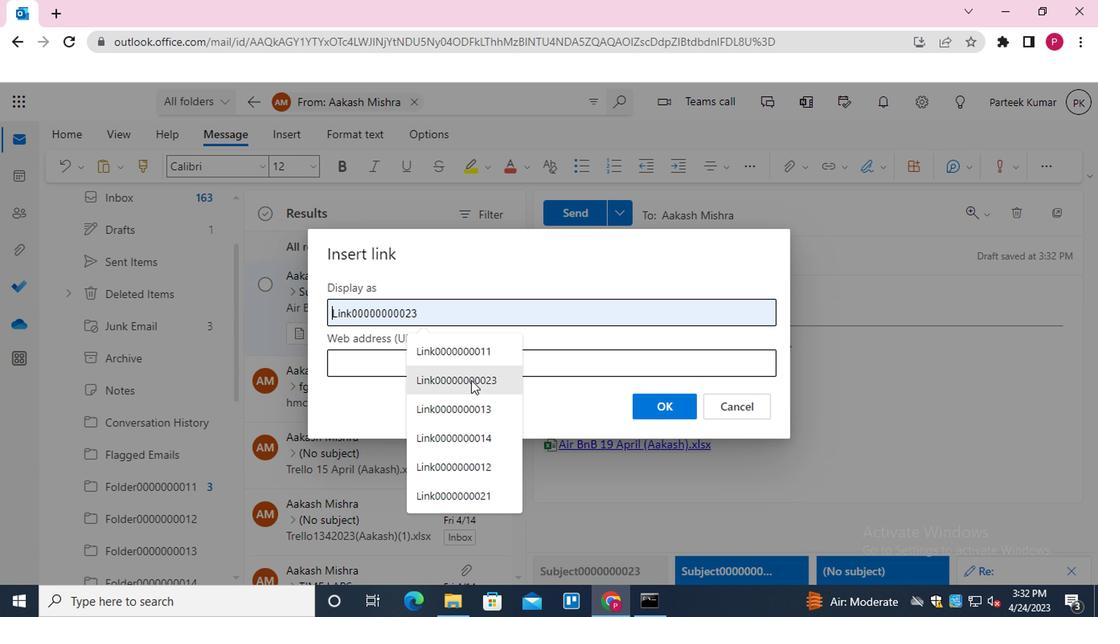 
Action: Mouse moved to (478, 362)
Screenshot: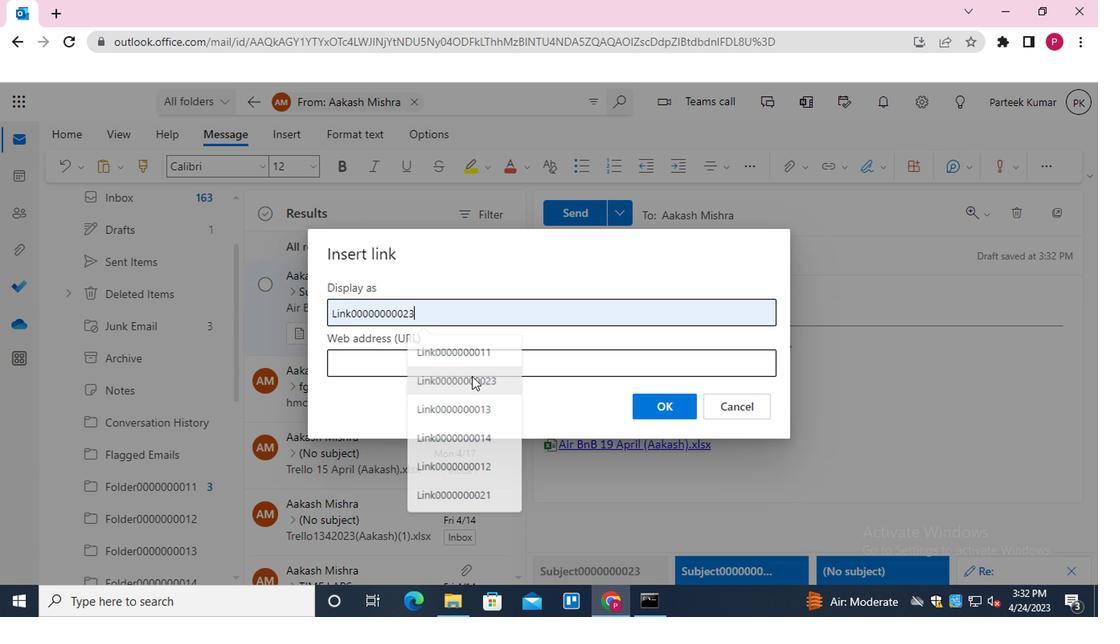 
Action: Mouse pressed left at (478, 362)
Screenshot: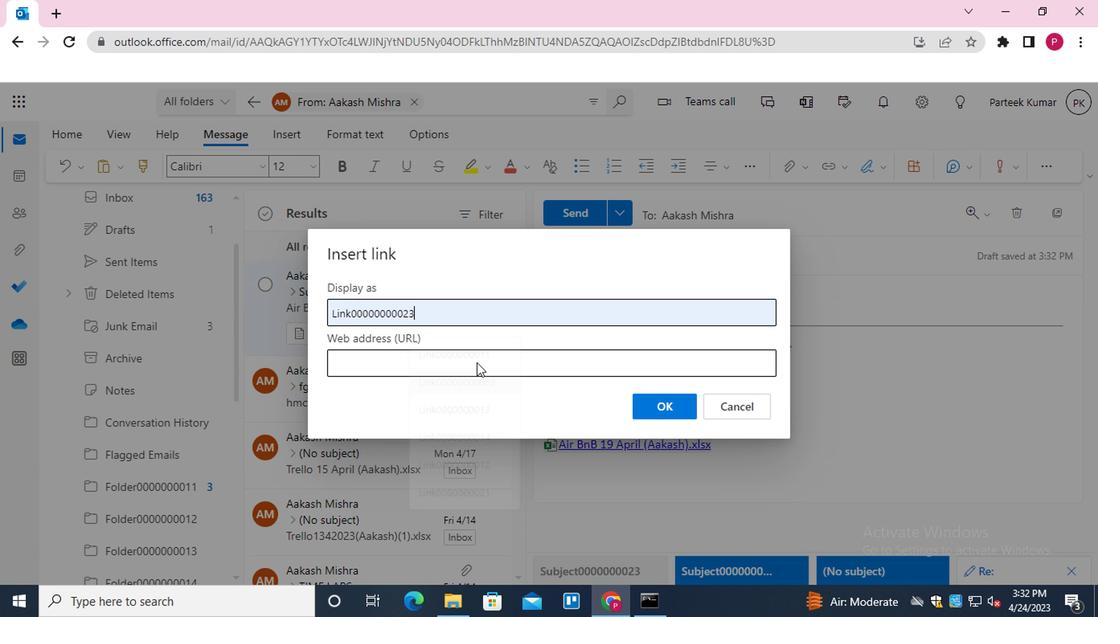
Action: Mouse moved to (480, 395)
Screenshot: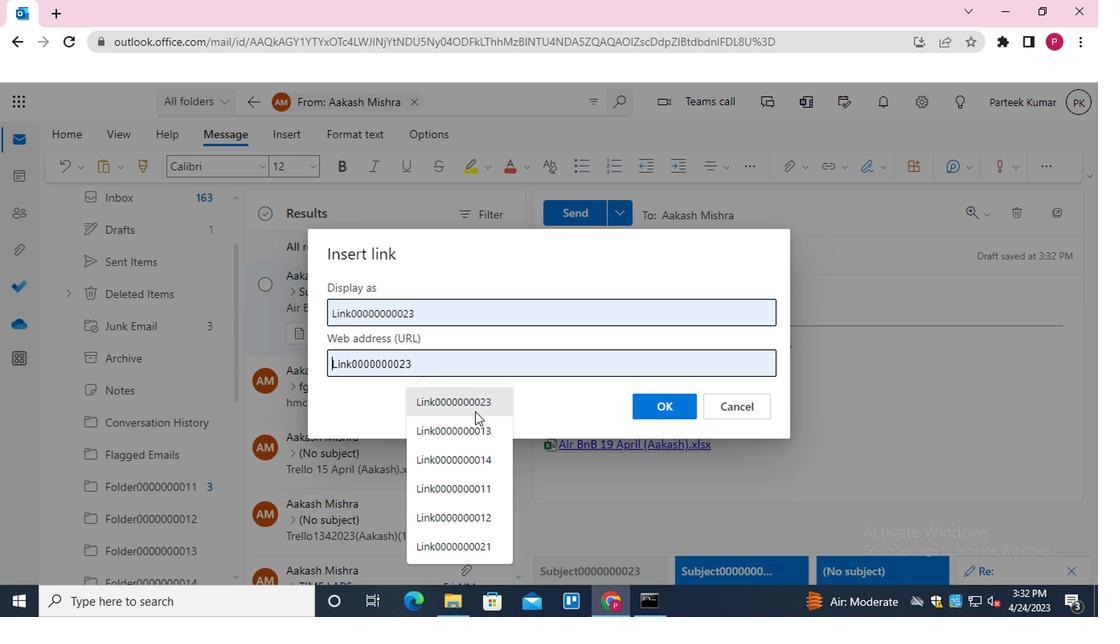 
Action: Mouse pressed left at (480, 395)
Screenshot: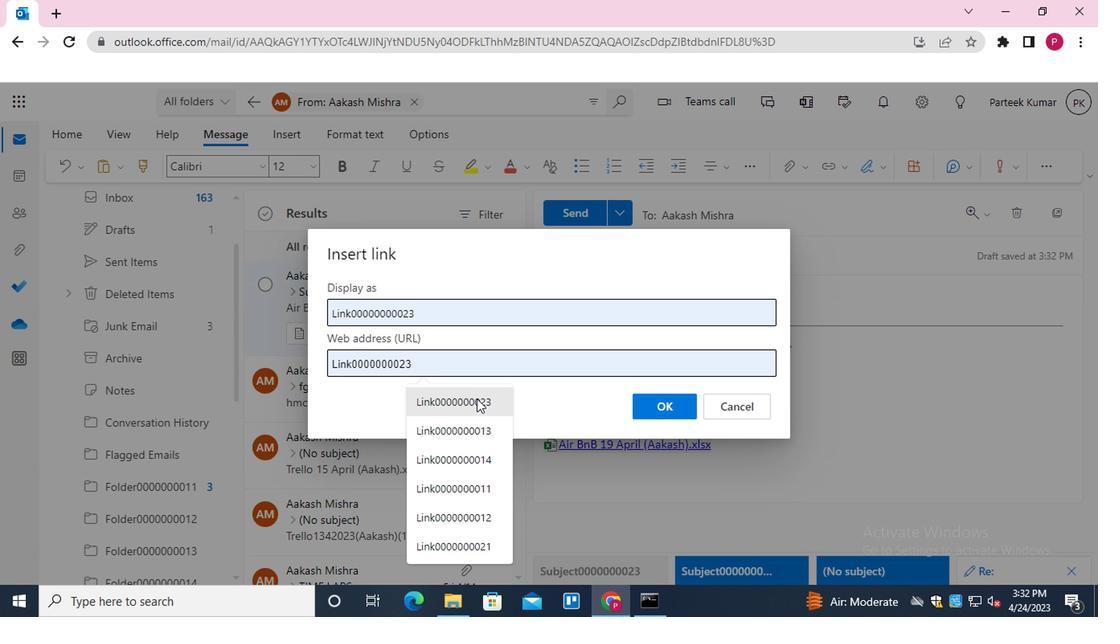 
Action: Mouse moved to (648, 415)
Screenshot: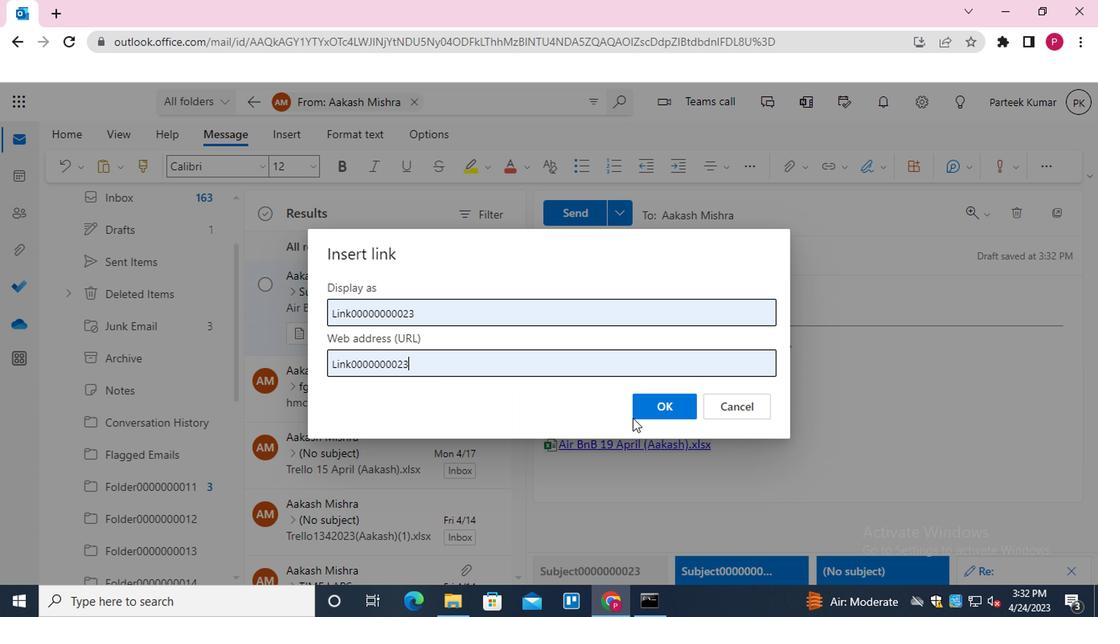 
Action: Mouse pressed left at (648, 415)
Screenshot: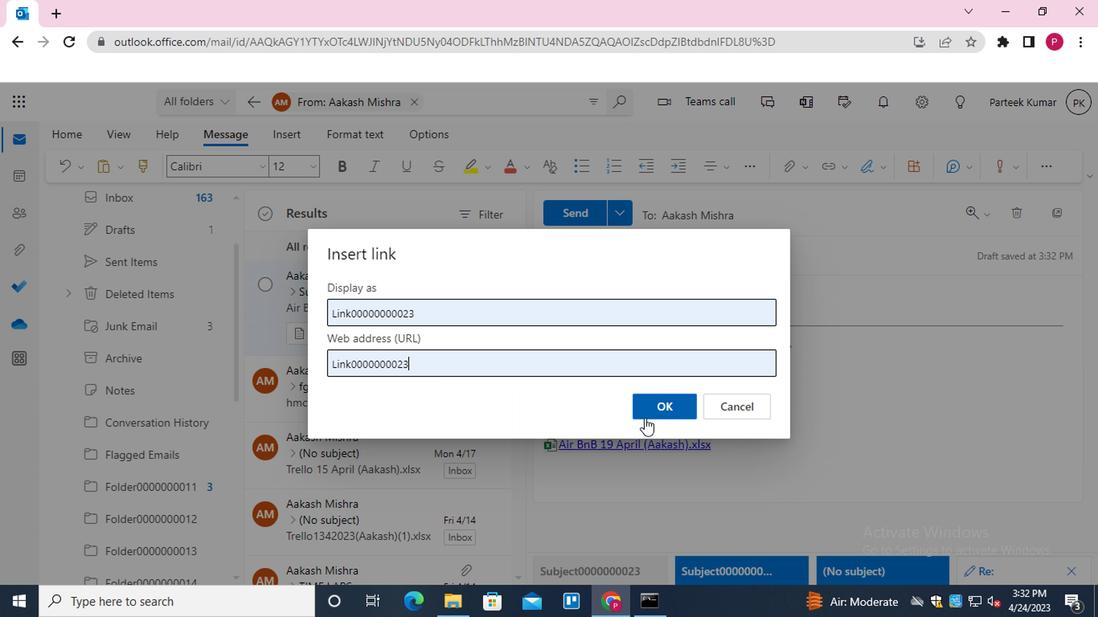 
Action: Mouse moved to (780, 212)
Screenshot: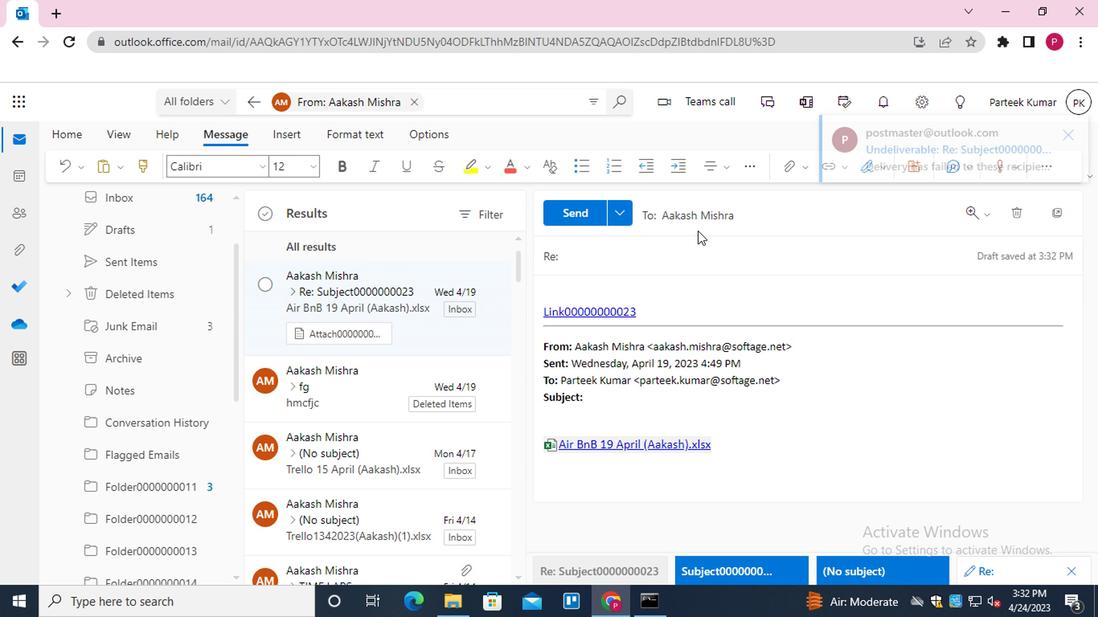 
Action: Mouse pressed left at (780, 212)
Screenshot: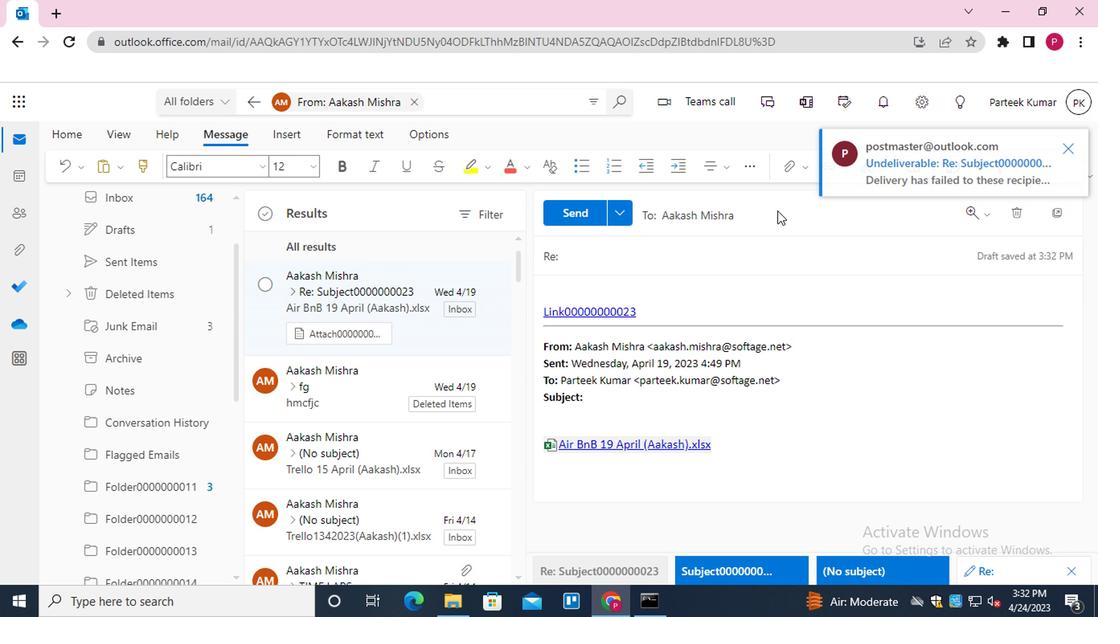
Action: Mouse moved to (617, 294)
Screenshot: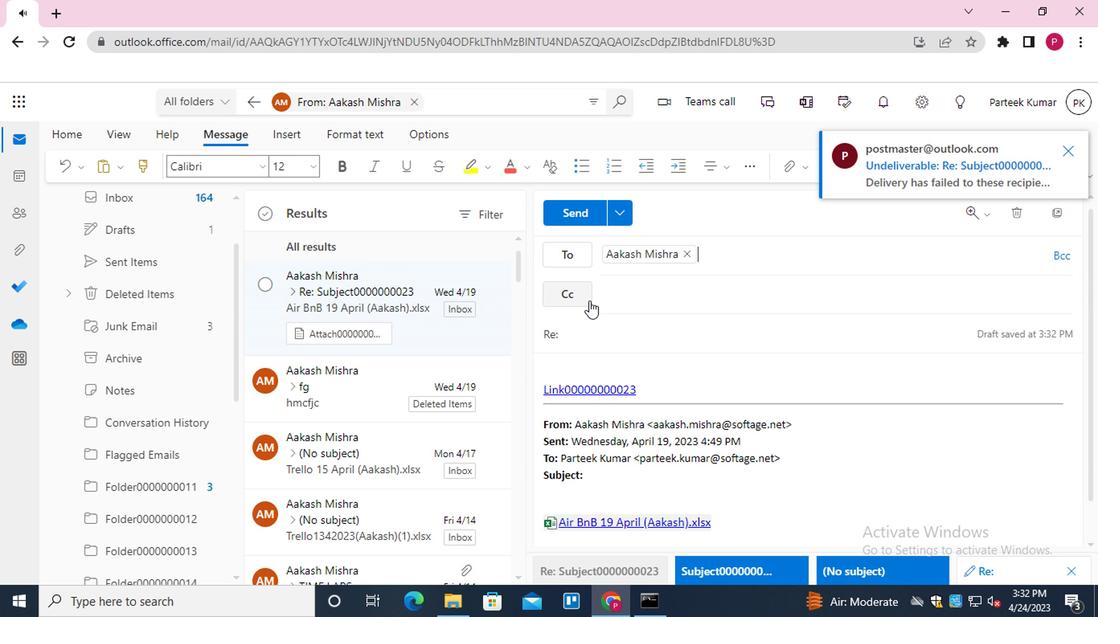 
Action: Mouse pressed left at (617, 294)
Screenshot: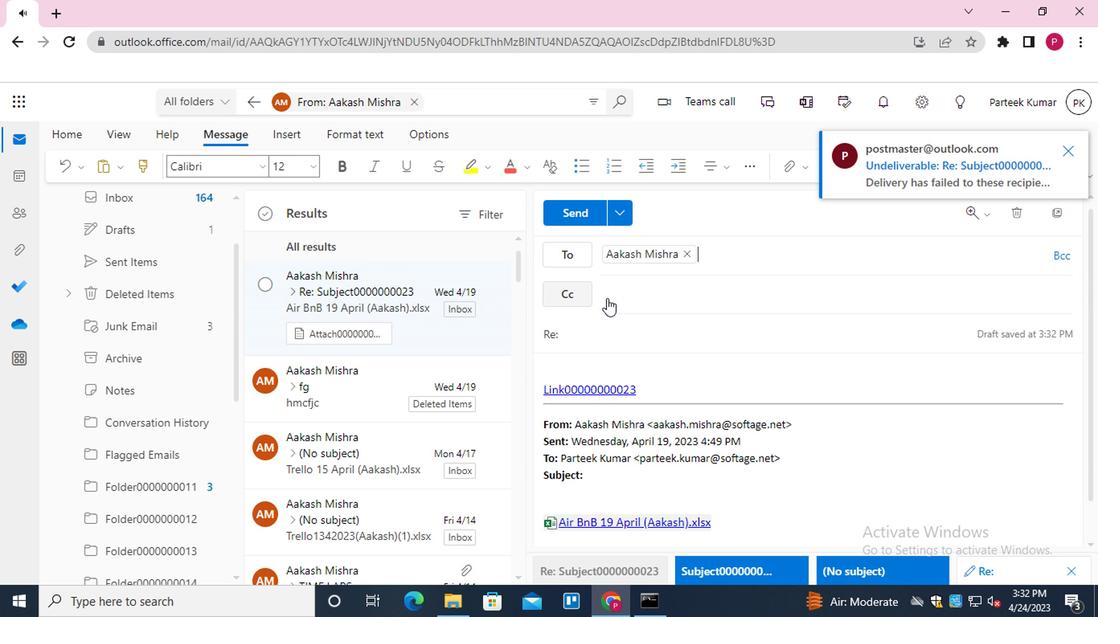 
Action: Key pressed <Key.shift>EMAIL0000000002<Key.enter>
Screenshot: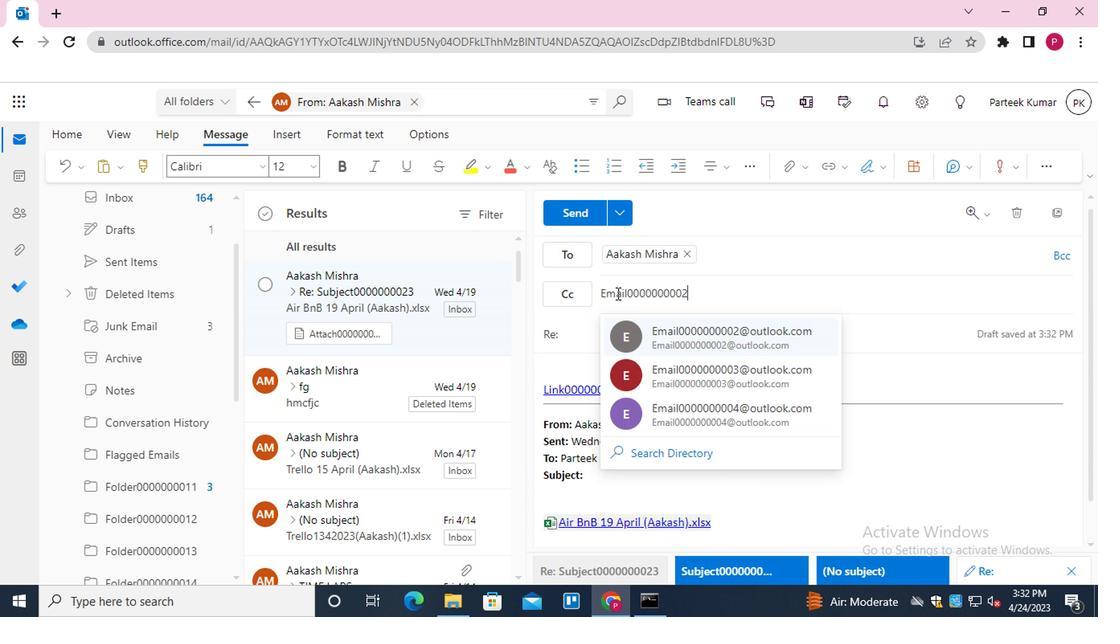 
Action: Mouse moved to (1060, 257)
Screenshot: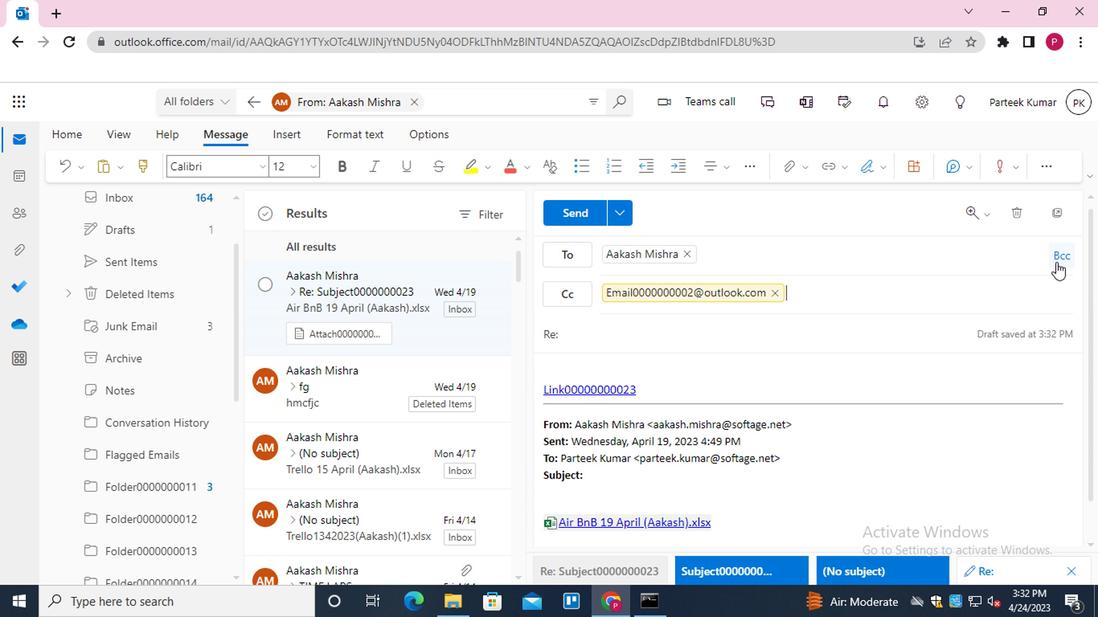 
Action: Mouse pressed left at (1060, 257)
Screenshot: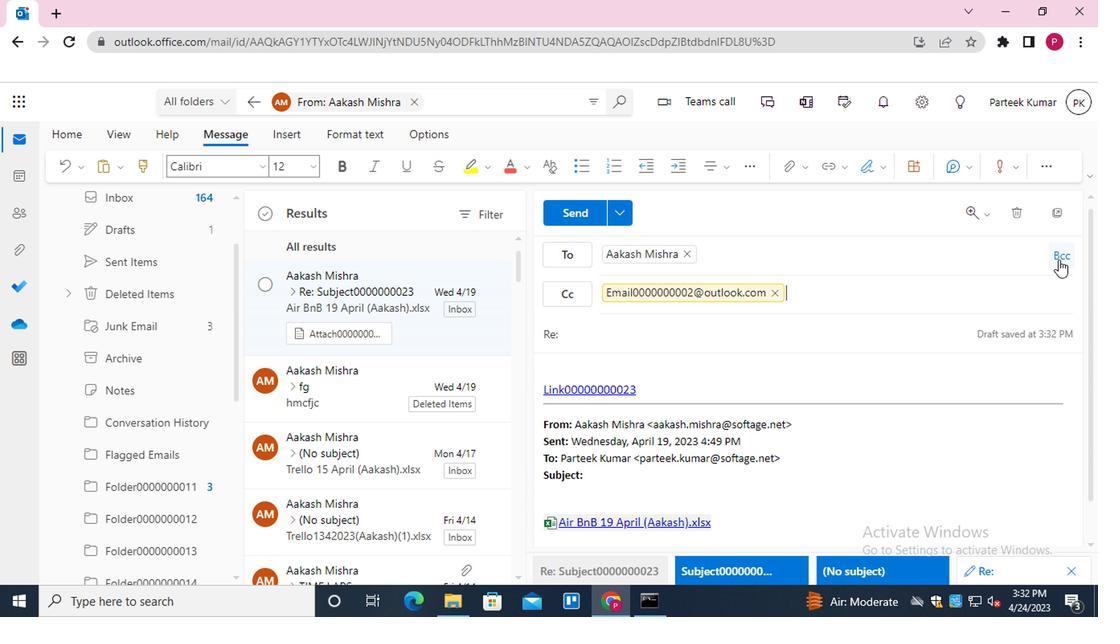 
Action: Mouse moved to (655, 335)
Screenshot: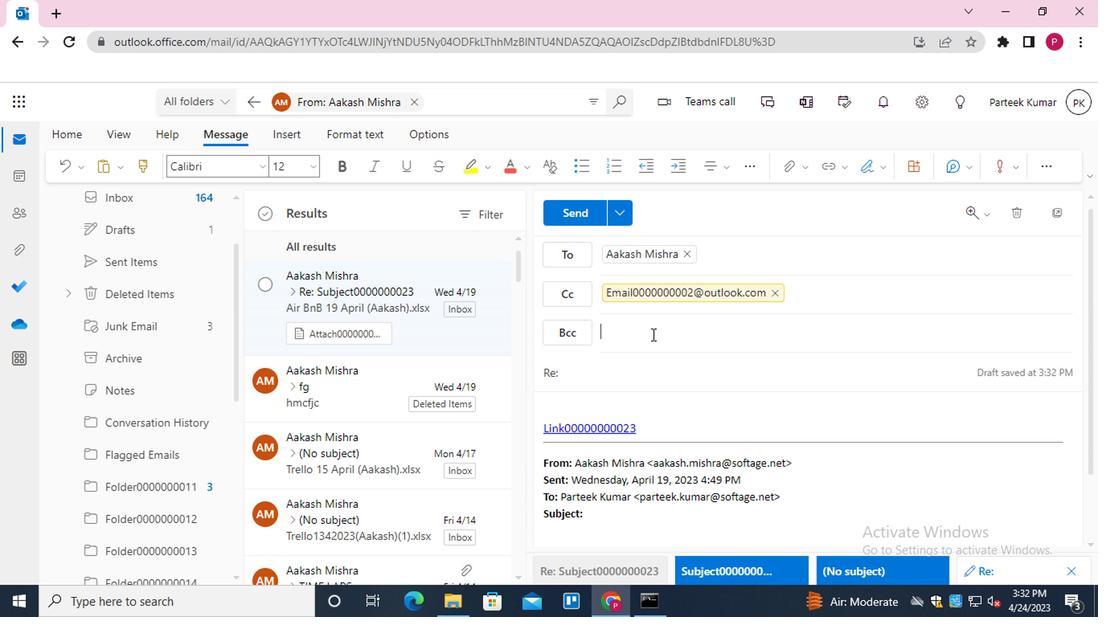 
Action: Key pressed <Key.shift>EMAIL0000000003<Key.enter>
Screenshot: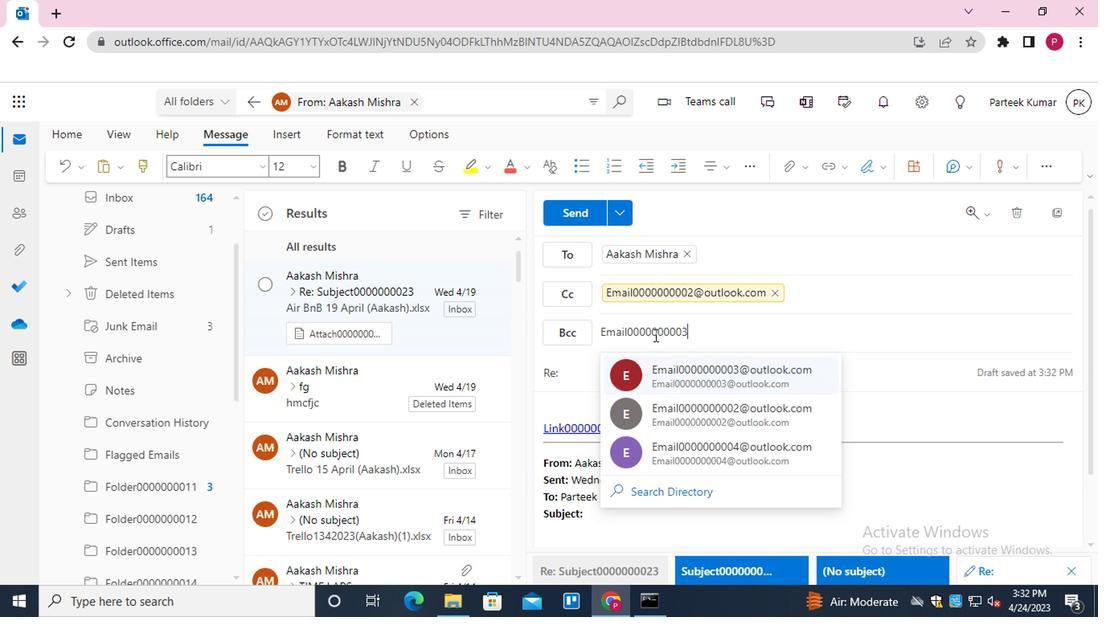 
Action: Mouse moved to (632, 369)
Screenshot: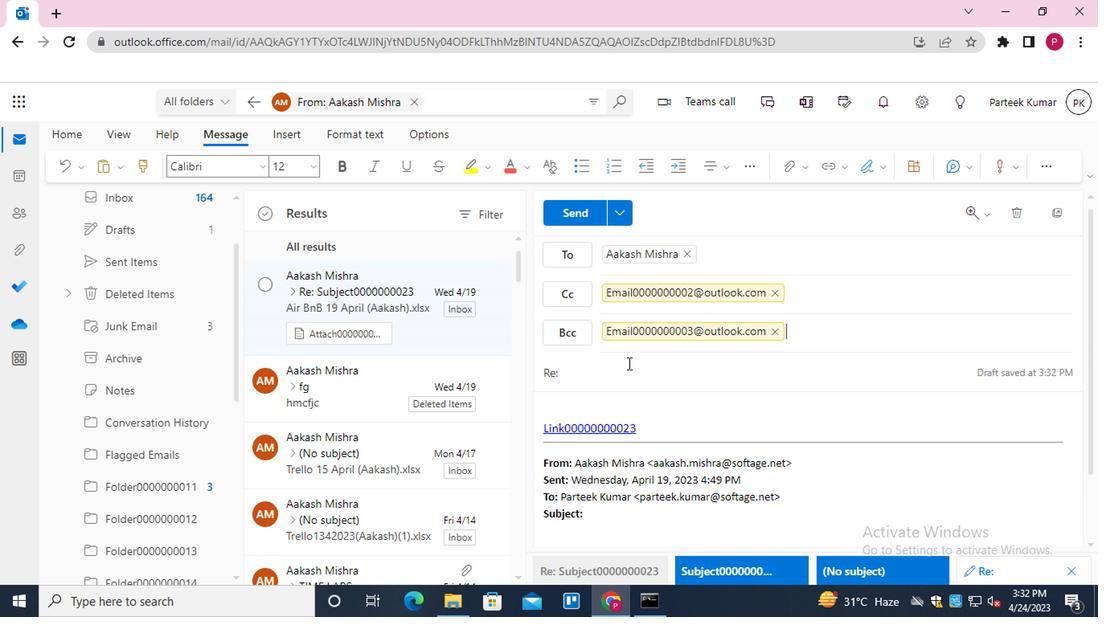 
Action: Mouse pressed left at (632, 369)
Screenshot: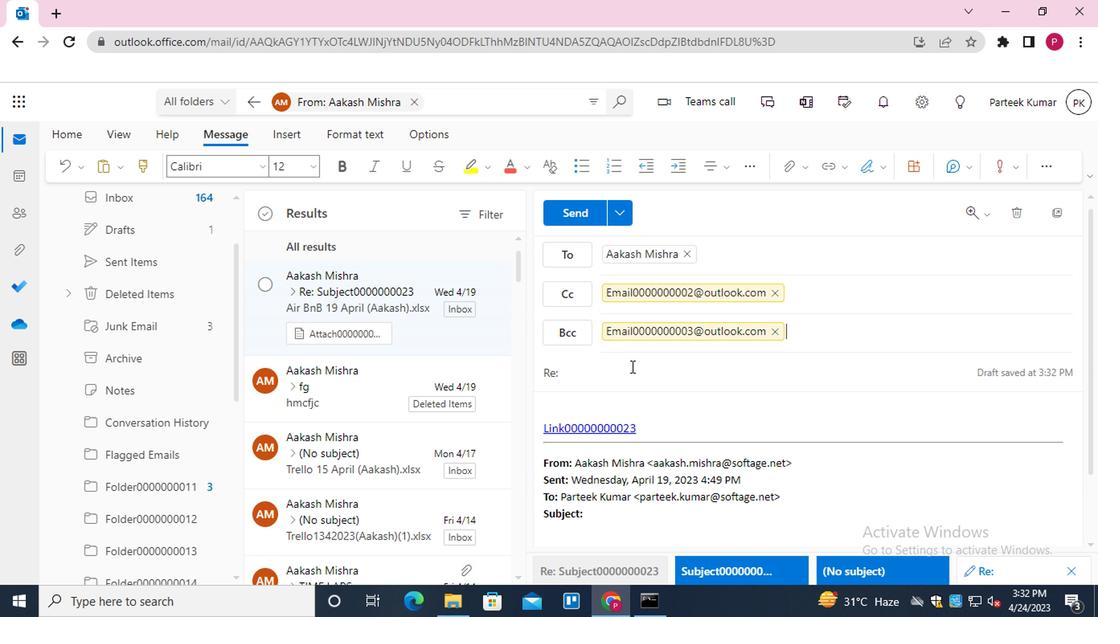 
Action: Key pressed <Key.shift>SUJECT<Key.backspace><Key.backspace><Key.backspace><Key.backspace>BJECT0000000022
Screenshot: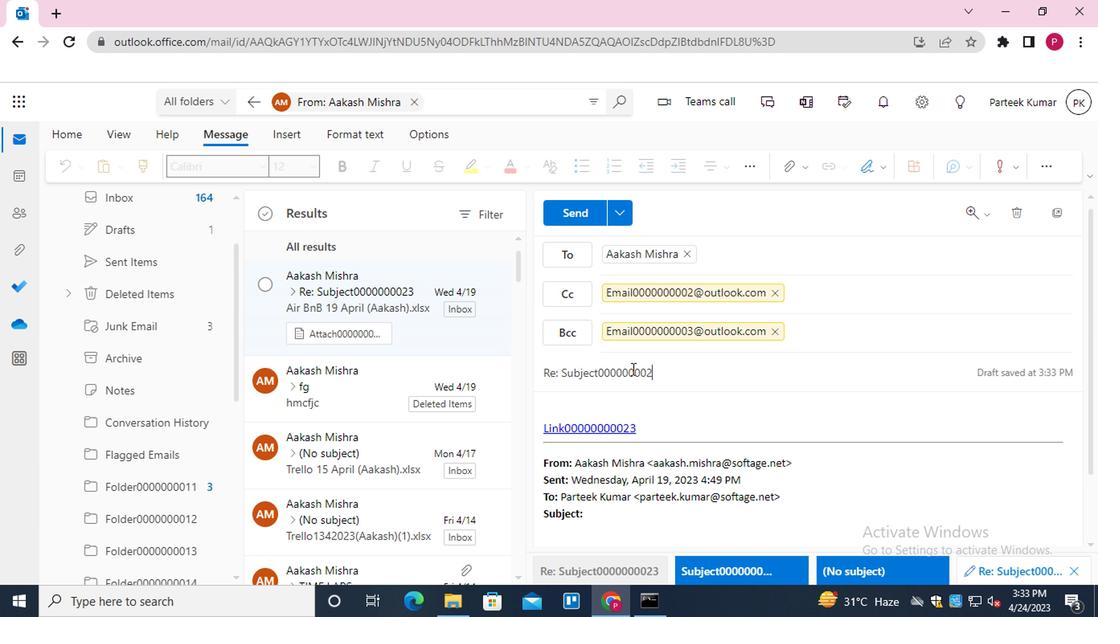 
Action: Mouse moved to (650, 410)
Screenshot: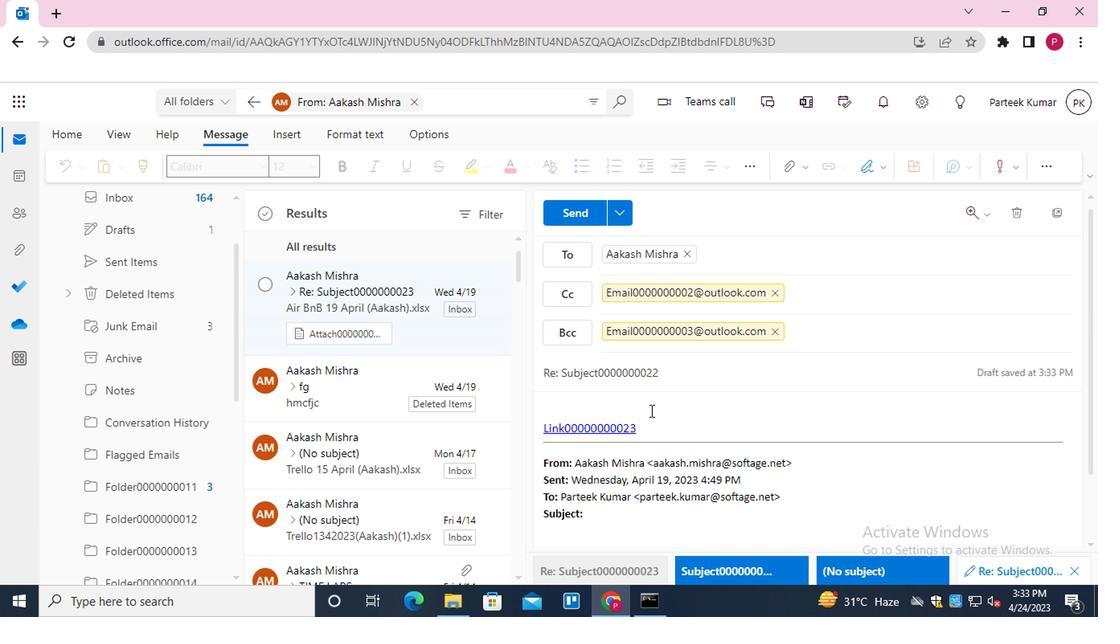 
Action: Mouse pressed left at (650, 410)
Screenshot: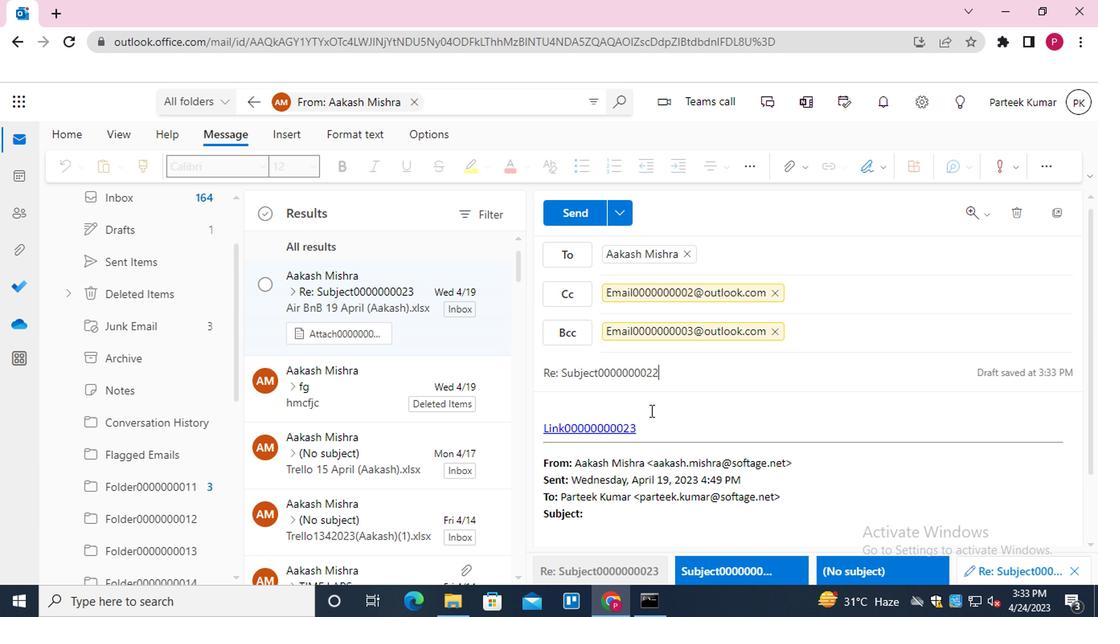 
Action: Mouse moved to (649, 411)
Screenshot: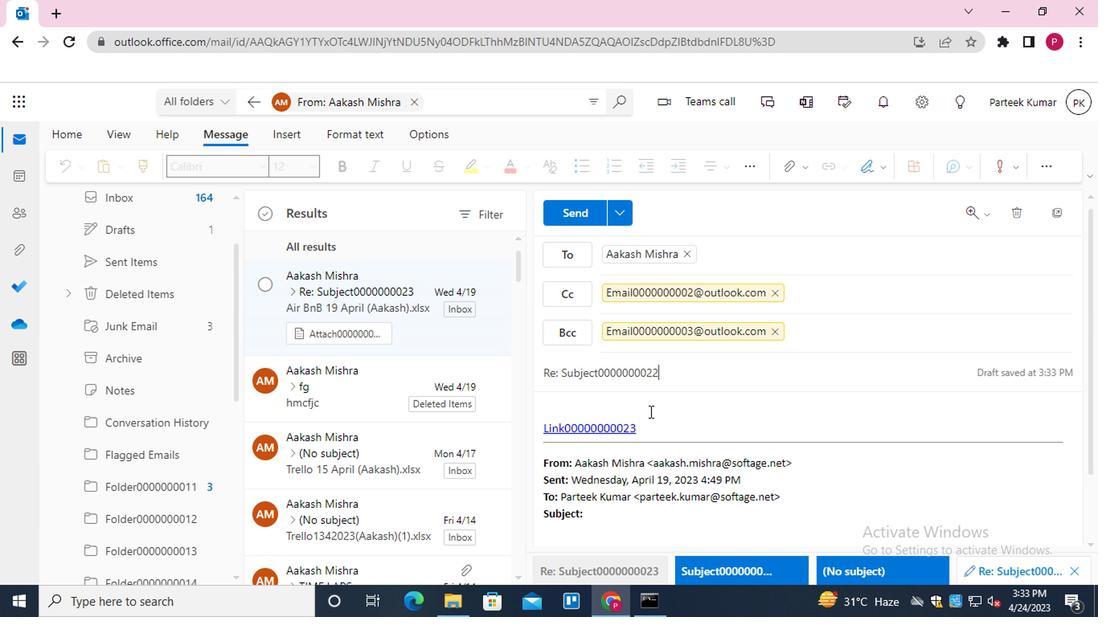 
Action: Key pressed <Key.shift_r>MESSAGE0000000024
Screenshot: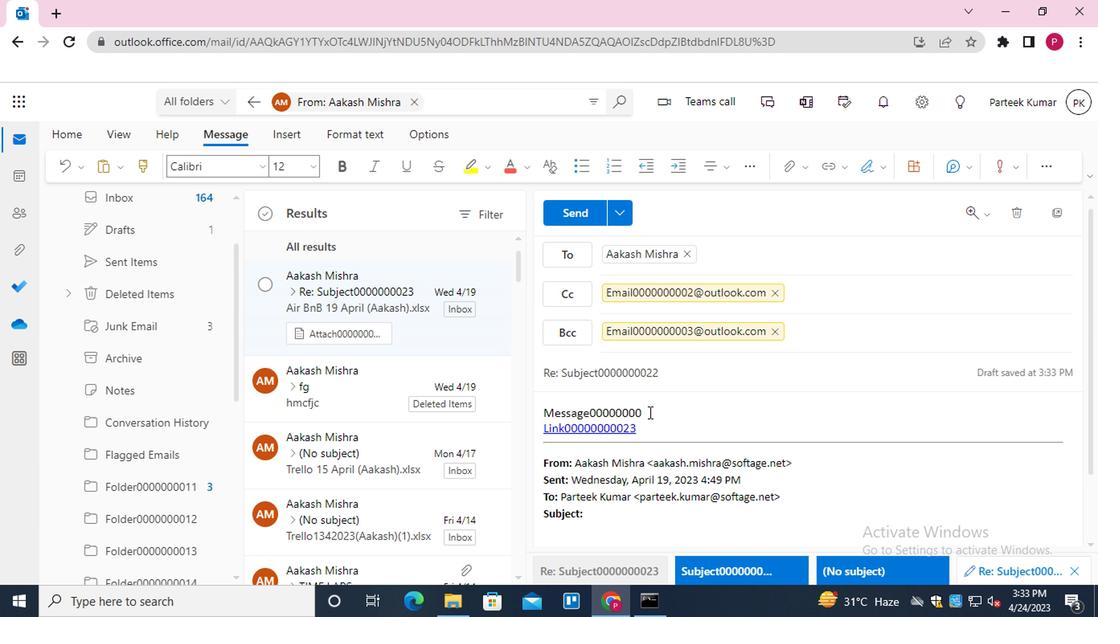 
Action: Mouse moved to (795, 175)
Screenshot: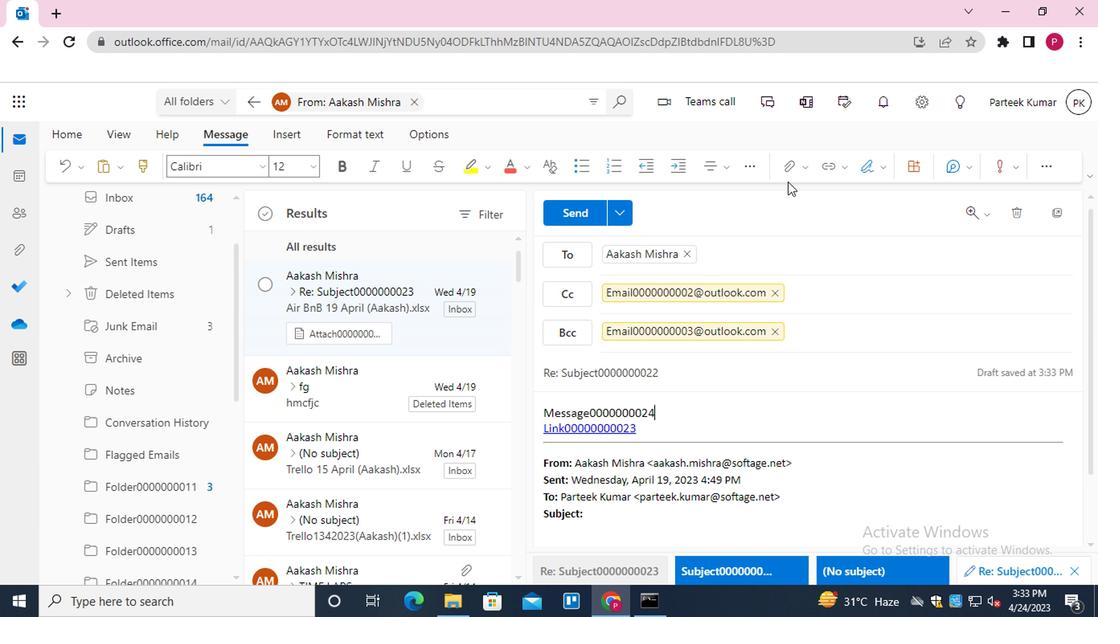 
Action: Mouse pressed left at (795, 175)
Screenshot: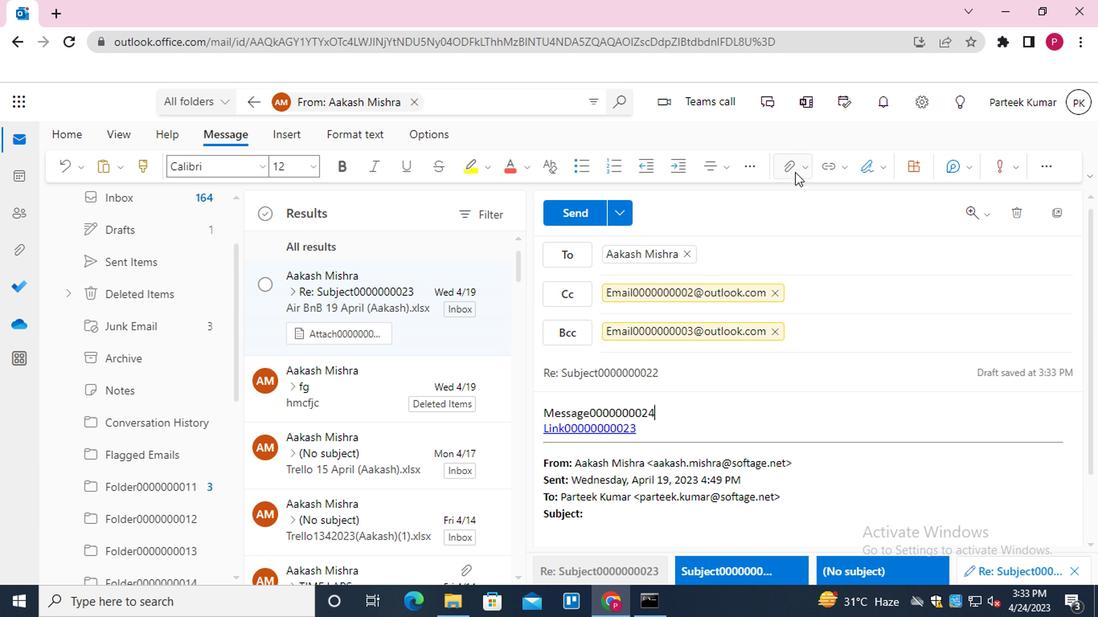 
Action: Mouse moved to (695, 208)
Screenshot: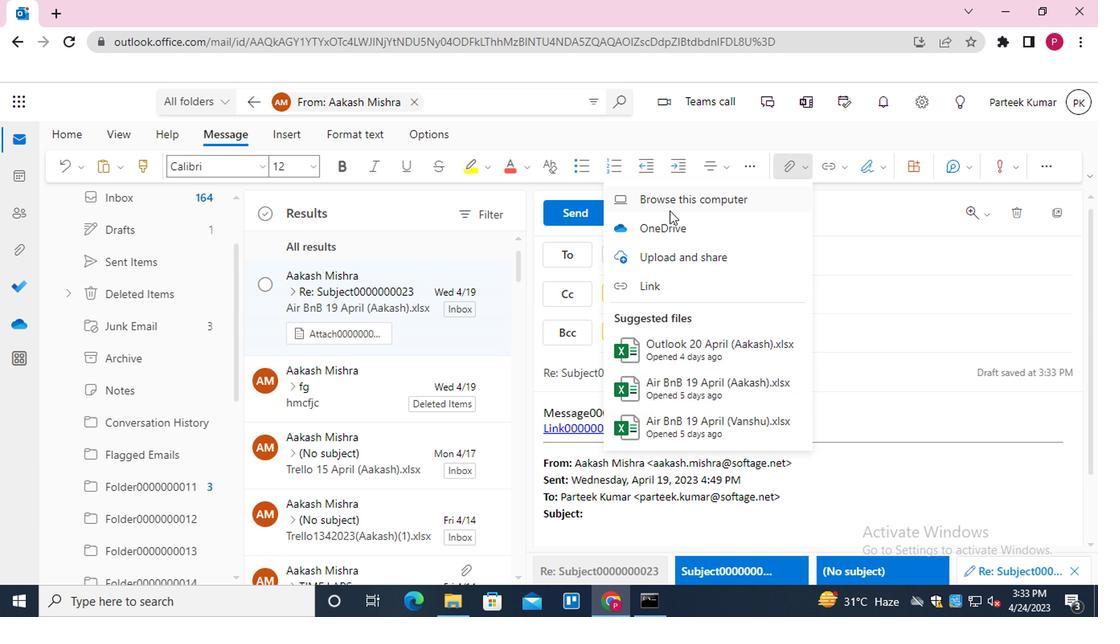 
Action: Mouse pressed left at (695, 208)
Screenshot: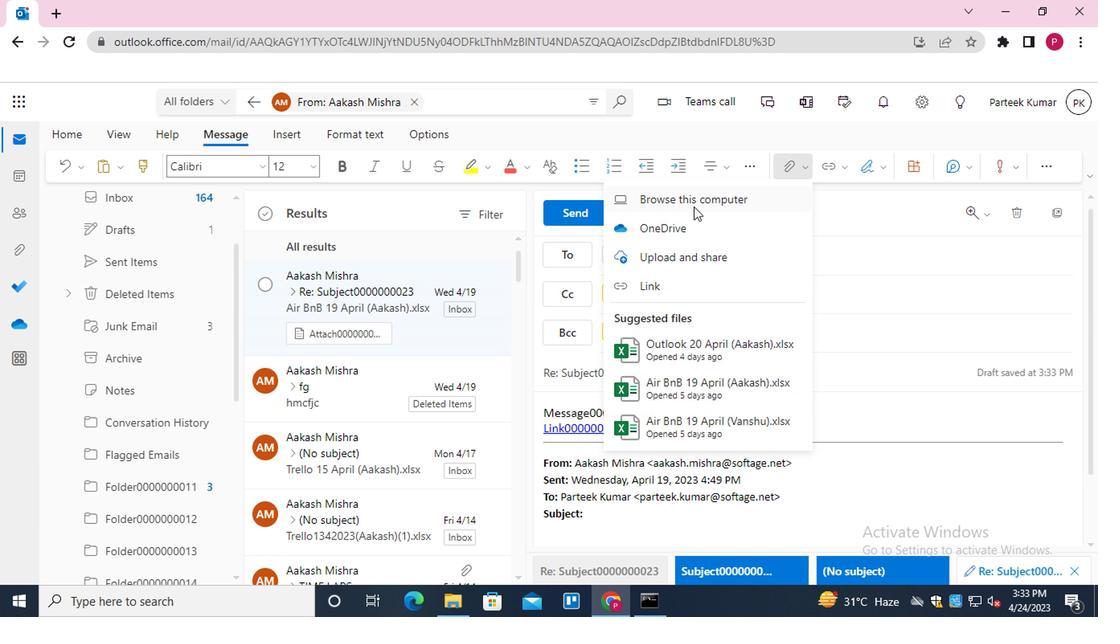 
Action: Mouse moved to (271, 170)
Screenshot: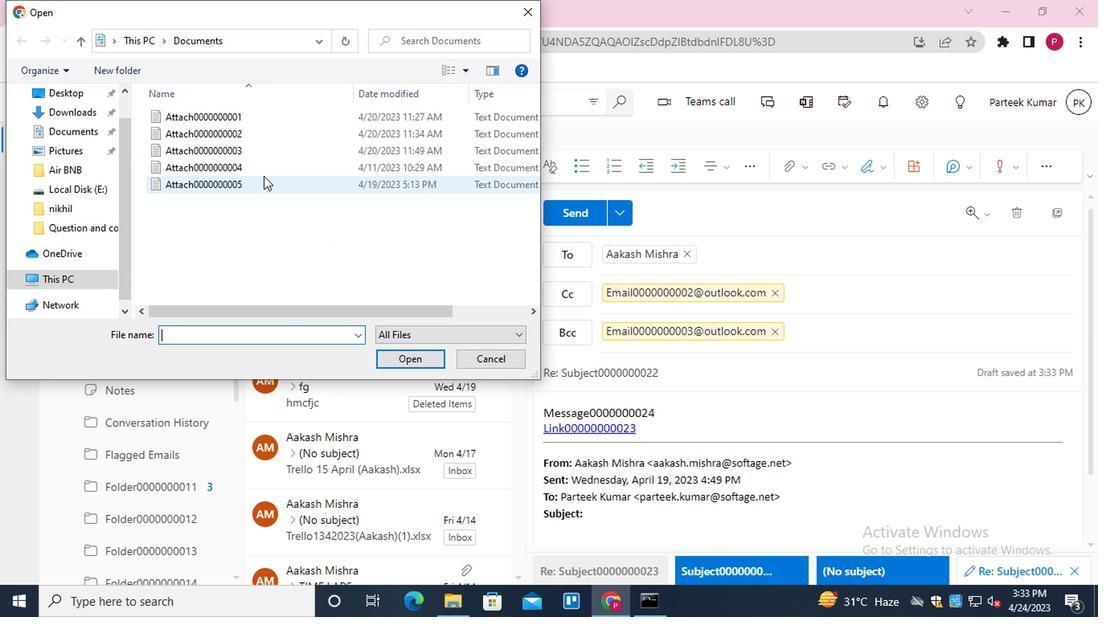 
Action: Mouse pressed left at (271, 170)
Screenshot: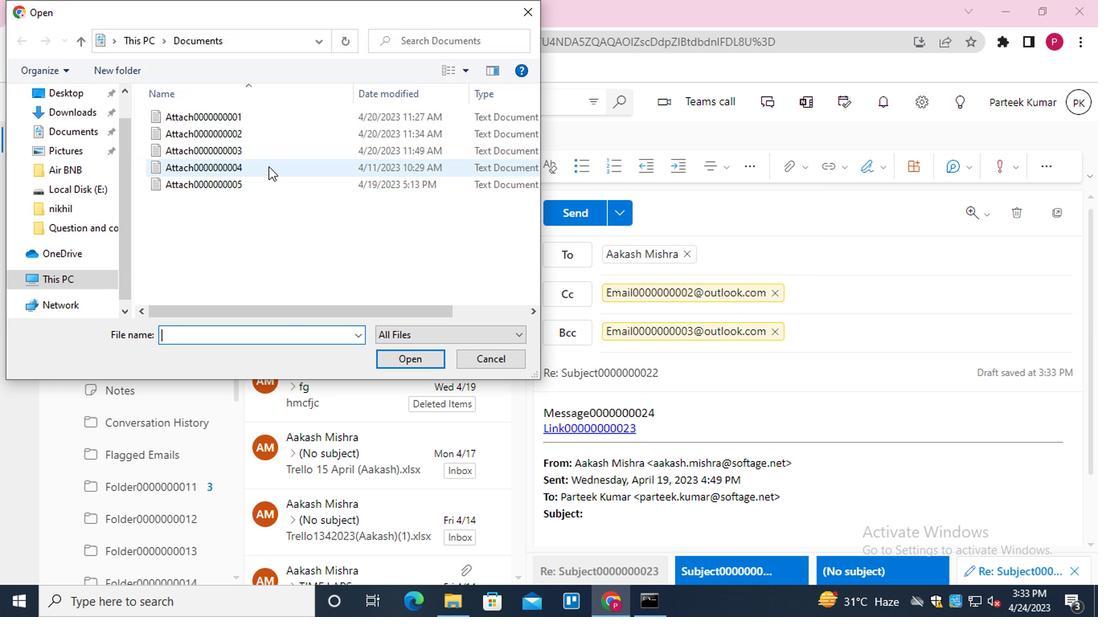 
Action: Mouse moved to (406, 367)
Screenshot: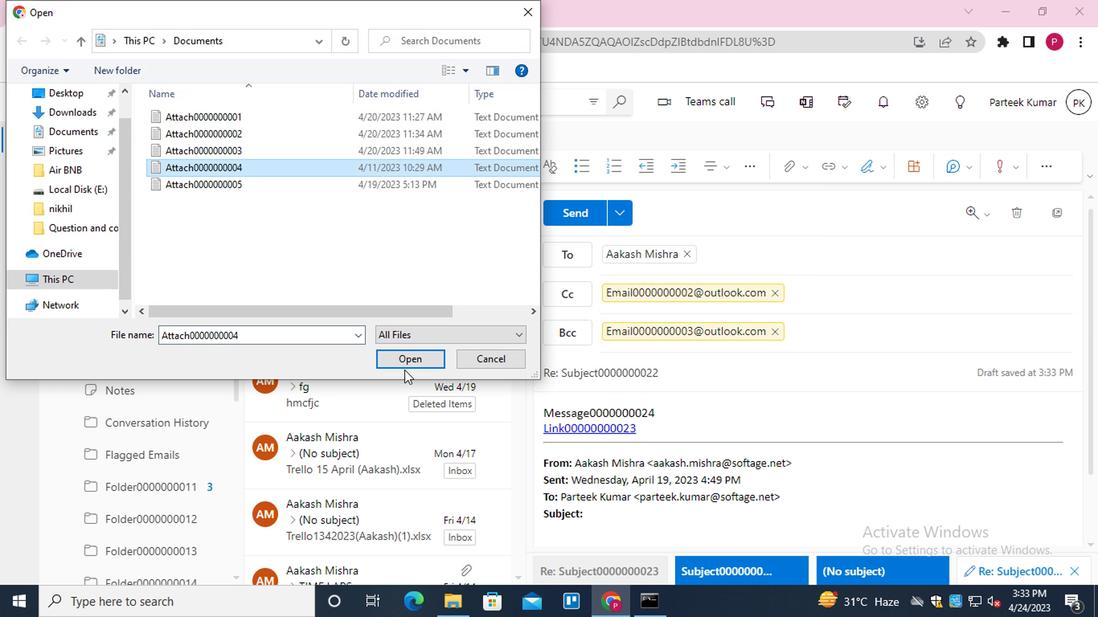 
Action: Mouse pressed left at (406, 367)
Screenshot: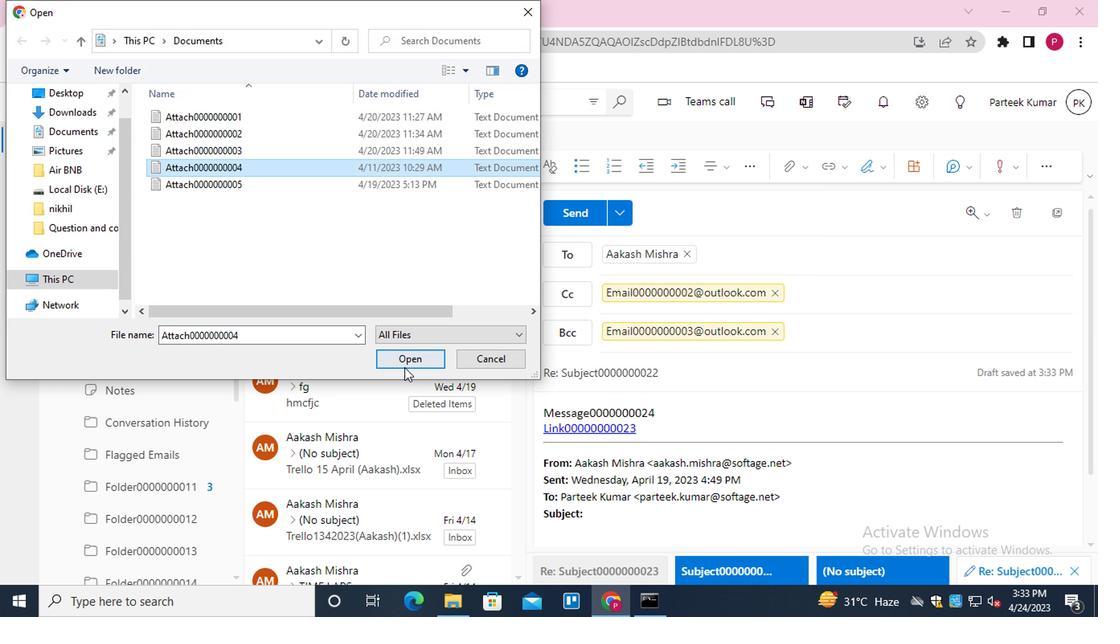 
Action: Mouse moved to (566, 225)
Screenshot: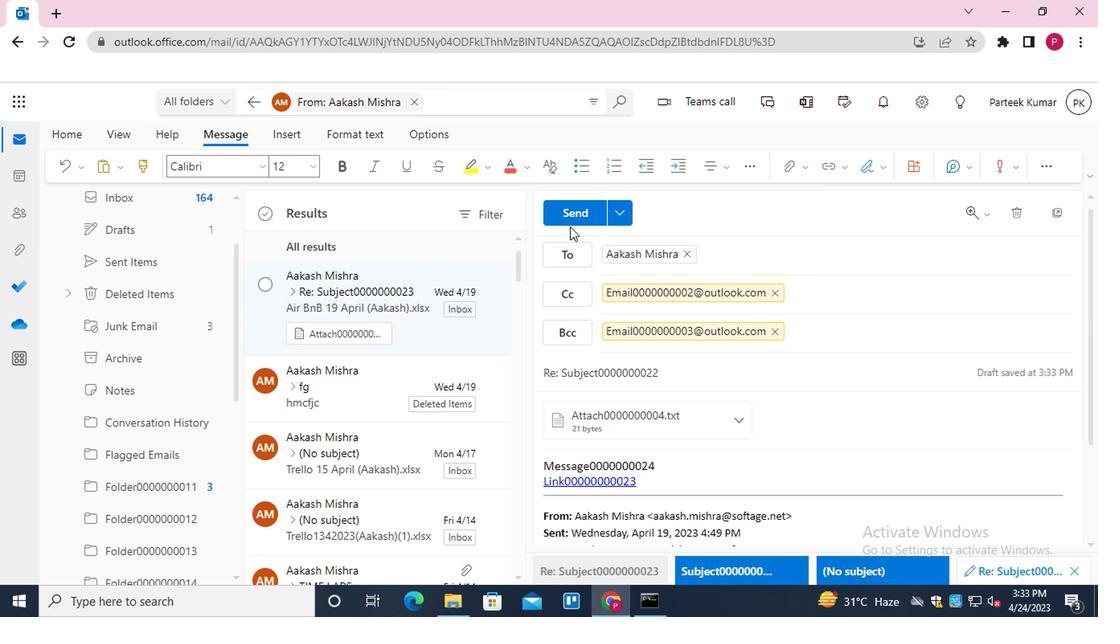 
Action: Mouse pressed left at (566, 225)
Screenshot: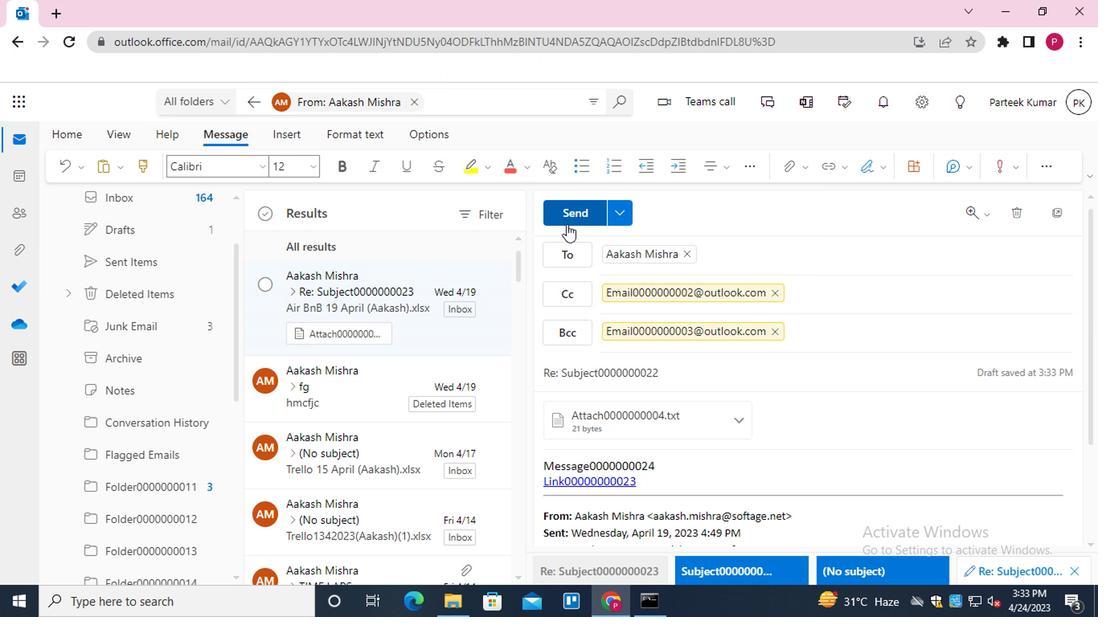 
Action: Mouse moved to (256, 106)
Screenshot: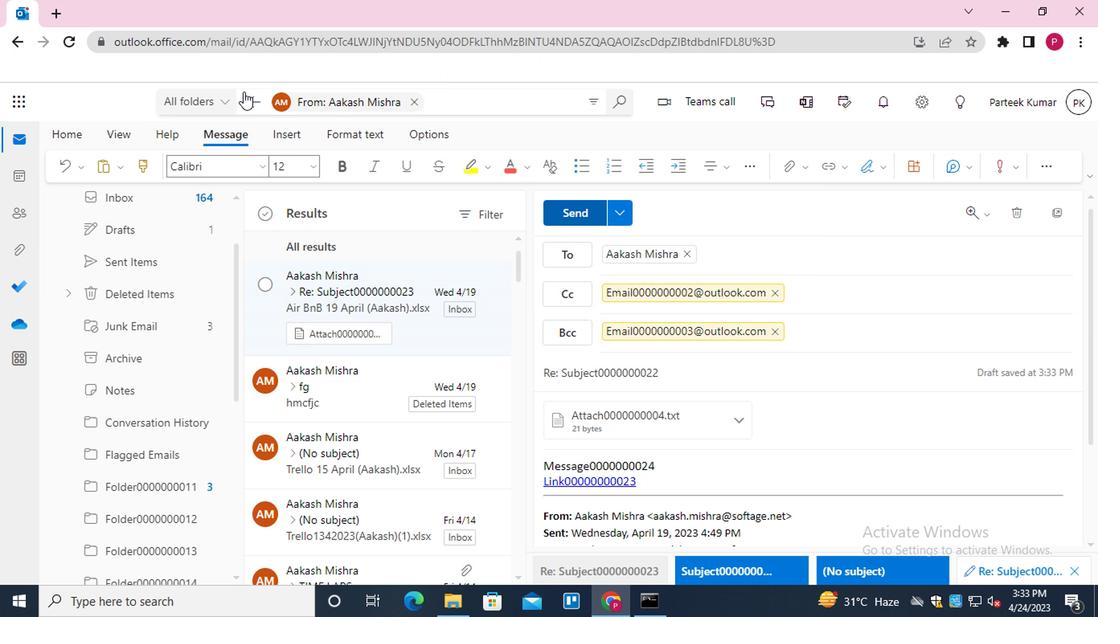 
Action: Mouse pressed left at (256, 106)
Screenshot: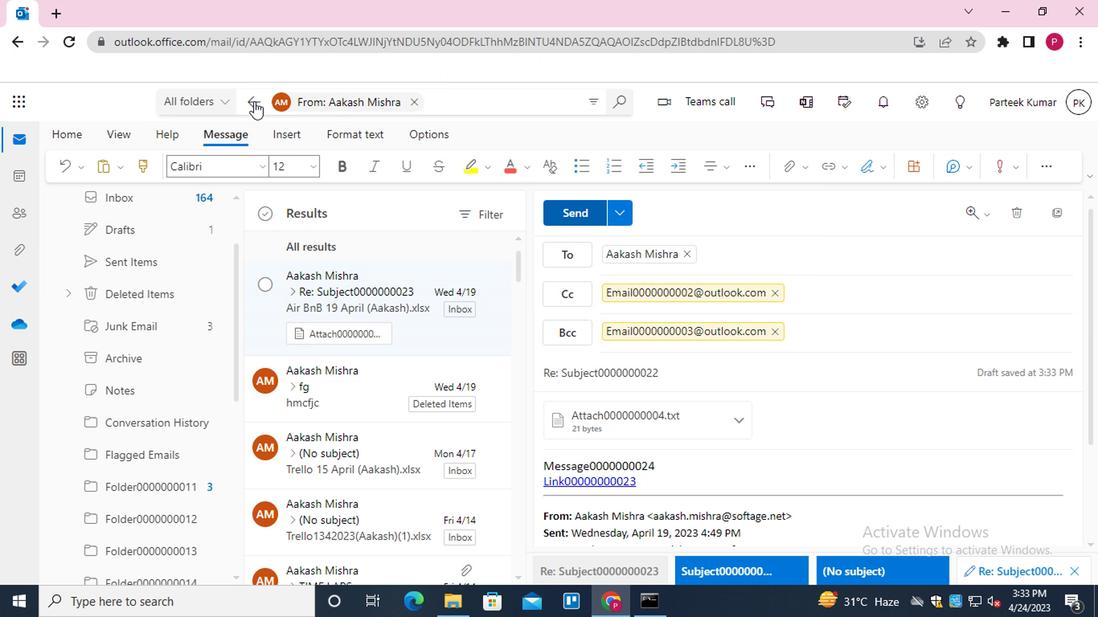 
Action: Mouse moved to (358, 398)
Screenshot: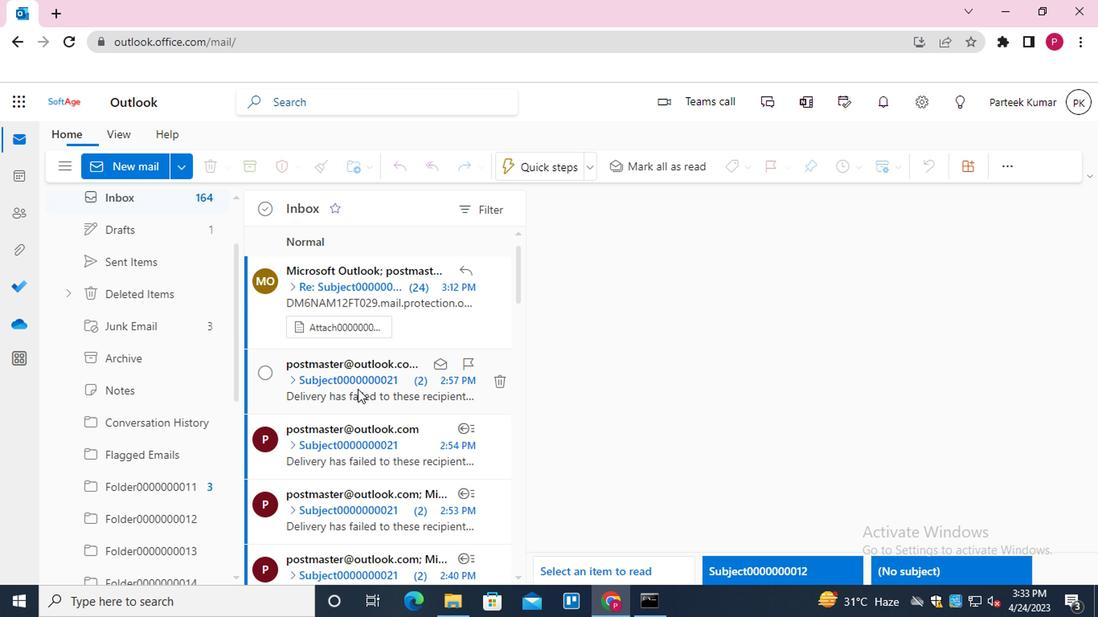 
Action: Mouse scrolled (358, 397) with delta (0, -1)
Screenshot: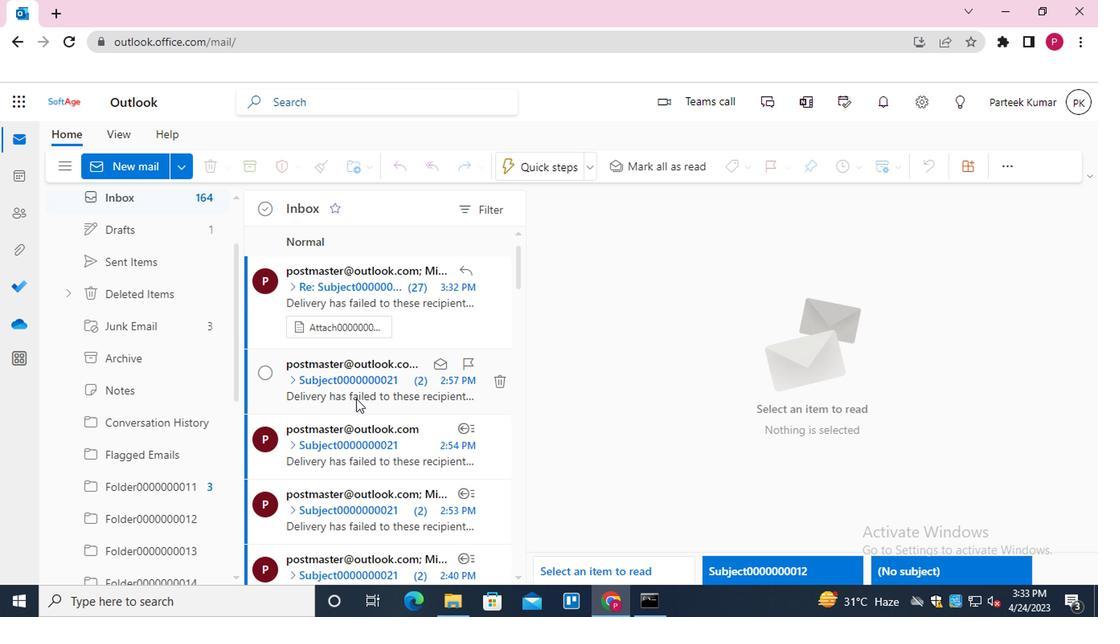 
Action: Mouse scrolled (358, 397) with delta (0, -1)
Screenshot: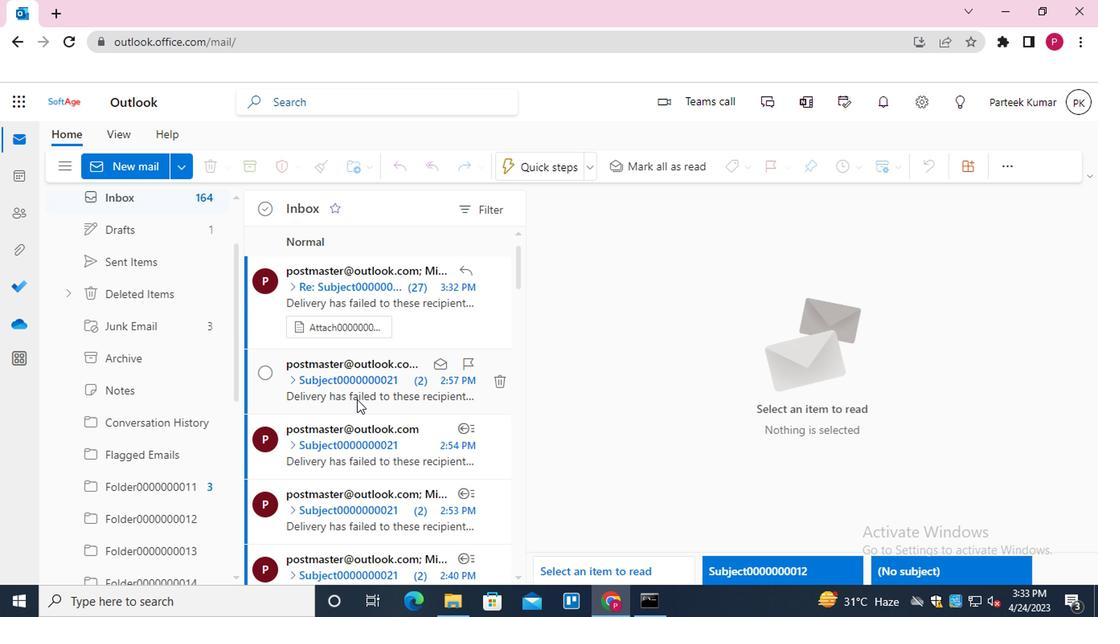 
Action: Mouse scrolled (358, 397) with delta (0, -1)
Screenshot: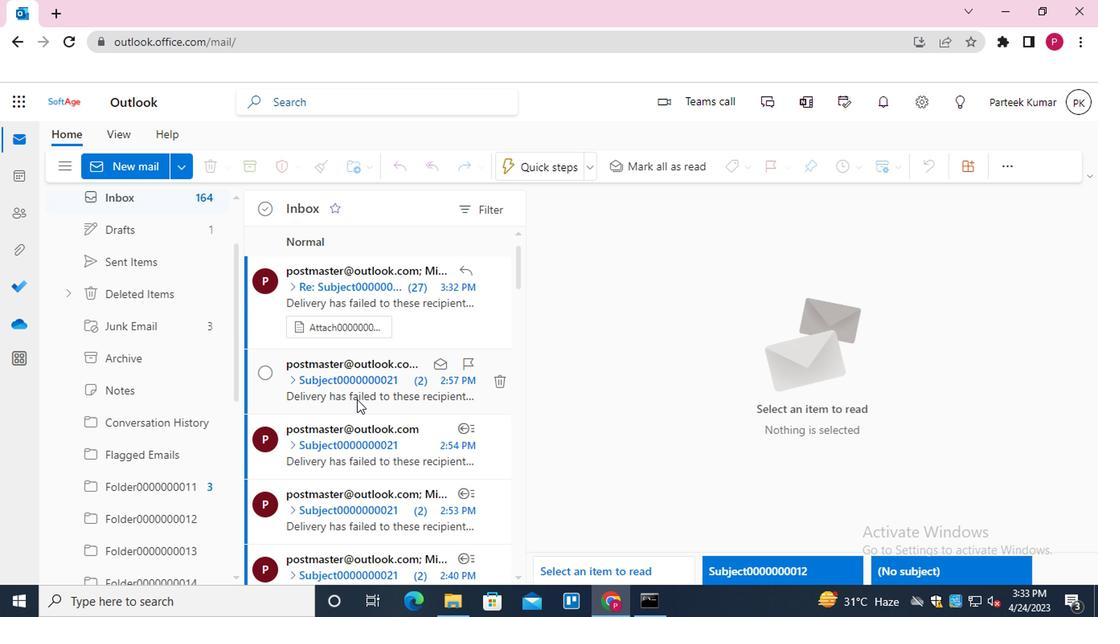 
Action: Mouse scrolled (358, 397) with delta (0, -1)
Screenshot: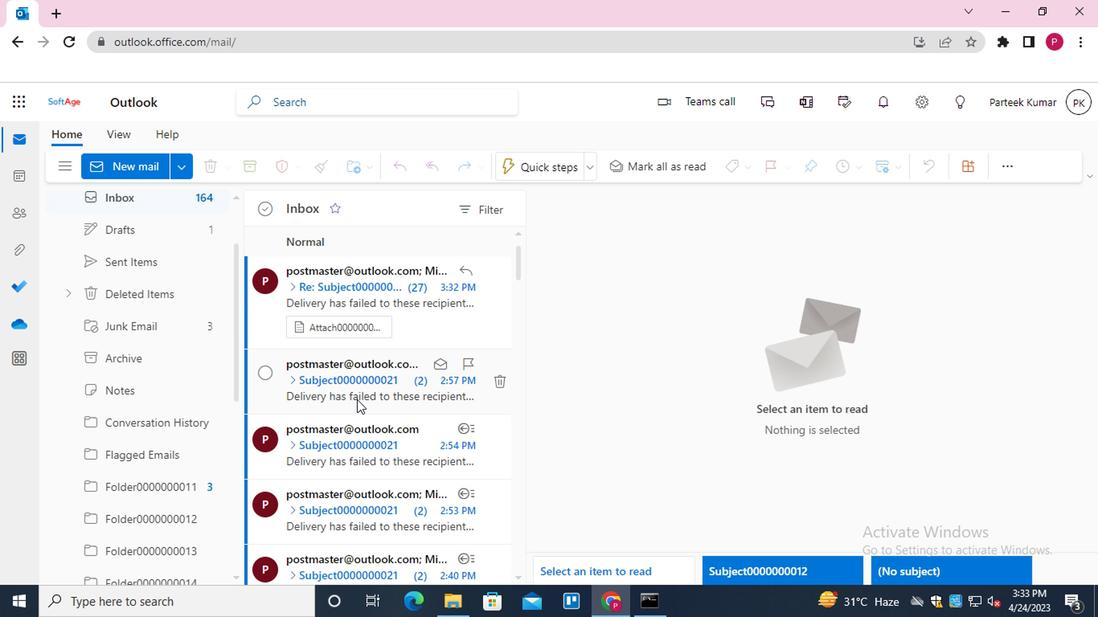 
Action: Mouse scrolled (358, 397) with delta (0, -1)
Screenshot: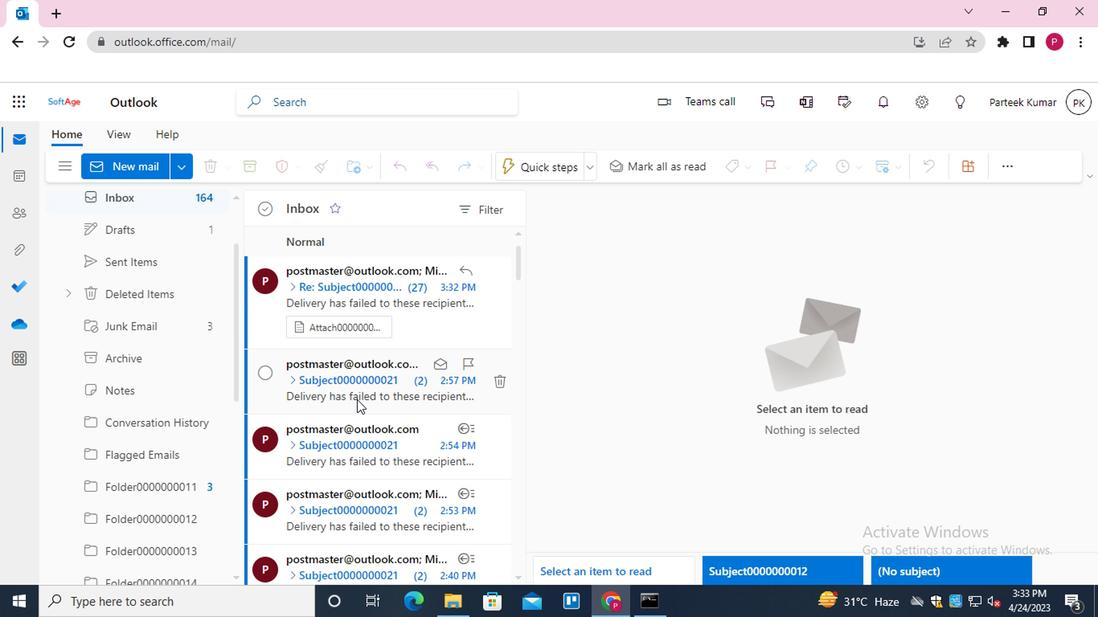 
Action: Mouse scrolled (358, 397) with delta (0, -1)
Screenshot: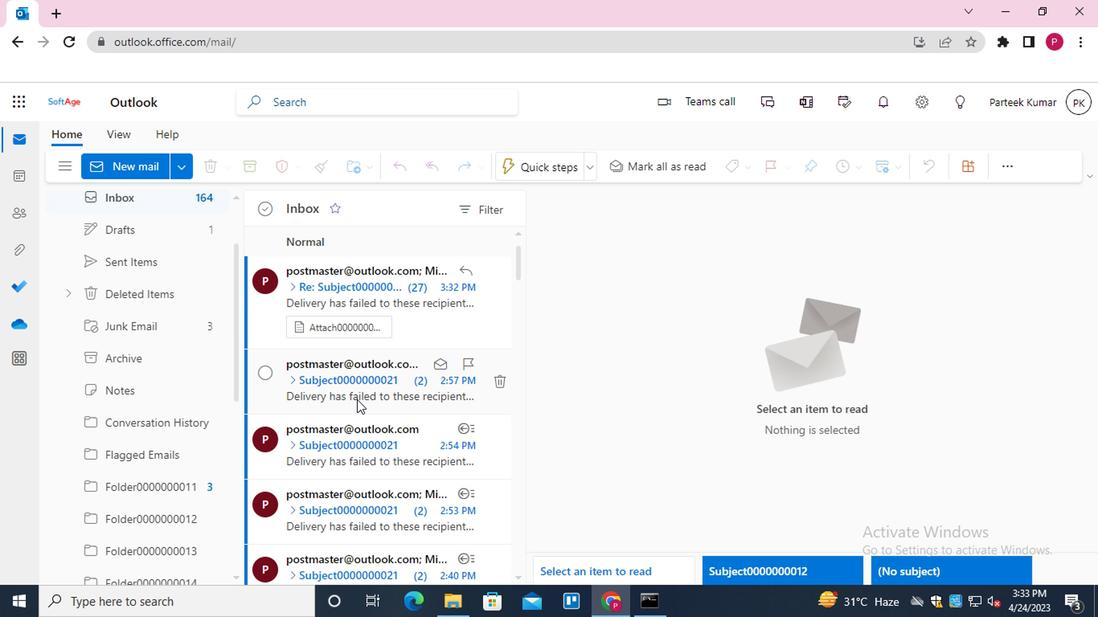 
Action: Mouse scrolled (358, 397) with delta (0, -1)
Screenshot: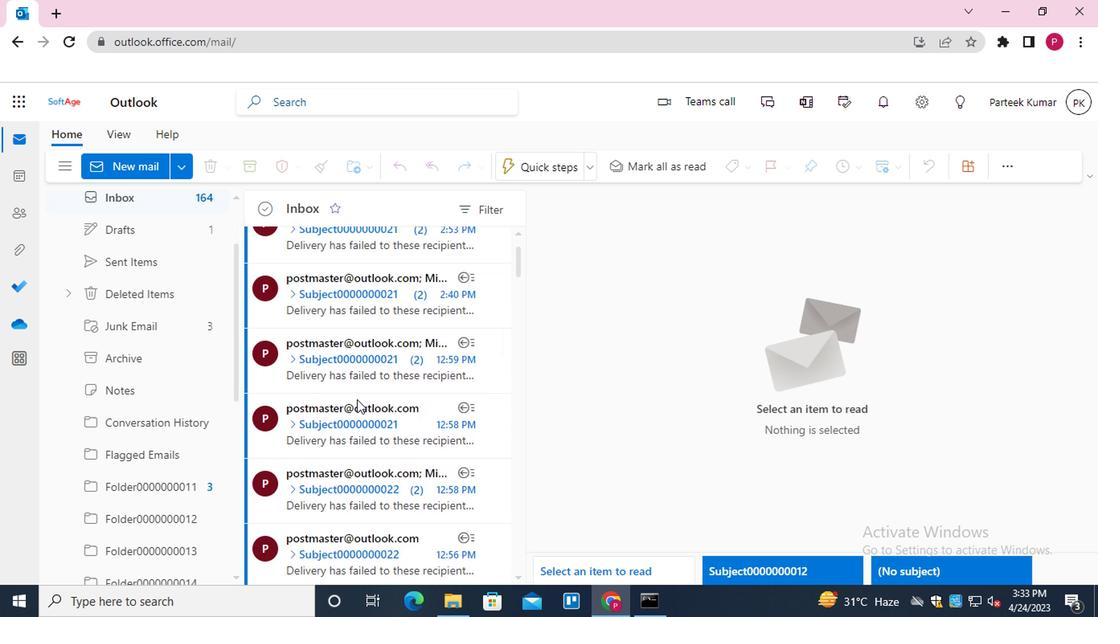 
Action: Mouse scrolled (358, 397) with delta (0, -1)
Screenshot: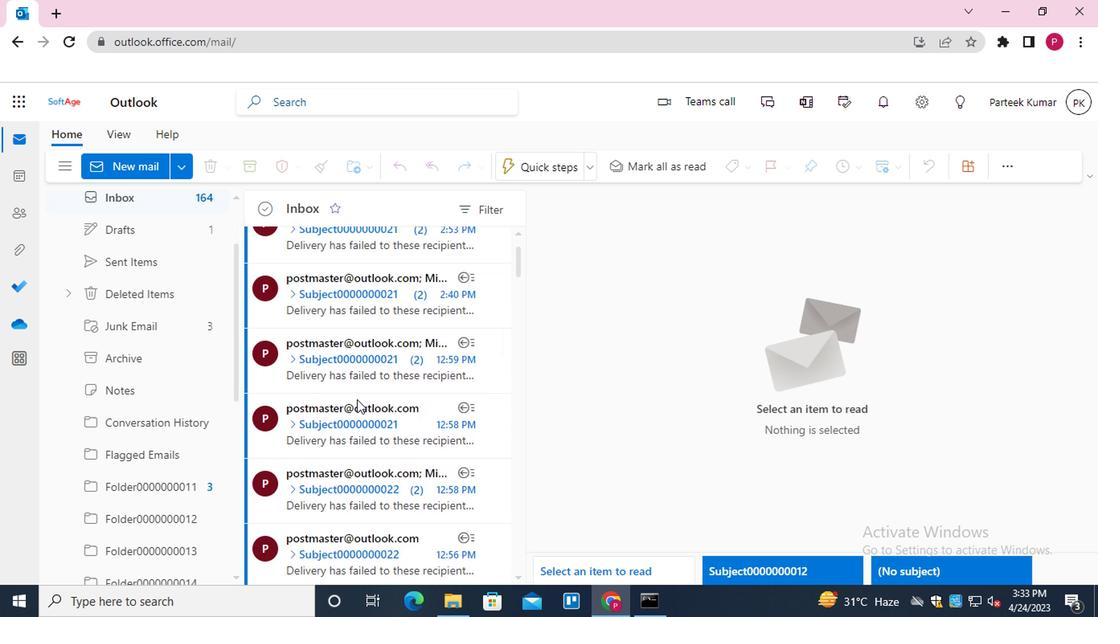
Action: Mouse scrolled (358, 397) with delta (0, -1)
Screenshot: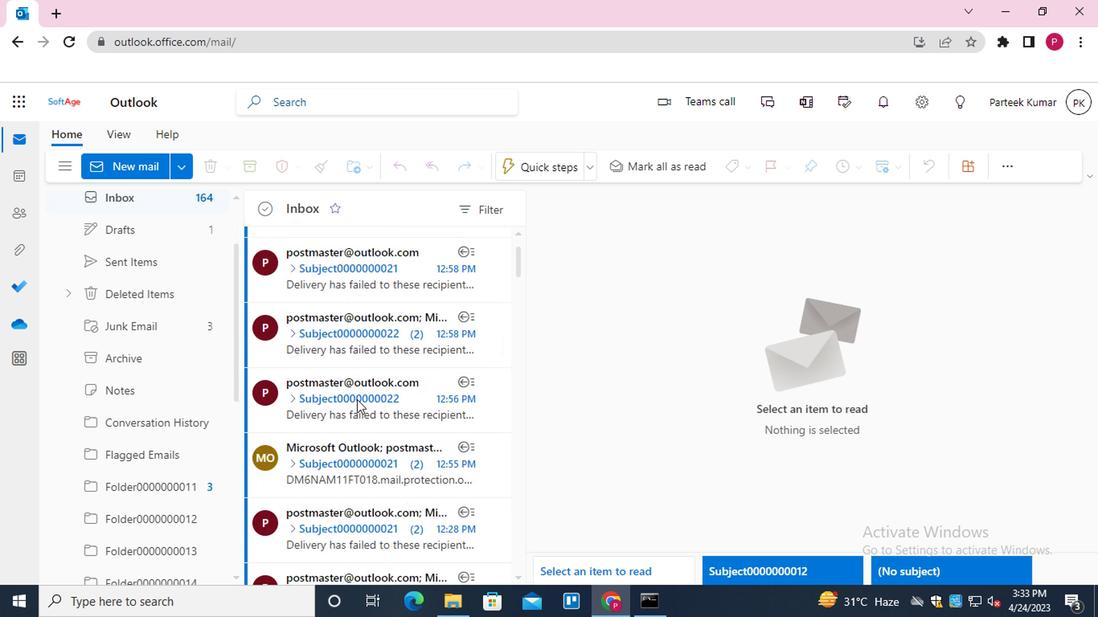 
Action: Mouse scrolled (358, 397) with delta (0, -1)
Screenshot: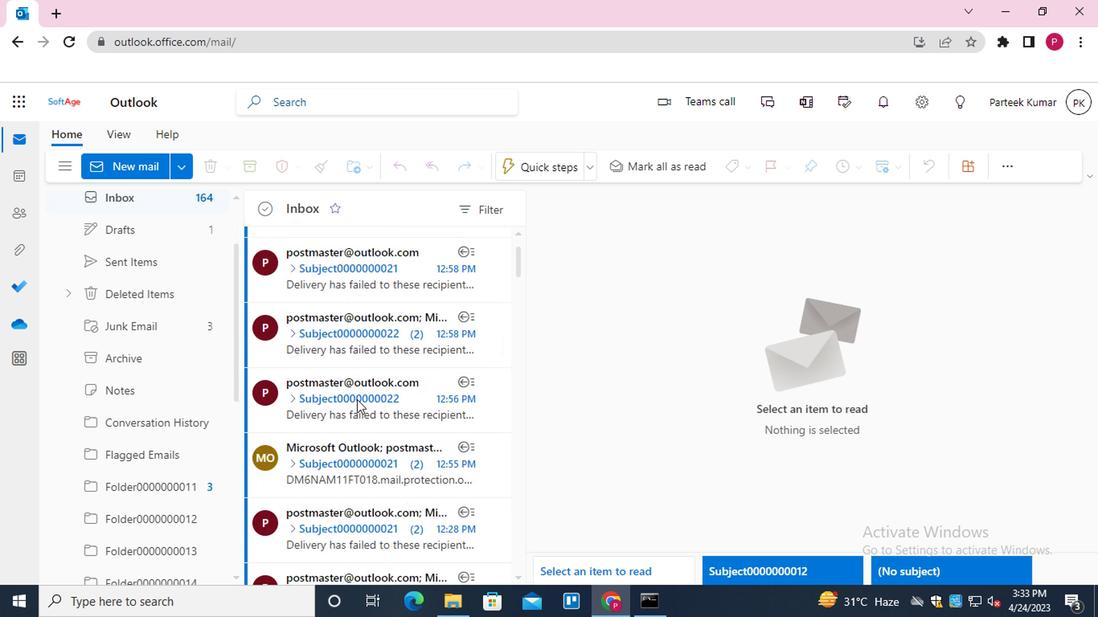 
Action: Mouse scrolled (358, 397) with delta (0, -1)
Screenshot: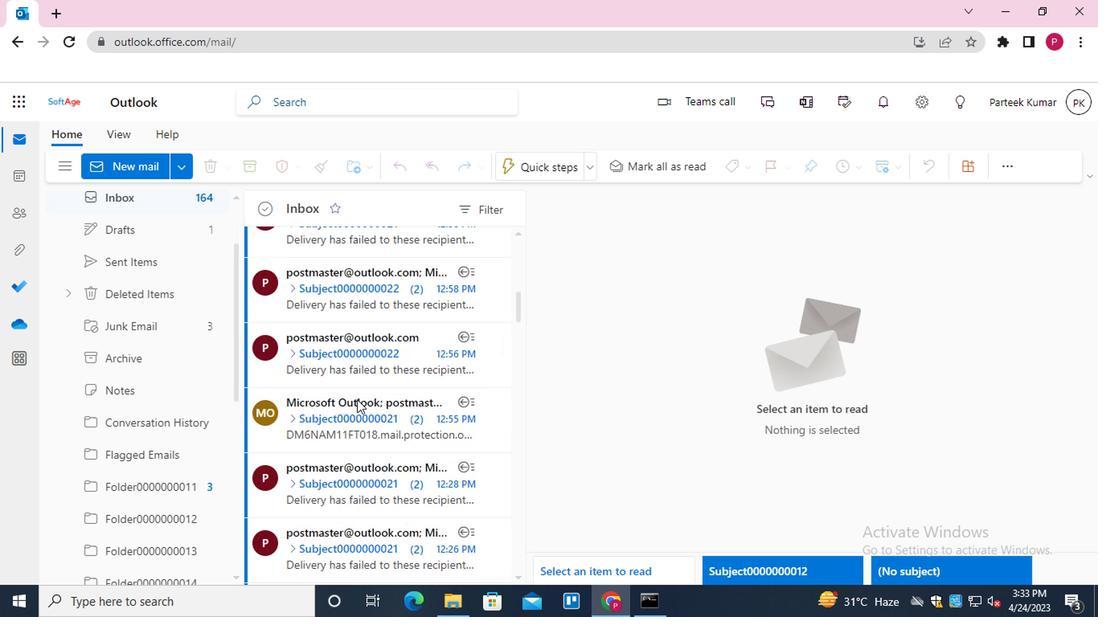 
Action: Mouse moved to (358, 400)
